Task: Create a stylish blue letterhead design.
Action: Mouse pressed left at (273, 173)
Screenshot: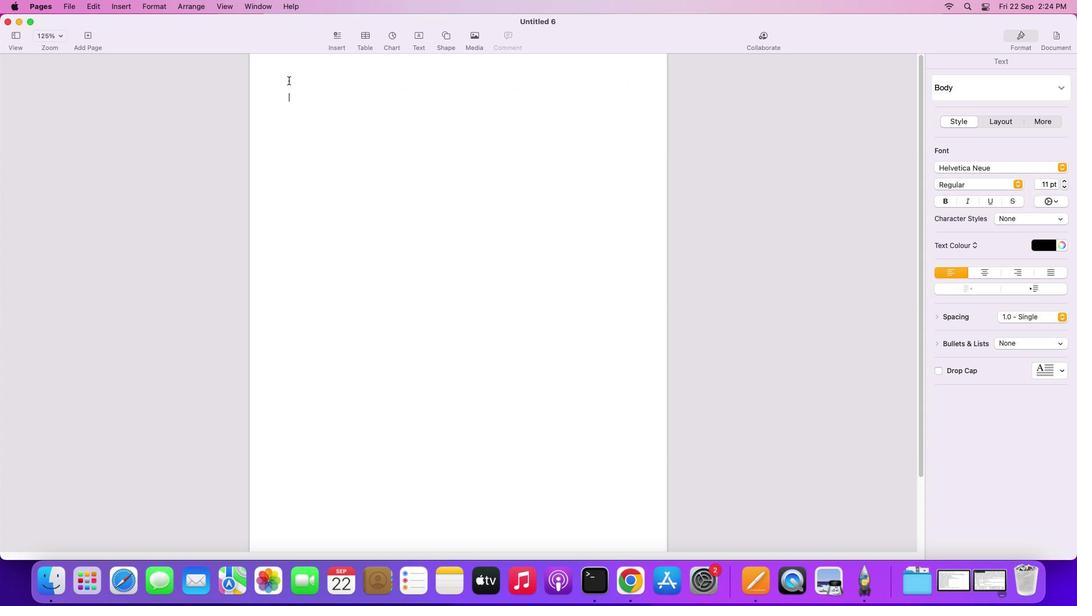
Action: Mouse moved to (433, 135)
Screenshot: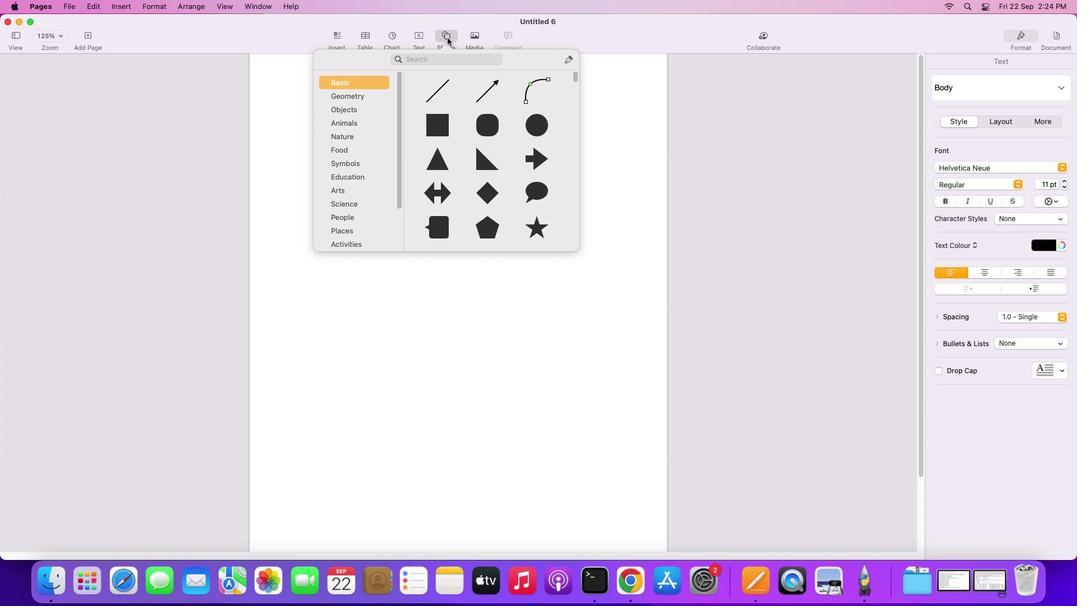 
Action: Mouse pressed left at (433, 135)
Screenshot: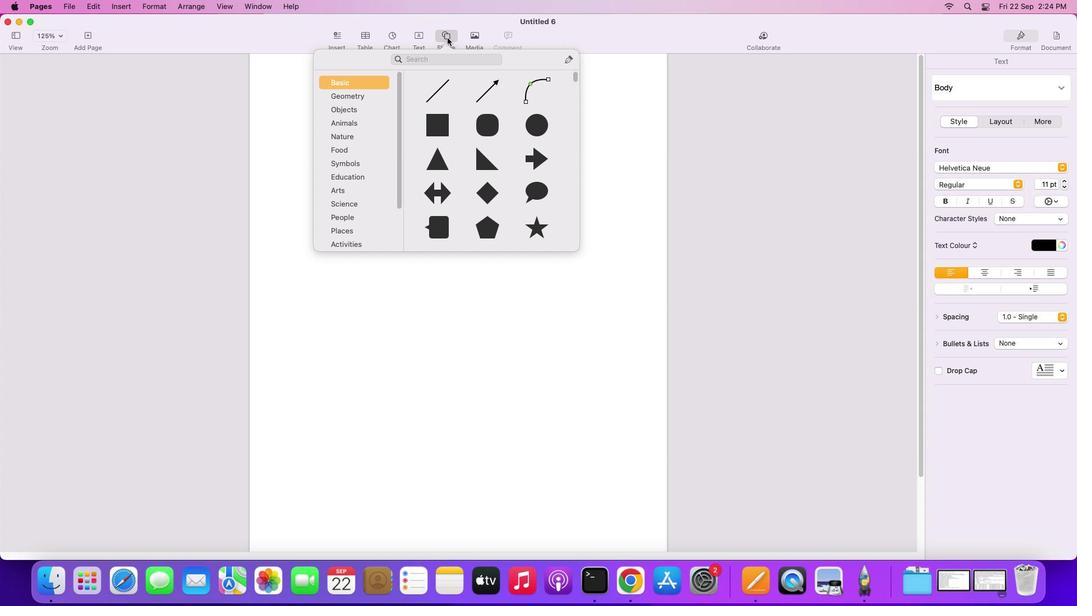 
Action: Mouse moved to (429, 206)
Screenshot: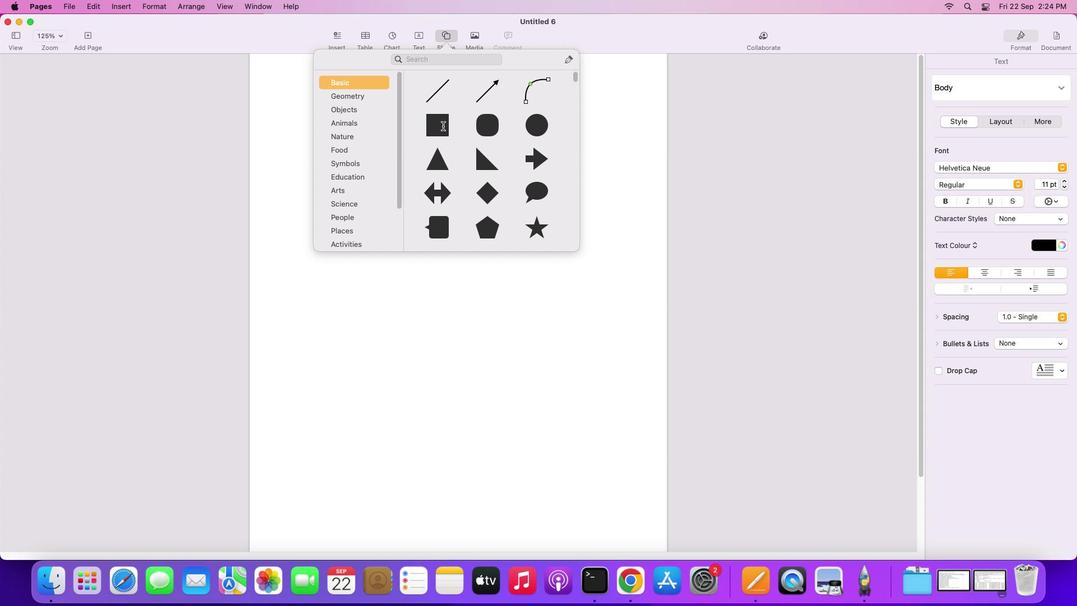 
Action: Mouse pressed left at (429, 206)
Screenshot: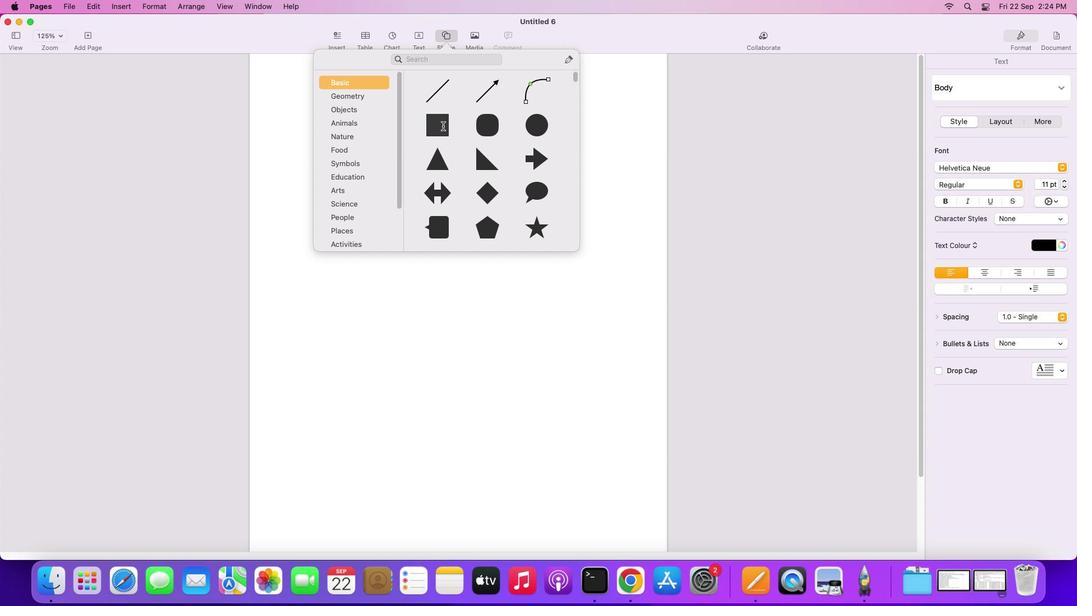 
Action: Mouse moved to (422, 277)
Screenshot: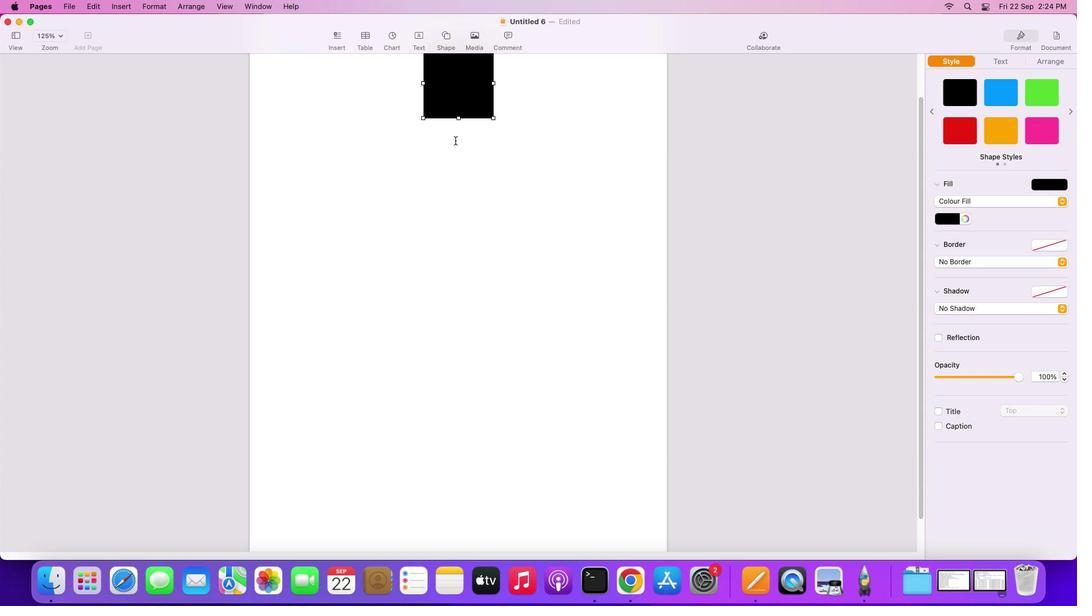 
Action: Mouse scrolled (422, 277) with delta (6, 104)
Screenshot: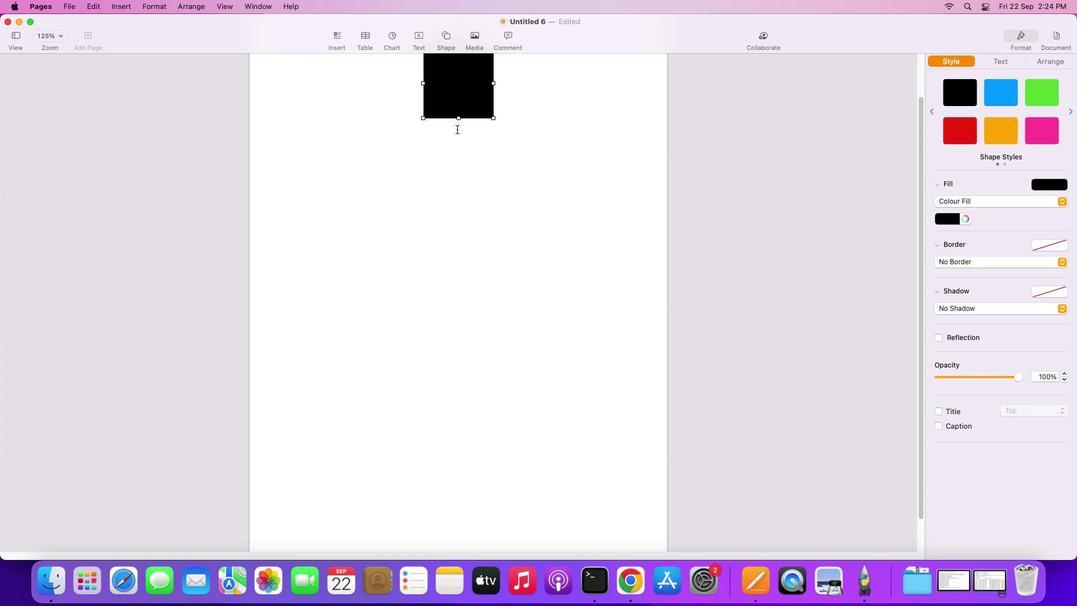 
Action: Mouse scrolled (422, 277) with delta (6, 104)
Screenshot: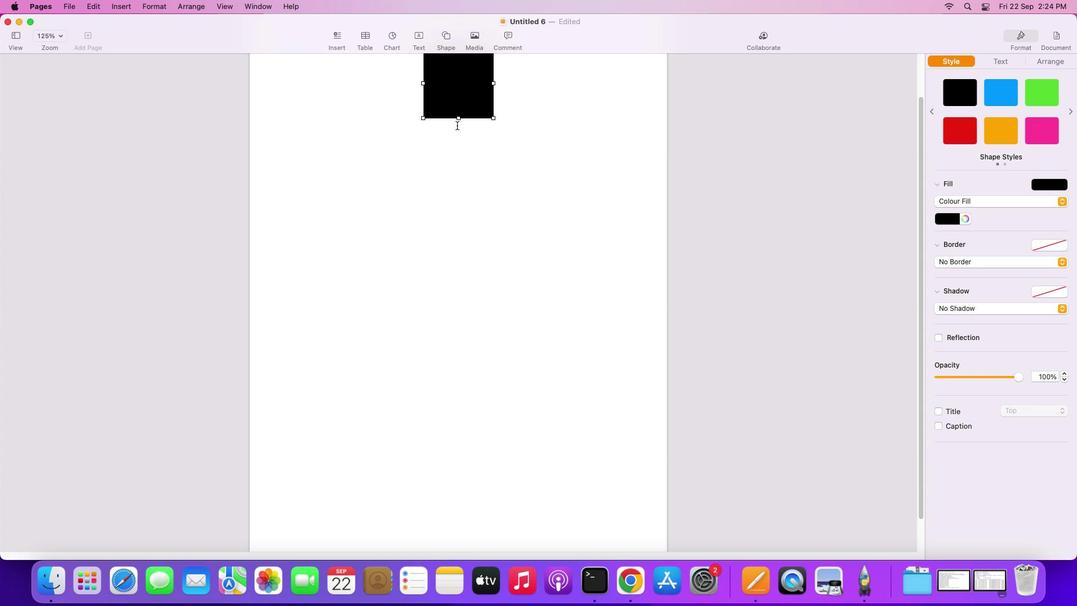 
Action: Mouse scrolled (422, 277) with delta (6, 103)
Screenshot: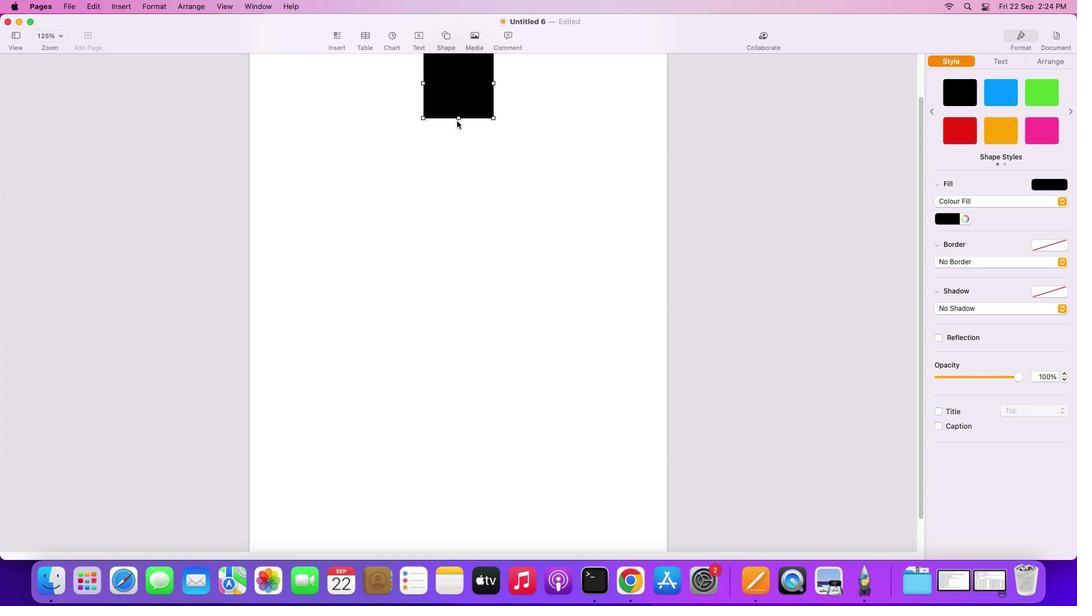 
Action: Mouse moved to (422, 274)
Screenshot: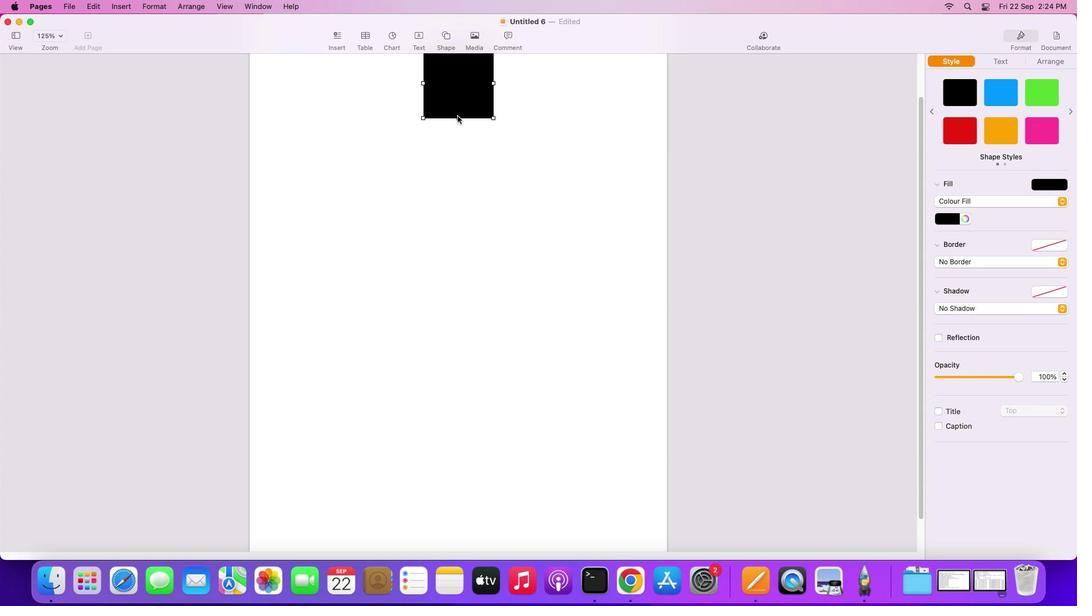 
Action: Mouse scrolled (422, 274) with delta (6, 103)
Screenshot: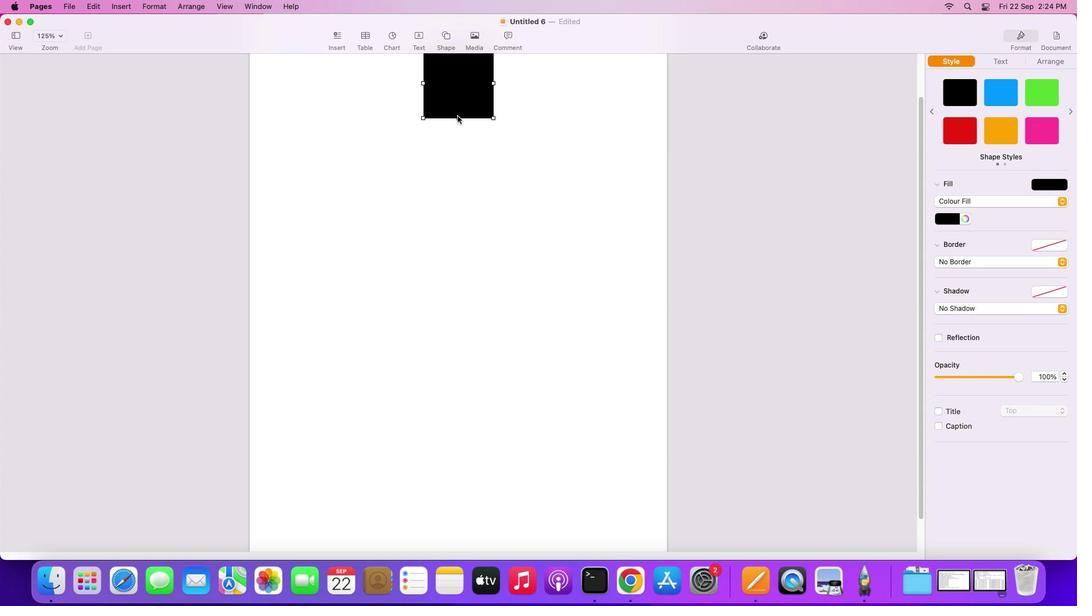 
Action: Mouse moved to (443, 193)
Screenshot: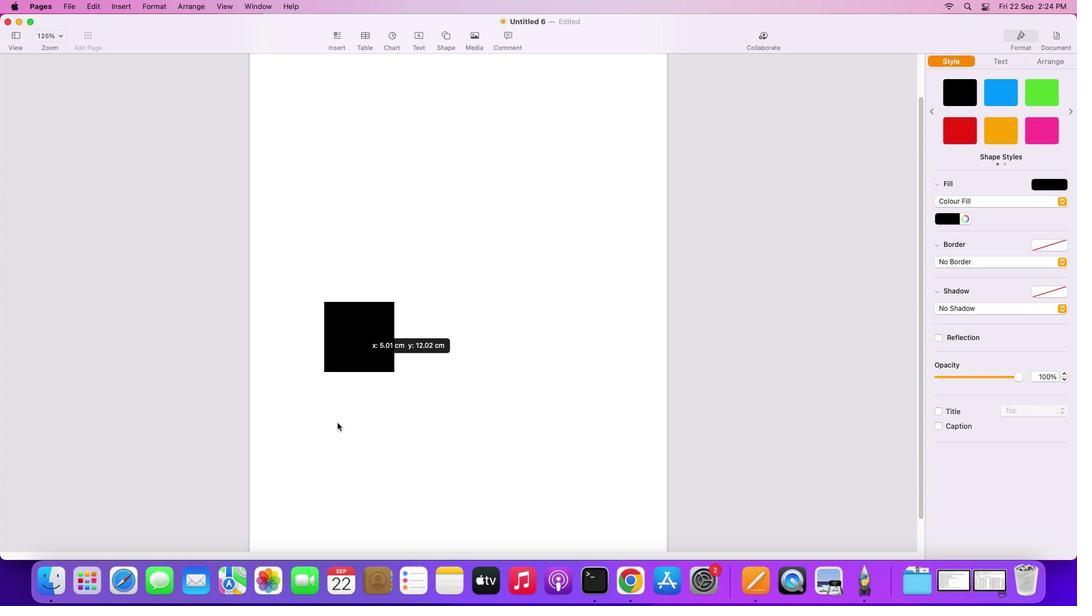 
Action: Mouse pressed left at (443, 193)
Screenshot: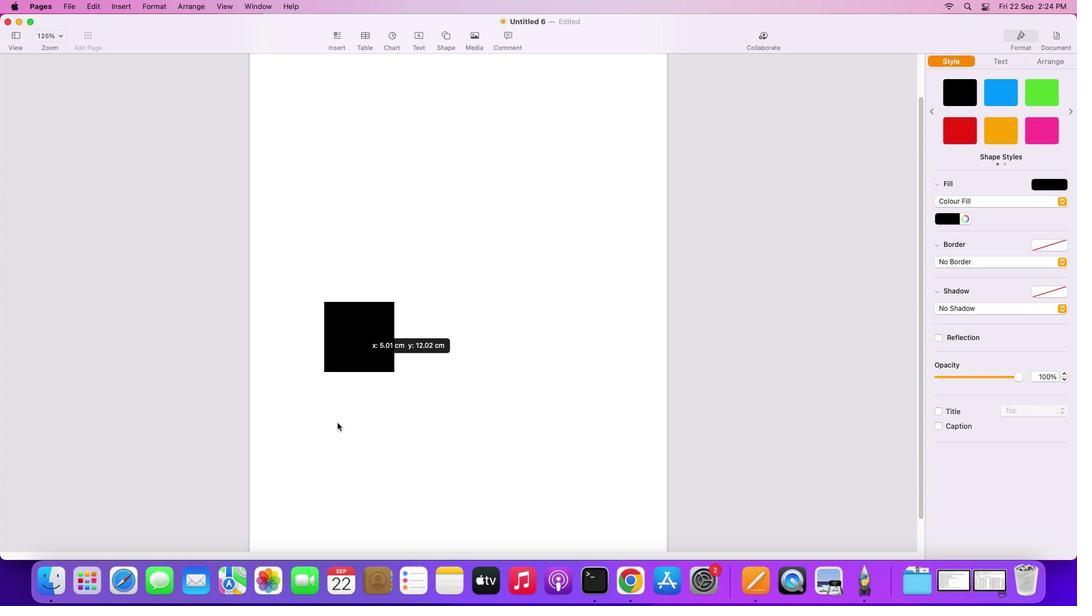 
Action: Mouse moved to (318, 471)
Screenshot: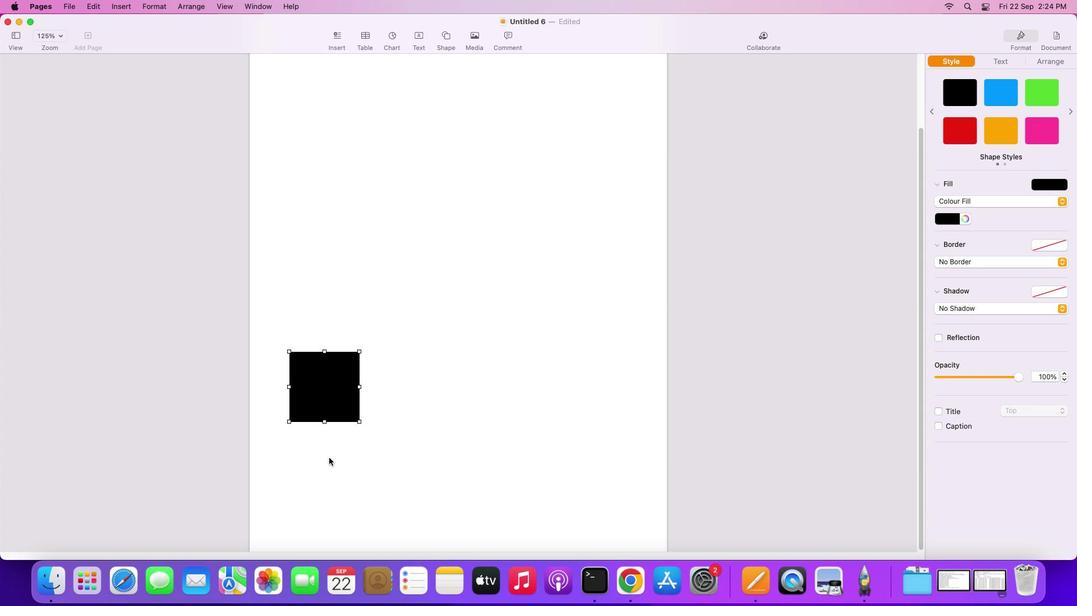
Action: Mouse scrolled (318, 471) with delta (6, 104)
Screenshot: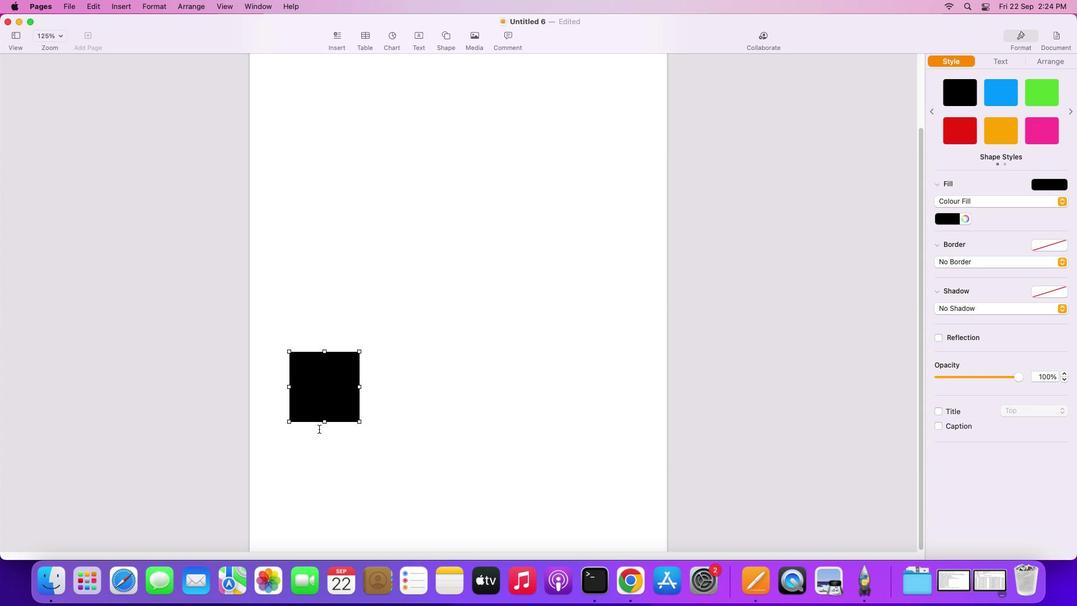 
Action: Mouse scrolled (318, 471) with delta (6, 104)
Screenshot: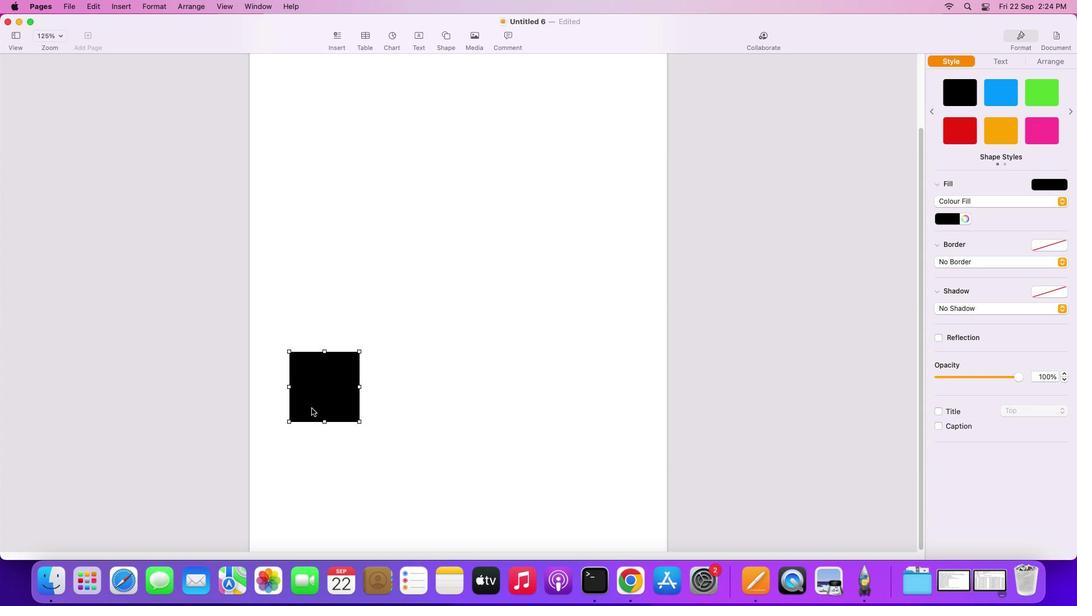 
Action: Mouse scrolled (318, 471) with delta (6, 103)
Screenshot: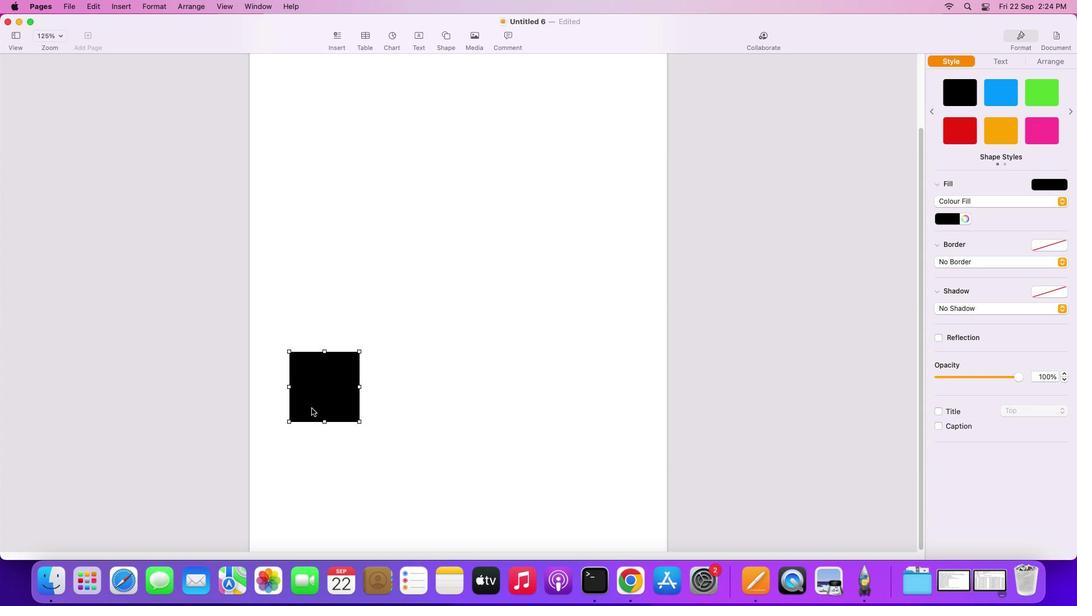
Action: Mouse scrolled (318, 471) with delta (6, 102)
Screenshot: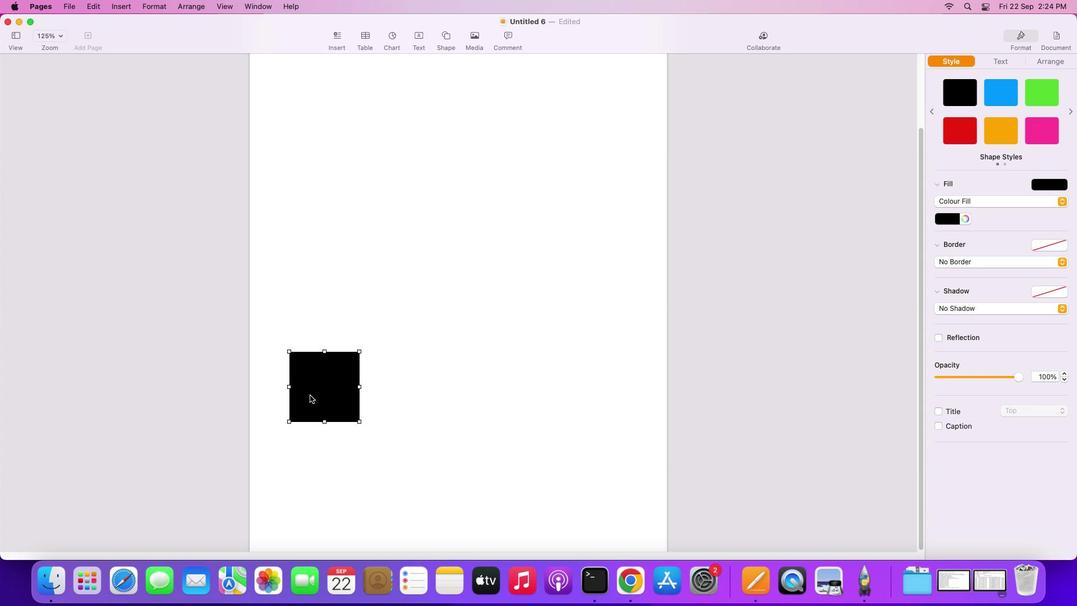 
Action: Mouse scrolled (318, 471) with delta (6, 102)
Screenshot: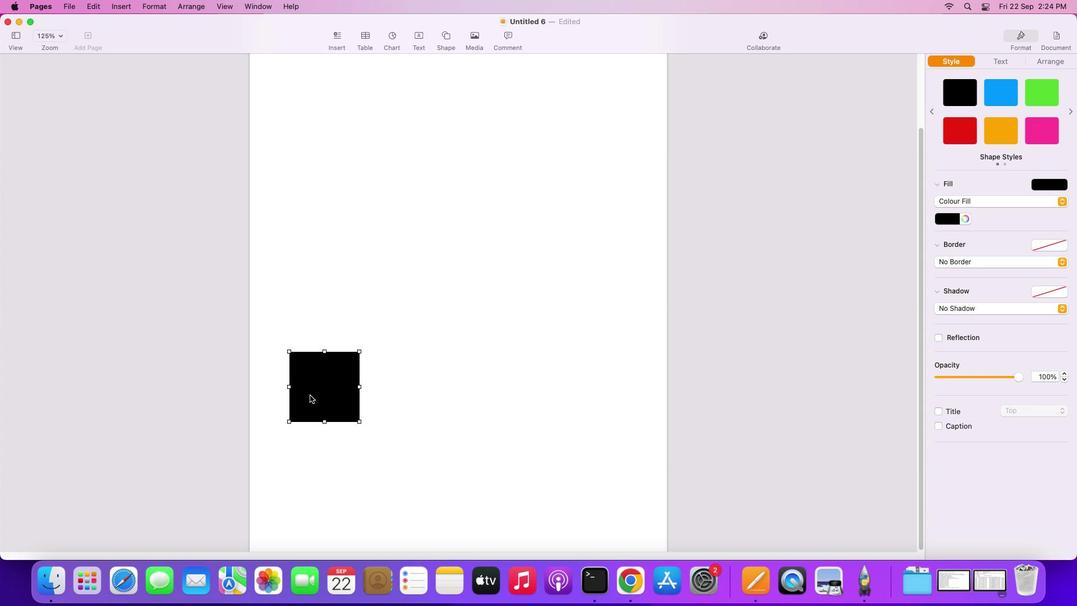 
Action: Mouse scrolled (318, 471) with delta (6, 101)
Screenshot: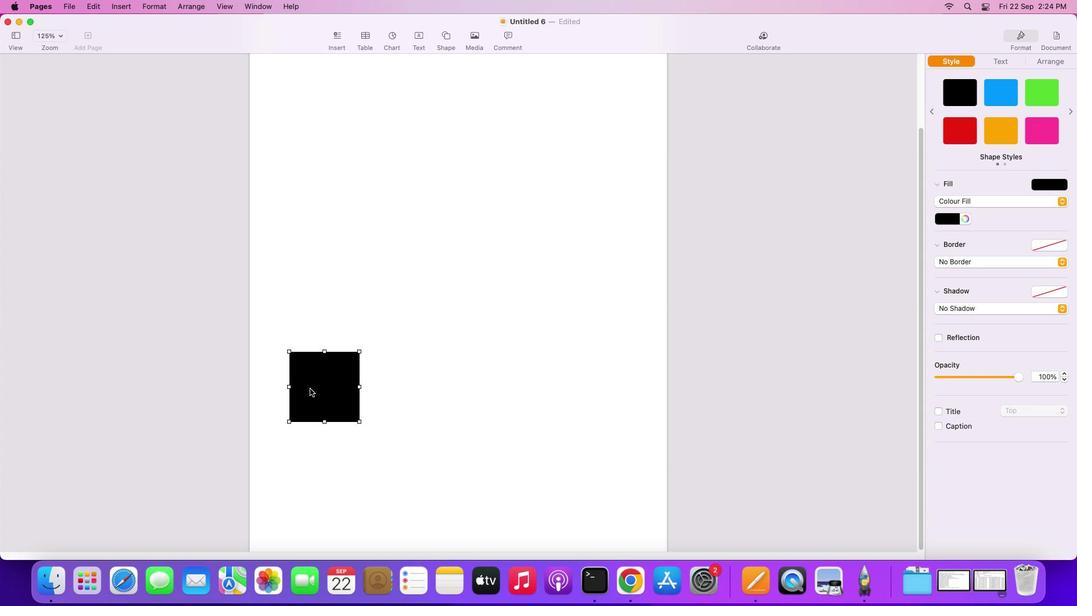 
Action: Mouse moved to (302, 419)
Screenshot: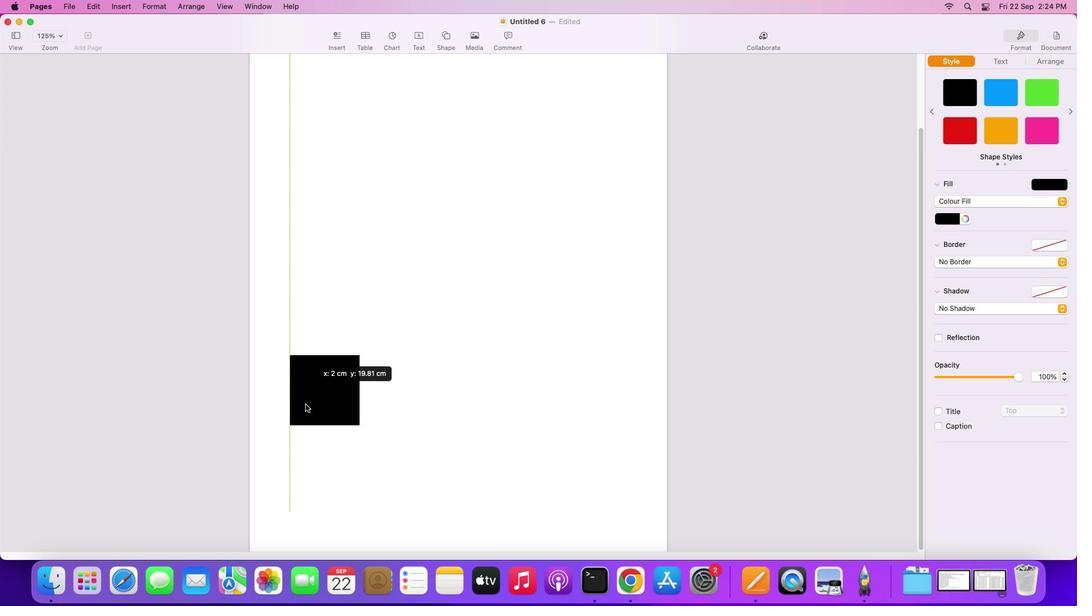 
Action: Mouse pressed left at (302, 419)
Screenshot: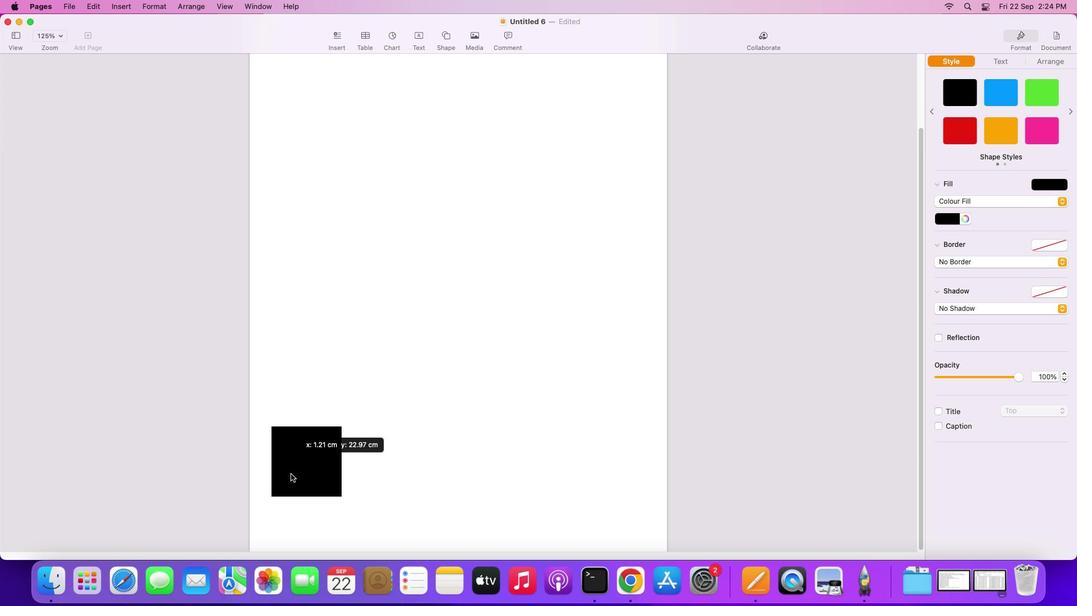 
Action: Mouse moved to (282, 515)
Screenshot: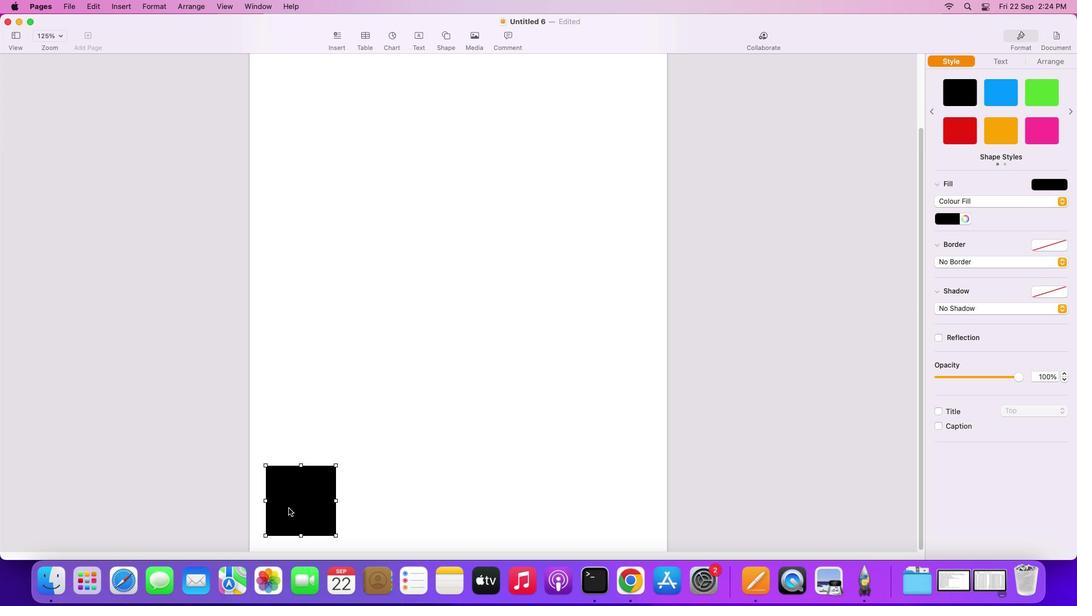 
Action: Mouse pressed left at (282, 515)
Screenshot: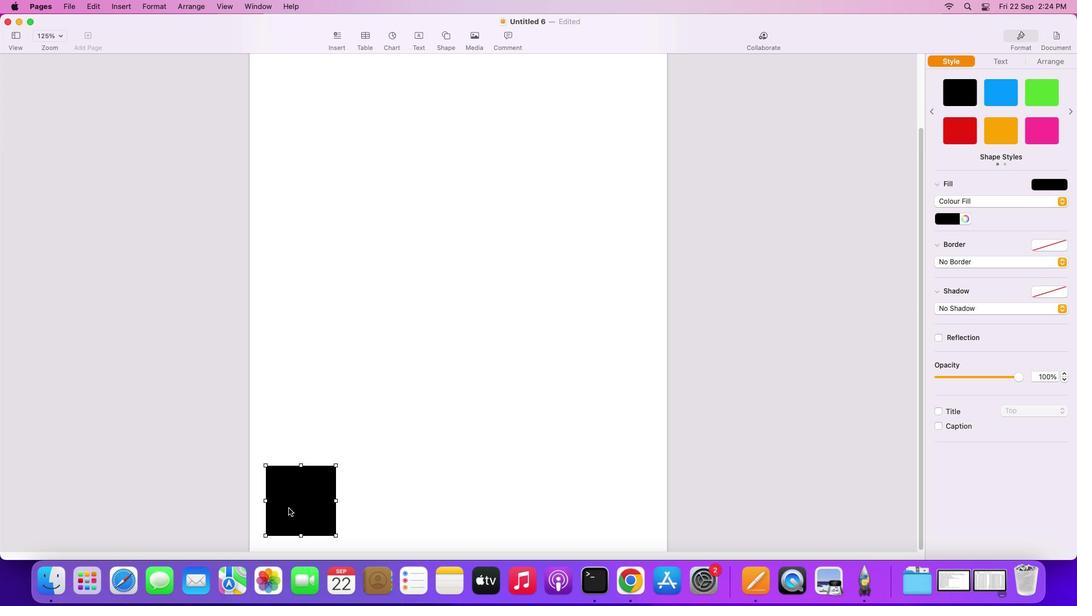 
Action: Mouse pressed left at (282, 515)
Screenshot: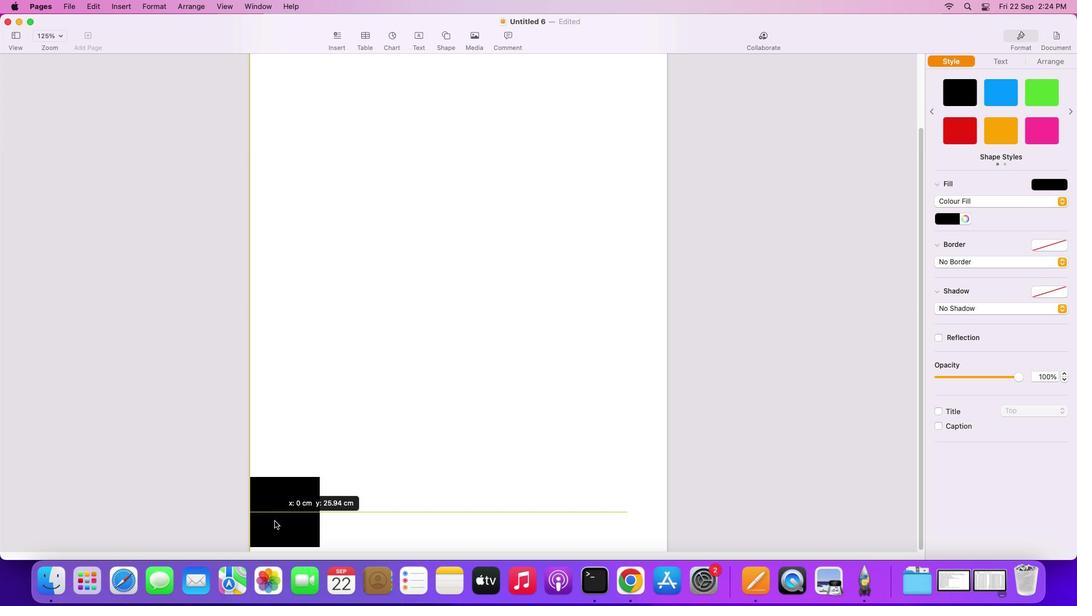 
Action: Mouse moved to (279, 494)
Screenshot: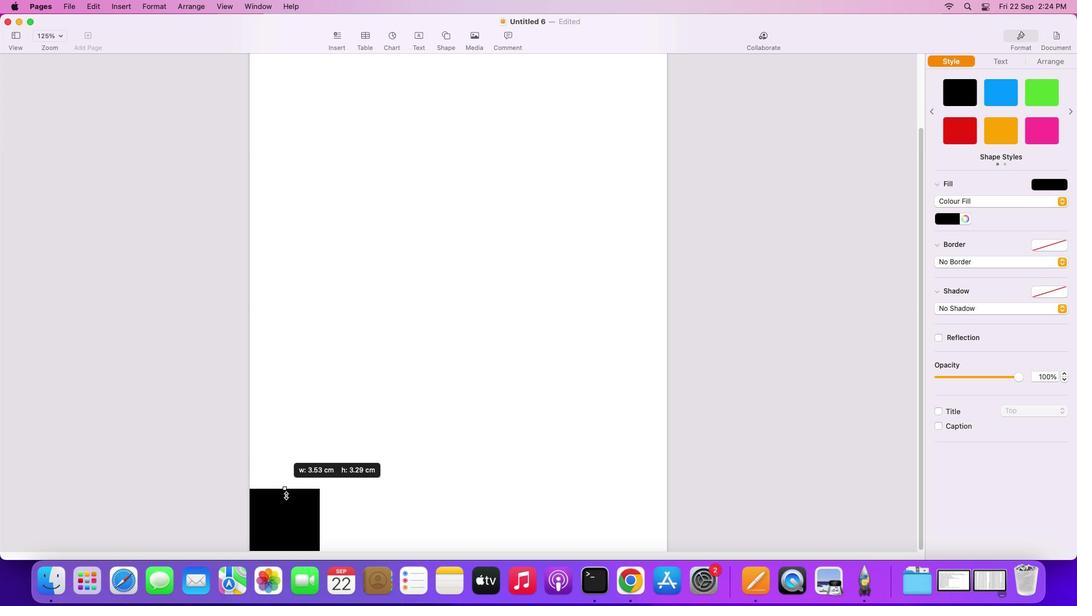 
Action: Mouse pressed left at (279, 494)
Screenshot: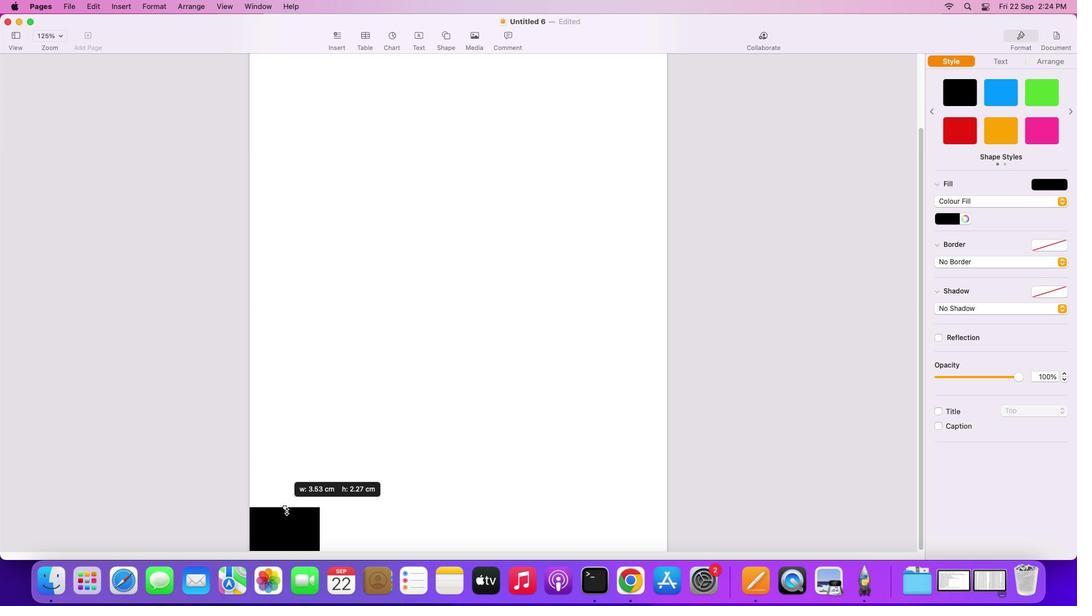 
Action: Mouse moved to (329, 456)
Screenshot: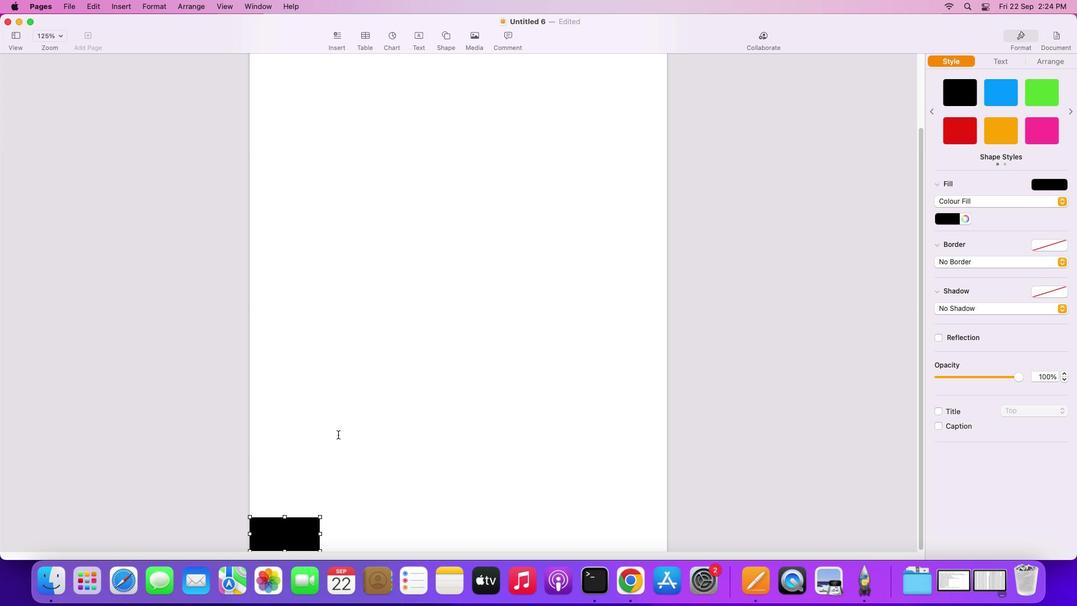 
Action: Mouse pressed left at (329, 456)
Screenshot: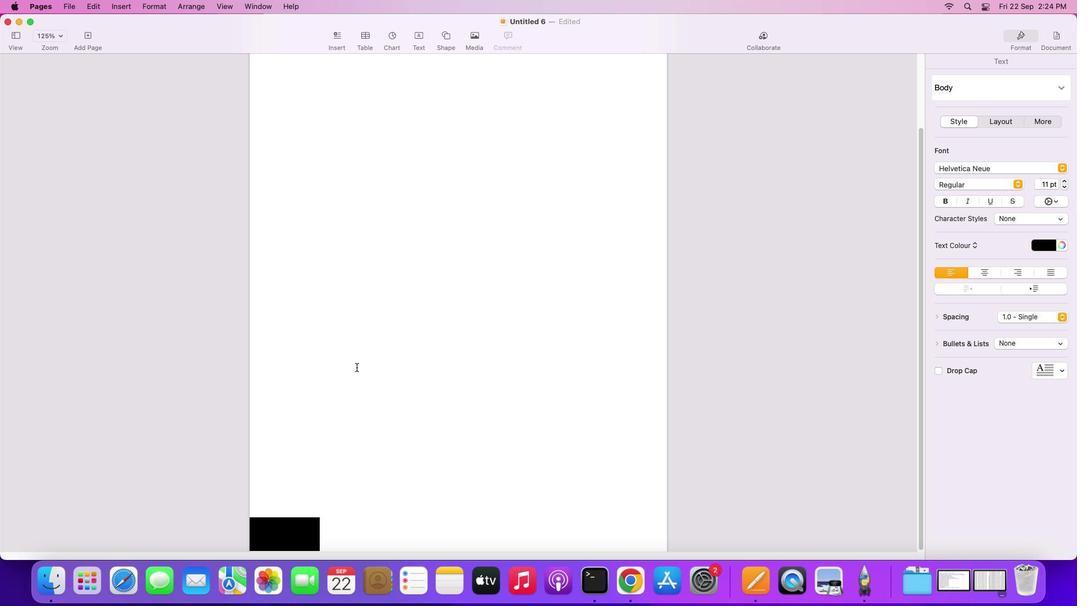 
Action: Mouse moved to (428, 135)
Screenshot: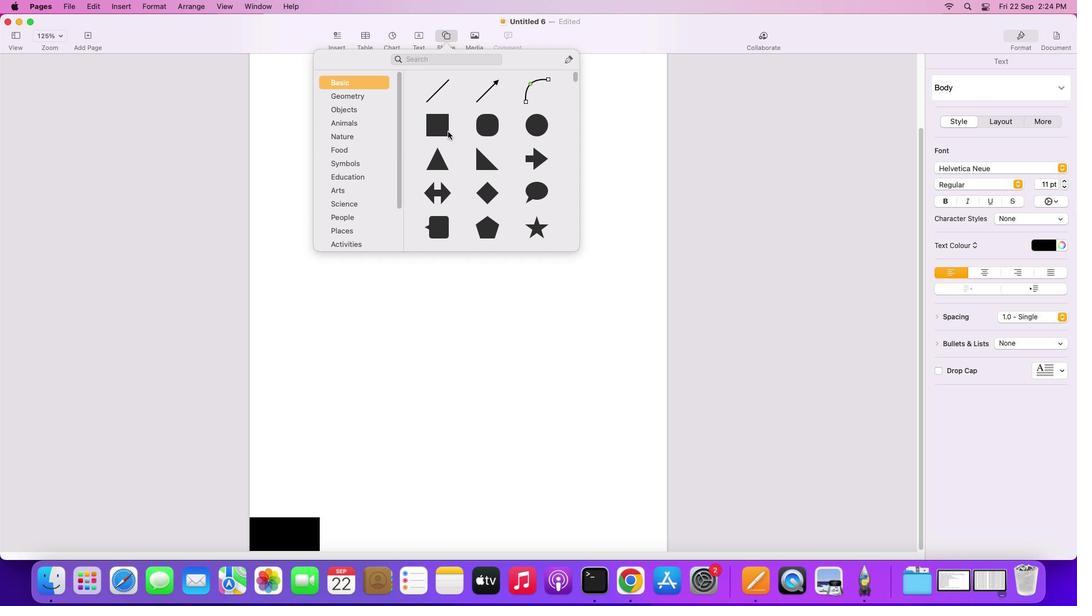 
Action: Mouse pressed left at (428, 135)
Screenshot: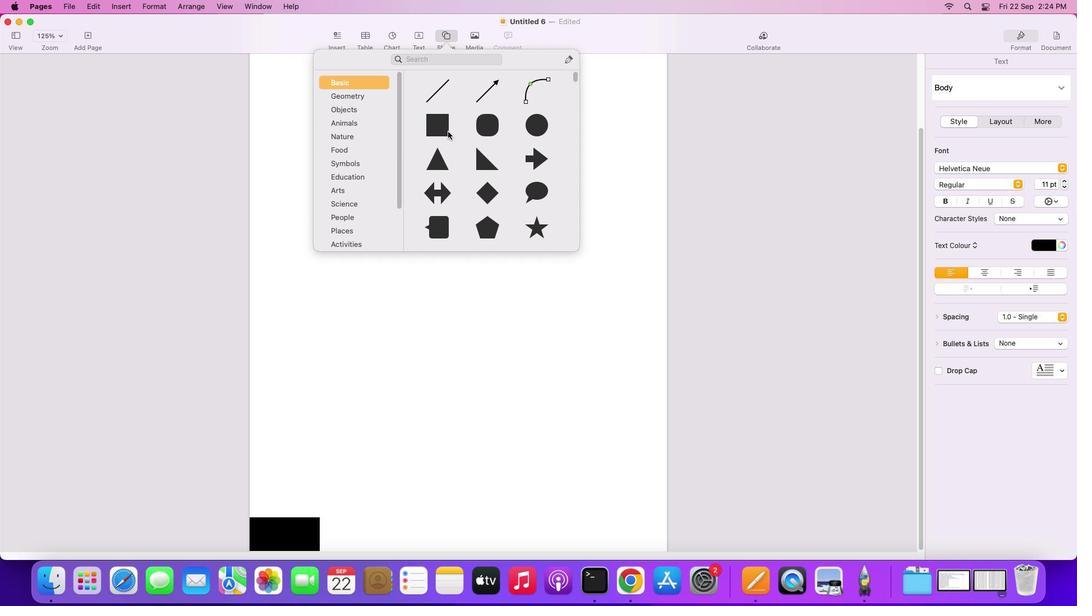 
Action: Mouse moved to (429, 207)
Screenshot: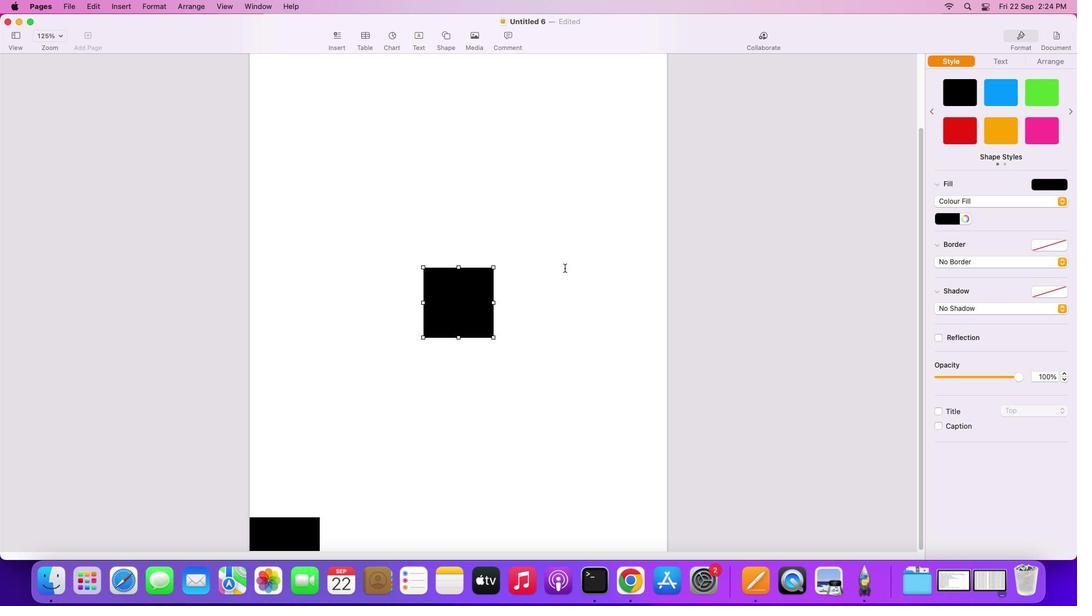 
Action: Mouse pressed left at (429, 207)
Screenshot: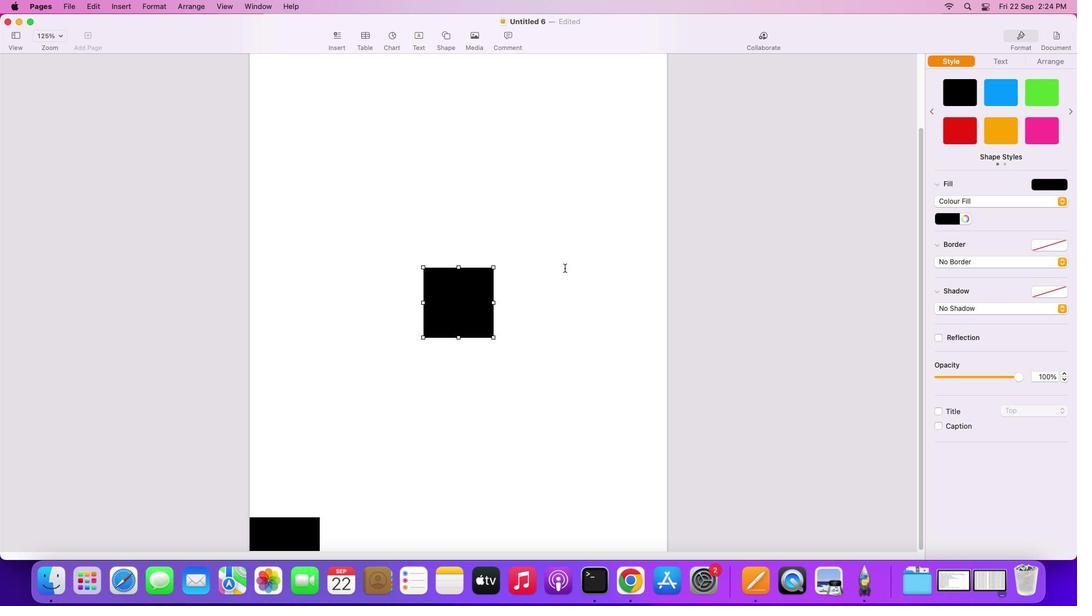 
Action: Mouse moved to (285, 529)
Screenshot: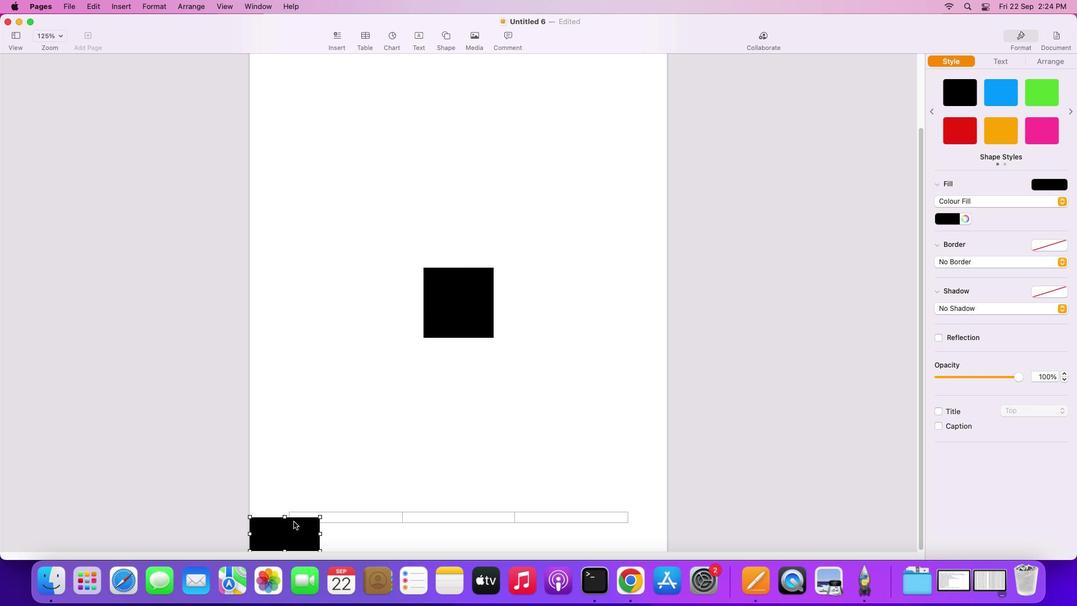 
Action: Mouse pressed left at (285, 529)
Screenshot: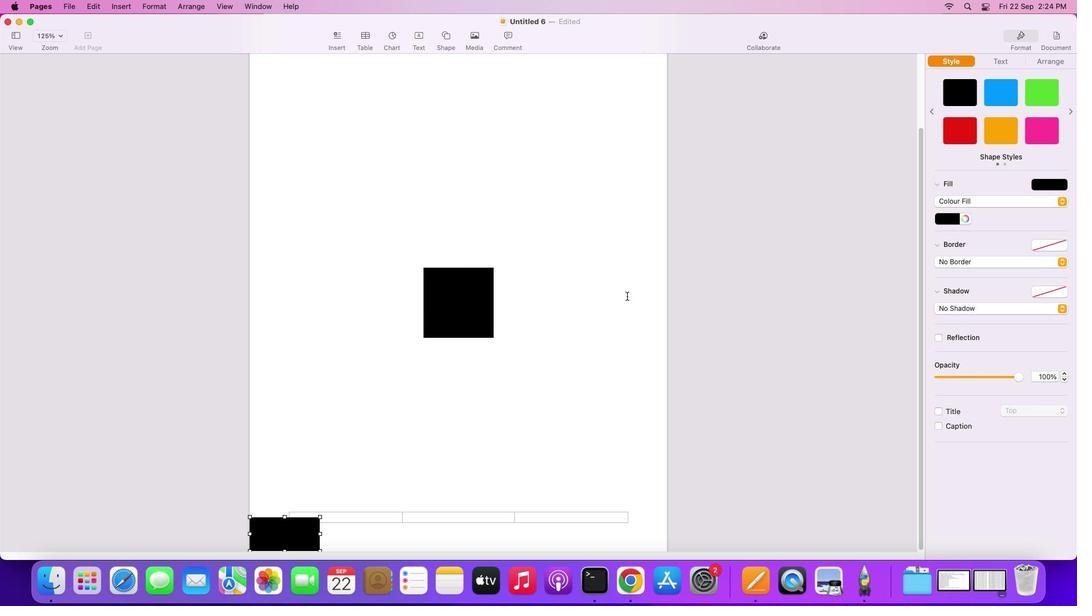 
Action: Mouse moved to (1006, 153)
Screenshot: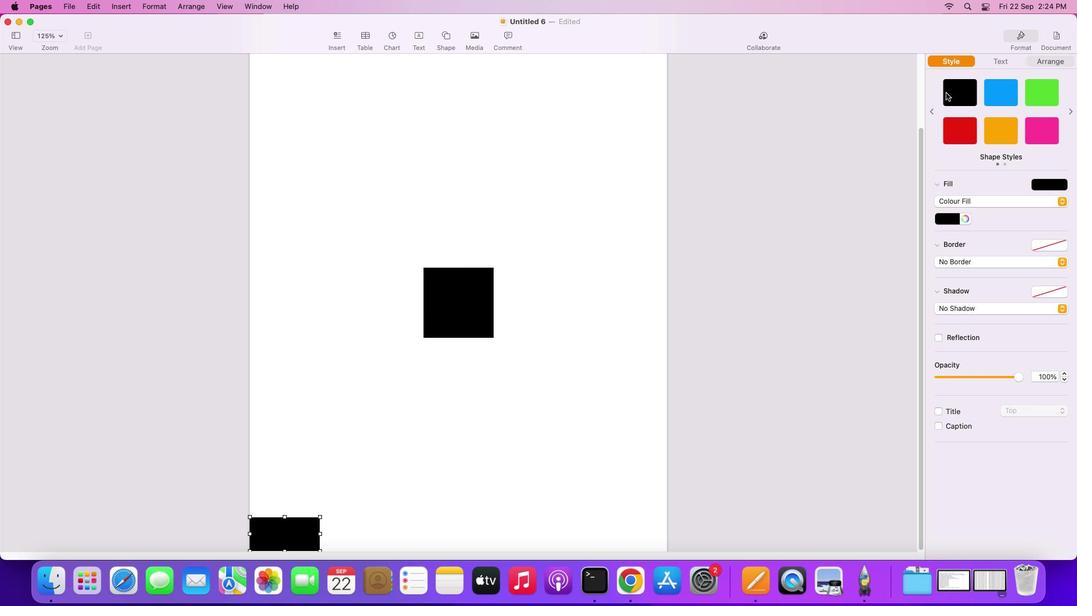 
Action: Mouse pressed left at (1006, 153)
Screenshot: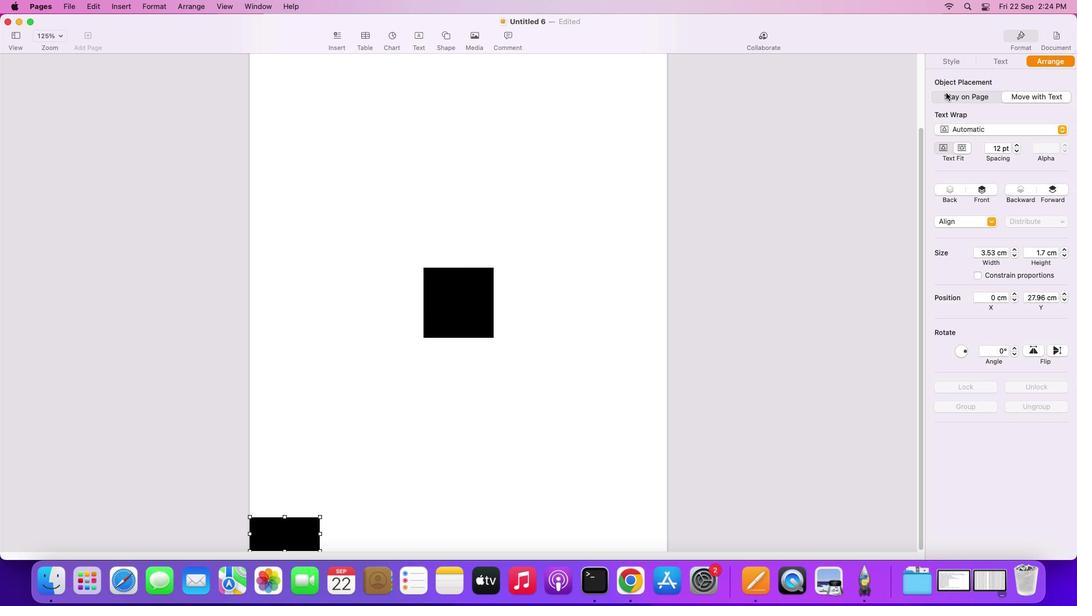 
Action: Mouse moved to (910, 183)
Screenshot: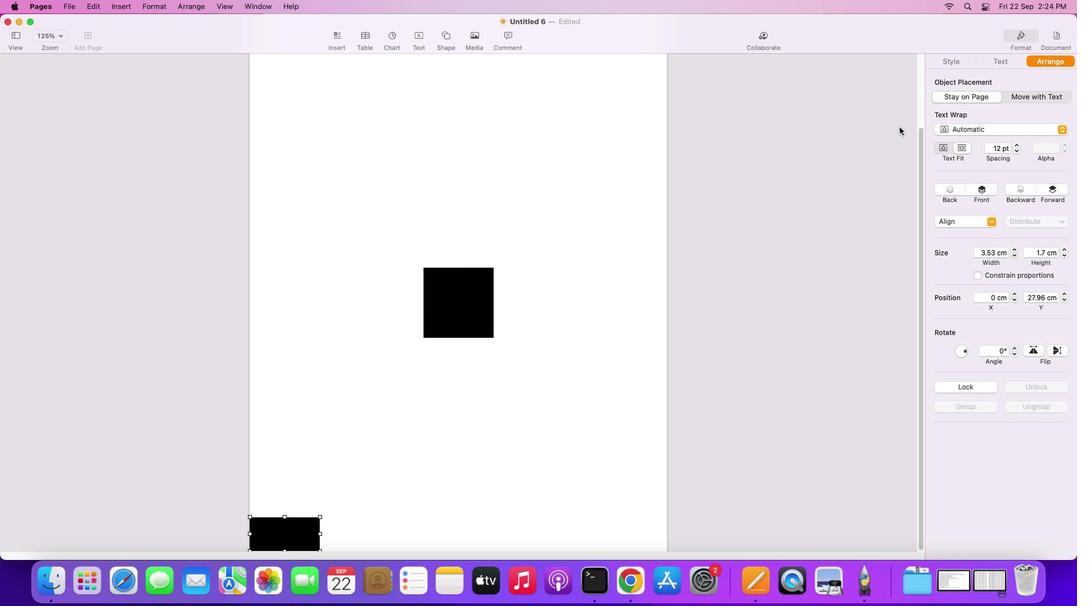 
Action: Mouse pressed left at (910, 183)
Screenshot: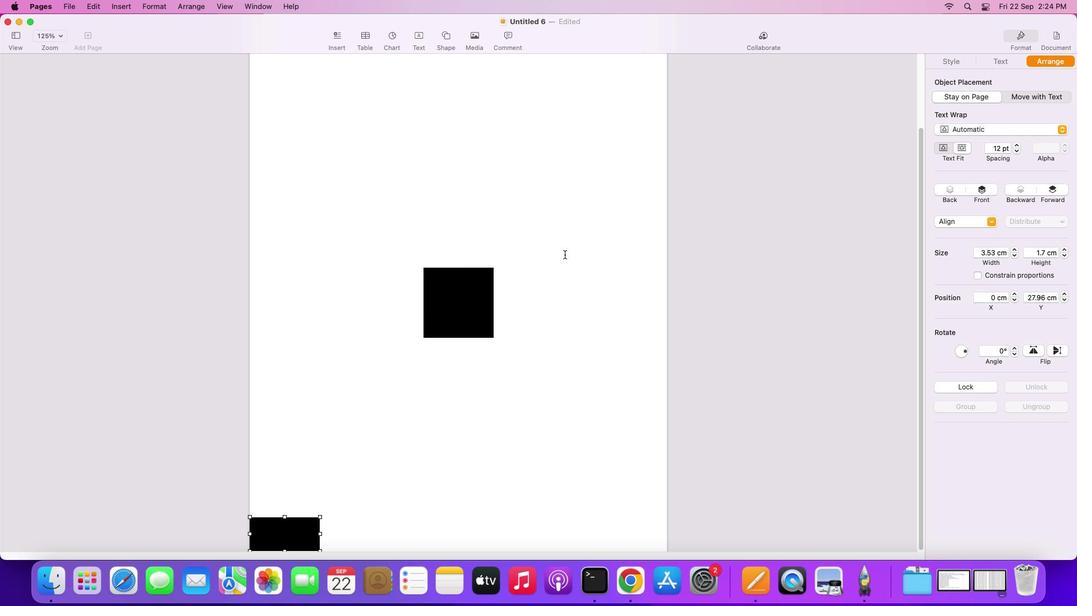 
Action: Mouse moved to (438, 353)
Screenshot: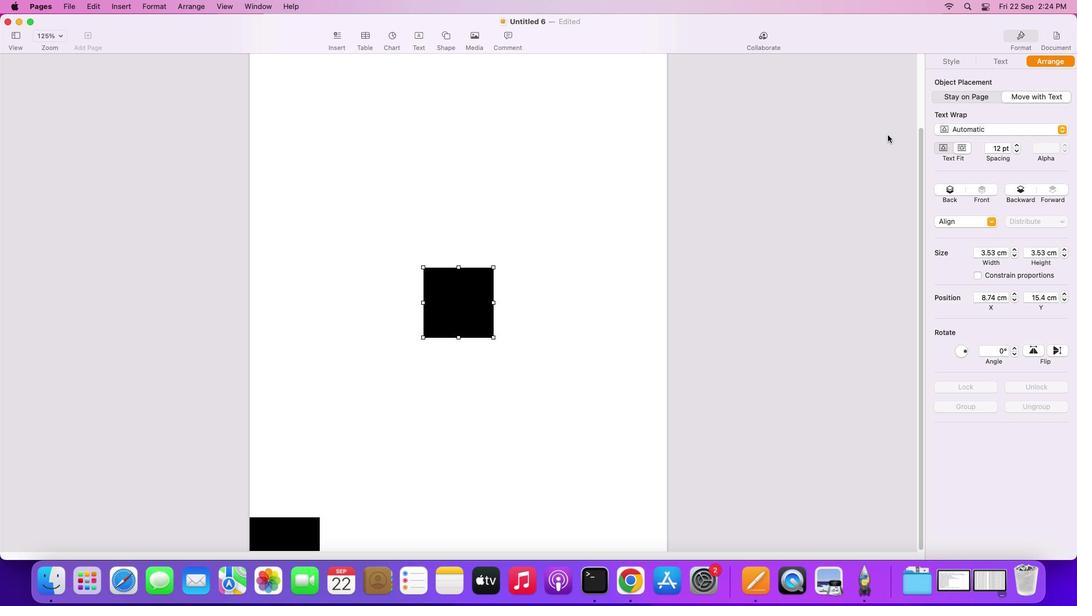 
Action: Mouse pressed left at (438, 353)
Screenshot: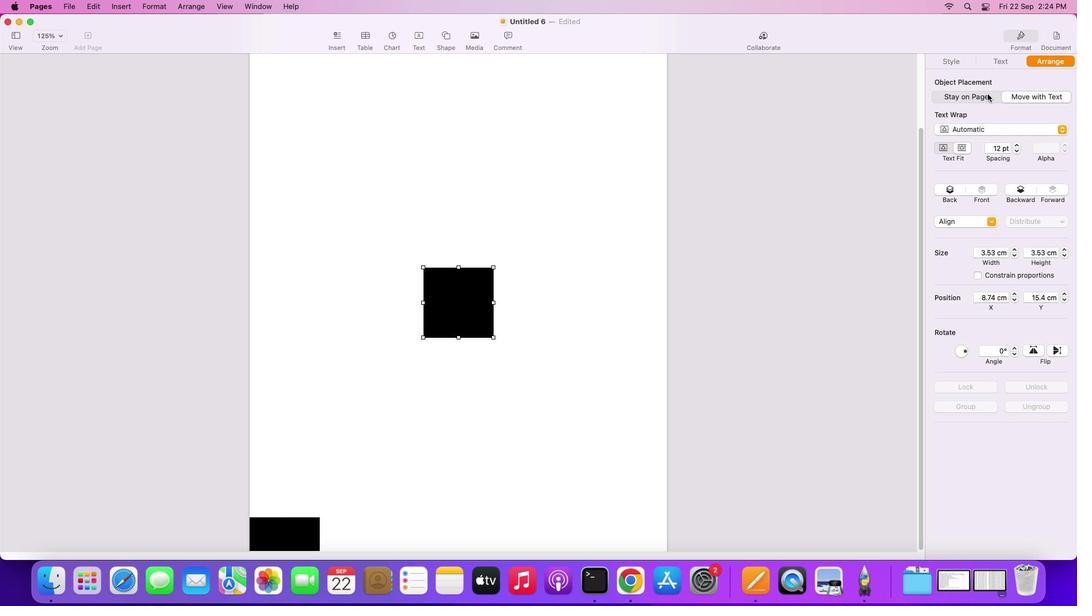 
Action: Mouse moved to (935, 181)
Screenshot: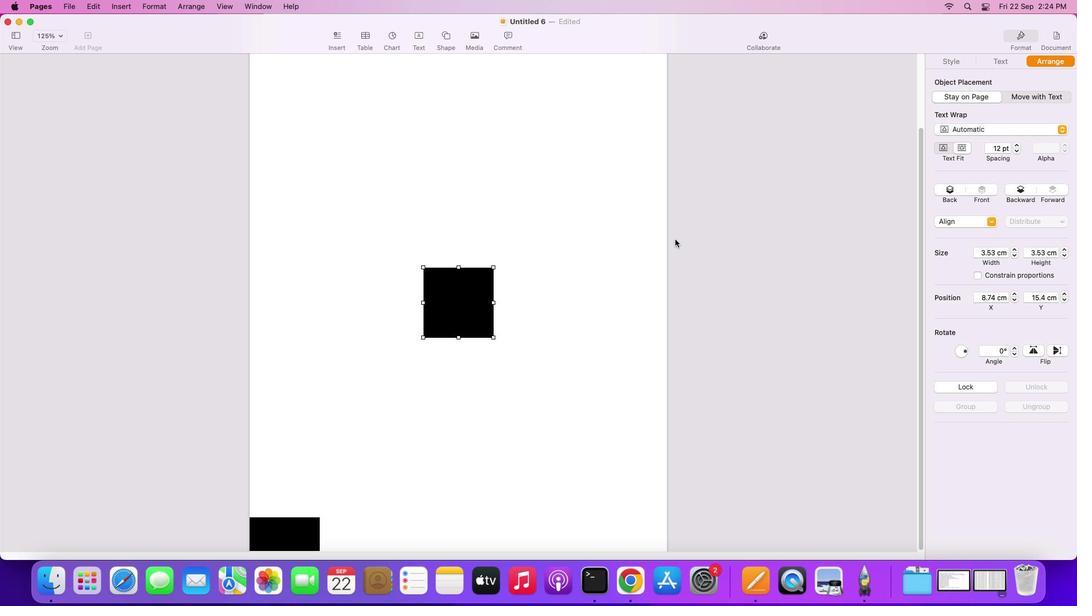 
Action: Mouse pressed left at (935, 181)
Screenshot: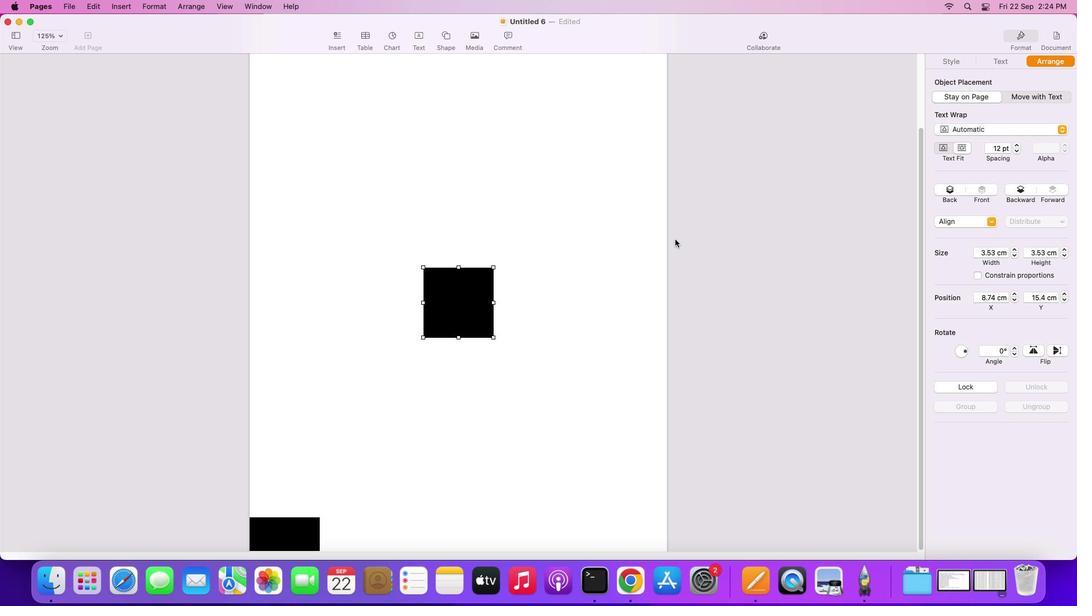 
Action: Mouse moved to (627, 305)
Screenshot: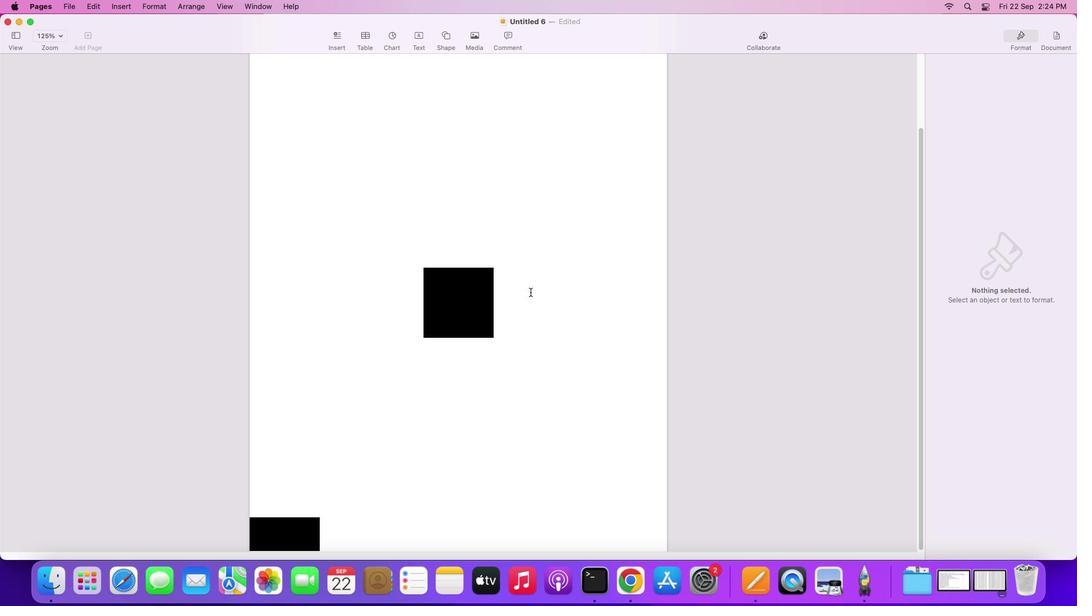
Action: Mouse pressed left at (627, 305)
Screenshot: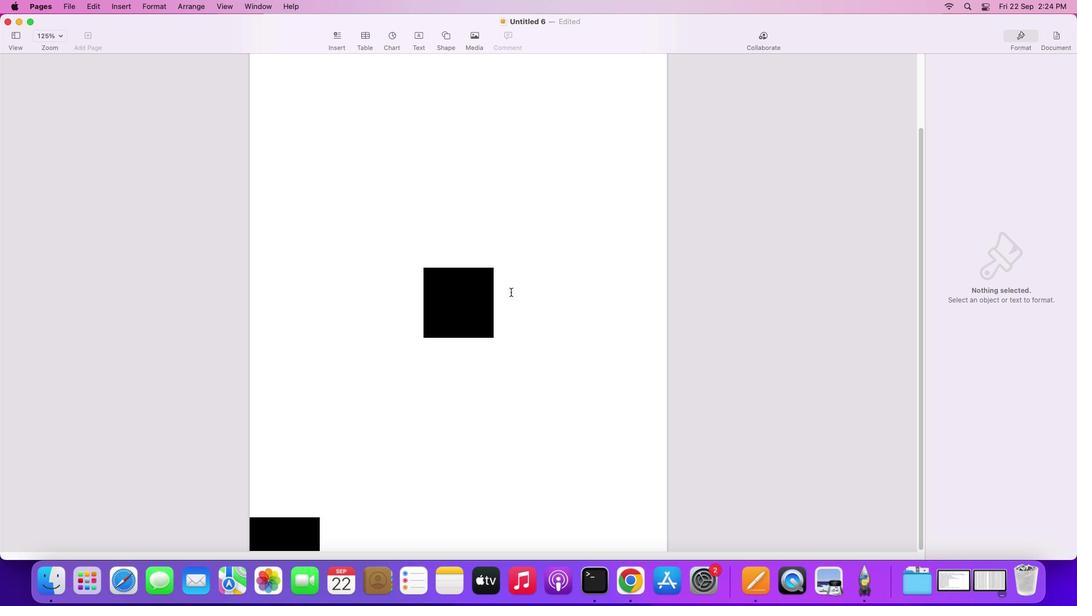 
Action: Mouse moved to (456, 345)
Screenshot: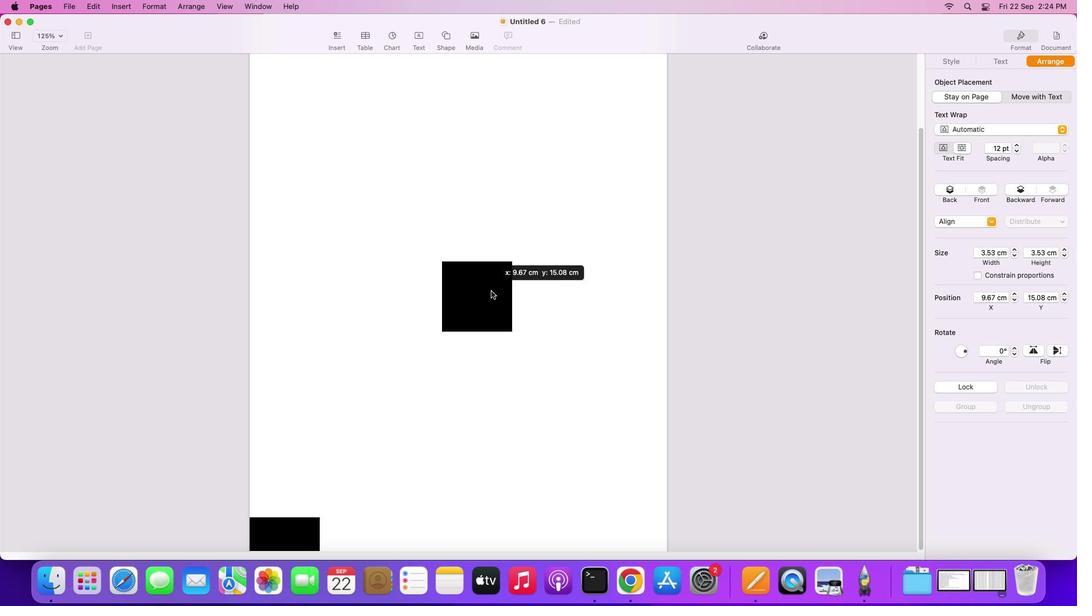
Action: Mouse pressed left at (456, 345)
Screenshot: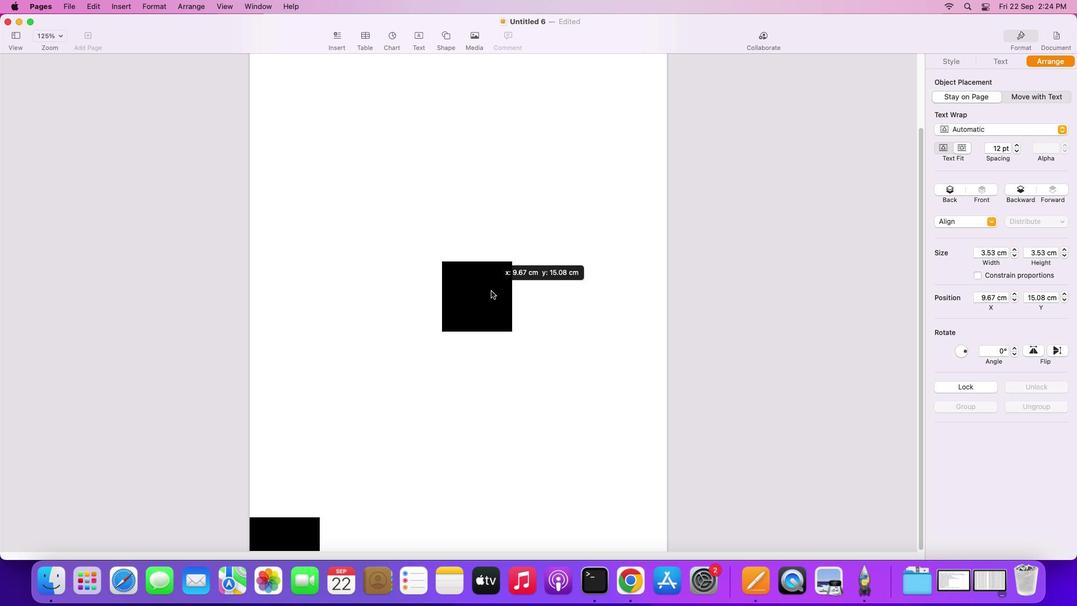 
Action: Mouse moved to (474, 340)
Screenshot: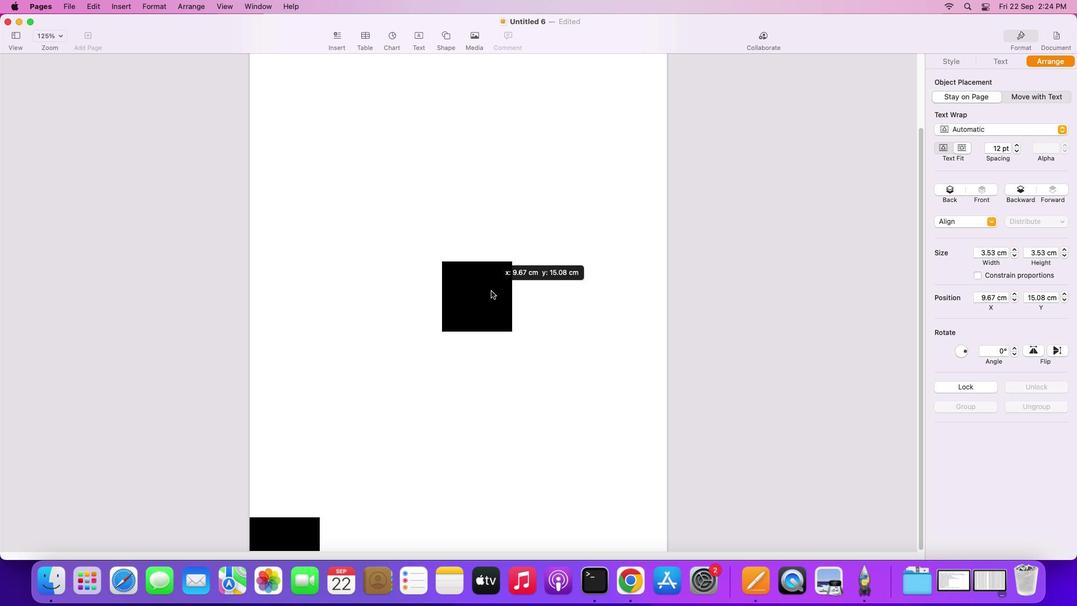 
Action: Key pressed Key.alt
Screenshot: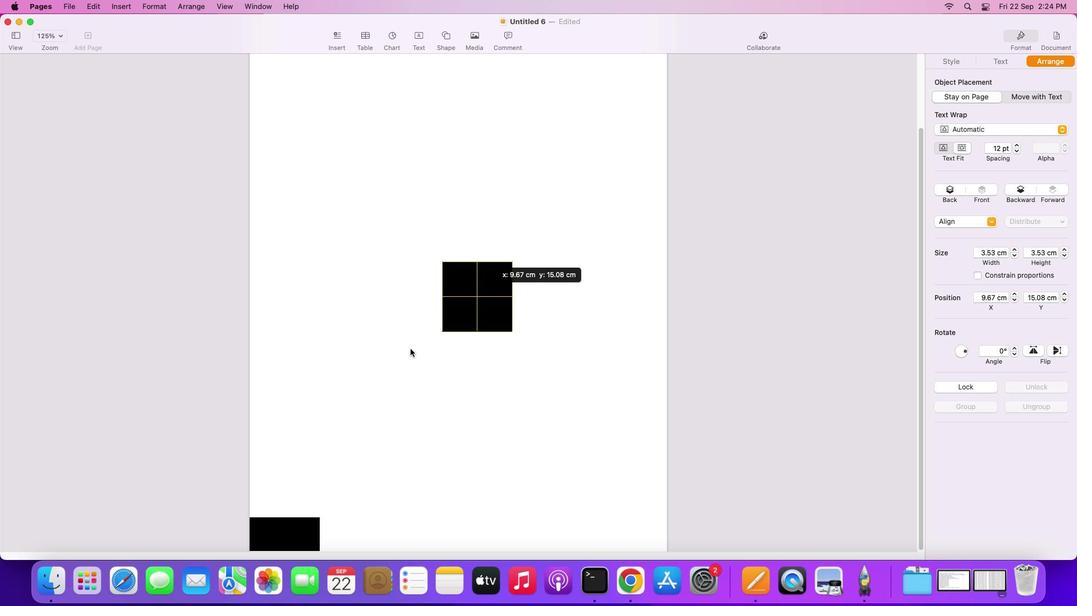 
Action: Mouse pressed left at (474, 340)
Screenshot: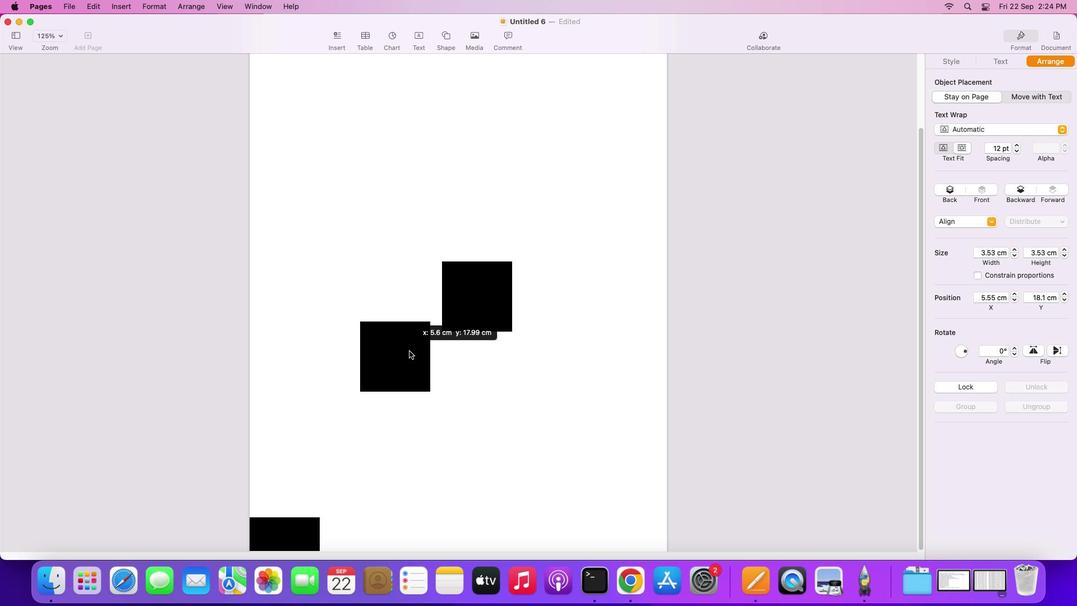 
Action: Mouse moved to (456, 354)
Screenshot: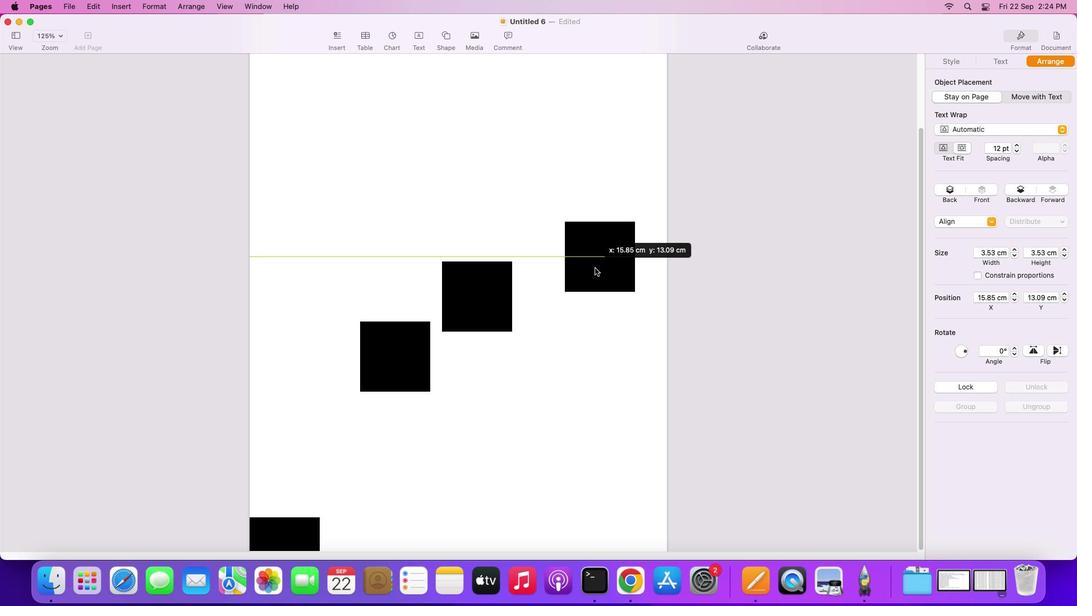 
Action: Mouse pressed left at (456, 354)
Screenshot: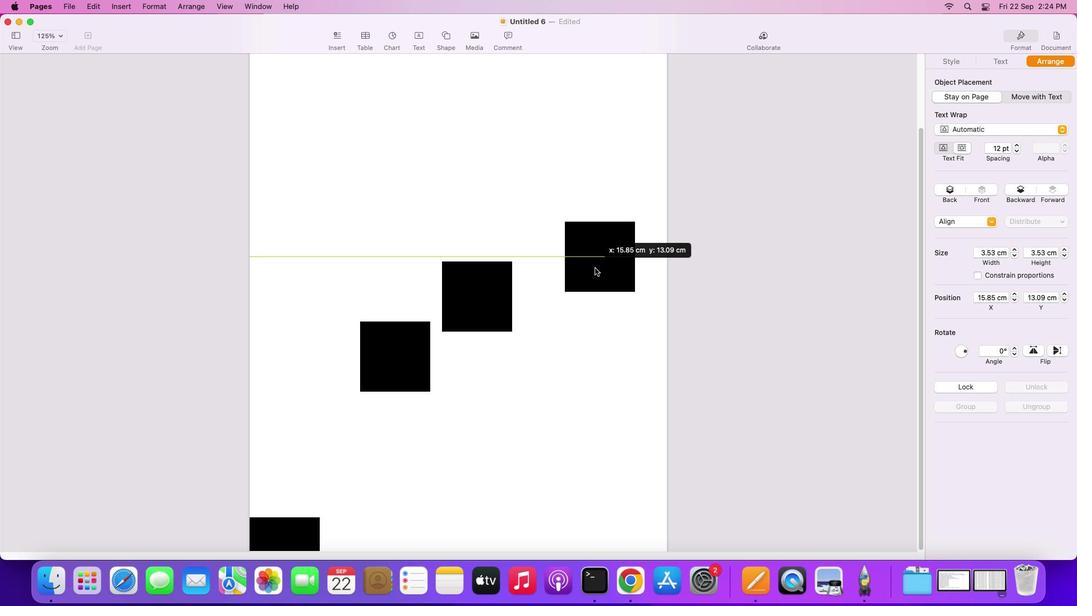 
Action: Mouse moved to (457, 354)
Screenshot: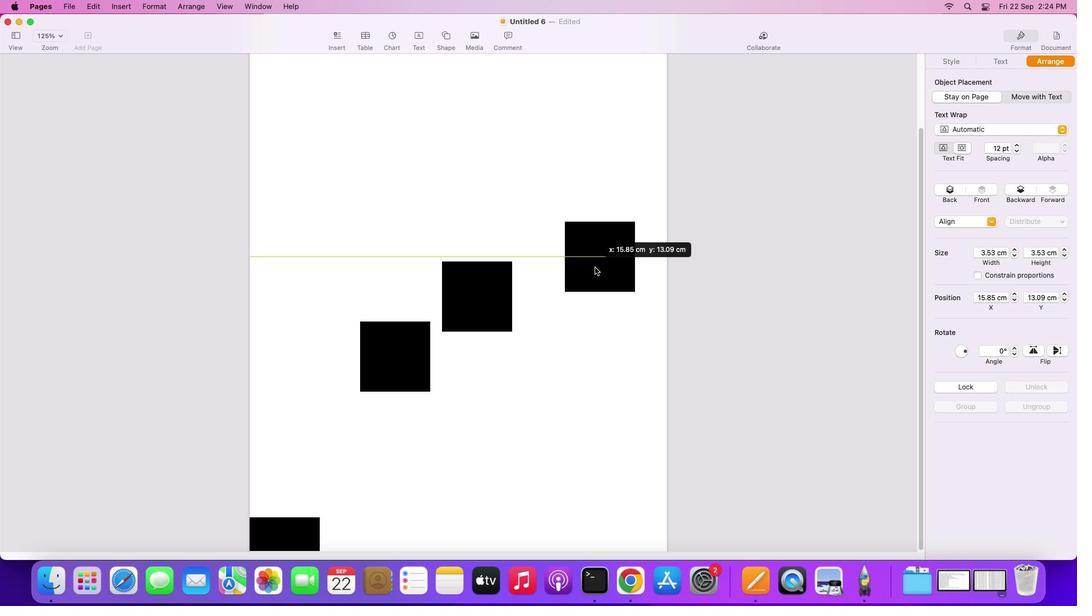 
Action: Key pressed Key.alt
Screenshot: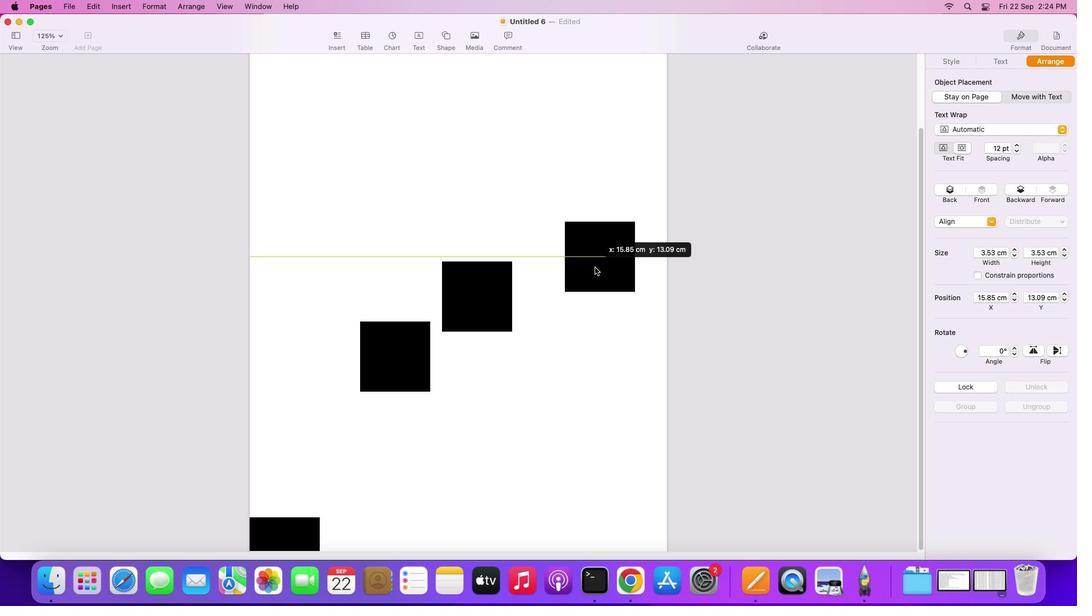 
Action: Mouse moved to (473, 346)
Screenshot: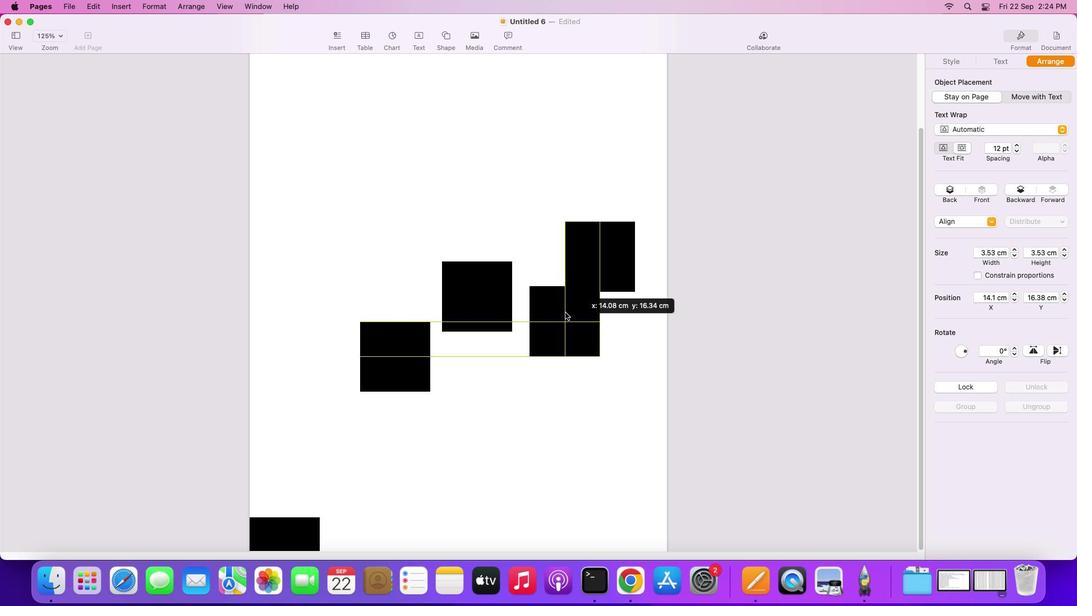 
Action: Key pressed Key.alt
Screenshot: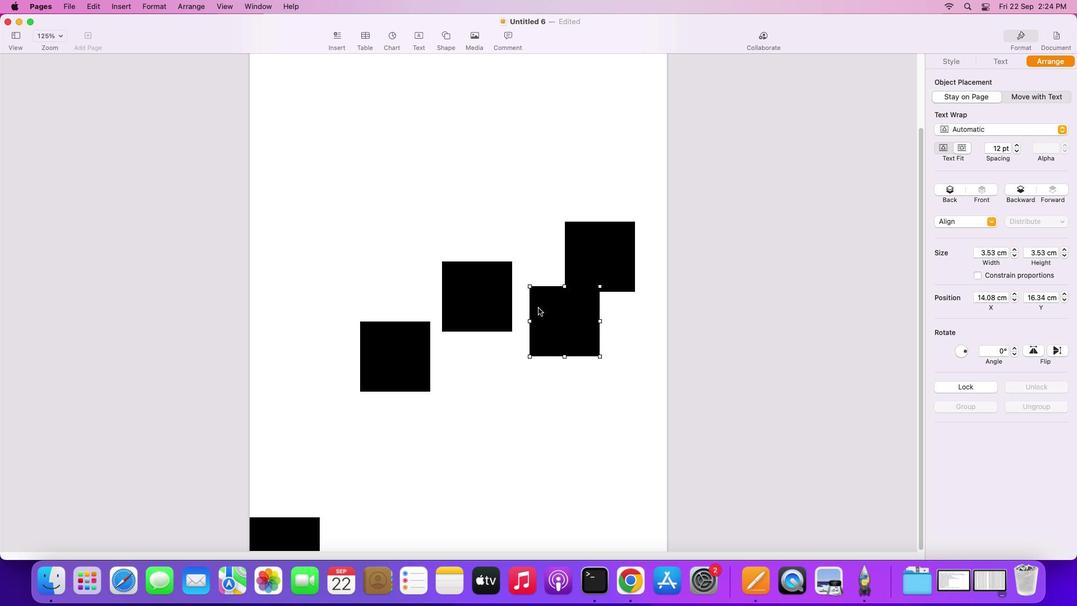 
Action: Mouse pressed left at (473, 346)
Screenshot: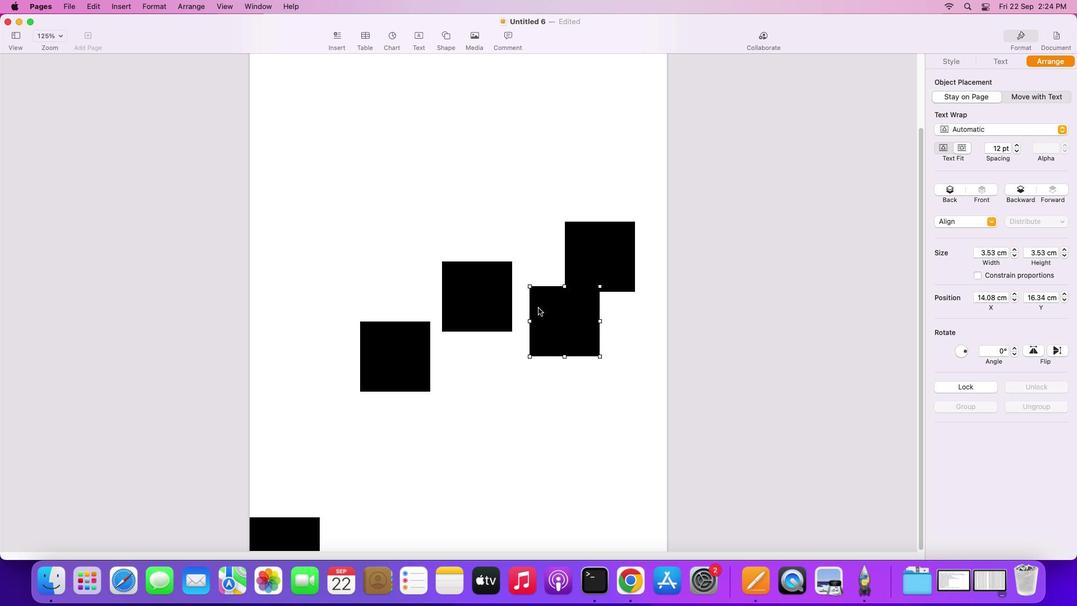 
Action: Mouse moved to (473, 348)
Screenshot: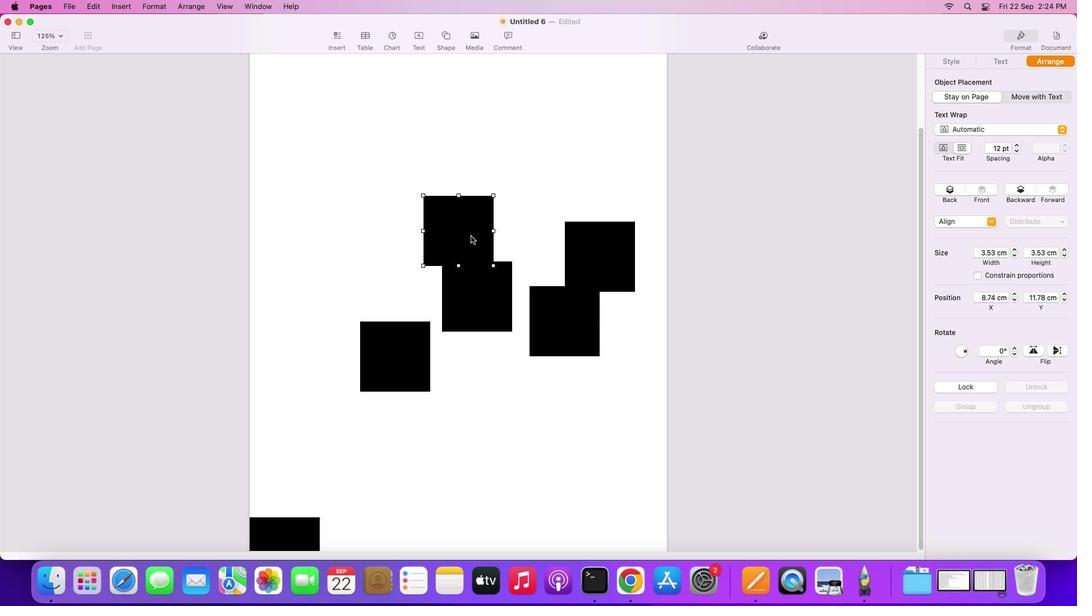 
Action: Mouse pressed left at (473, 348)
Screenshot: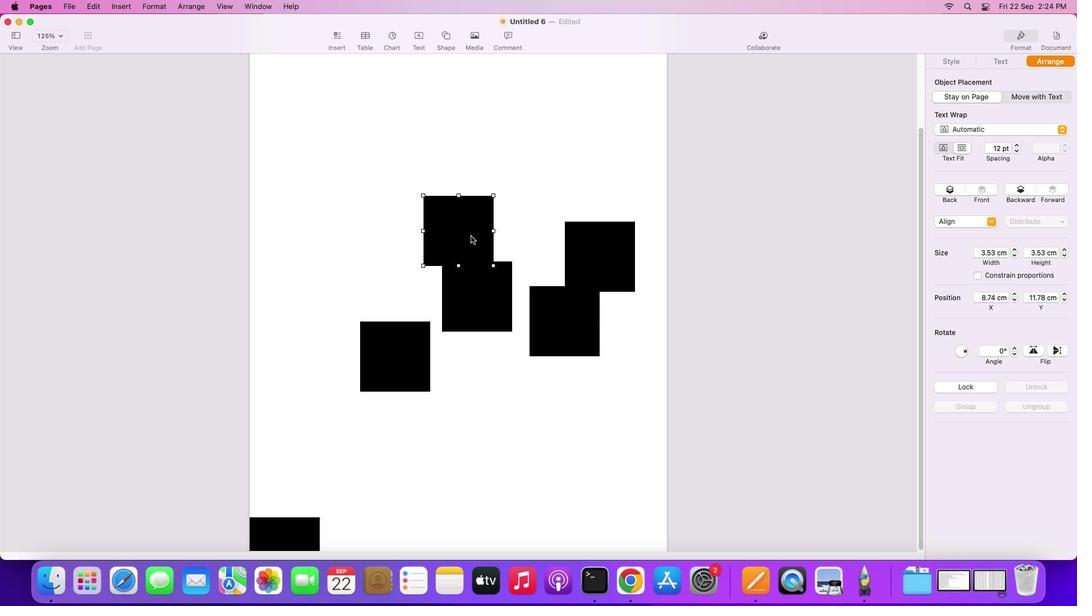 
Action: Mouse moved to (472, 346)
Screenshot: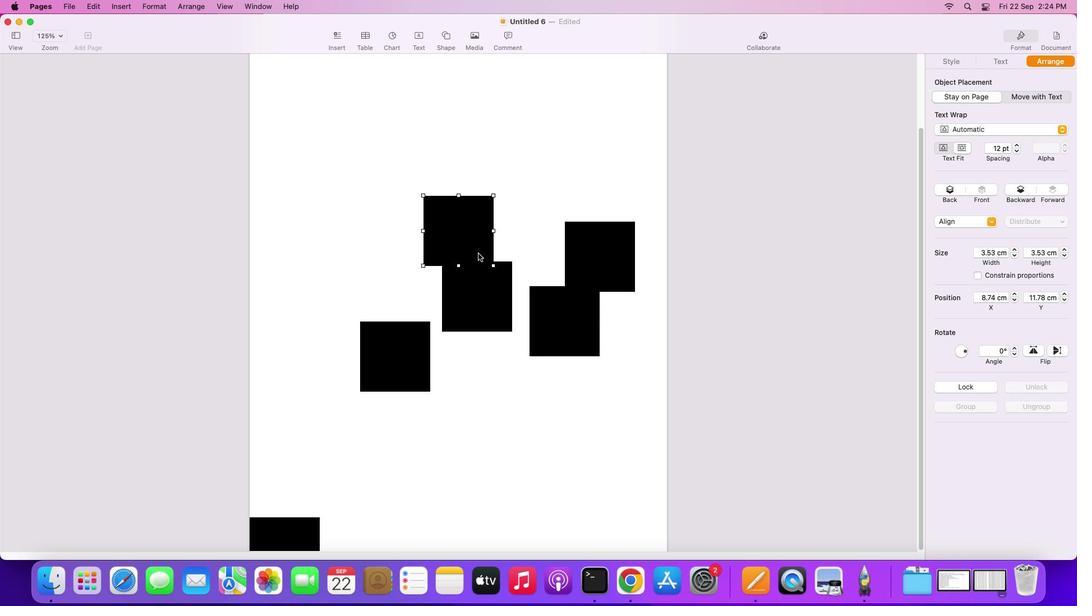 
Action: Key pressed Key.alt
Screenshot: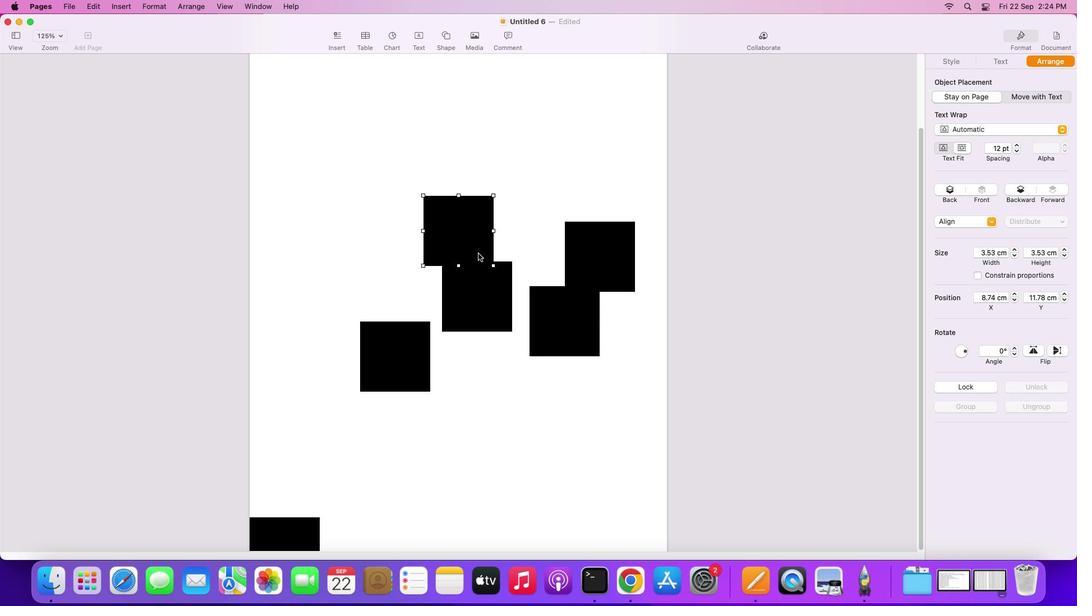 
Action: Mouse moved to (468, 333)
Screenshot: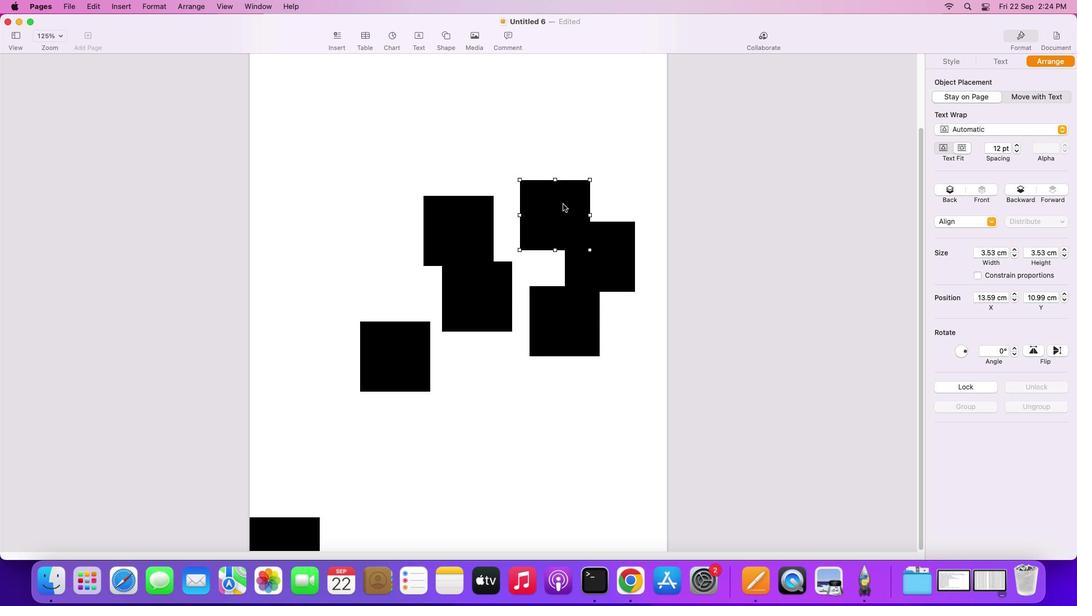 
Action: Mouse pressed left at (468, 333)
Screenshot: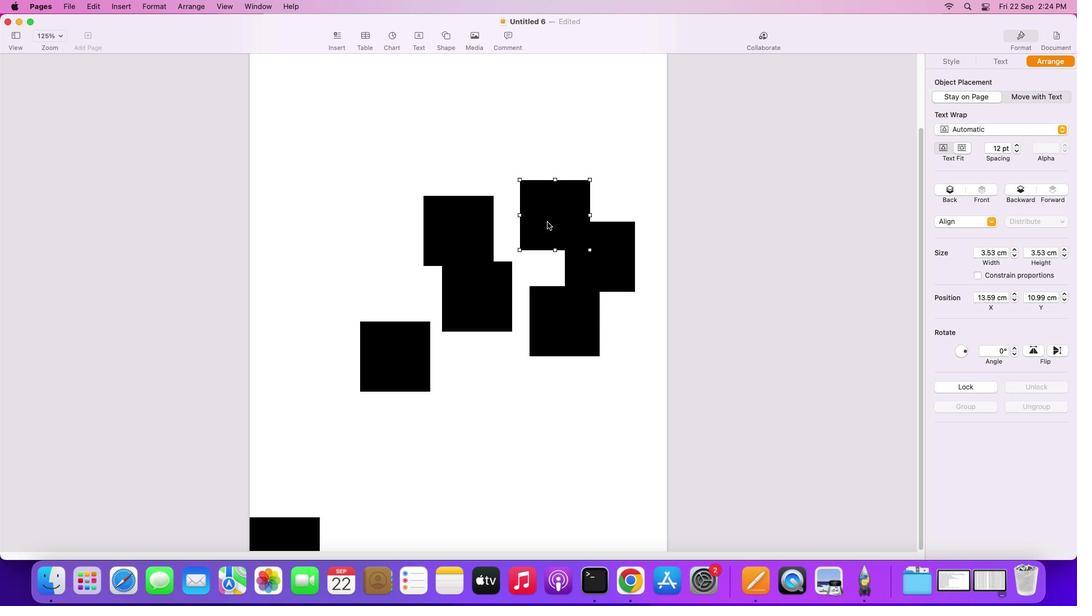 
Action: Mouse moved to (469, 333)
Screenshot: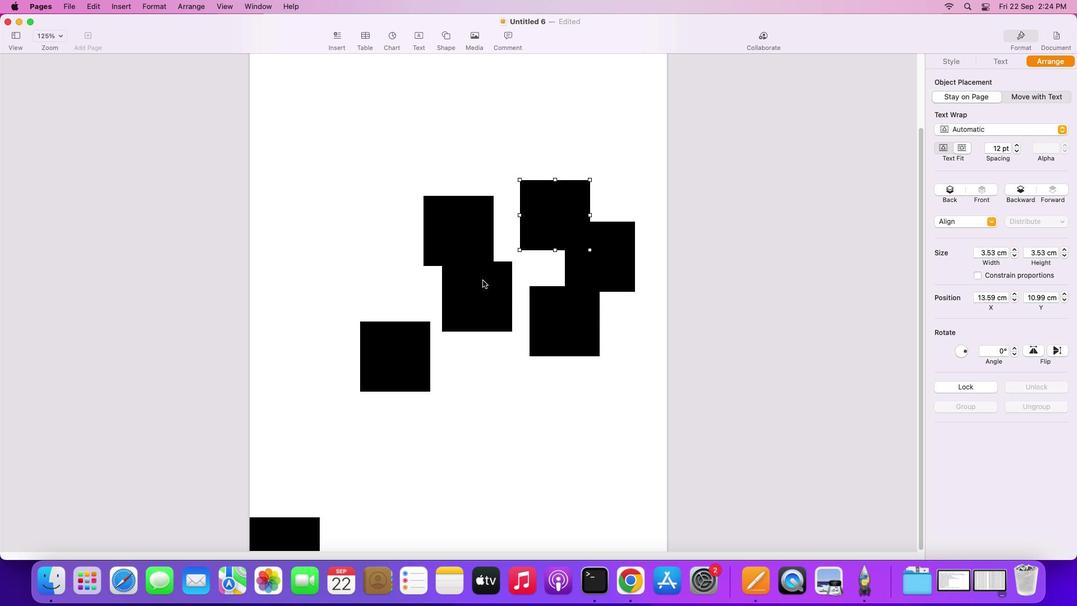 
Action: Key pressed Key.alt
Screenshot: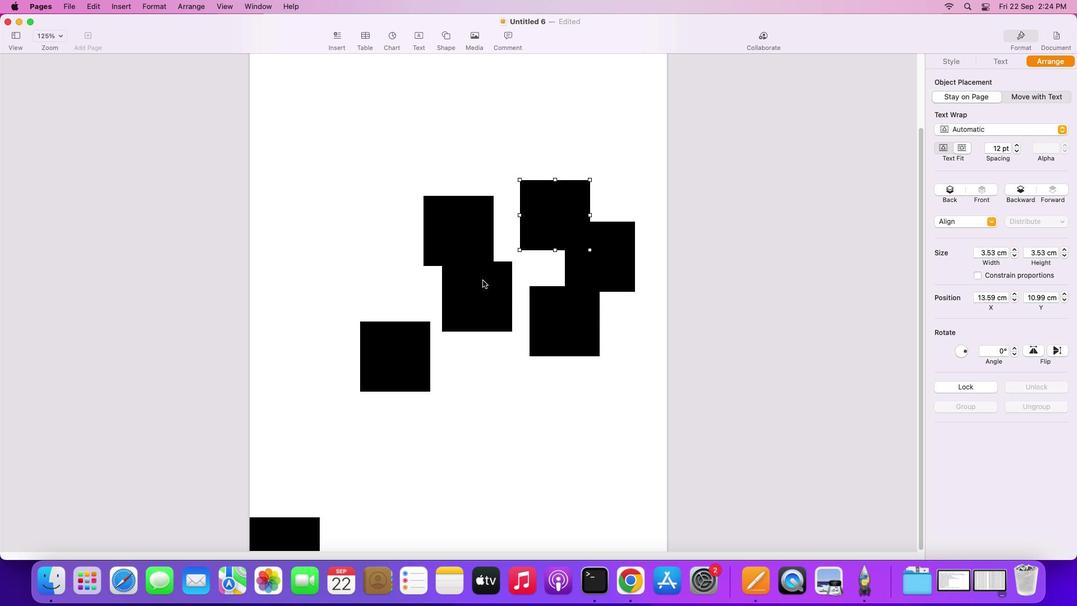 
Action: Mouse moved to (400, 379)
Screenshot: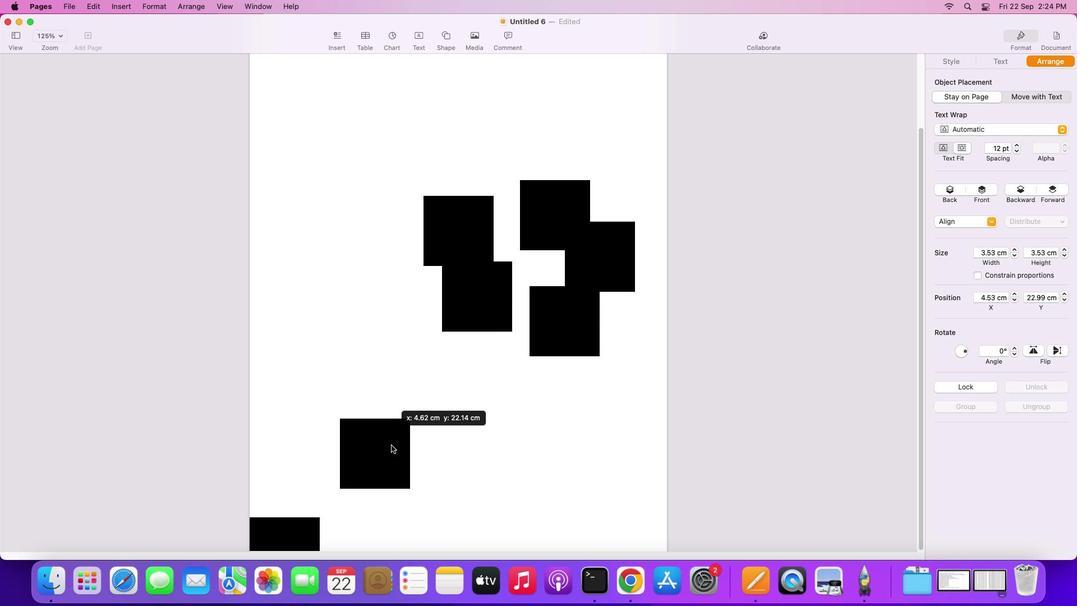 
Action: Mouse pressed left at (400, 379)
Screenshot: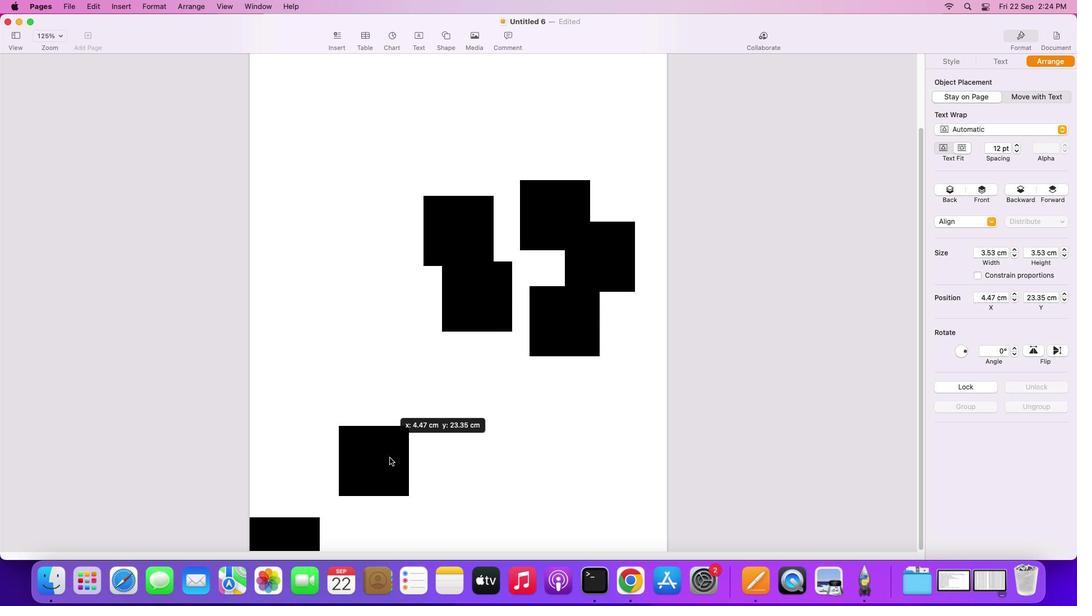 
Action: Mouse moved to (368, 516)
Screenshot: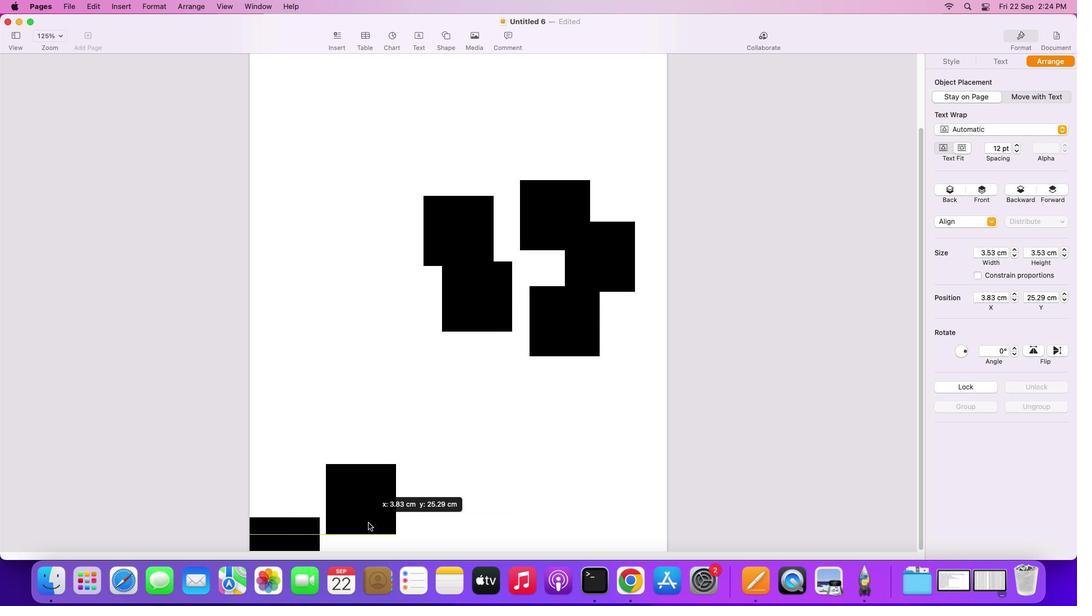 
Action: Mouse pressed left at (368, 516)
Screenshot: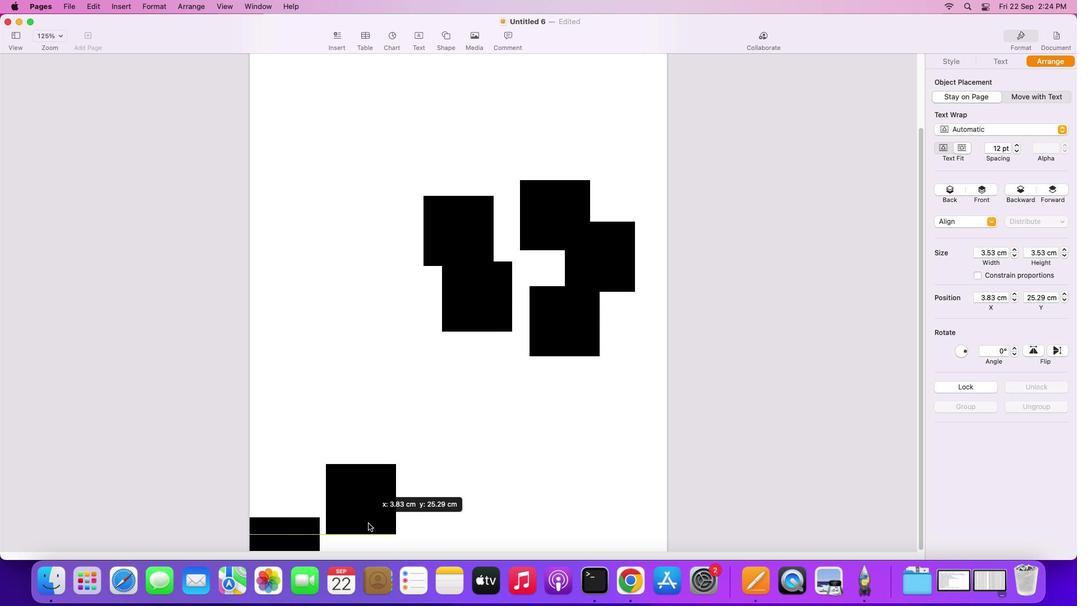 
Action: Mouse moved to (345, 495)
Screenshot: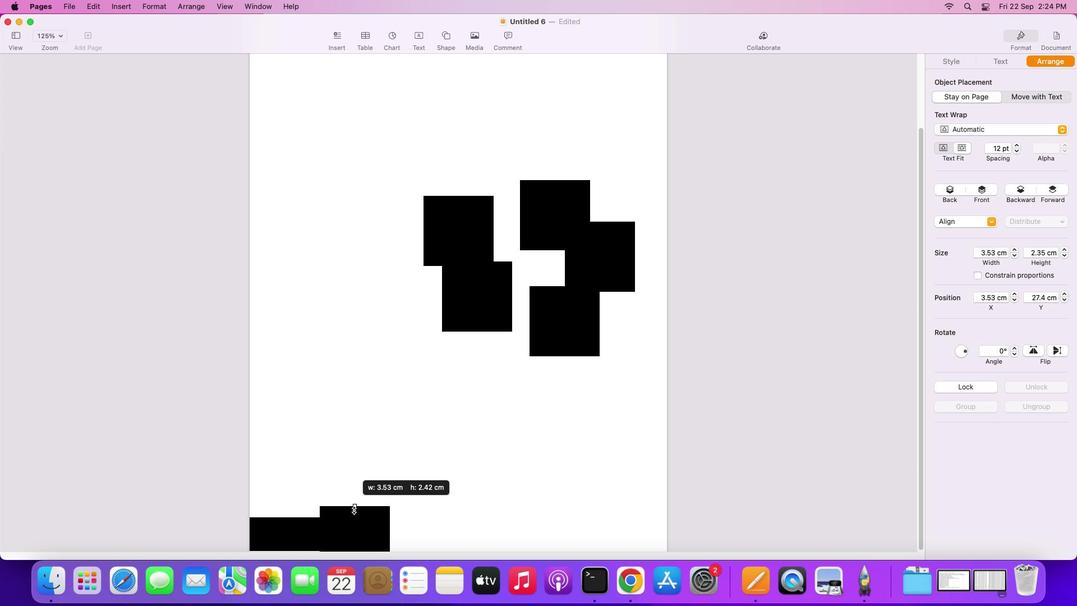 
Action: Mouse pressed left at (345, 495)
Screenshot: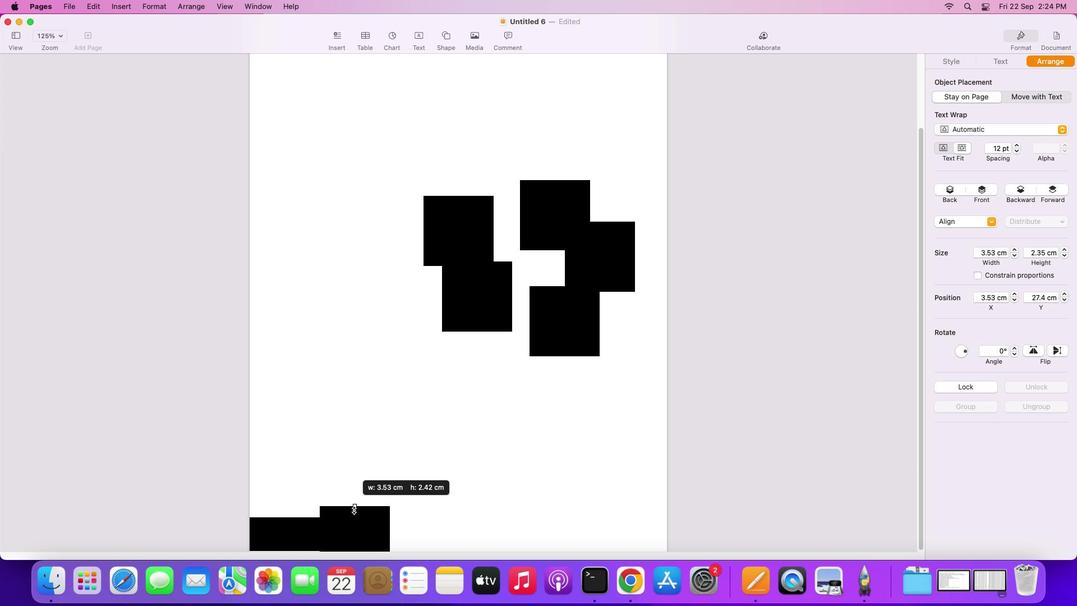 
Action: Mouse moved to (344, 522)
Screenshot: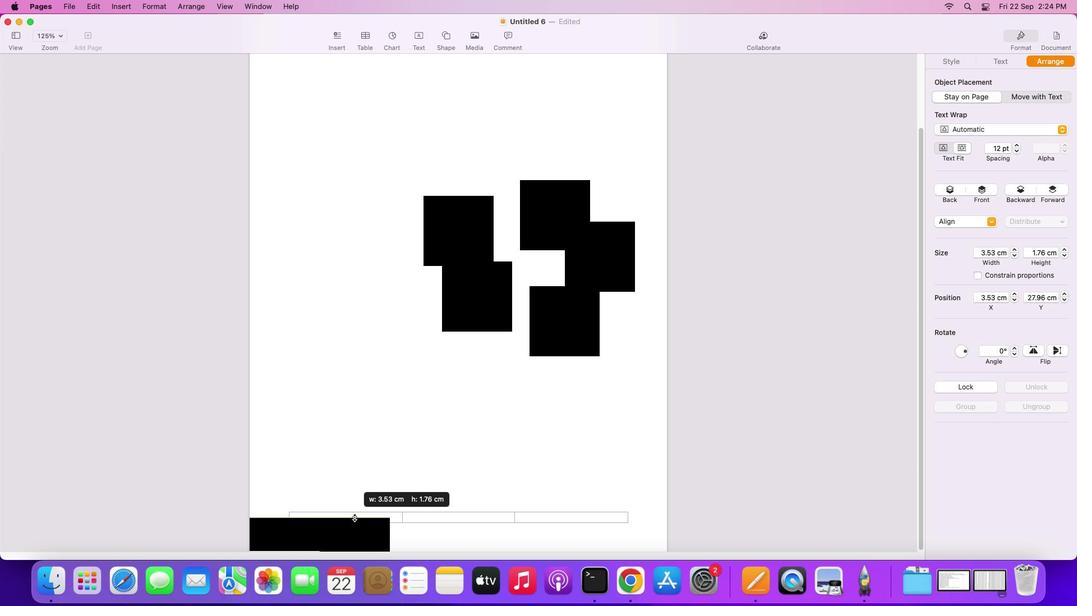 
Action: Mouse pressed left at (344, 522)
Screenshot: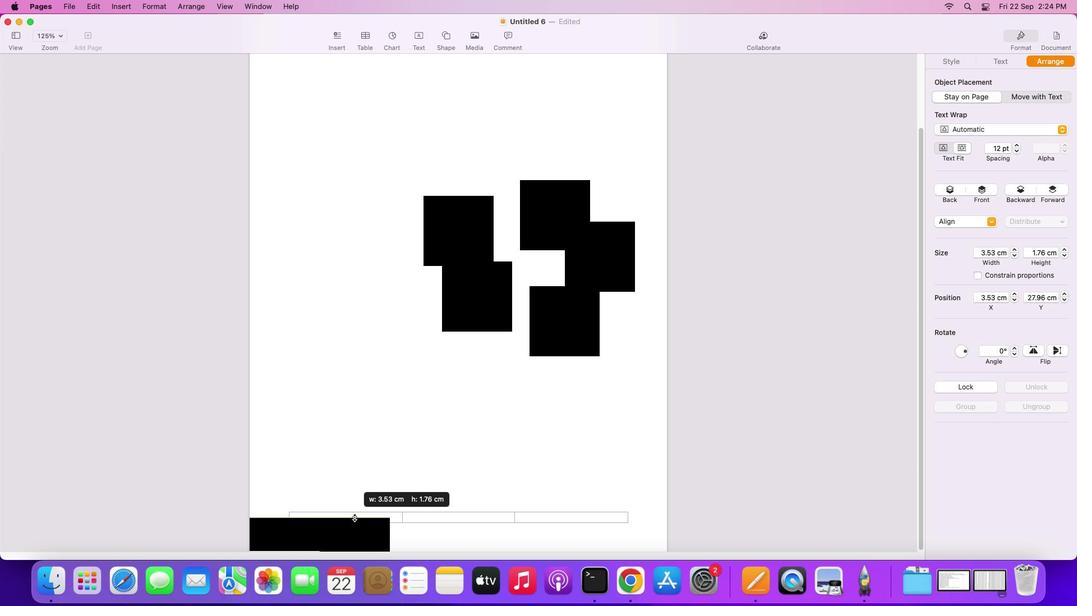 
Action: Mouse moved to (379, 538)
Screenshot: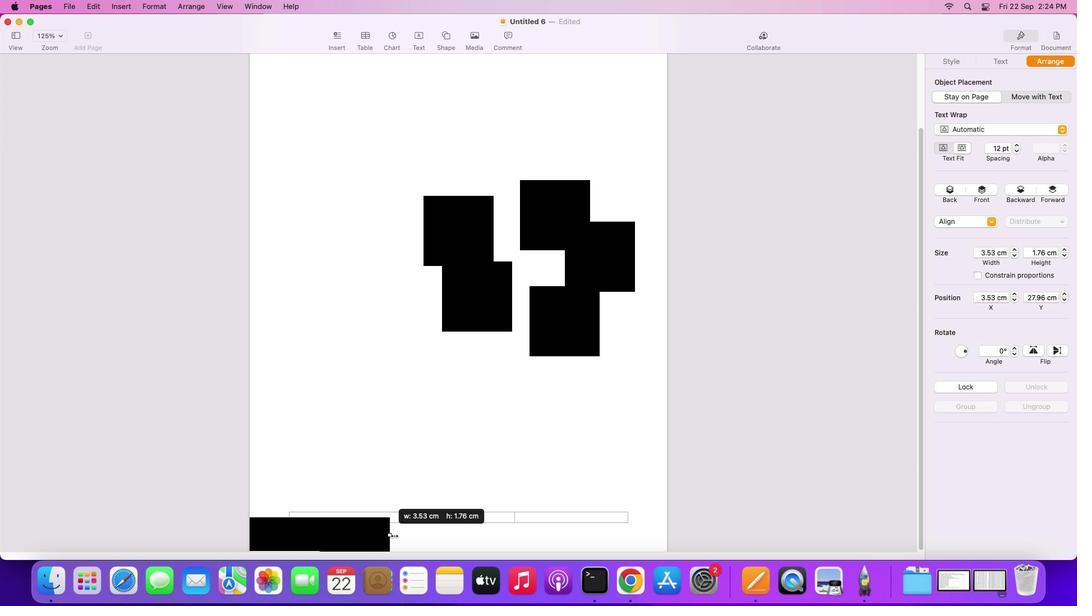 
Action: Mouse pressed left at (379, 538)
Screenshot: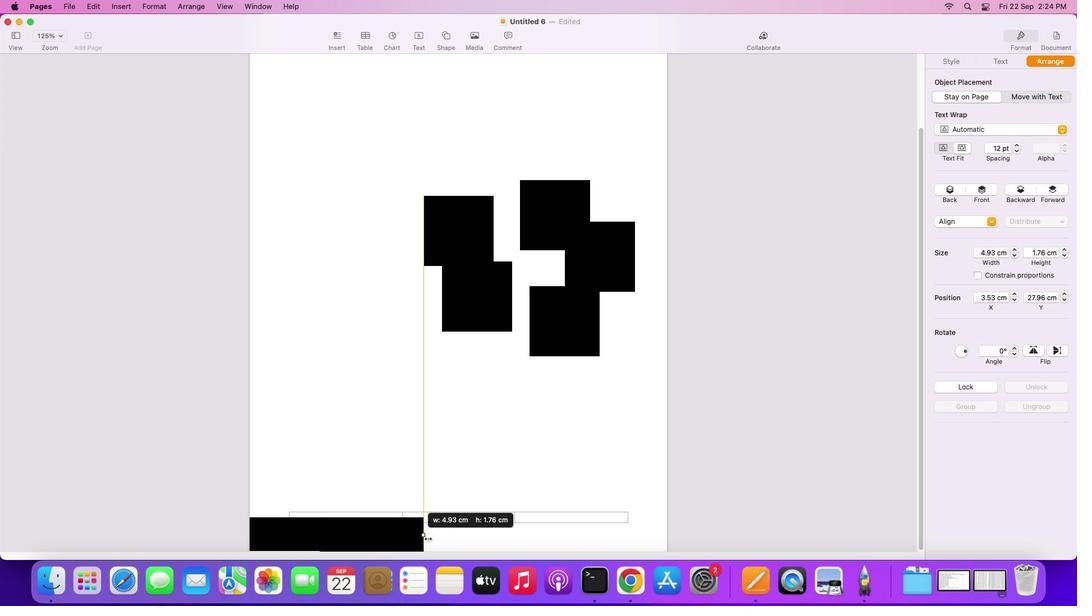 
Action: Mouse moved to (373, 537)
Screenshot: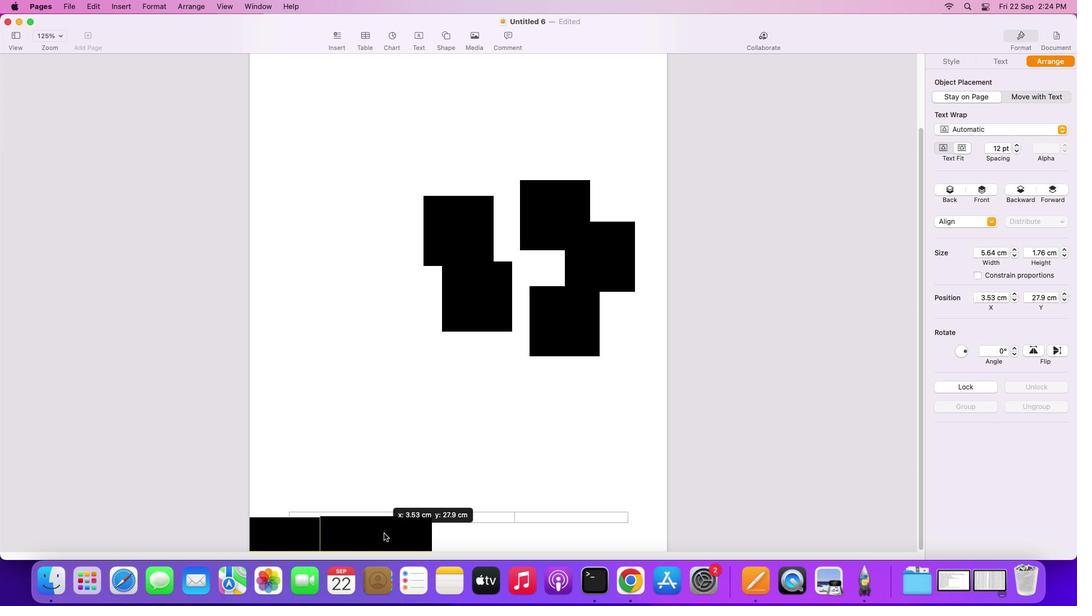 
Action: Mouse pressed left at (373, 537)
Screenshot: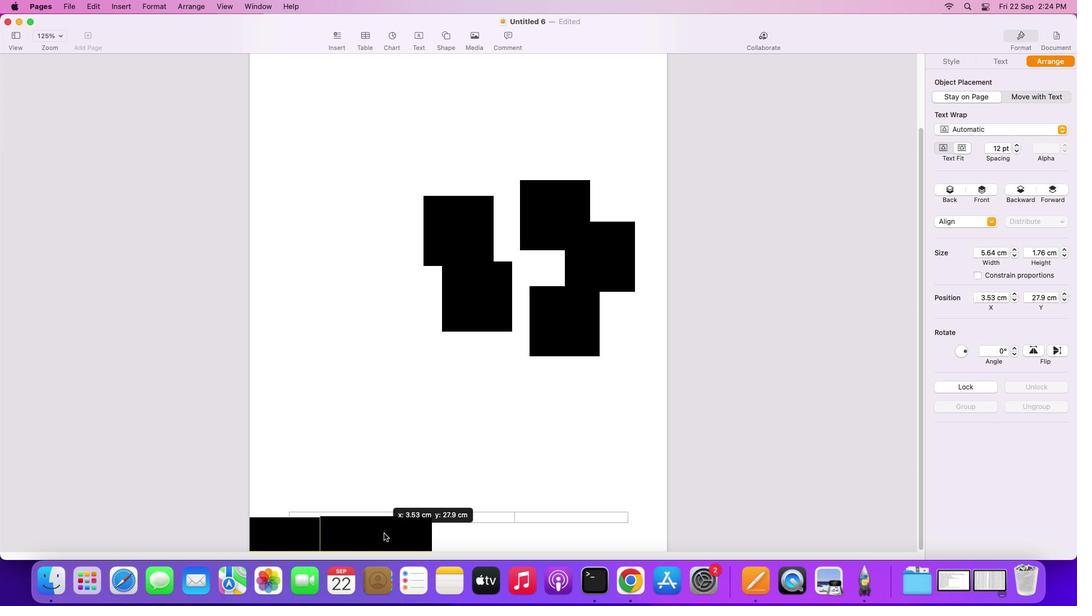 
Action: Mouse moved to (365, 521)
Screenshot: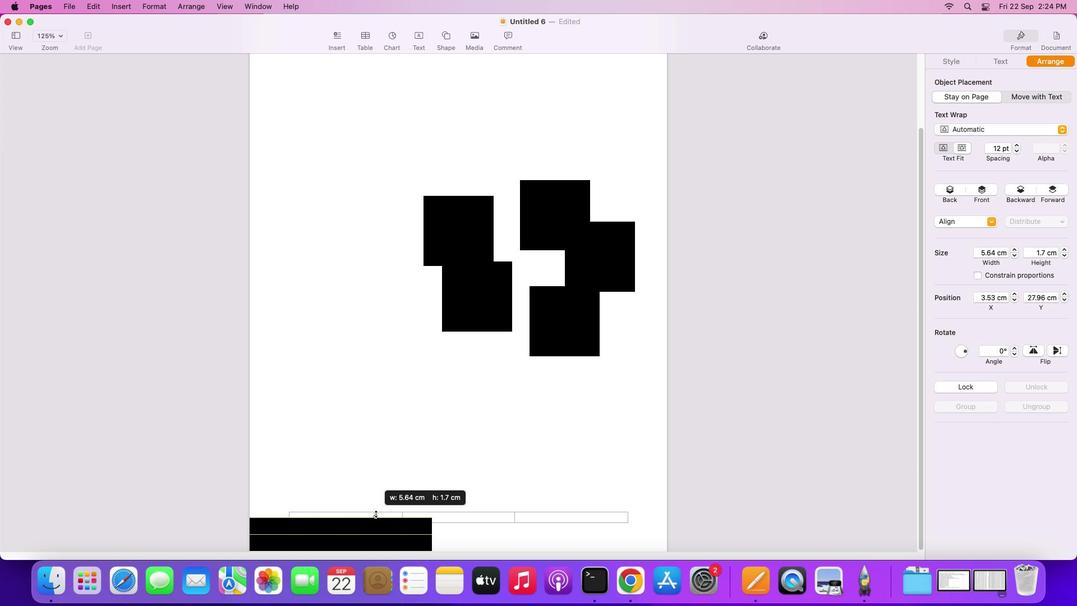 
Action: Mouse pressed left at (365, 521)
Screenshot: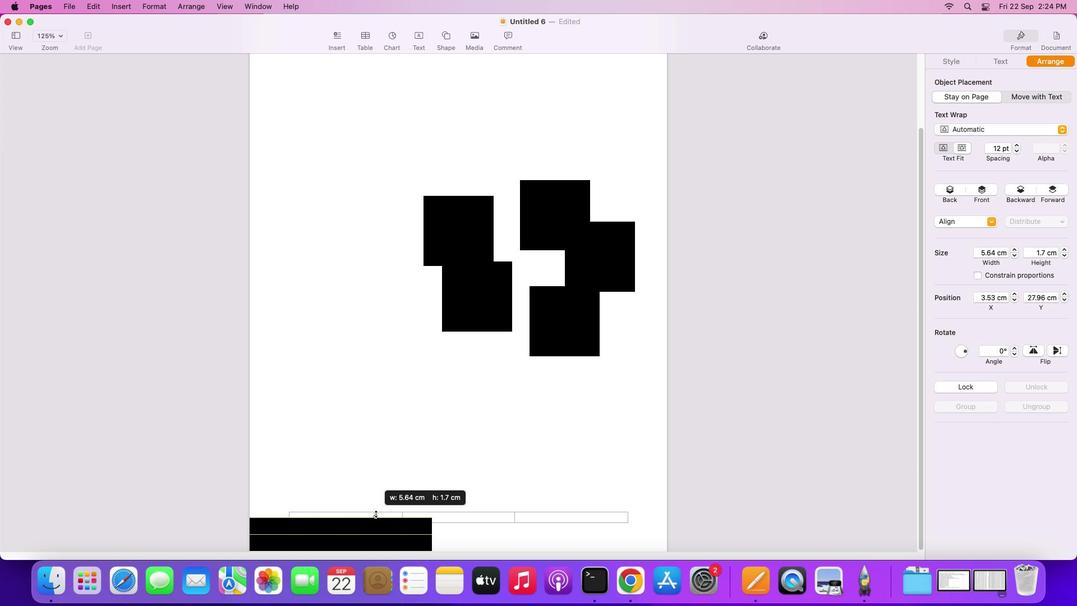 
Action: Mouse moved to (446, 516)
Screenshot: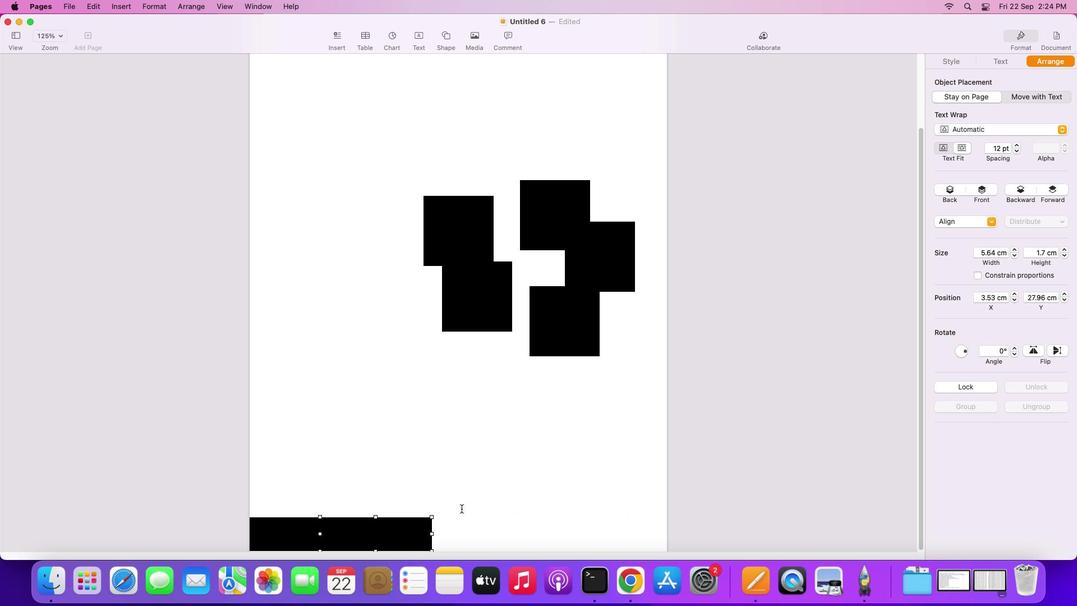 
Action: Mouse scrolled (446, 516) with delta (6, 104)
Screenshot: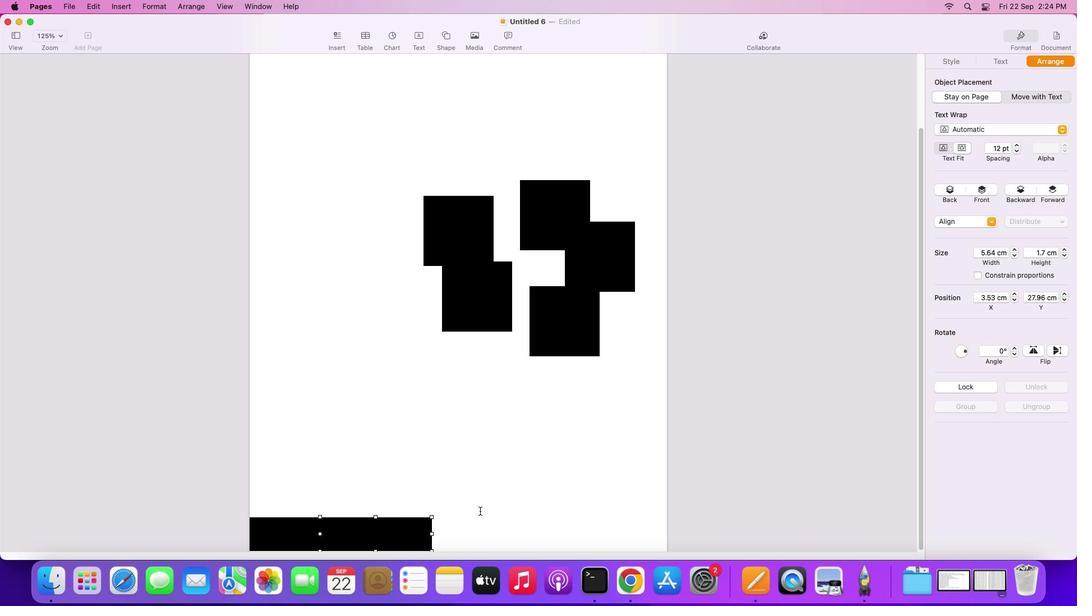 
Action: Mouse scrolled (446, 516) with delta (6, 104)
Screenshot: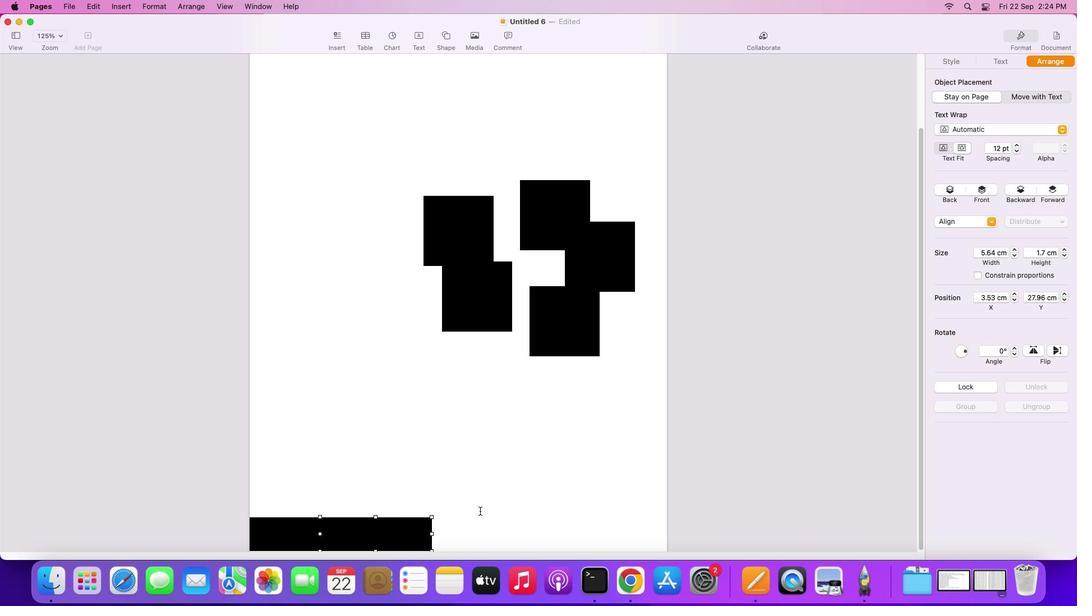 
Action: Mouse scrolled (446, 516) with delta (6, 103)
Screenshot: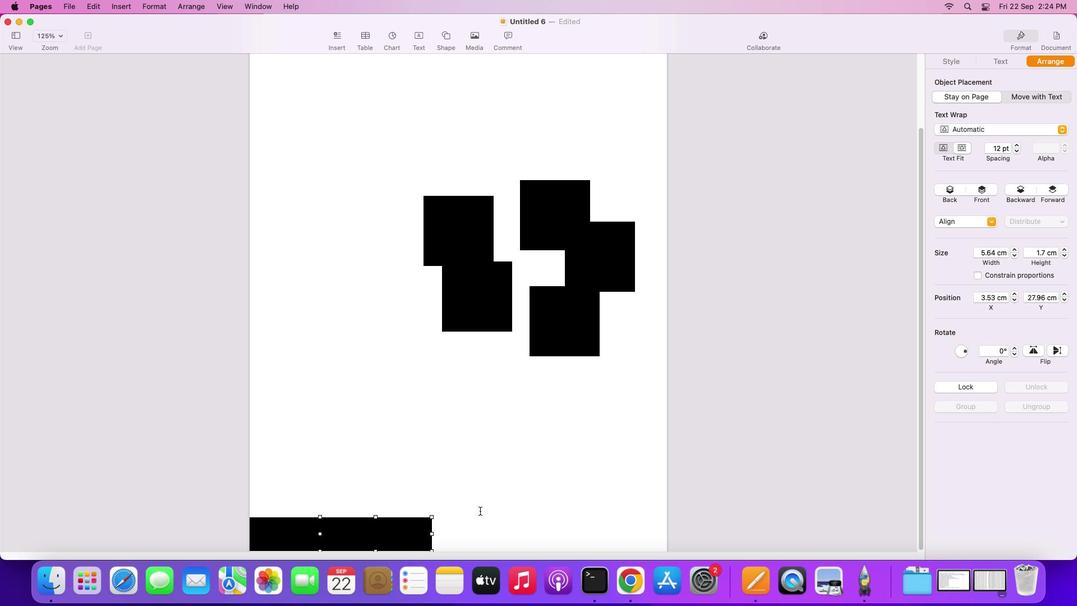 
Action: Mouse scrolled (446, 516) with delta (6, 103)
Screenshot: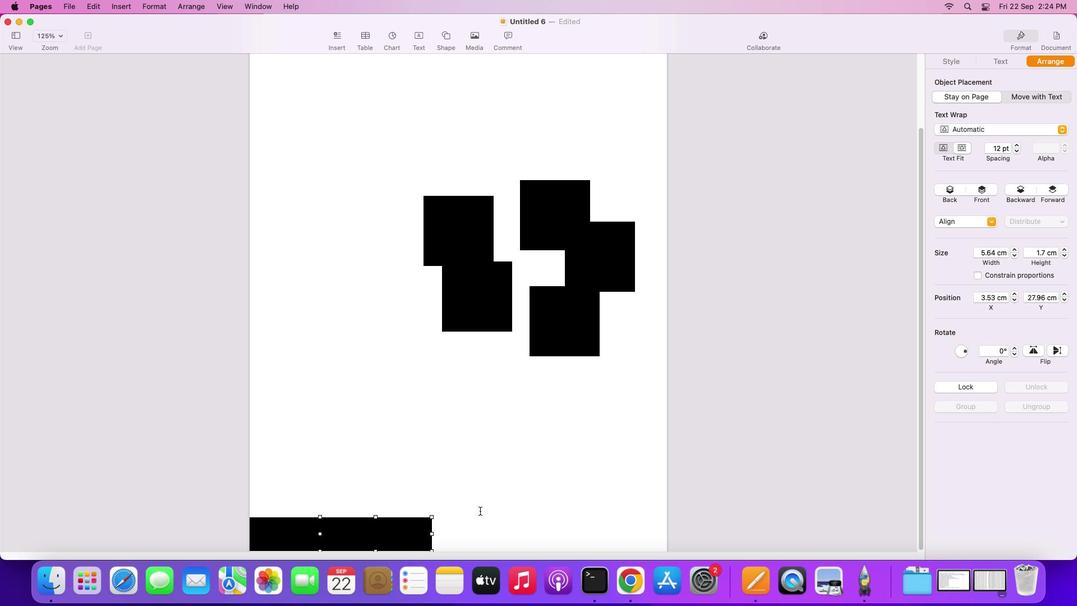 
Action: Mouse moved to (464, 518)
Screenshot: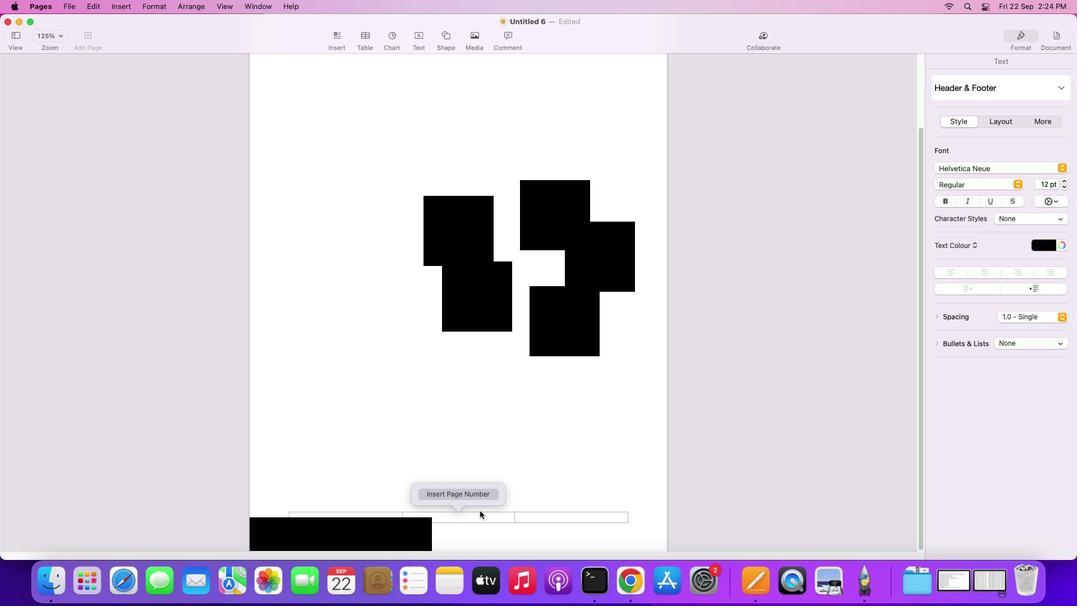 
Action: Mouse pressed left at (464, 518)
Screenshot: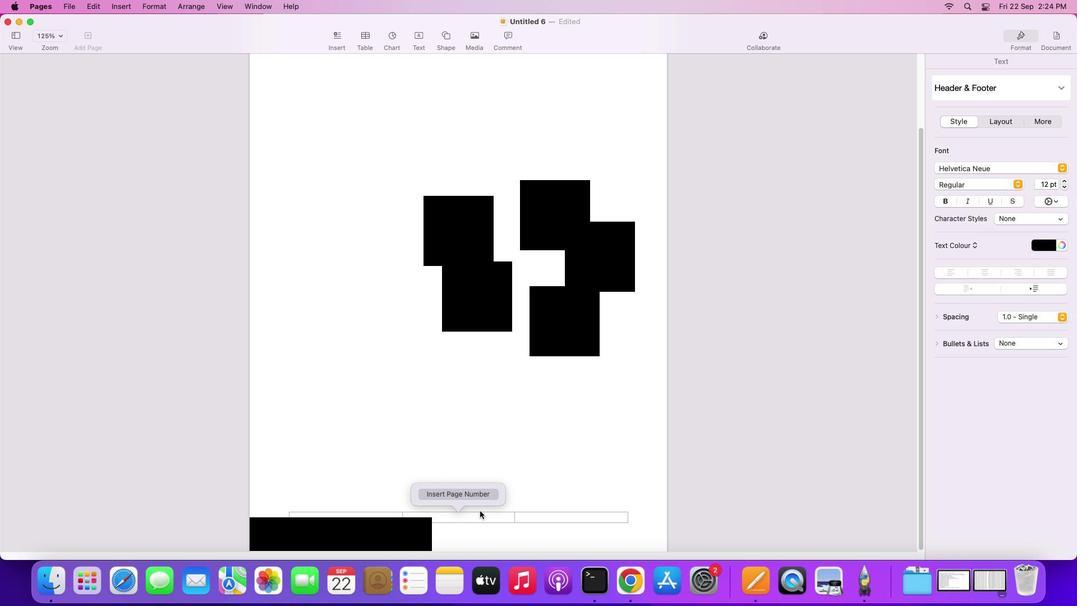 
Action: Mouse moved to (269, 530)
Screenshot: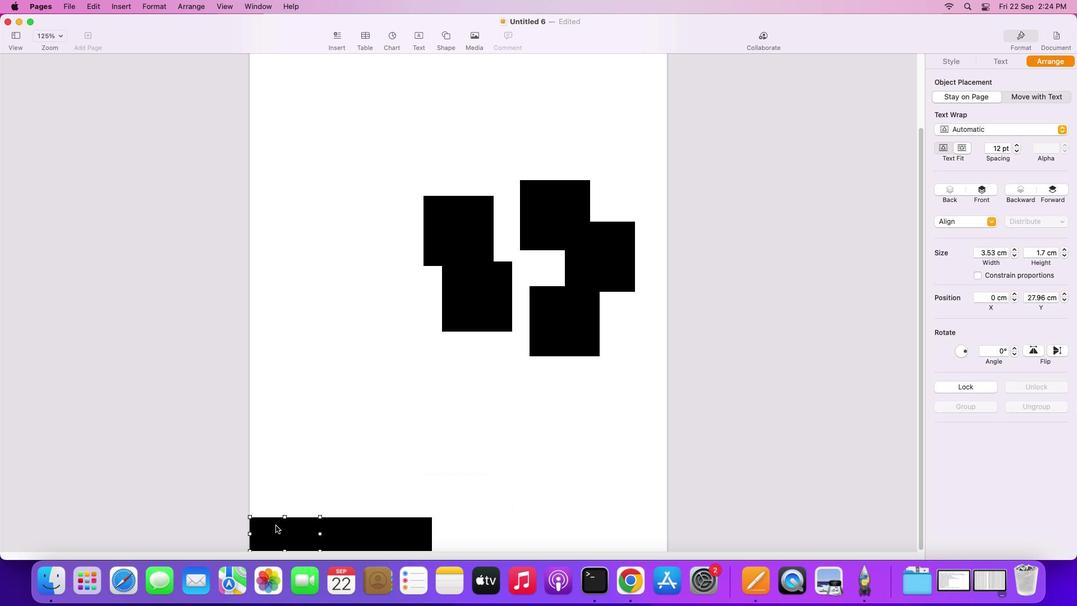 
Action: Mouse pressed left at (269, 530)
Screenshot: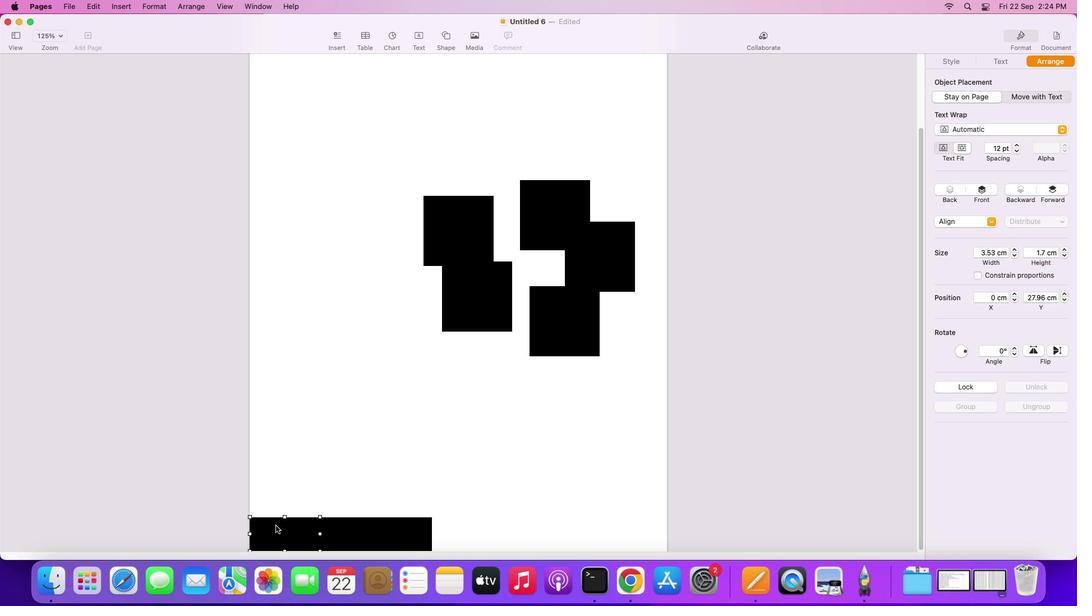 
Action: Mouse moved to (911, 153)
Screenshot: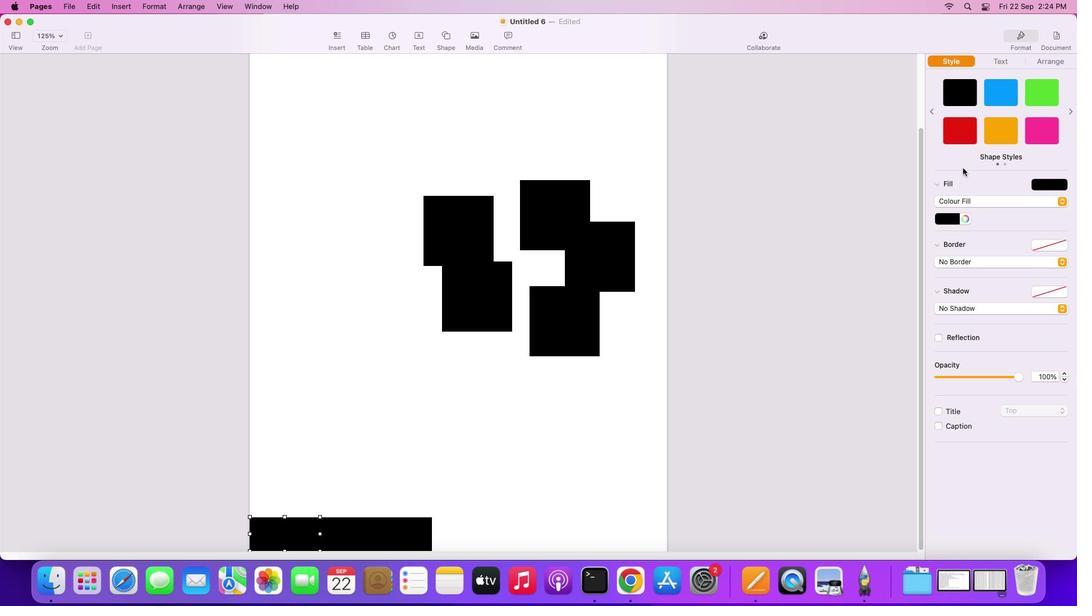
Action: Mouse pressed left at (911, 153)
Screenshot: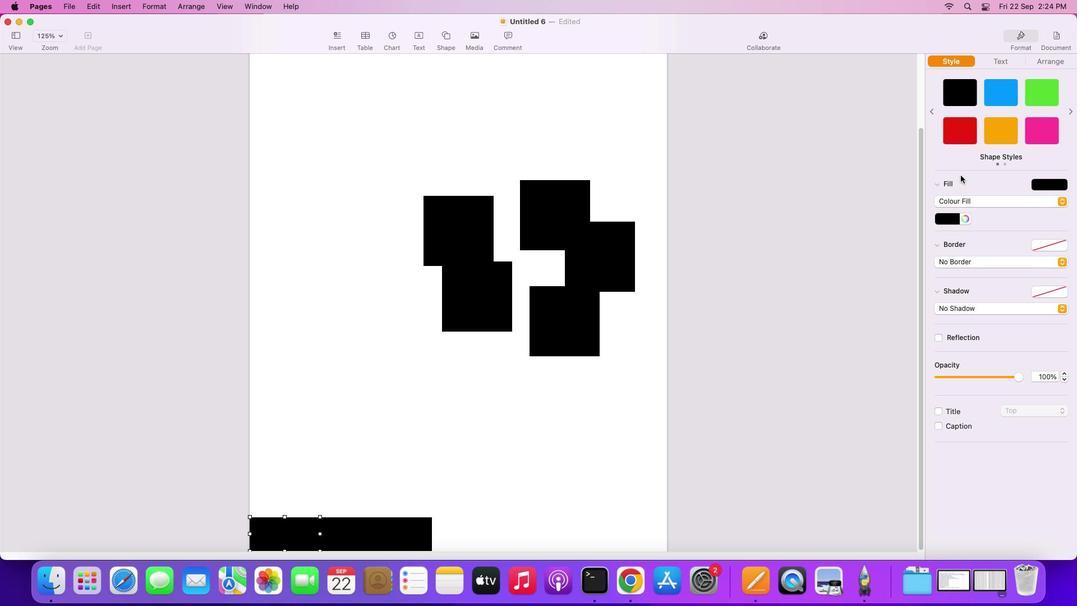 
Action: Mouse moved to (915, 284)
Screenshot: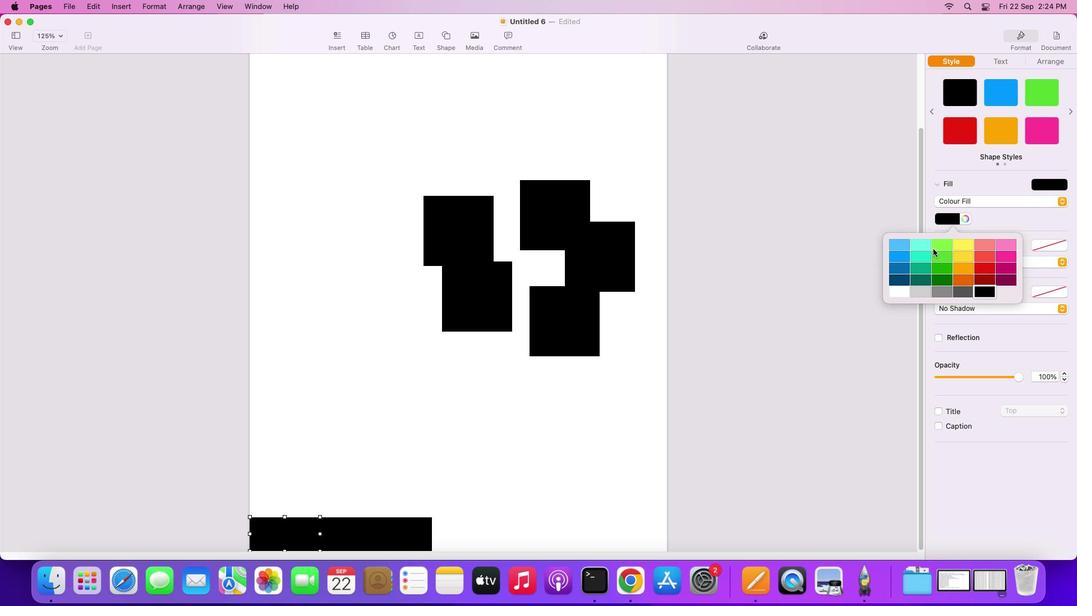 
Action: Mouse pressed left at (915, 284)
Screenshot: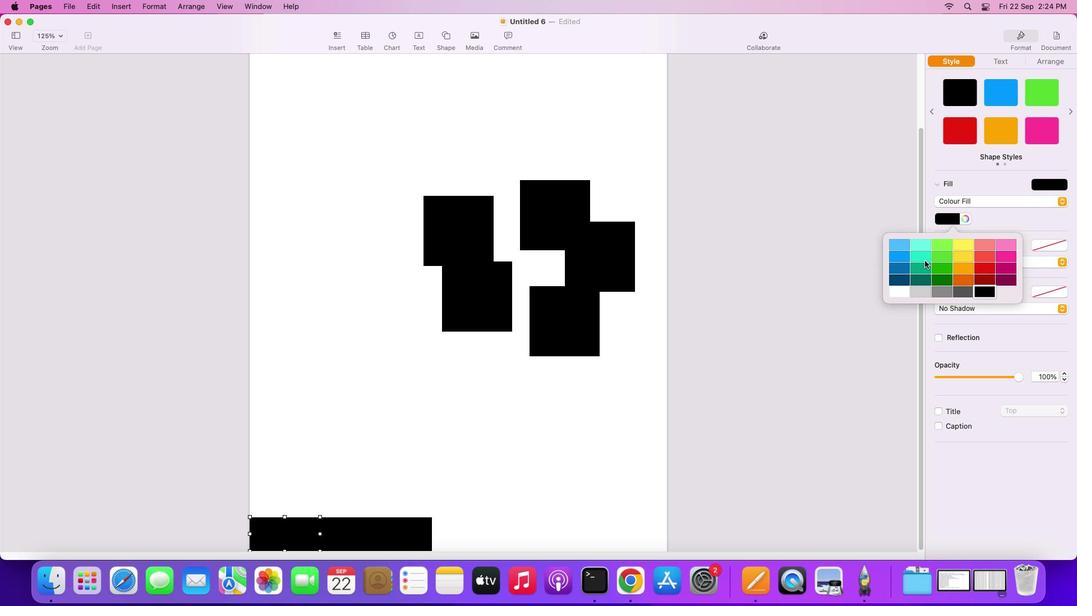 
Action: Mouse moved to (865, 322)
Screenshot: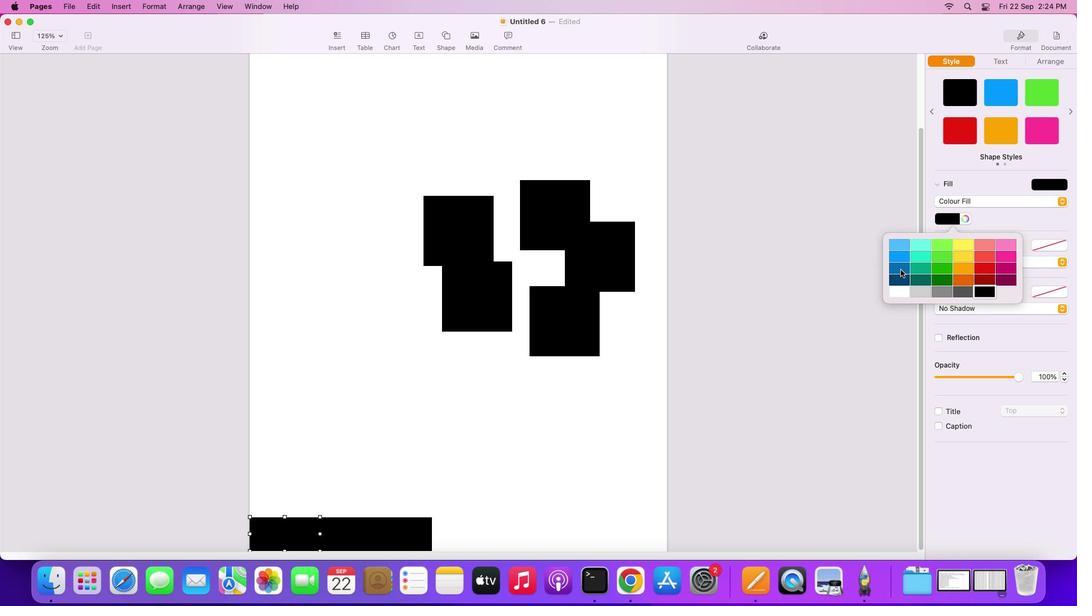 
Action: Mouse pressed left at (865, 322)
Screenshot: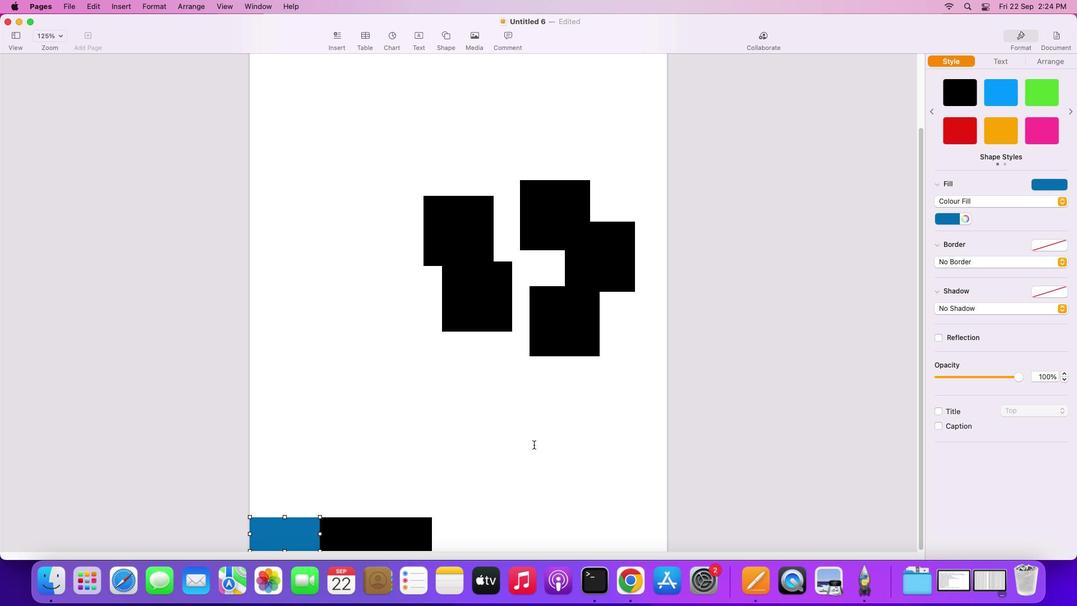 
Action: Mouse moved to (355, 533)
Screenshot: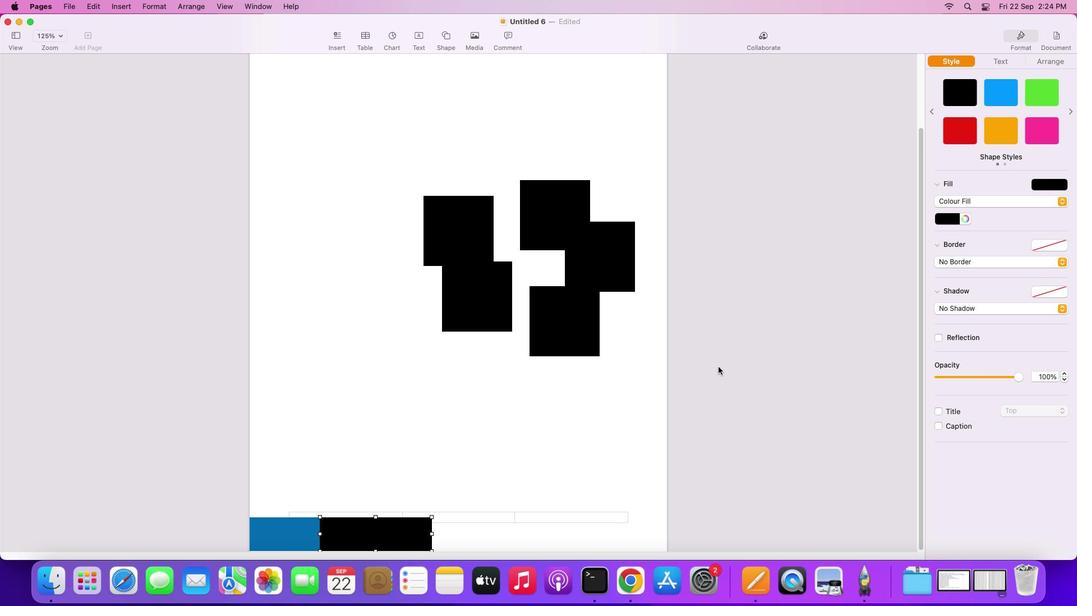 
Action: Mouse pressed left at (355, 533)
Screenshot: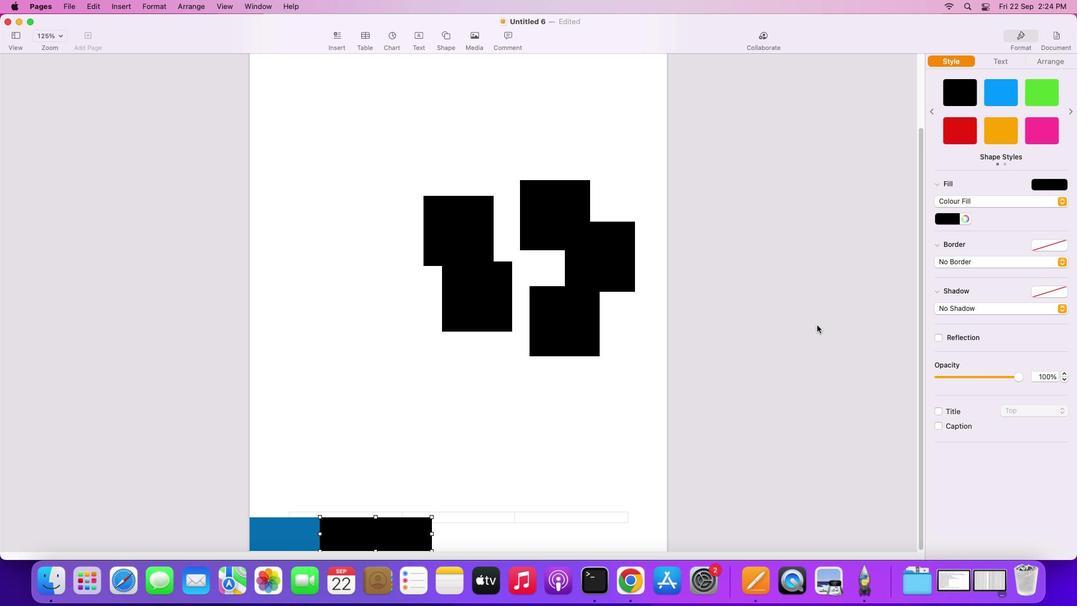 
Action: Mouse moved to (913, 281)
Screenshot: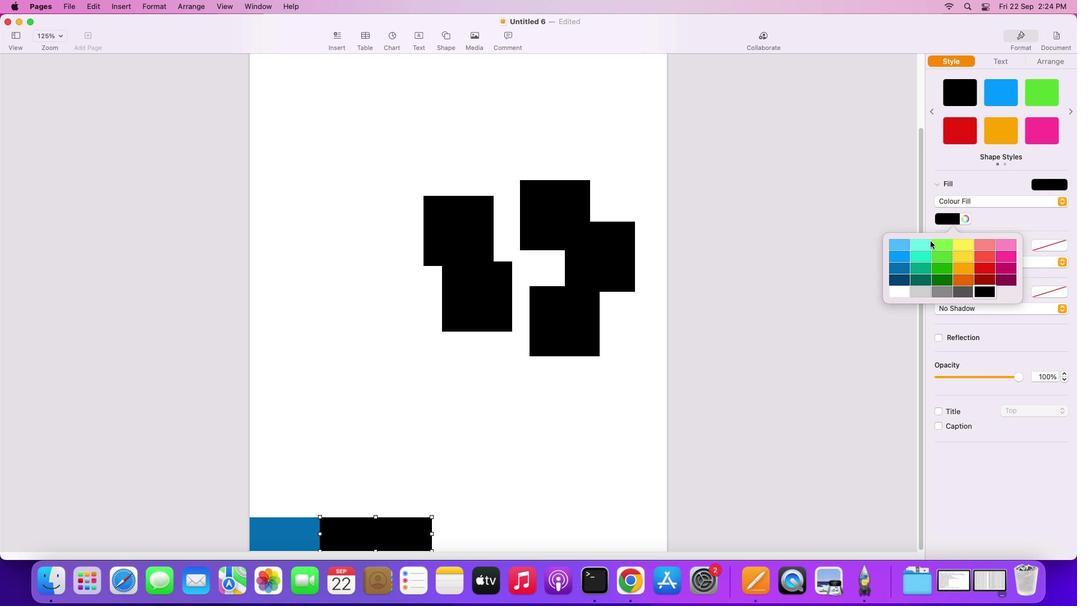 
Action: Mouse pressed left at (913, 281)
Screenshot: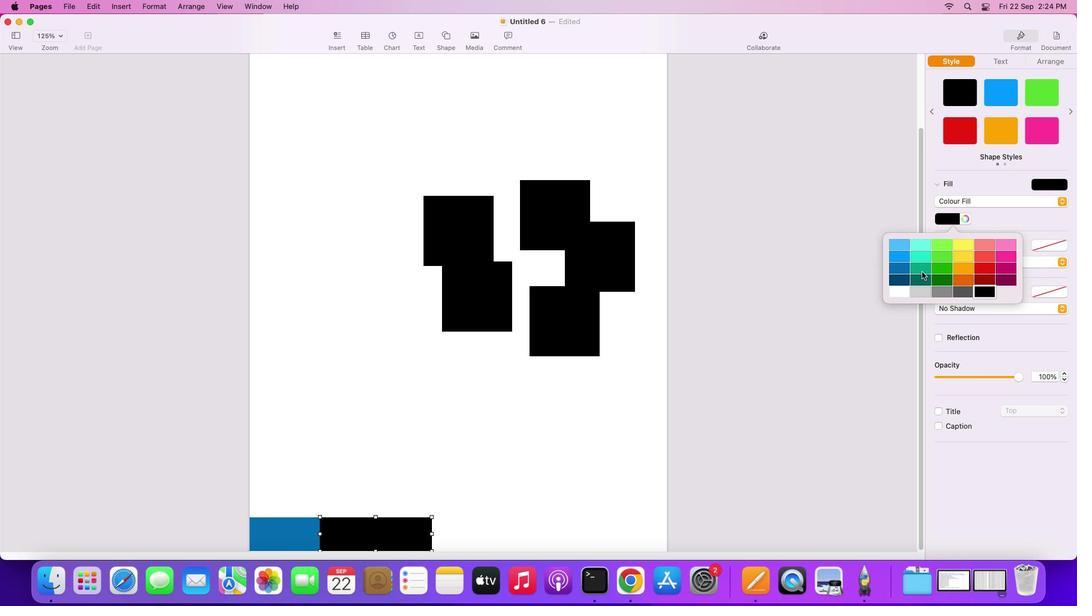 
Action: Mouse moved to (870, 332)
Screenshot: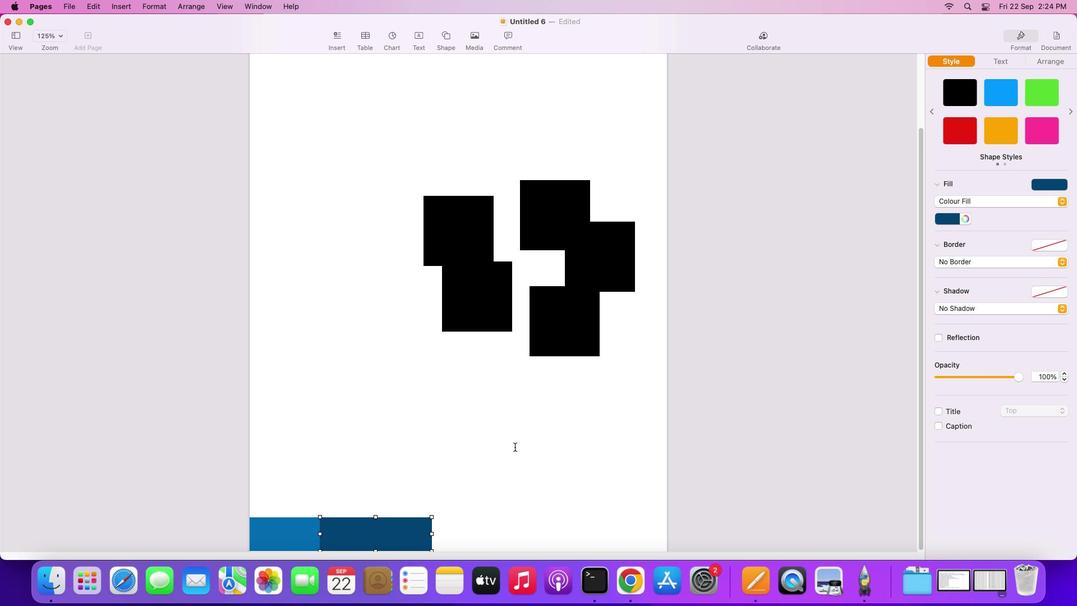 
Action: Mouse pressed left at (870, 332)
Screenshot: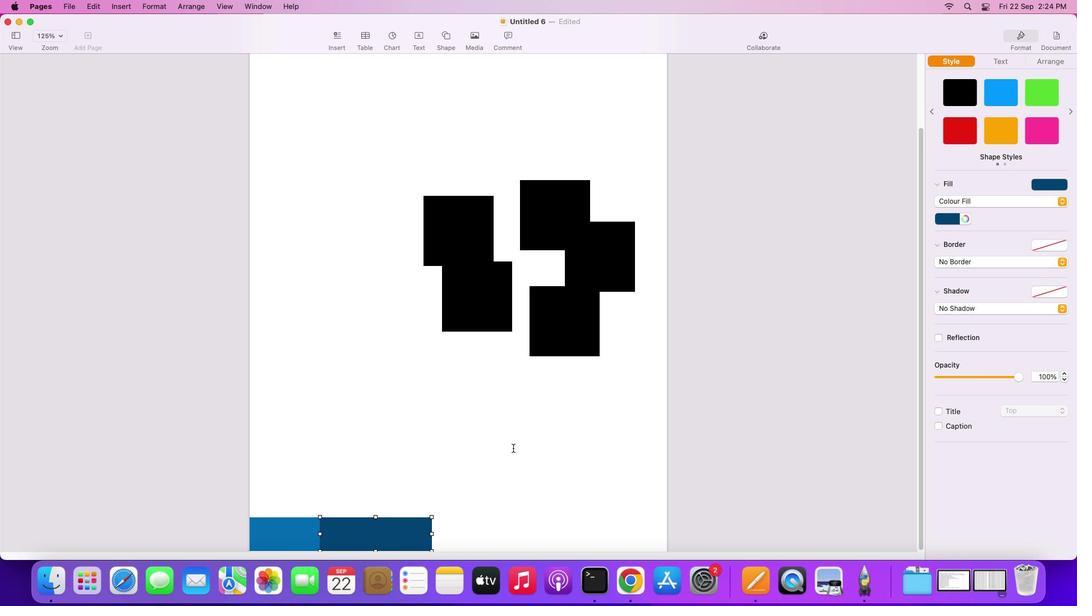 
Action: Mouse moved to (444, 479)
Screenshot: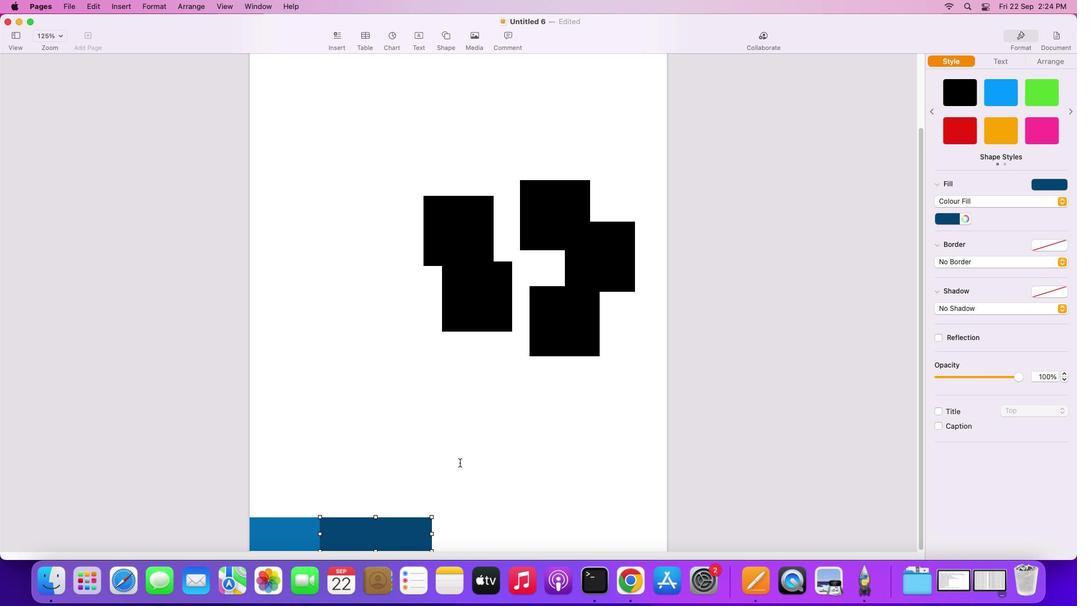 
Action: Mouse pressed left at (444, 479)
Screenshot: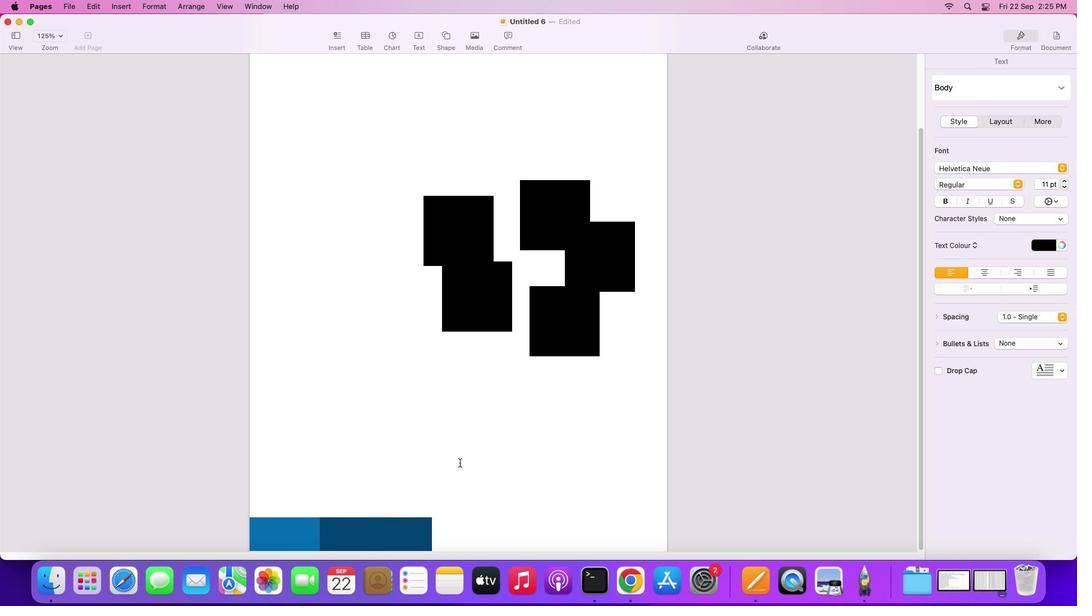 
Action: Mouse moved to (531, 368)
Screenshot: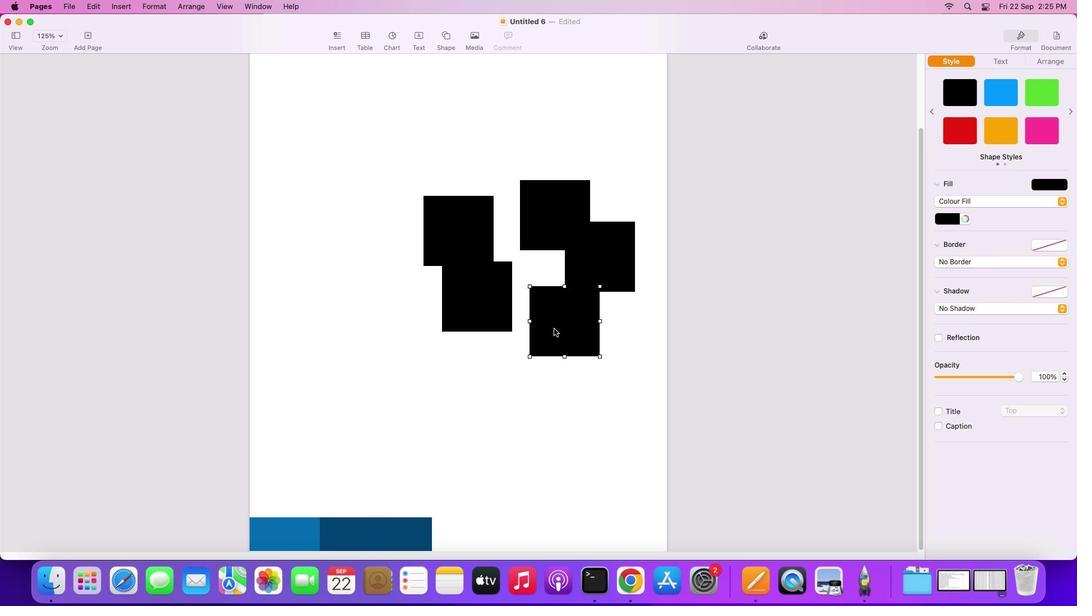 
Action: Mouse pressed left at (531, 368)
Screenshot: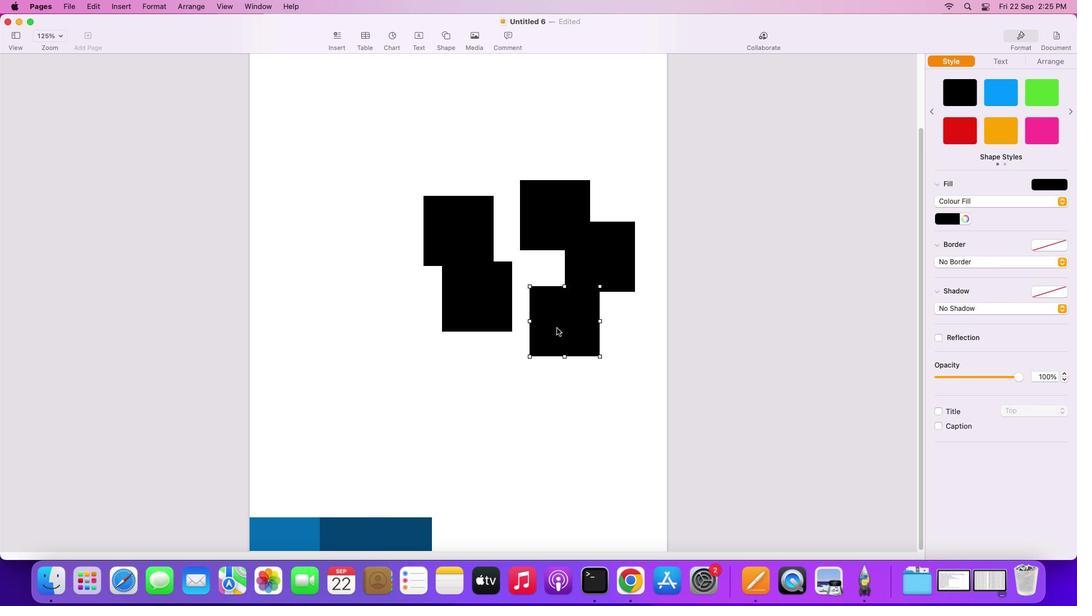 
Action: Mouse moved to (537, 369)
Screenshot: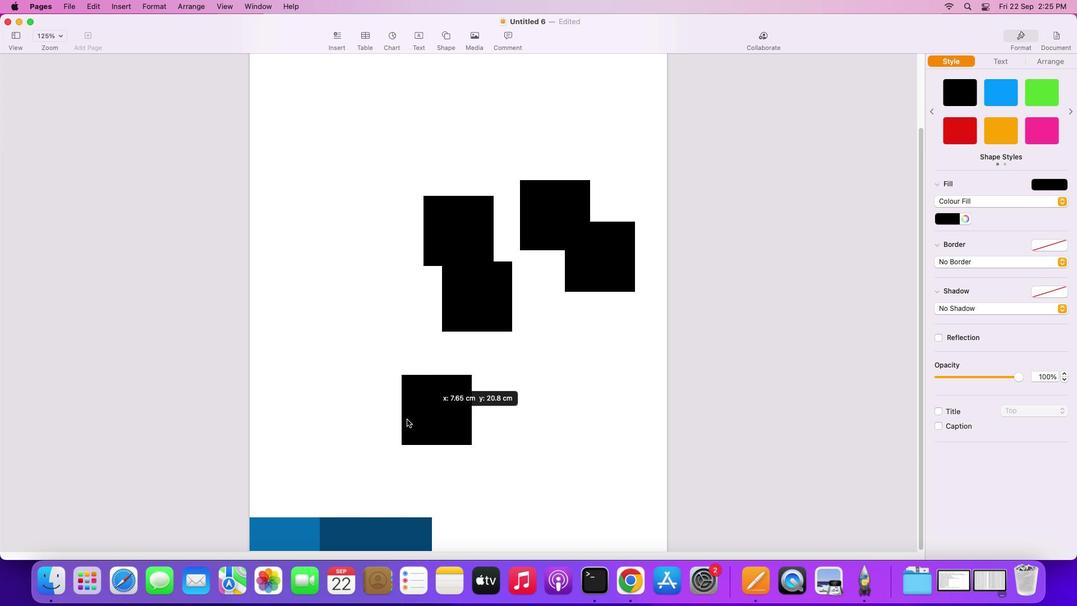 
Action: Mouse pressed left at (537, 369)
Screenshot: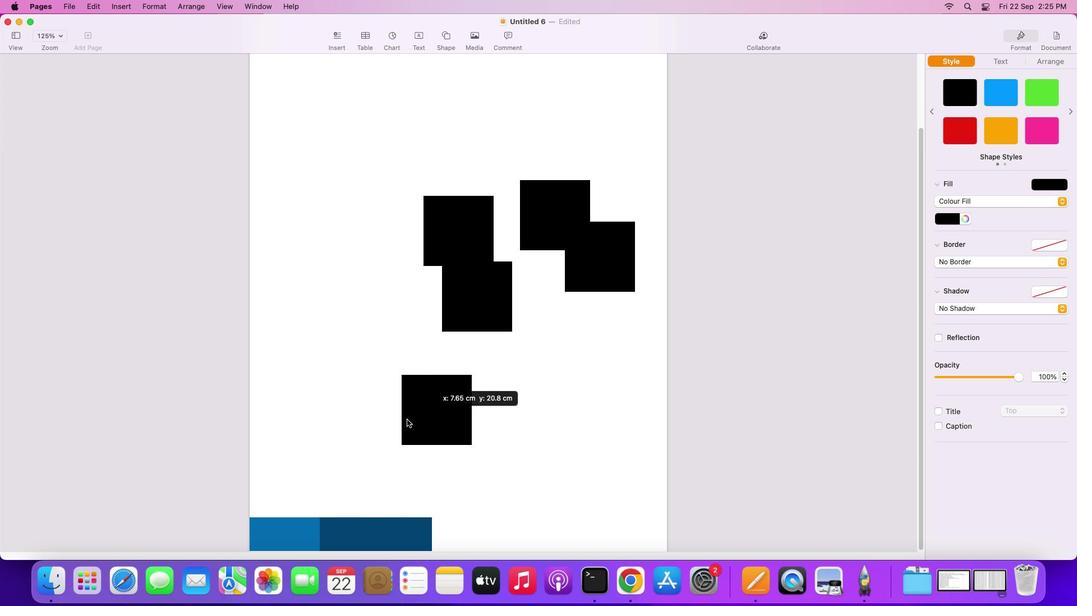 
Action: Mouse moved to (399, 467)
Screenshot: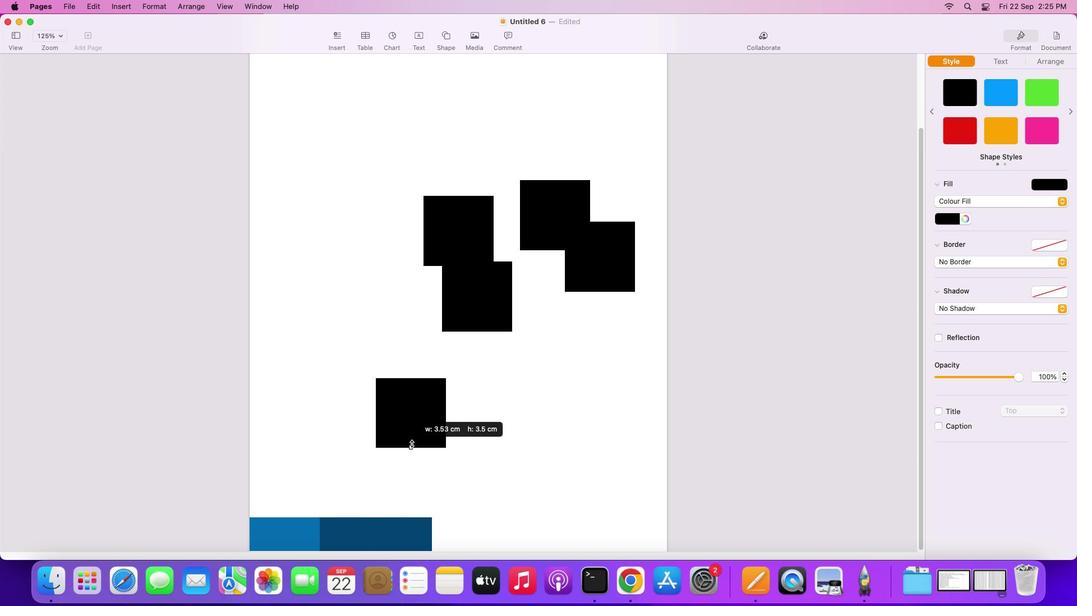 
Action: Mouse pressed left at (399, 467)
Screenshot: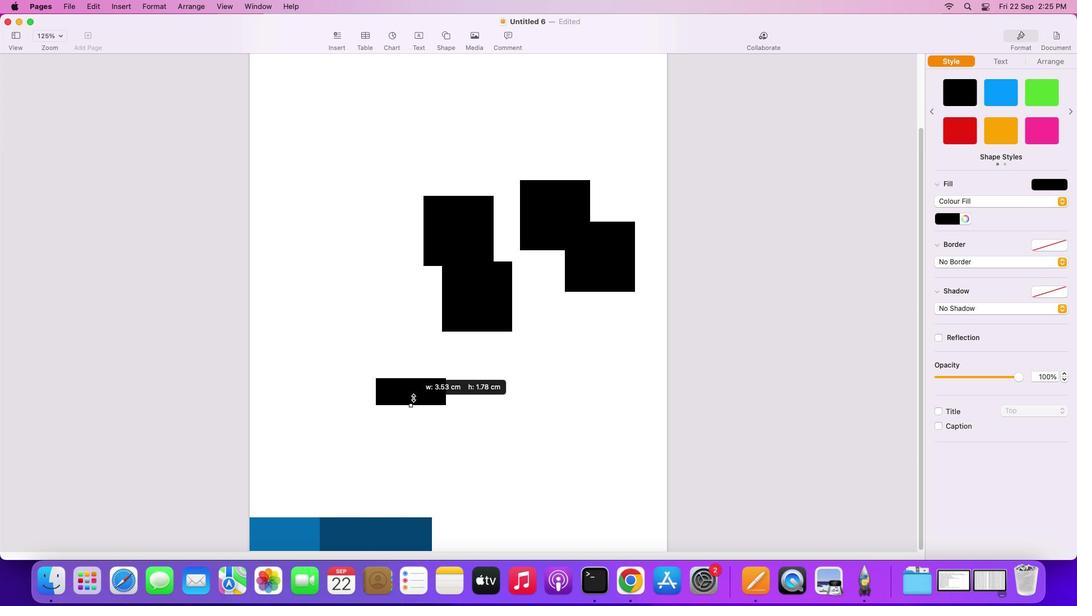 
Action: Mouse moved to (432, 416)
Screenshot: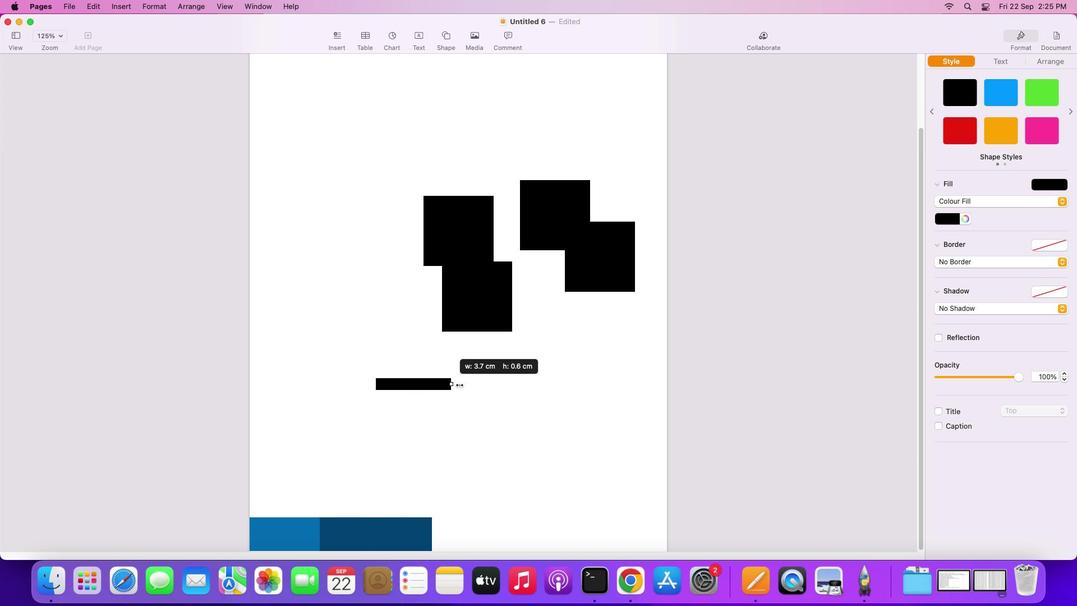 
Action: Mouse pressed left at (432, 416)
Screenshot: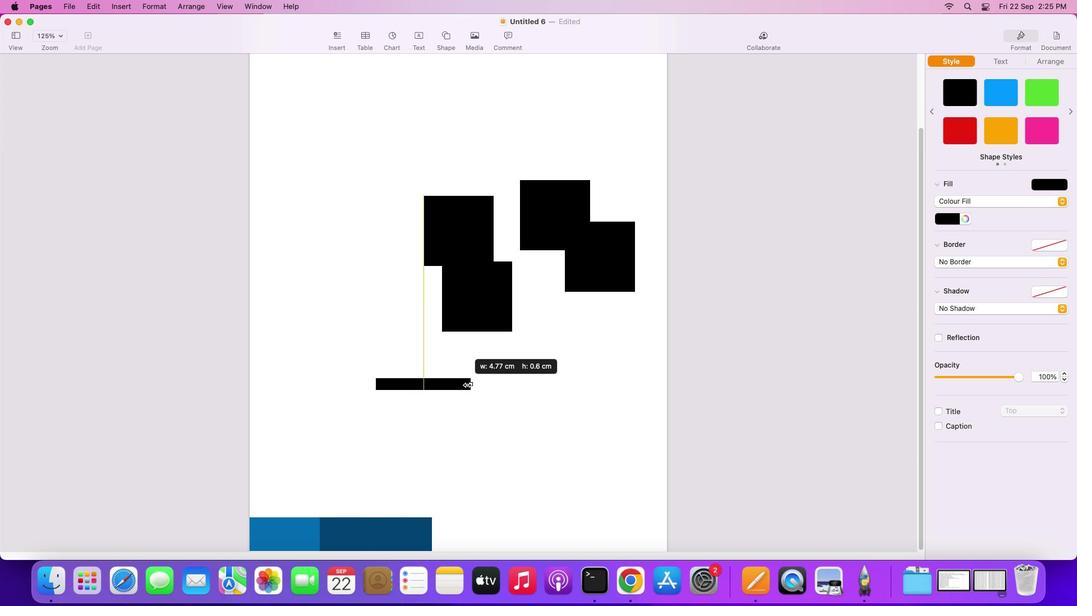 
Action: Mouse moved to (471, 414)
Screenshot: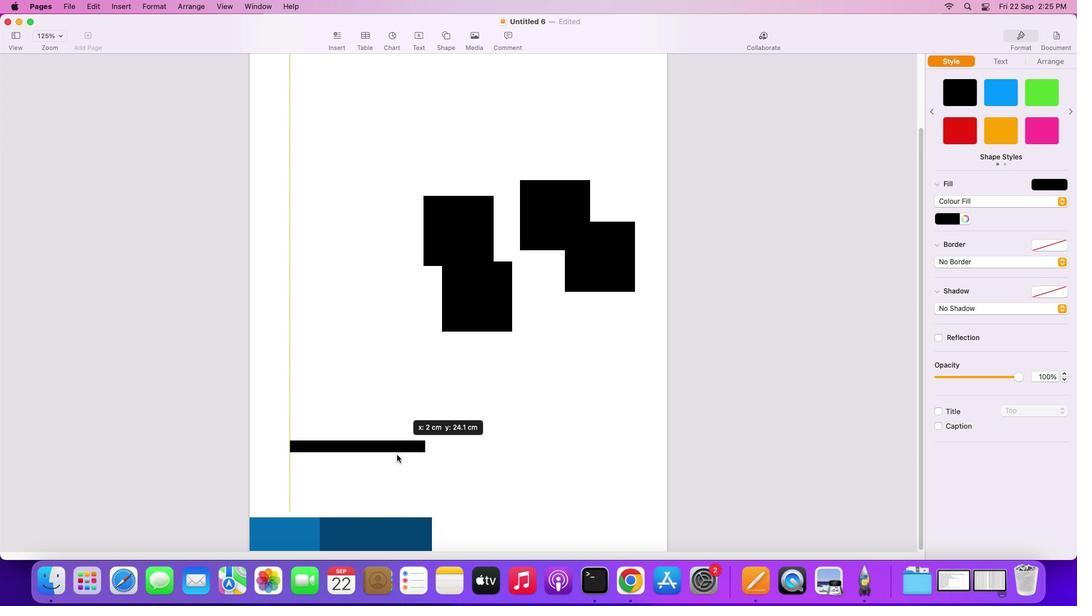 
Action: Mouse pressed left at (471, 414)
Screenshot: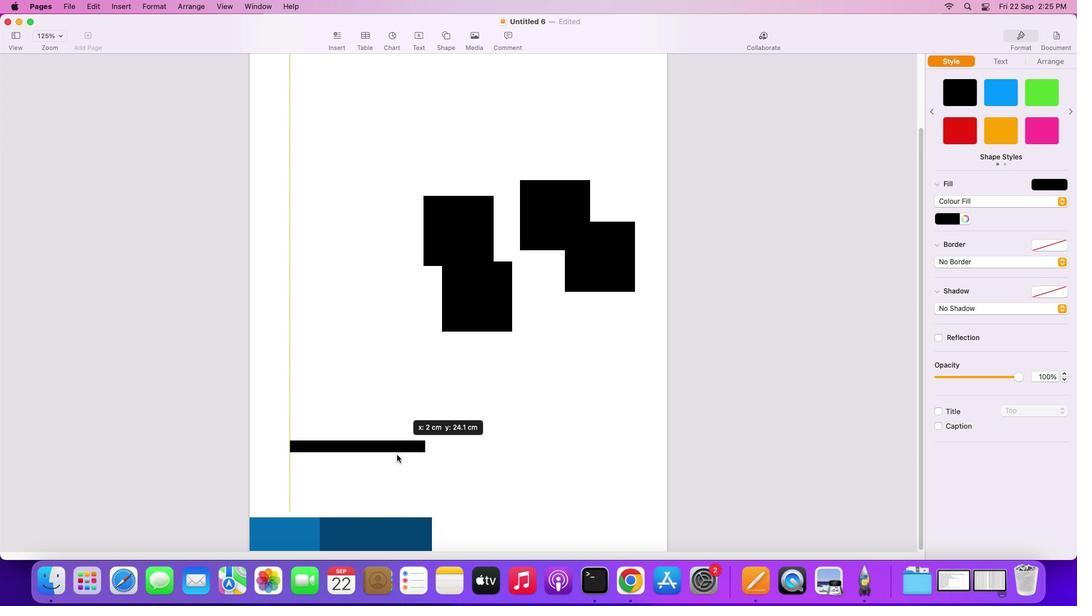 
Action: Mouse moved to (374, 517)
Screenshot: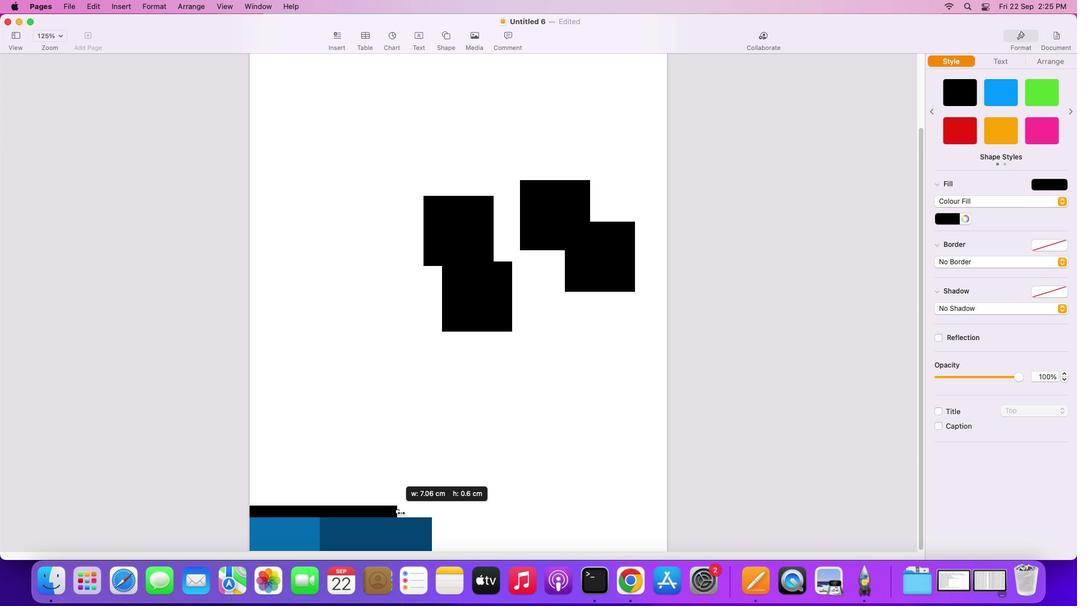 
Action: Mouse pressed left at (374, 517)
Screenshot: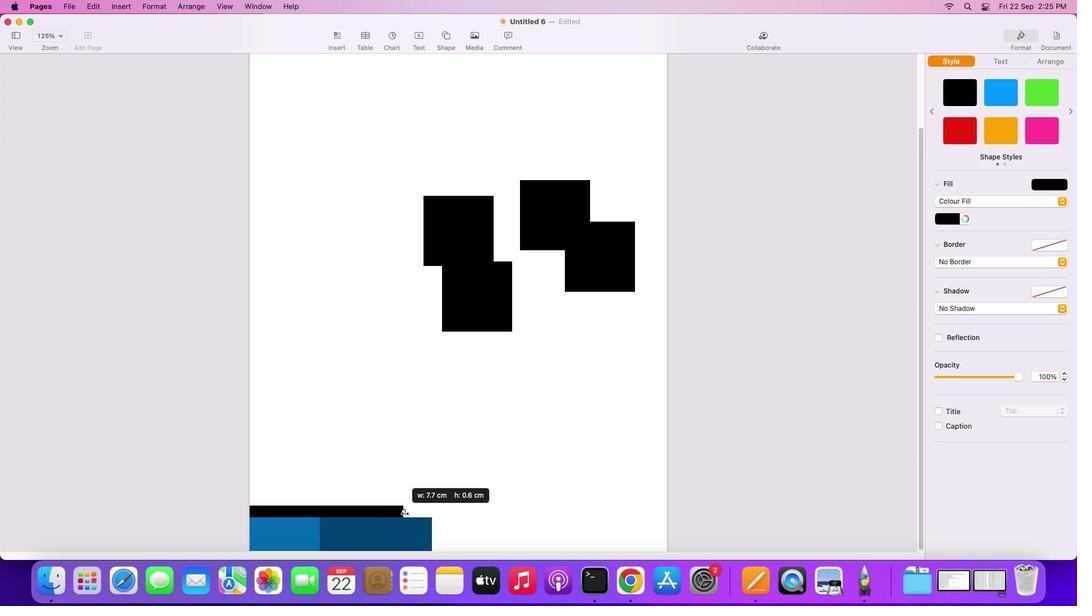 
Action: Mouse moved to (453, 491)
Screenshot: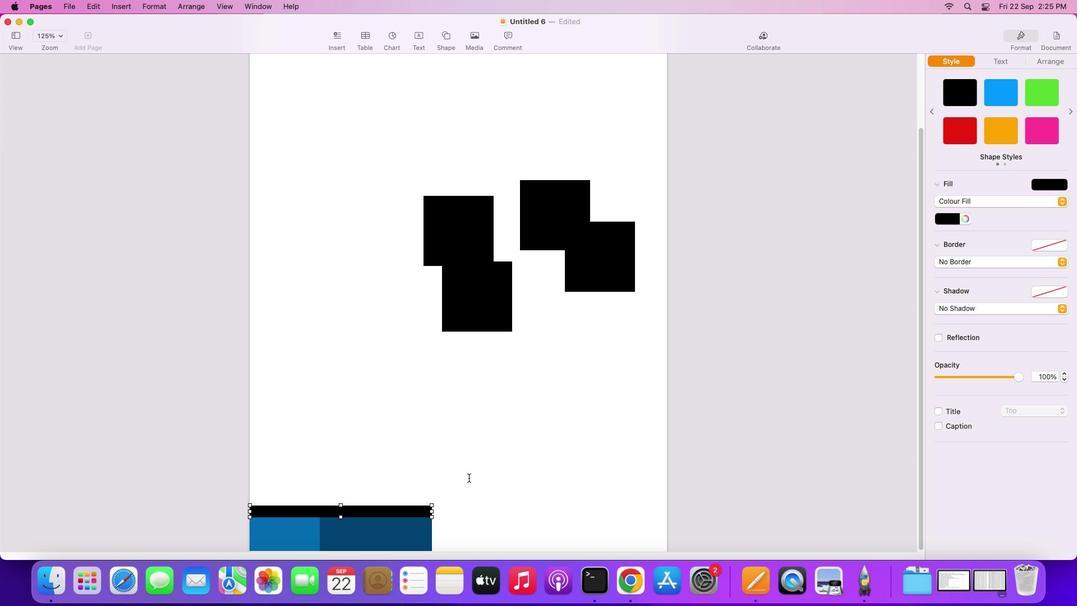 
Action: Mouse pressed left at (453, 491)
Screenshot: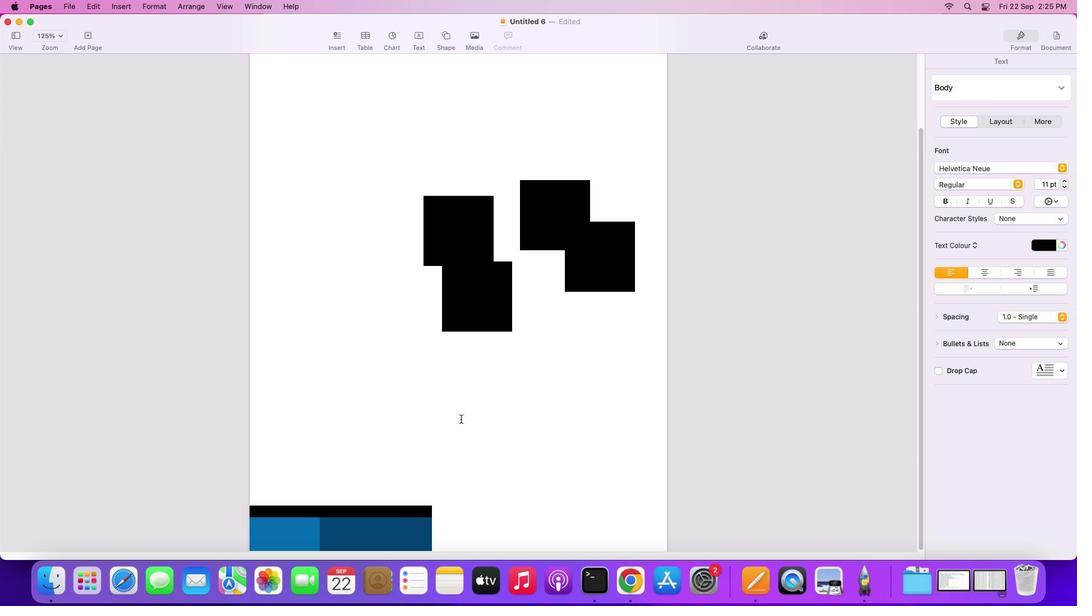 
Action: Mouse moved to (461, 351)
Screenshot: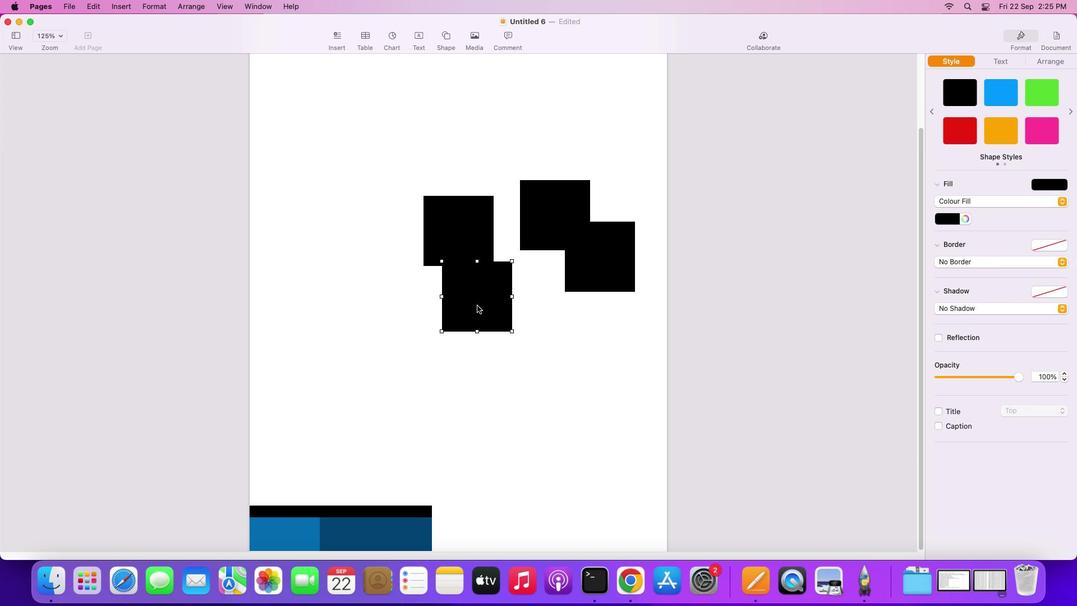 
Action: Mouse pressed left at (461, 351)
Screenshot: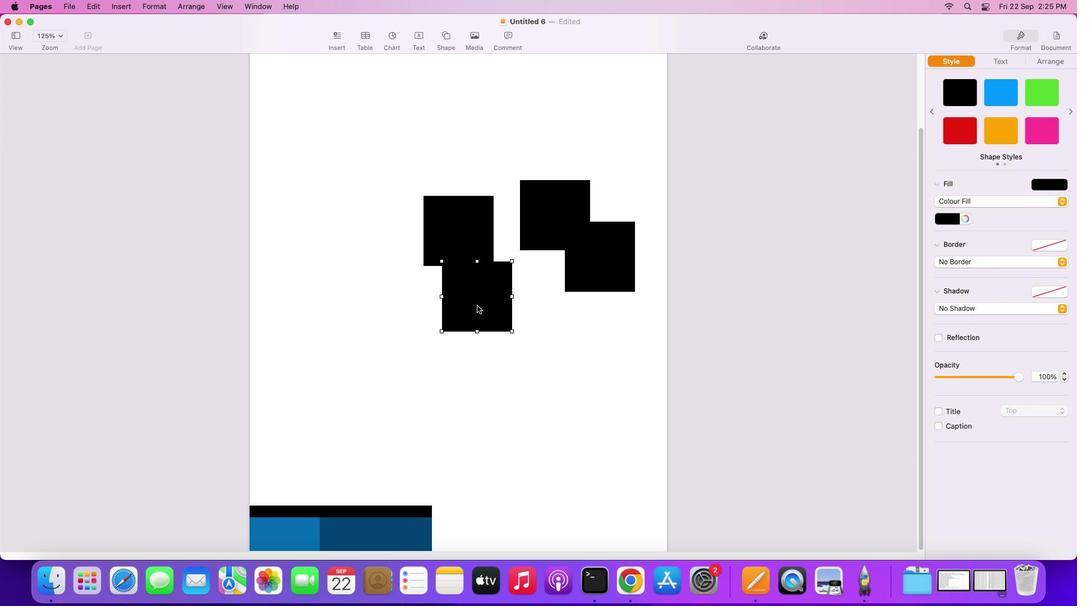 
Action: Mouse pressed left at (461, 351)
Screenshot: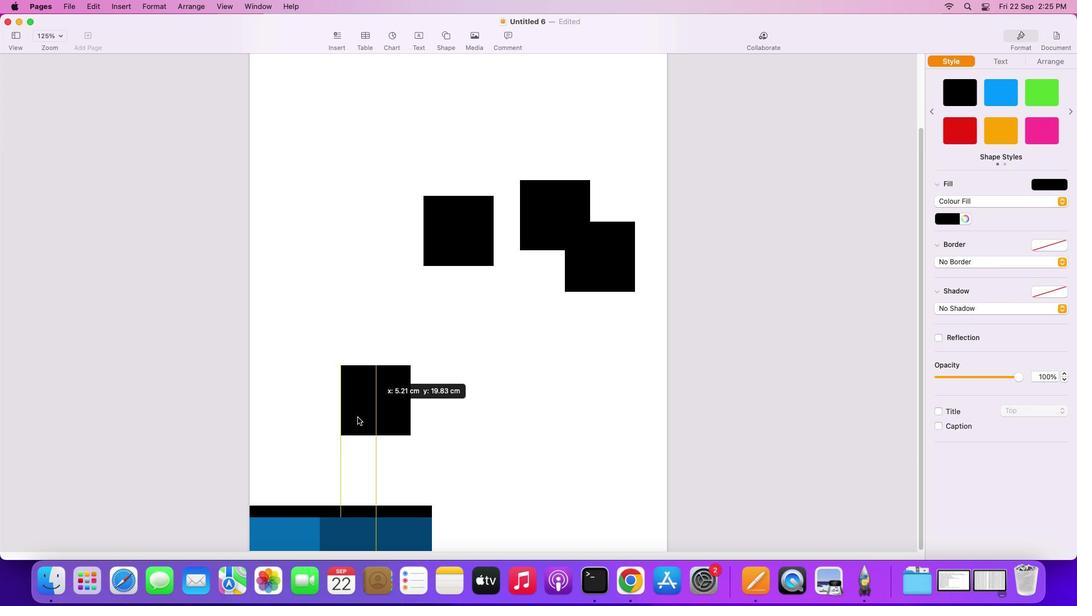 
Action: Mouse moved to (276, 457)
Screenshot: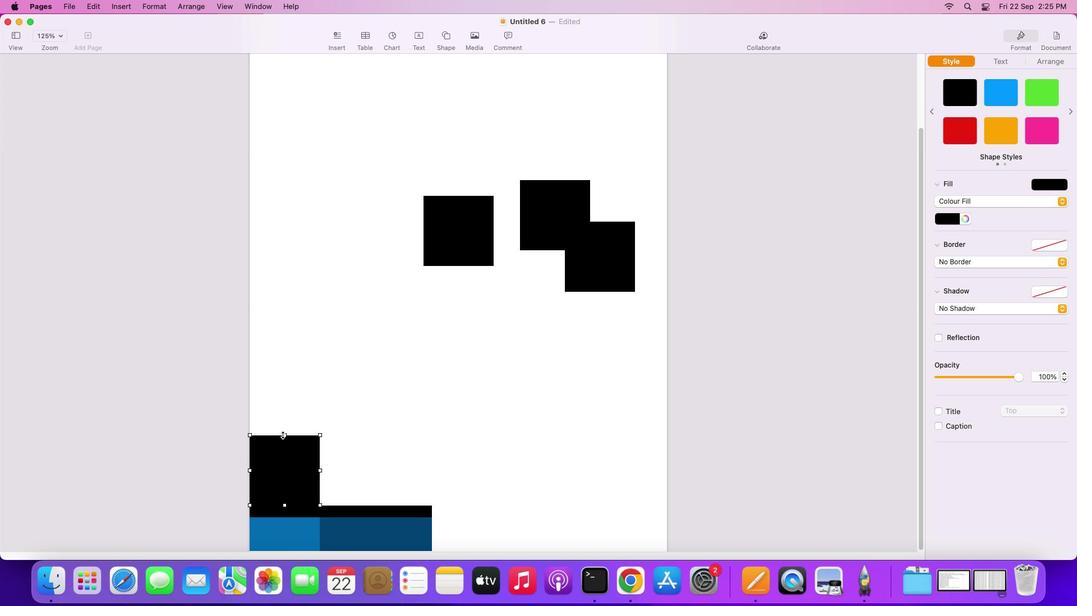 
Action: Mouse pressed left at (276, 457)
Screenshot: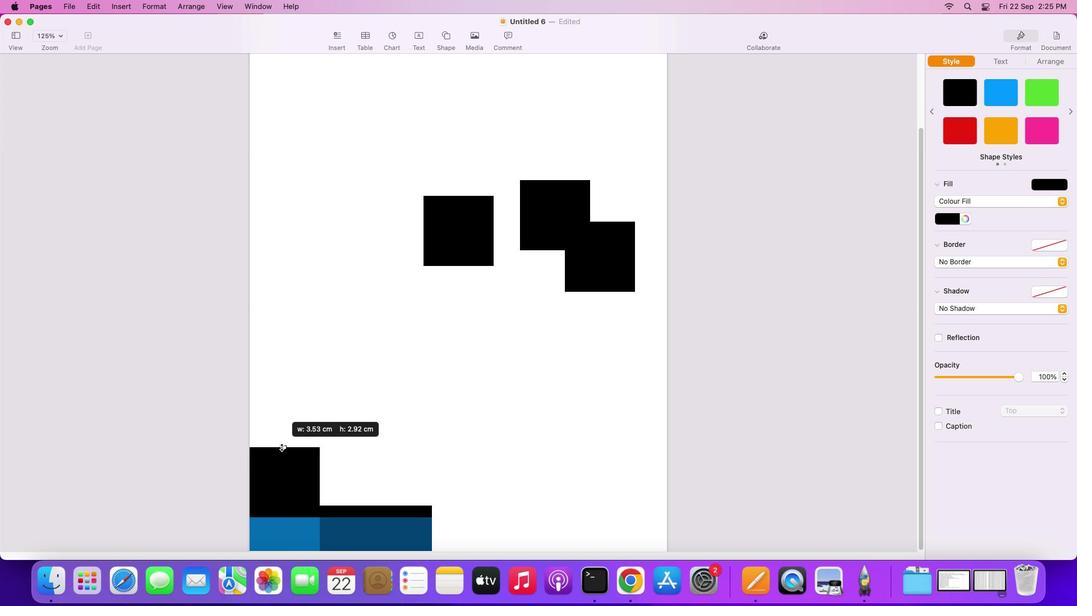 
Action: Mouse moved to (432, 398)
Screenshot: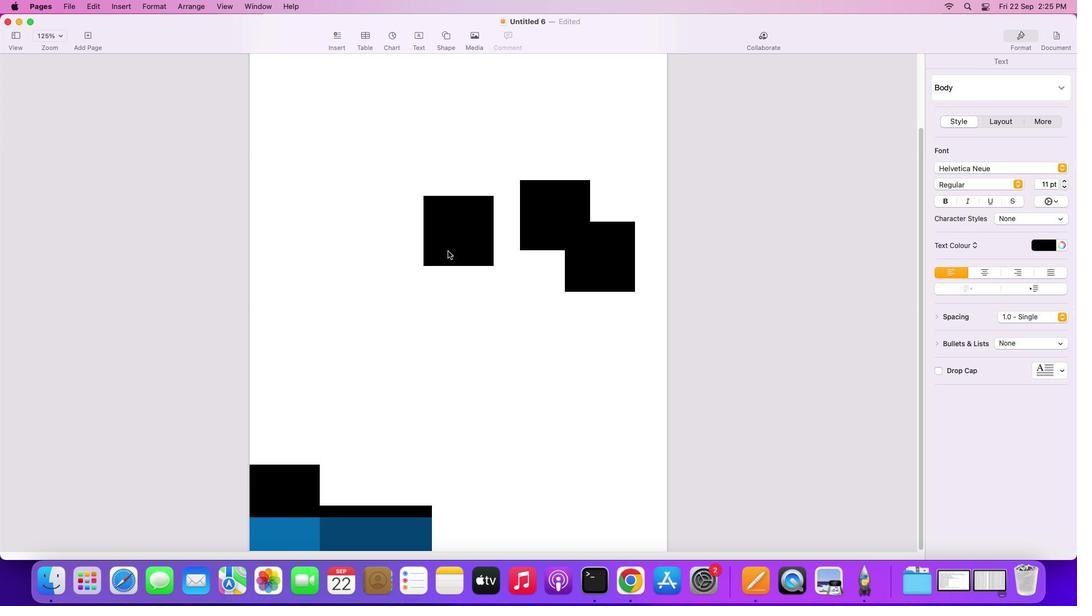 
Action: Mouse pressed left at (432, 398)
Screenshot: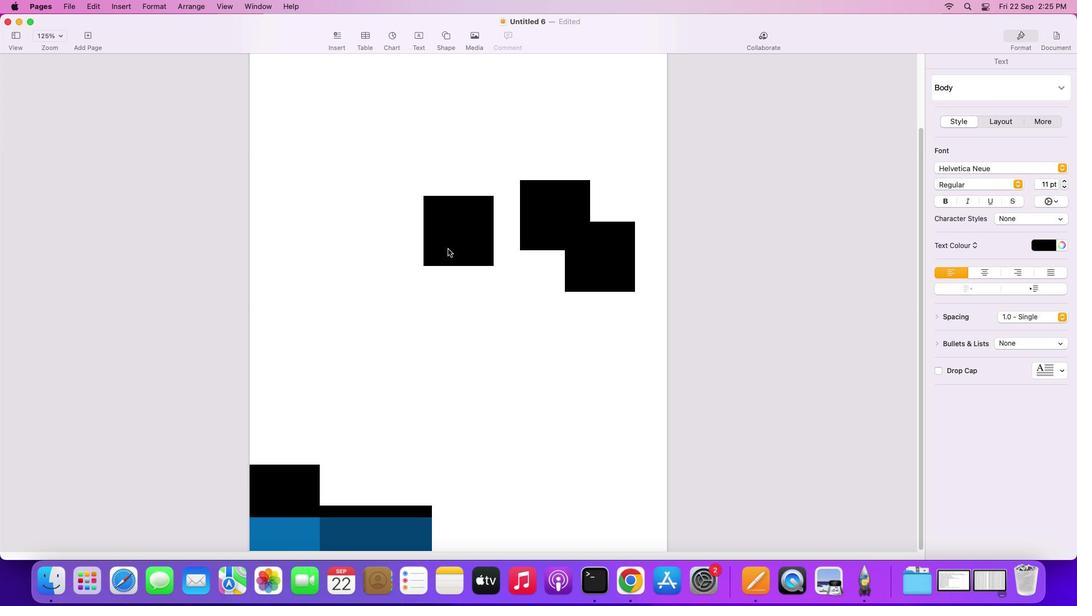
Action: Mouse moved to (433, 305)
Screenshot: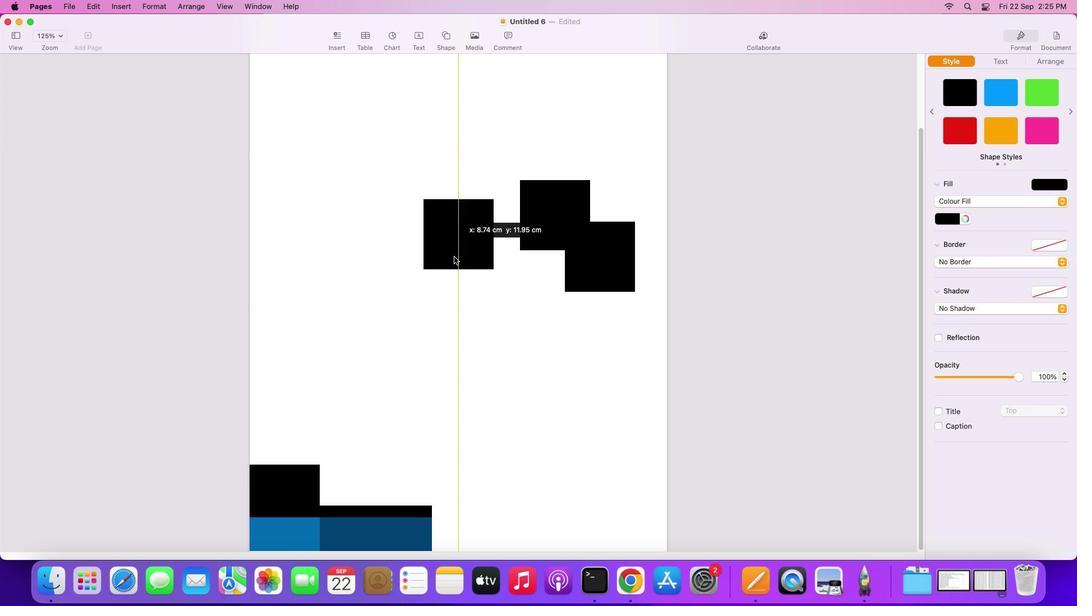 
Action: Mouse pressed left at (433, 305)
Screenshot: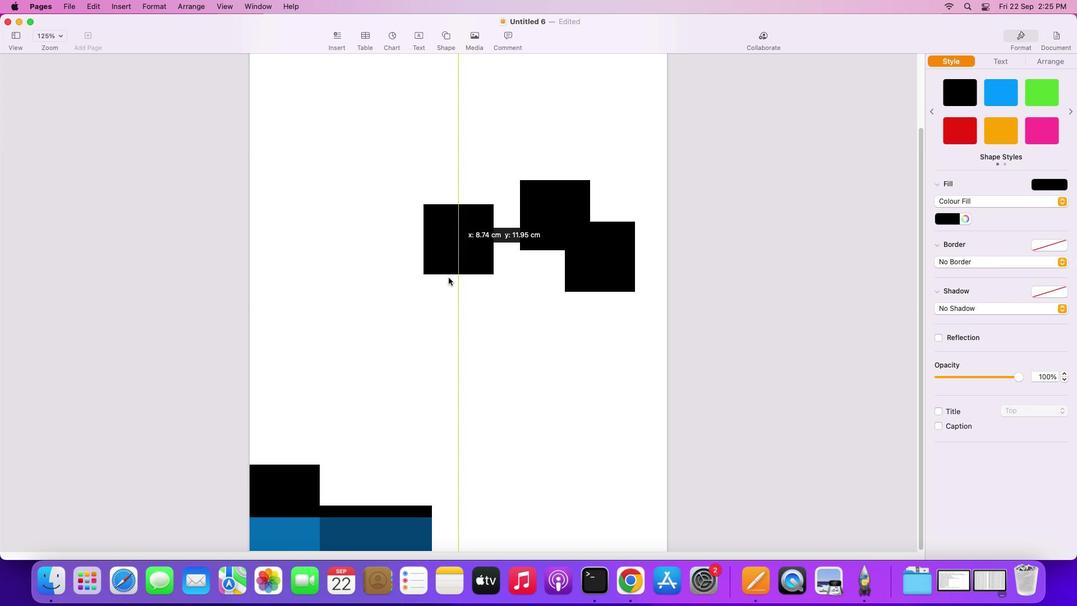 
Action: Mouse moved to (441, 303)
Screenshot: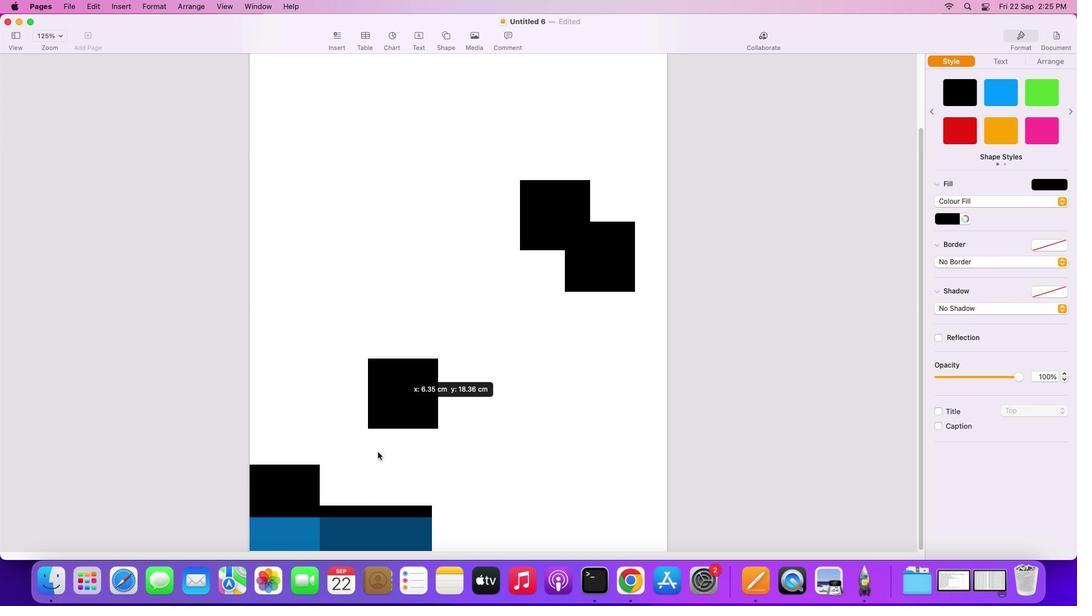 
Action: Mouse pressed left at (441, 303)
Screenshot: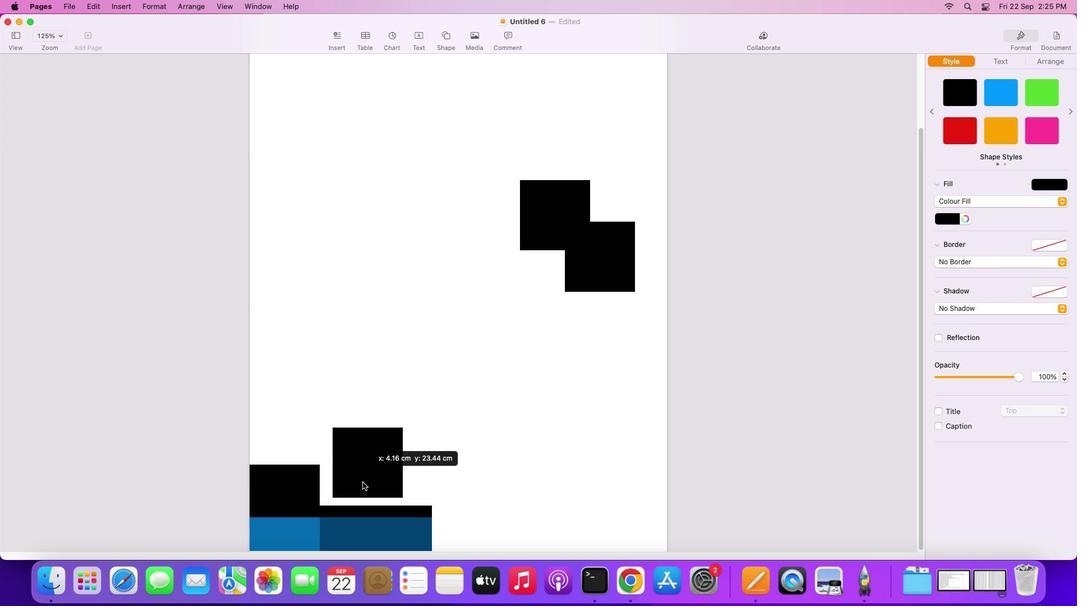 
Action: Mouse moved to (344, 462)
Screenshot: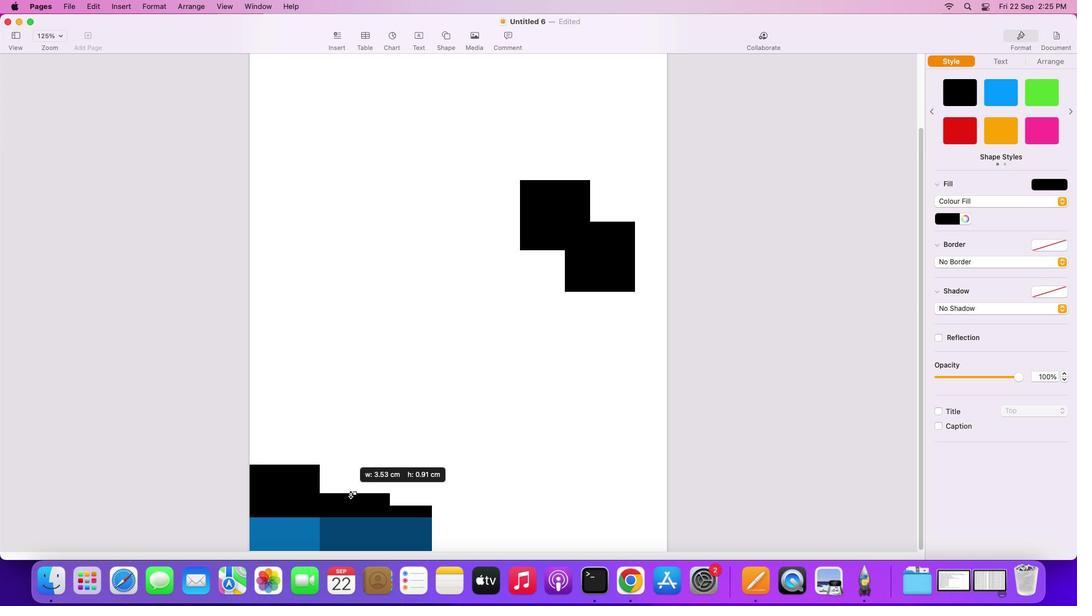 
Action: Mouse pressed left at (344, 462)
Screenshot: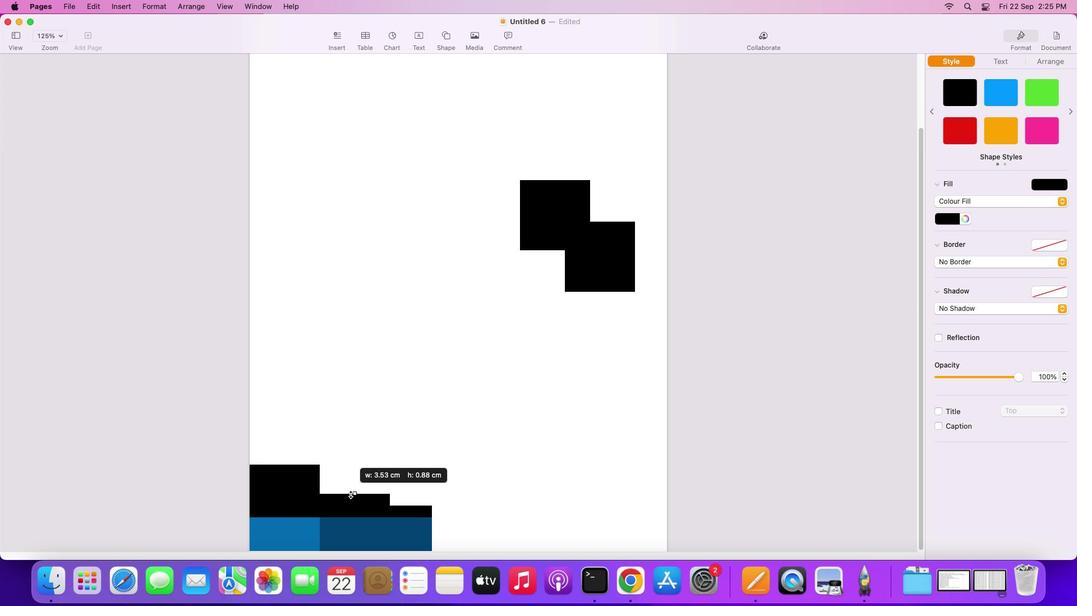 
Action: Mouse moved to (377, 504)
Screenshot: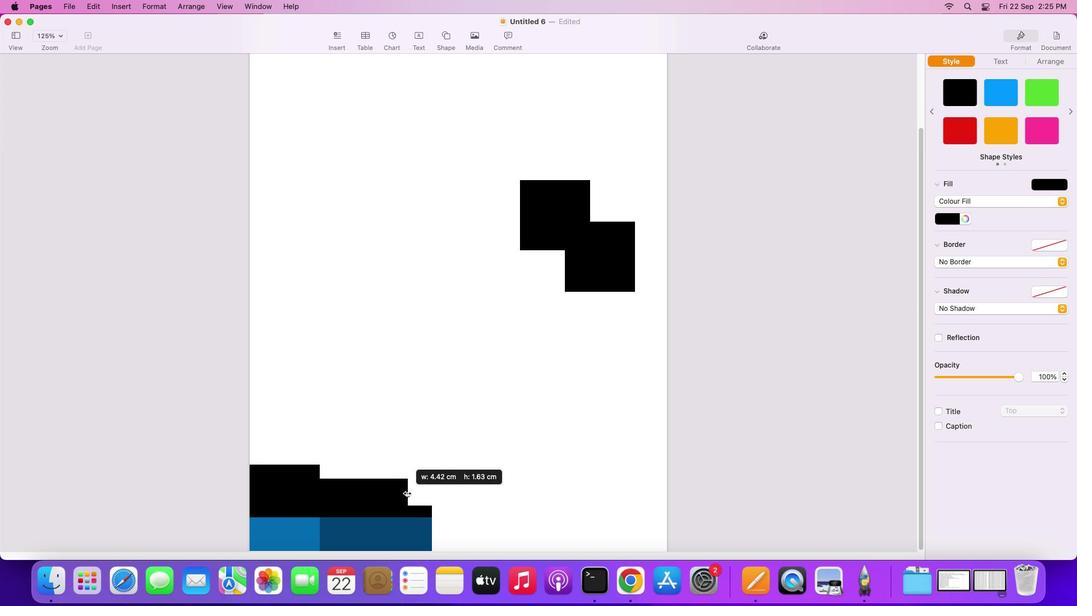 
Action: Mouse pressed left at (377, 504)
Screenshot: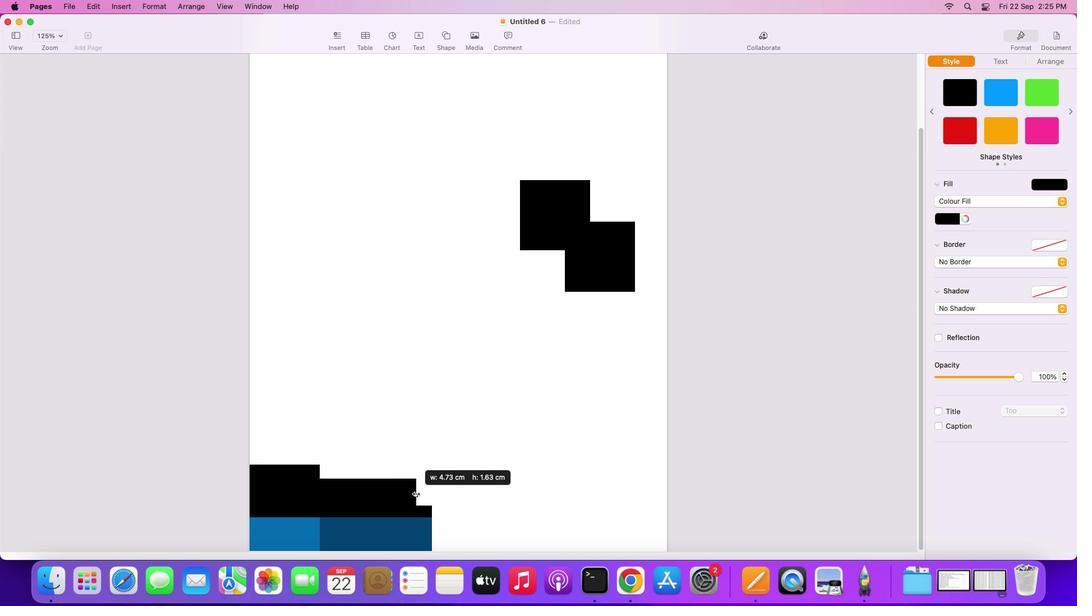 
Action: Mouse moved to (252, 492)
Screenshot: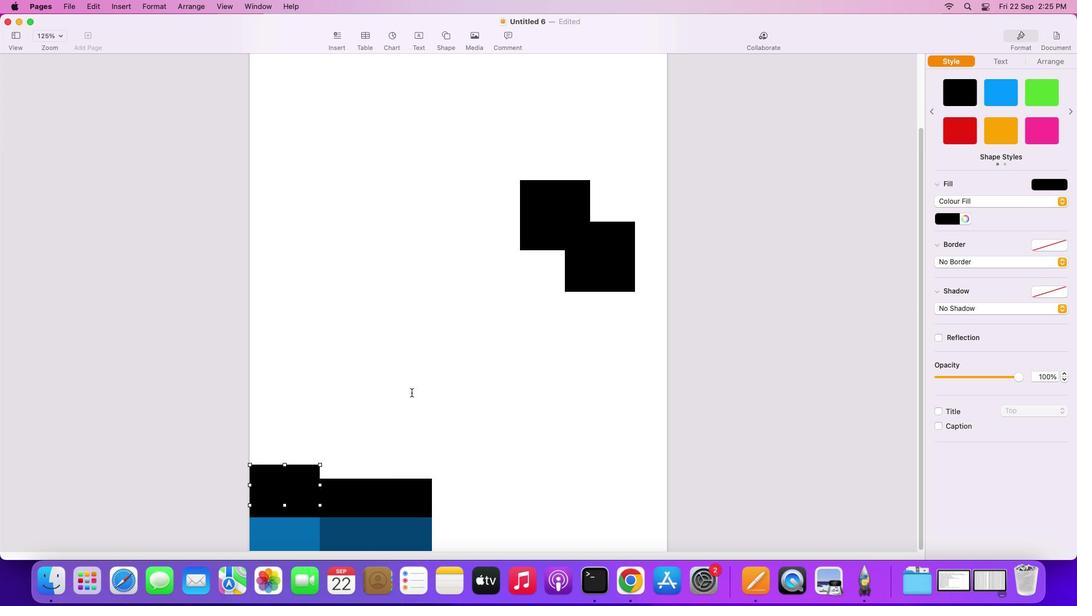 
Action: Mouse pressed left at (252, 492)
Screenshot: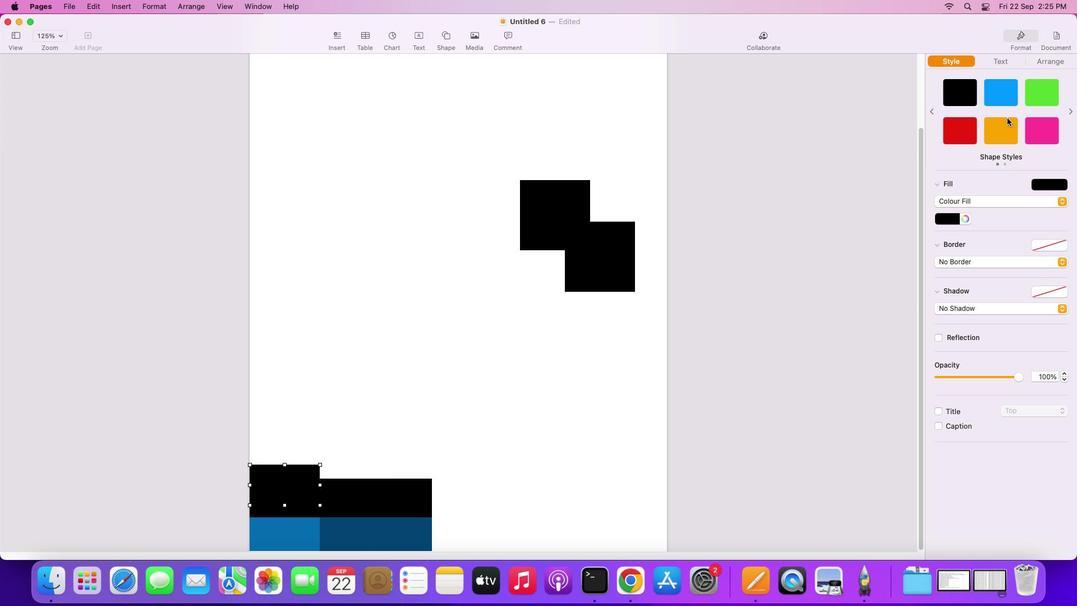 
Action: Mouse moved to (915, 282)
Screenshot: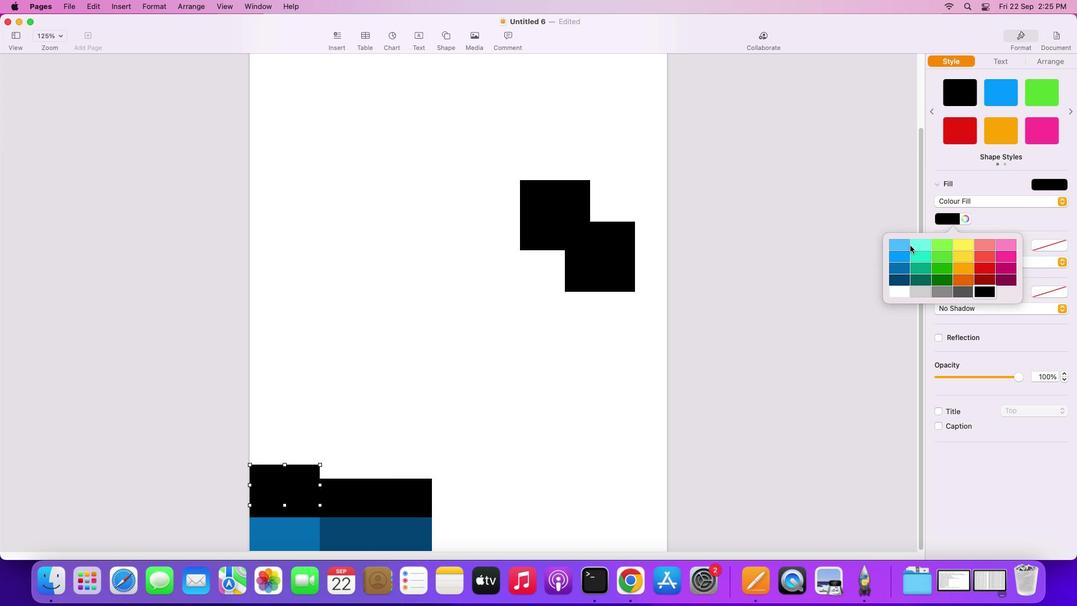 
Action: Mouse pressed left at (915, 282)
Screenshot: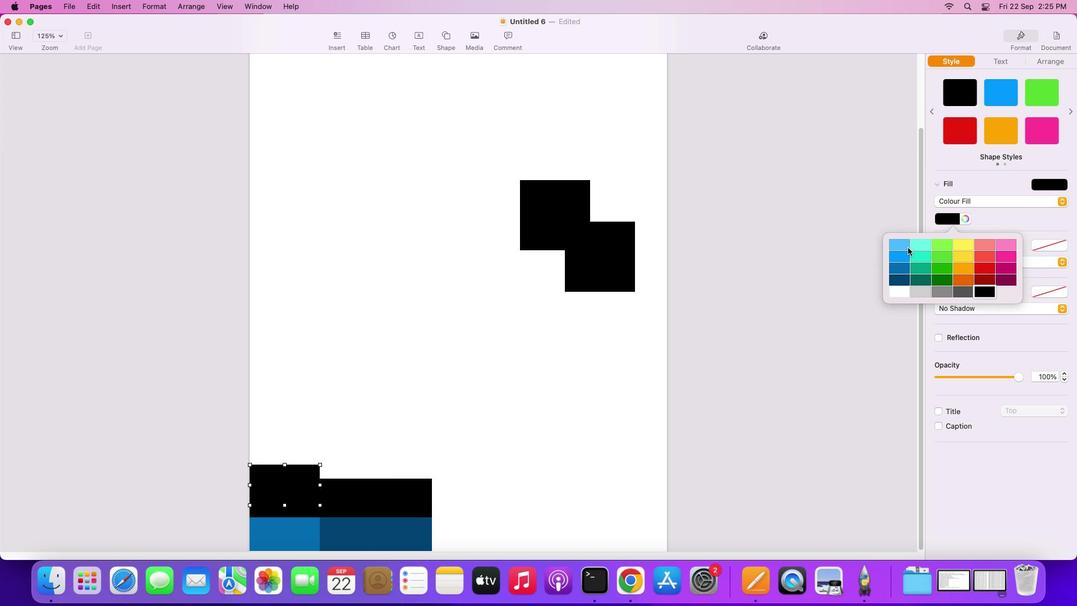 
Action: Mouse moved to (865, 313)
Screenshot: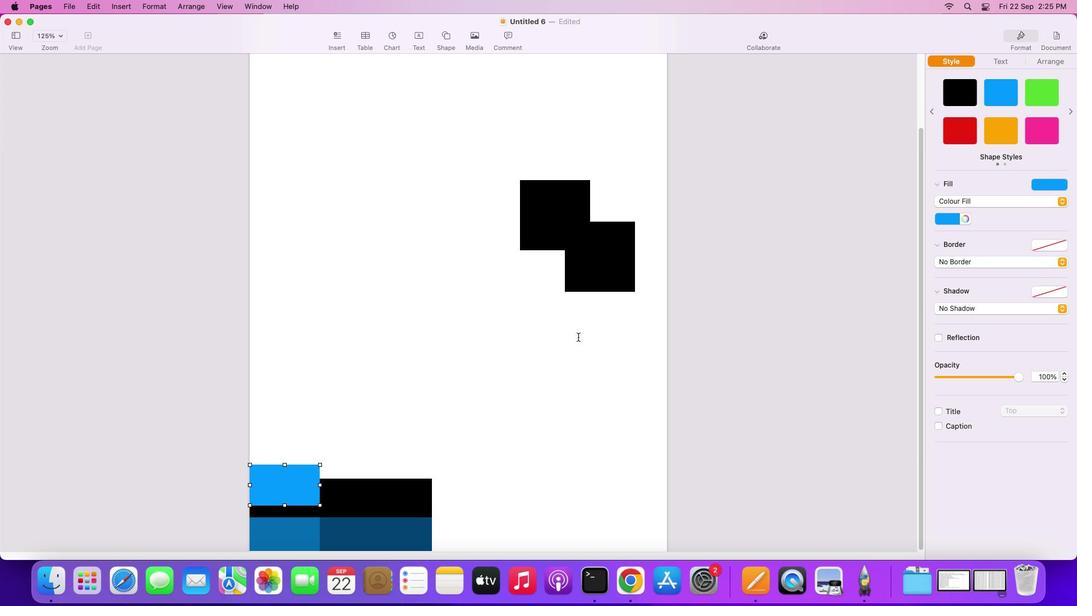 
Action: Mouse pressed left at (865, 313)
Screenshot: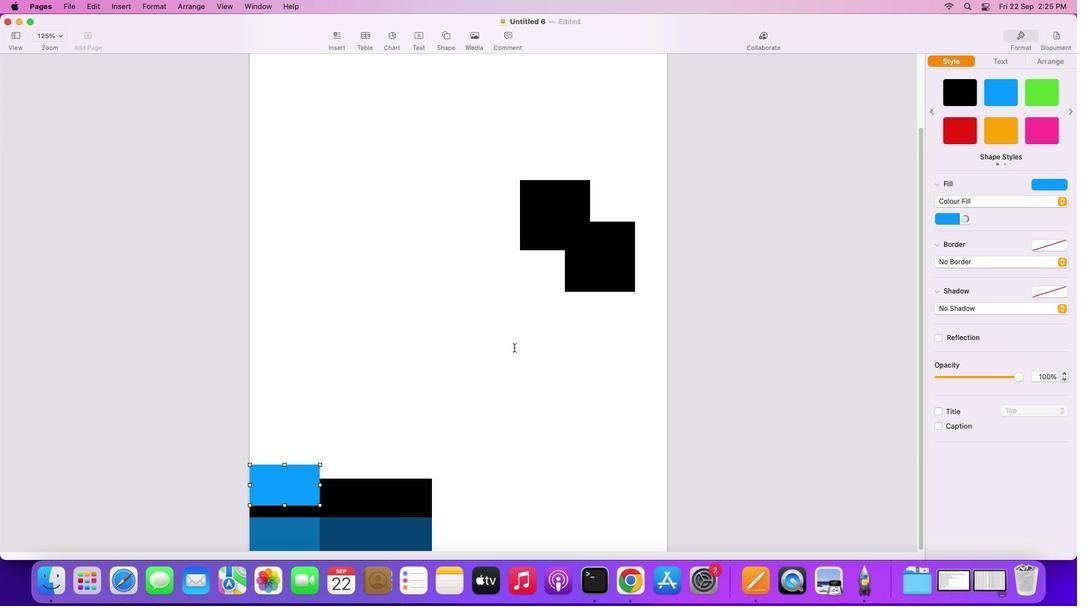
Action: Mouse moved to (362, 507)
Screenshot: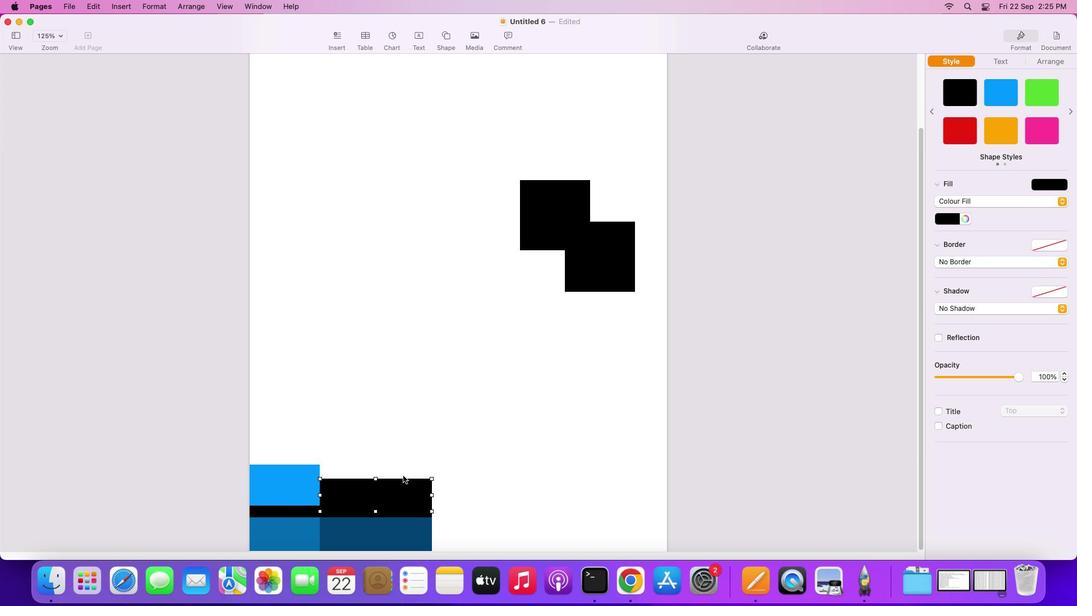 
Action: Mouse pressed left at (362, 507)
Screenshot: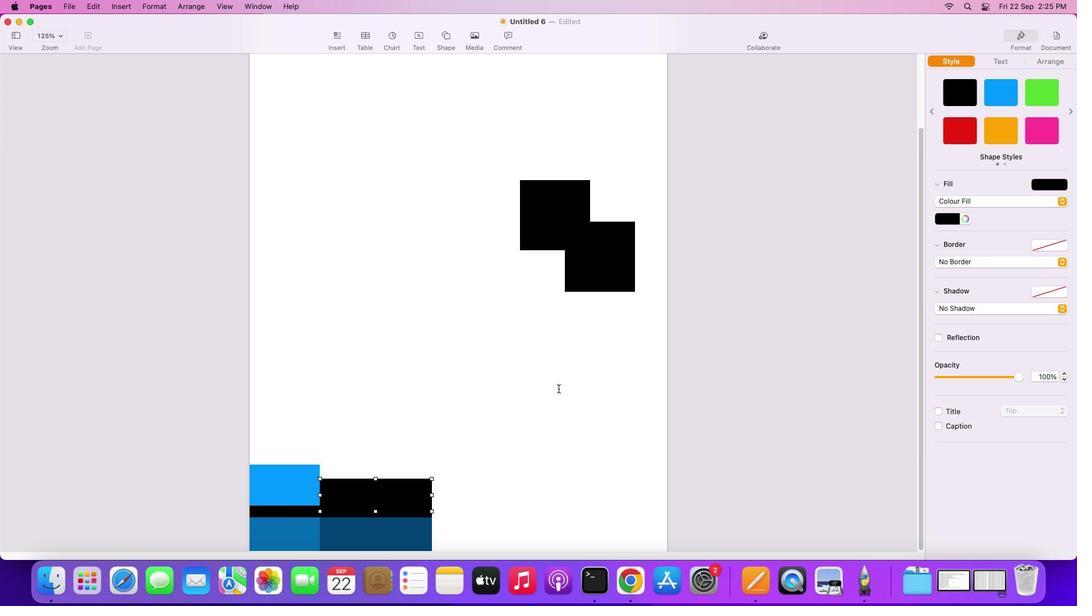 
Action: Mouse moved to (916, 279)
Screenshot: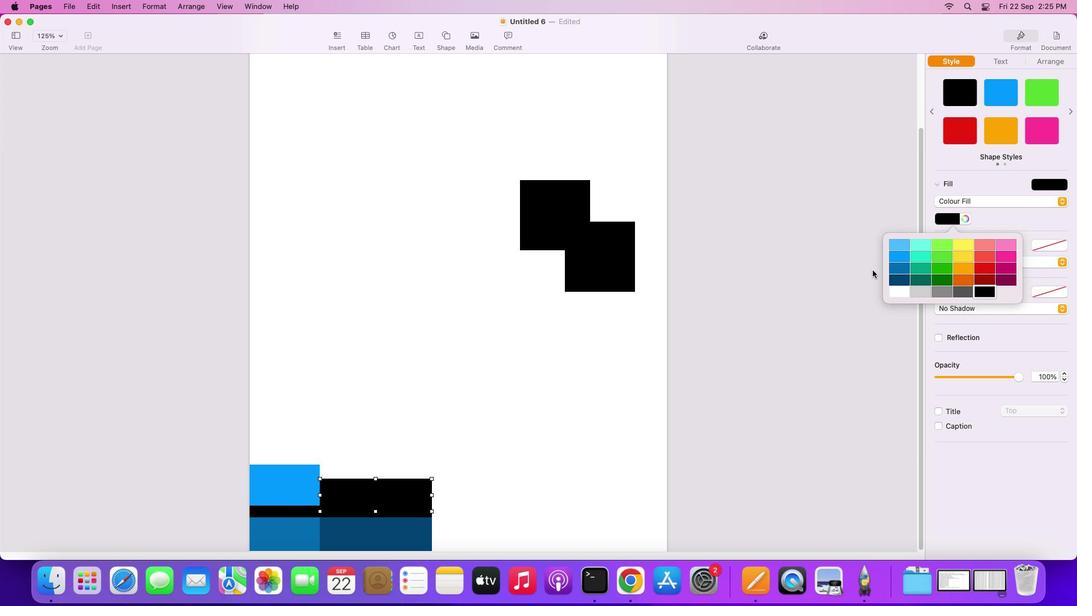 
Action: Mouse pressed left at (916, 279)
Screenshot: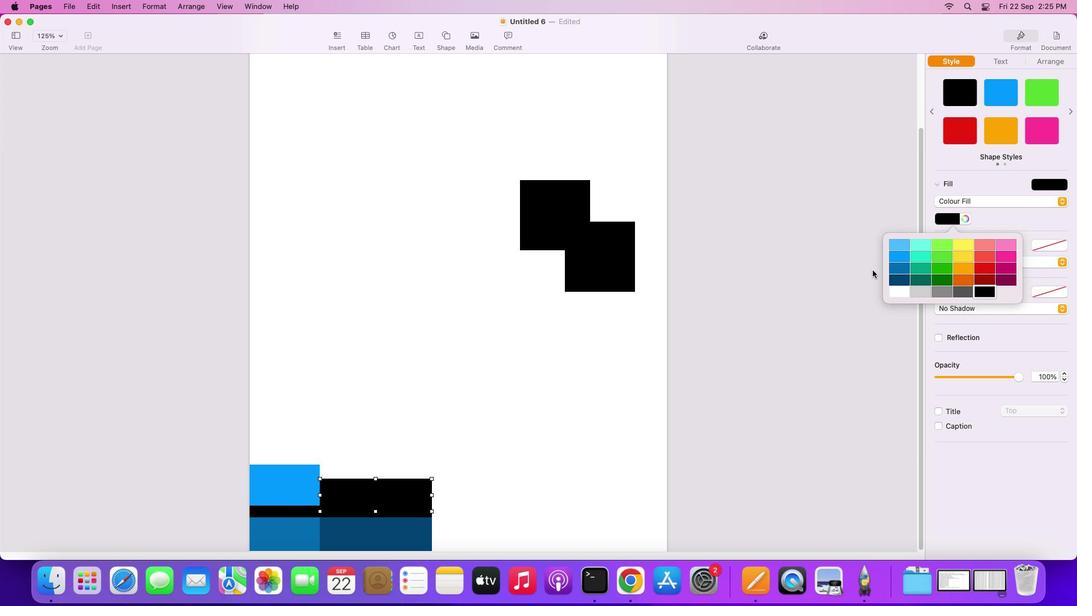 
Action: Mouse moved to (861, 321)
Screenshot: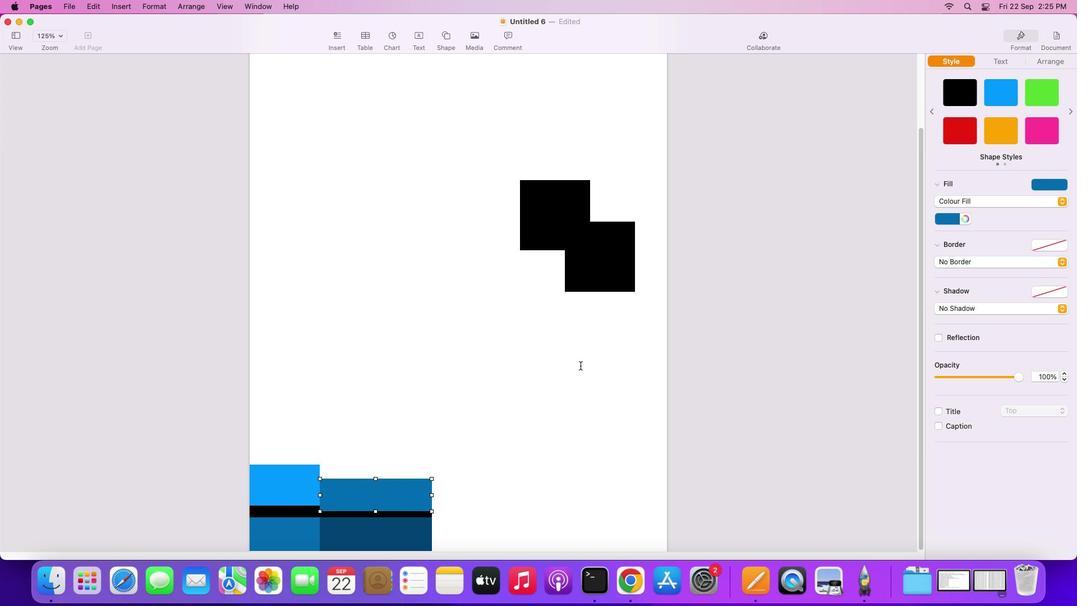 
Action: Mouse pressed left at (861, 321)
Screenshot: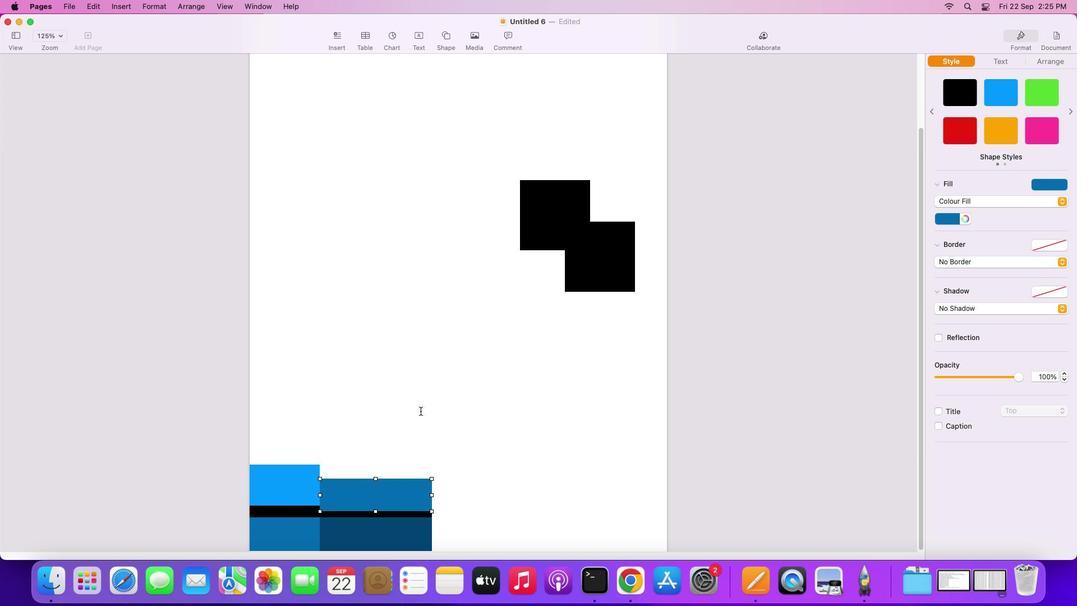 
Action: Mouse moved to (406, 438)
Screenshot: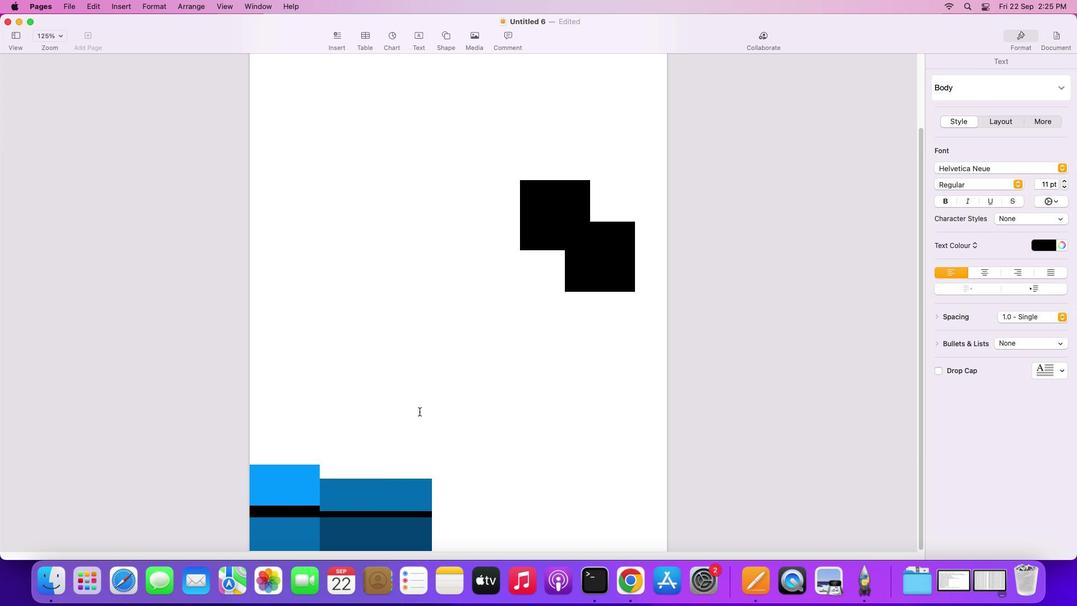 
Action: Mouse pressed left at (406, 438)
Screenshot: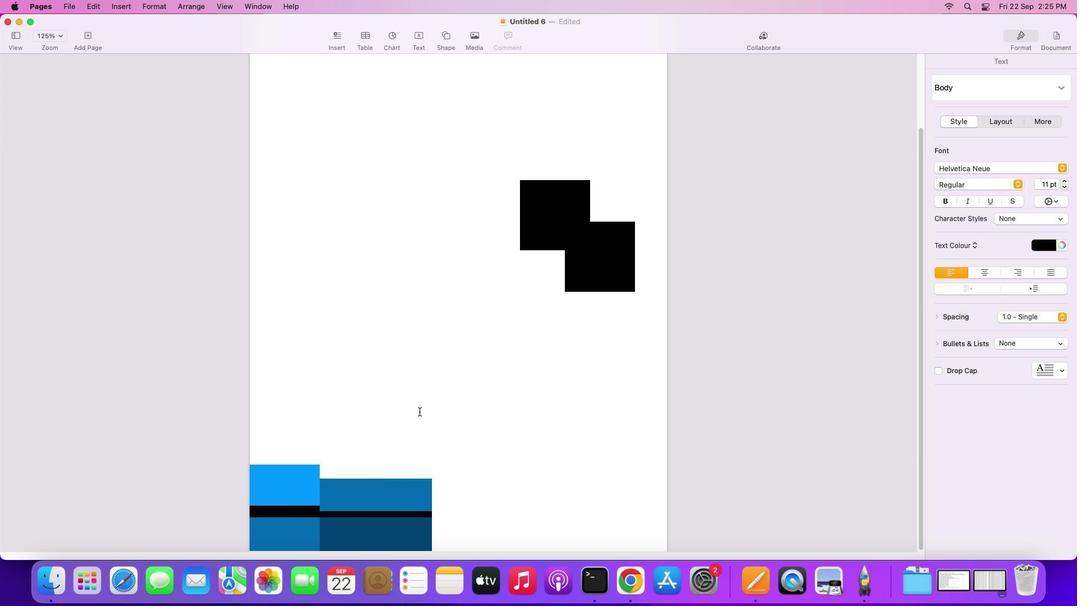 
Action: Mouse moved to (351, 511)
Screenshot: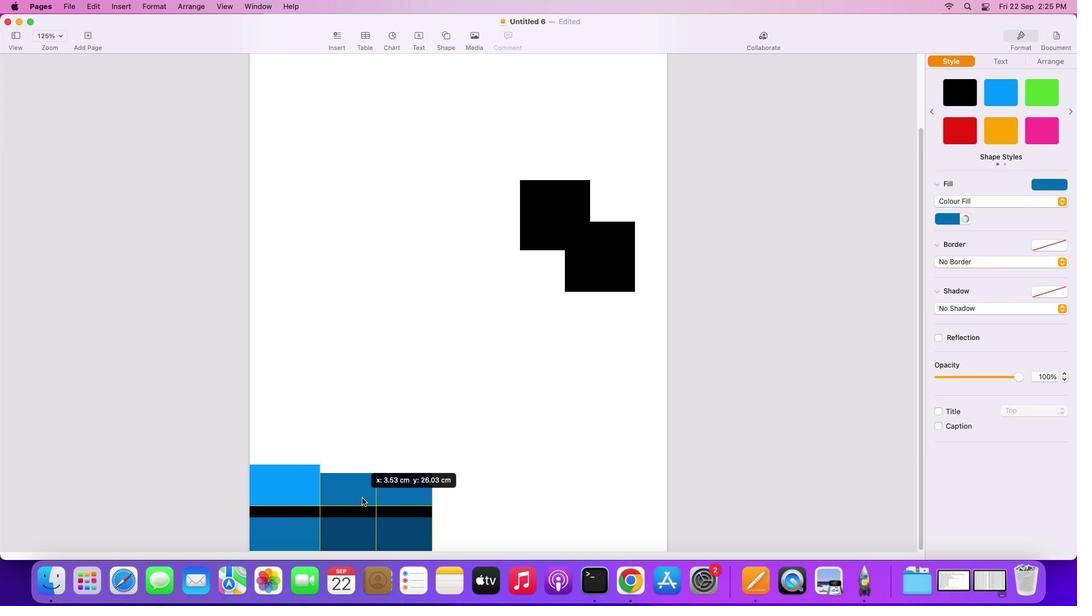 
Action: Mouse pressed left at (351, 511)
Screenshot: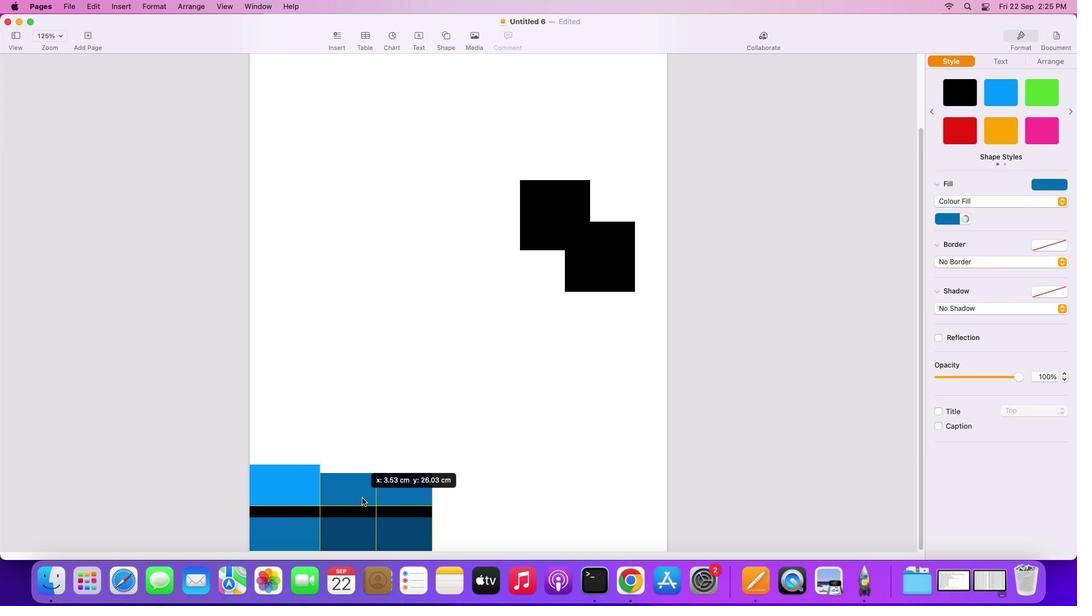
Action: Mouse moved to (364, 487)
Screenshot: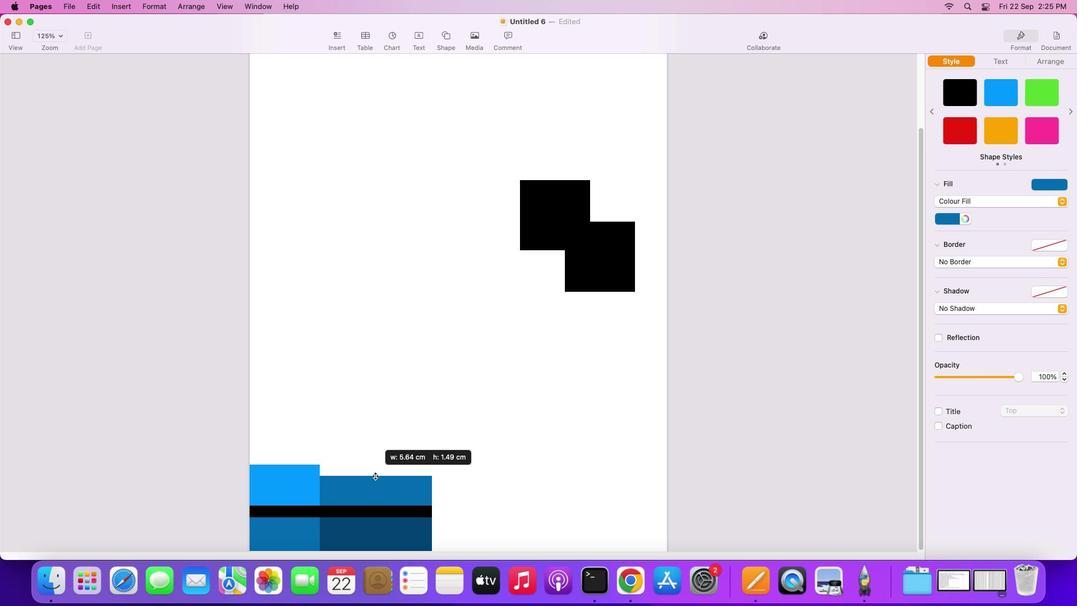 
Action: Mouse pressed left at (364, 487)
Screenshot: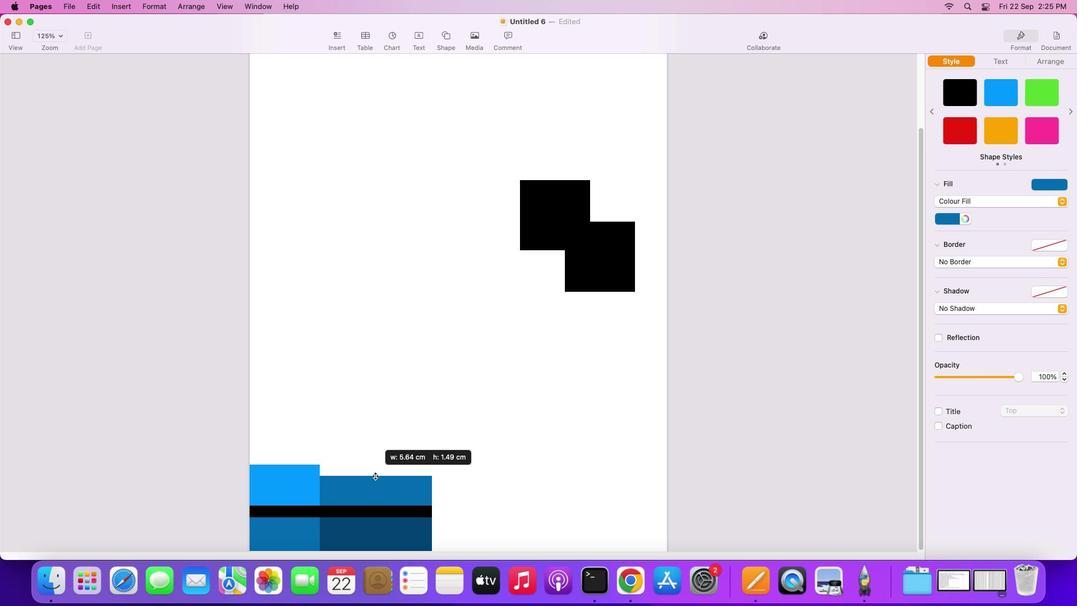 
Action: Mouse moved to (429, 448)
Screenshot: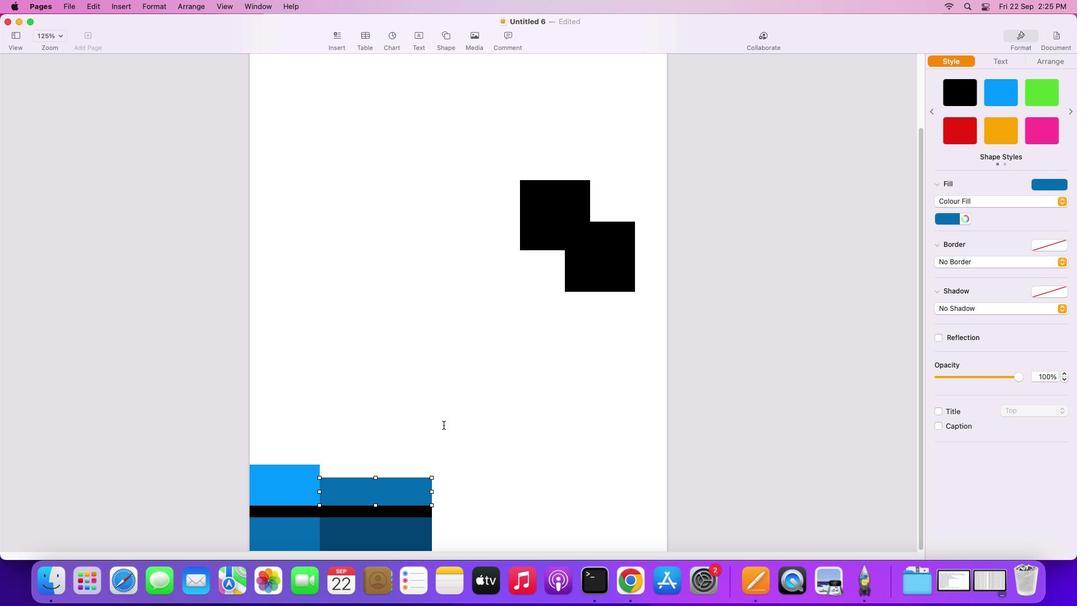 
Action: Mouse pressed left at (429, 448)
Screenshot: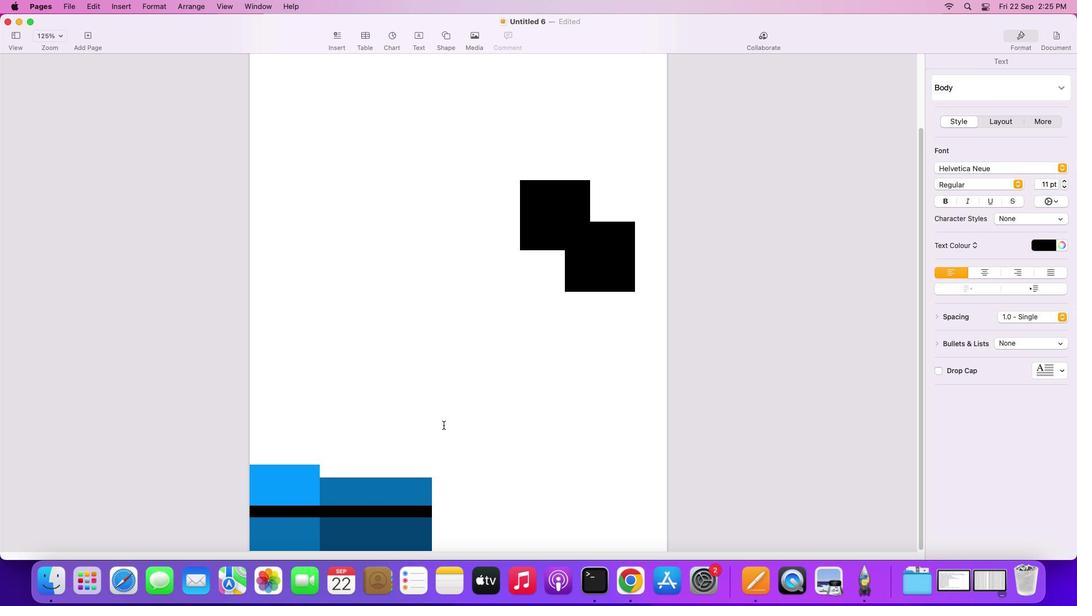 
Action: Mouse moved to (428, 132)
Screenshot: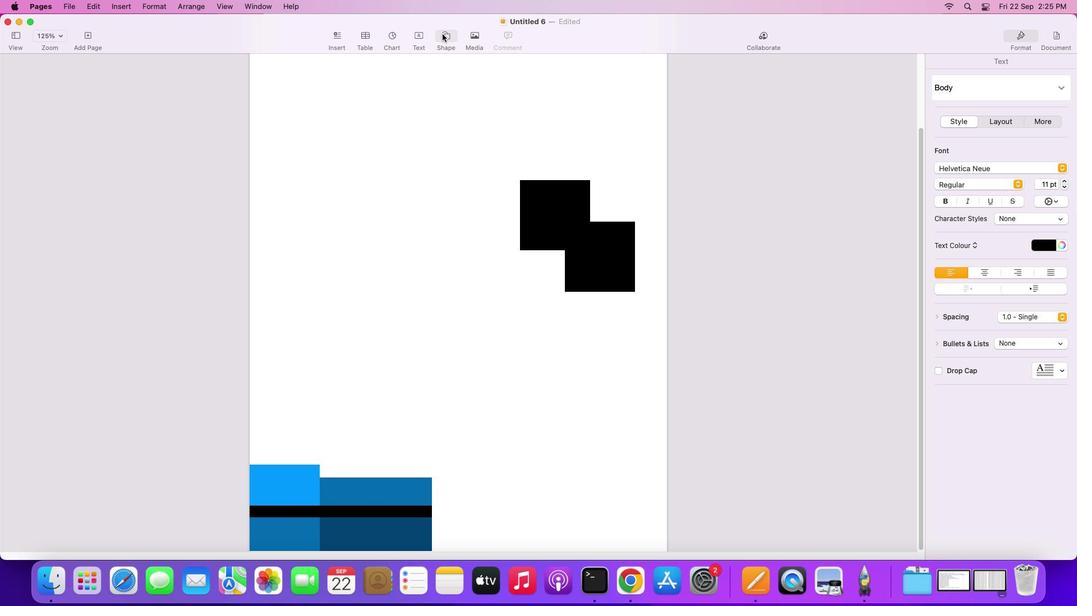
Action: Mouse pressed left at (428, 132)
Screenshot: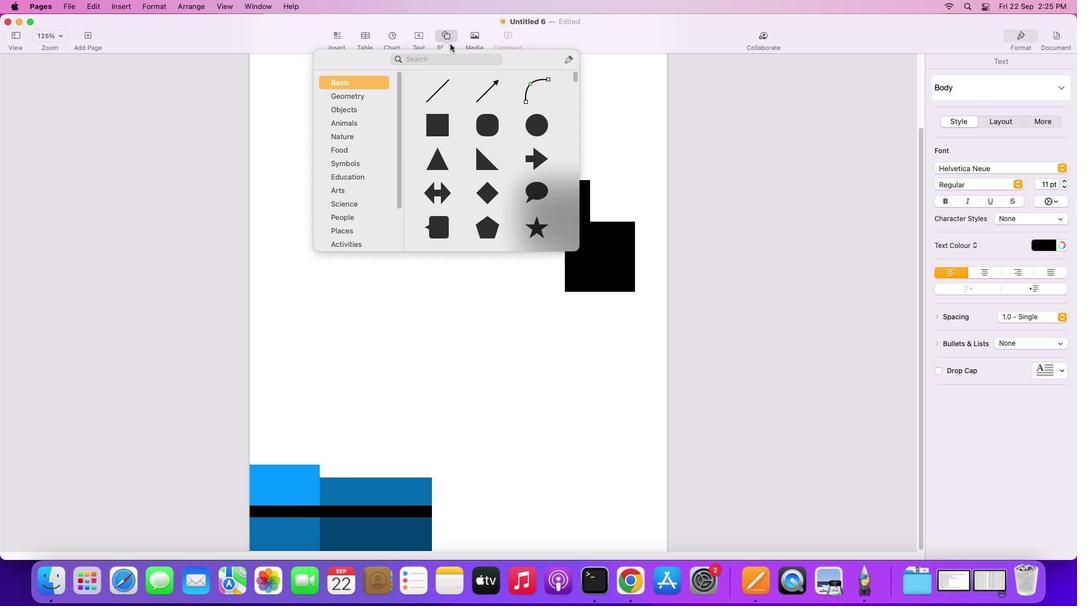 
Action: Mouse moved to (469, 292)
Screenshot: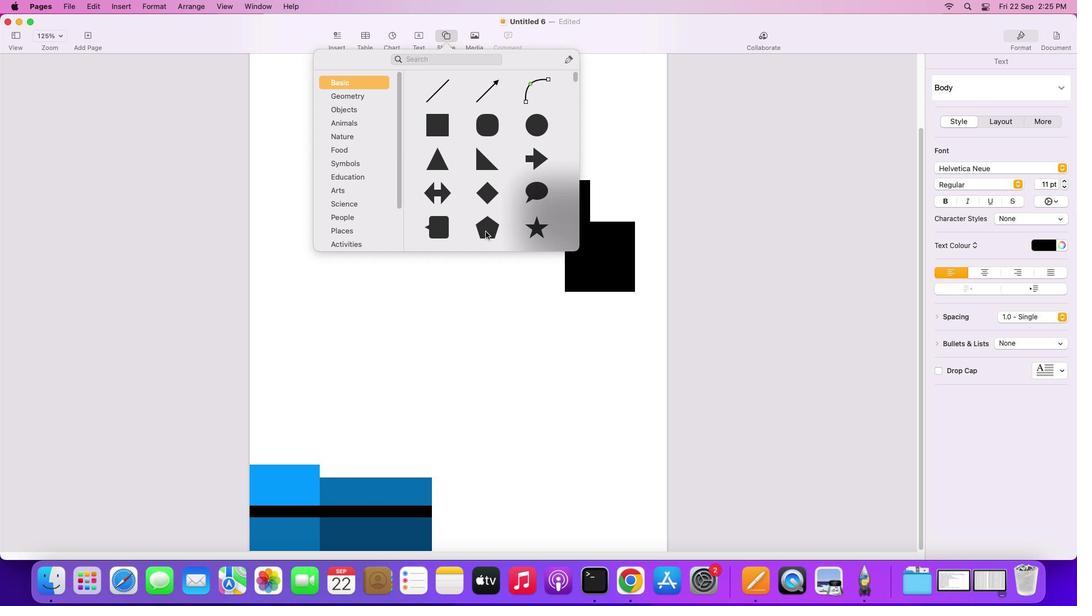 
Action: Mouse pressed left at (469, 292)
Screenshot: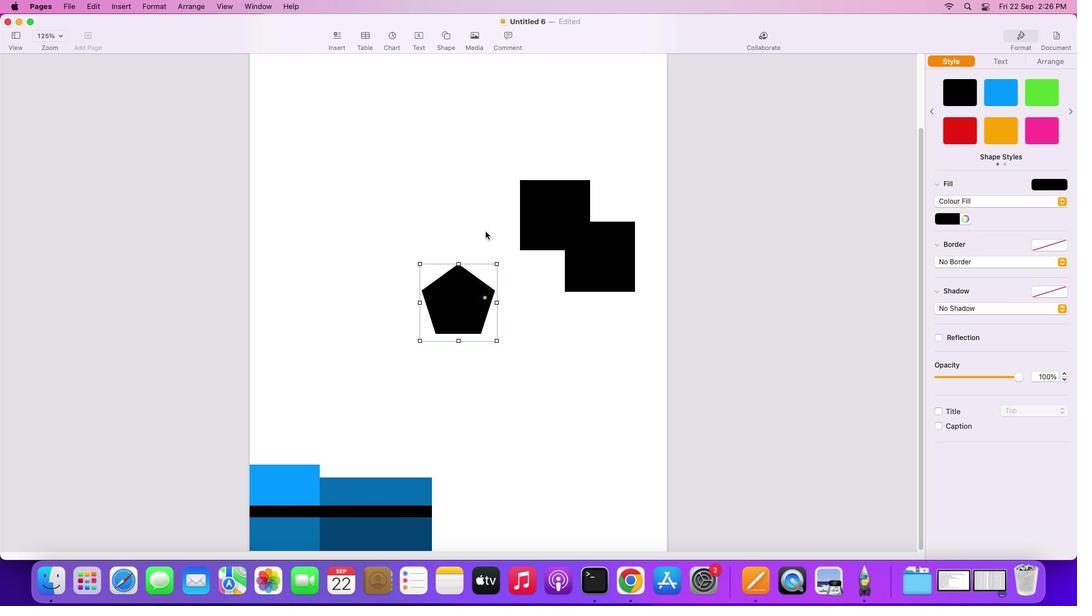 
Action: Mouse moved to (447, 345)
Screenshot: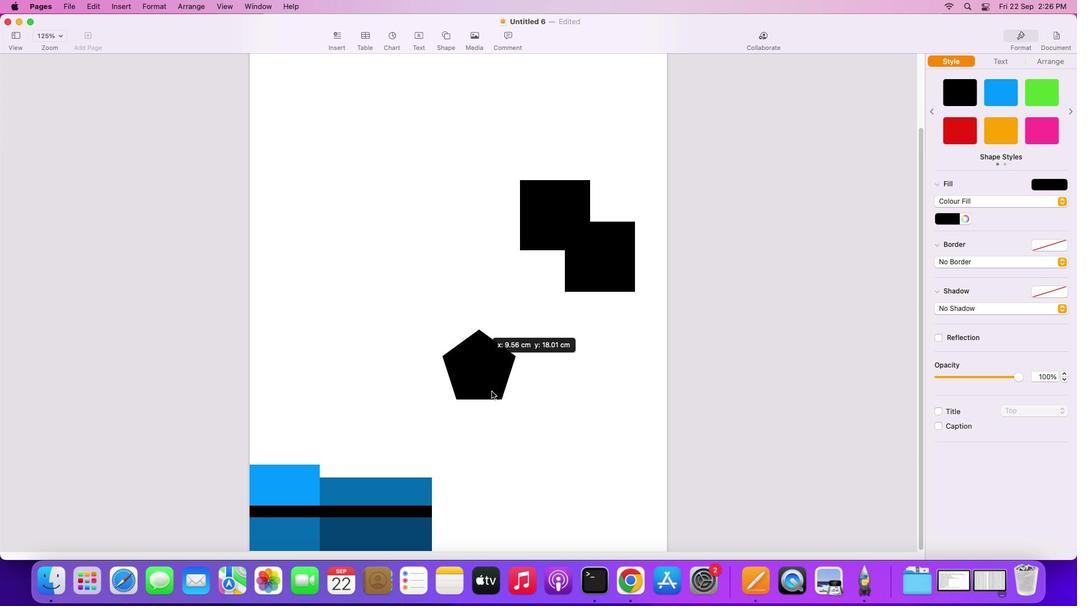 
Action: Mouse pressed left at (447, 345)
Screenshot: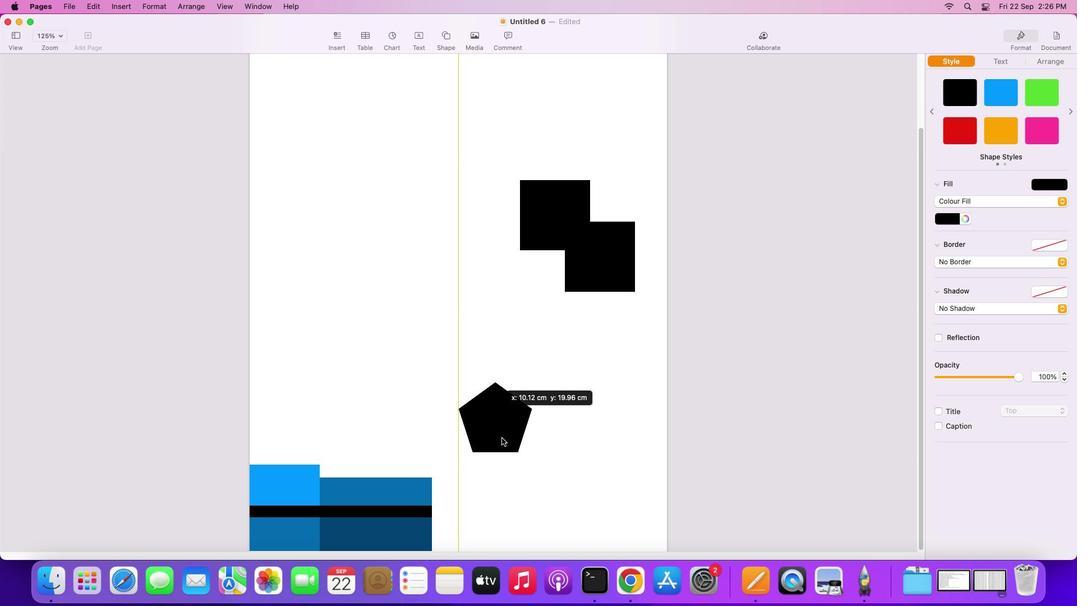 
Action: Mouse moved to (487, 498)
Screenshot: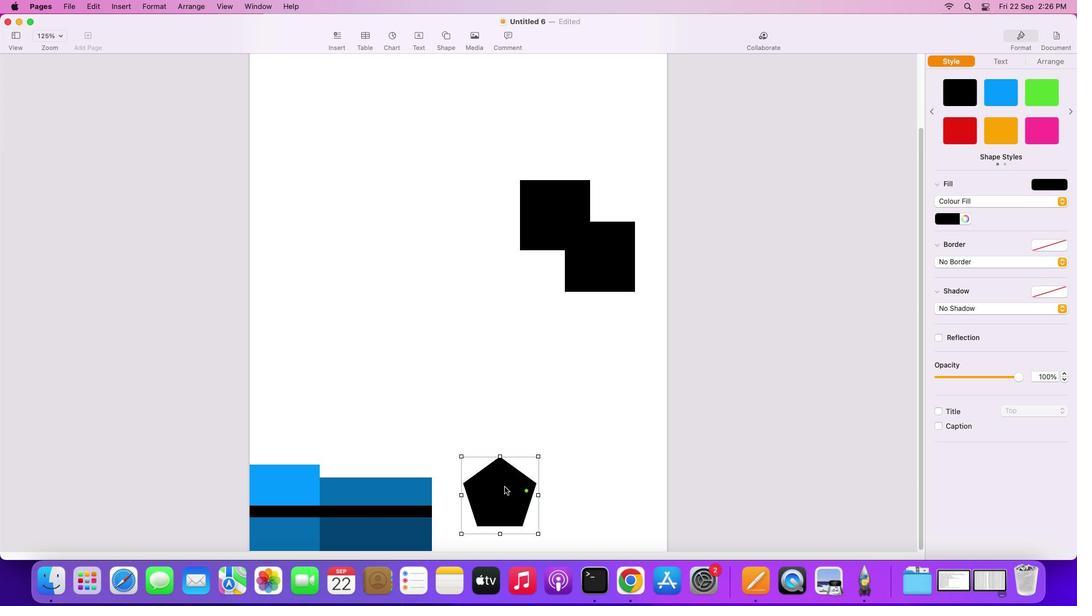 
Action: Mouse scrolled (487, 498) with delta (6, 104)
Screenshot: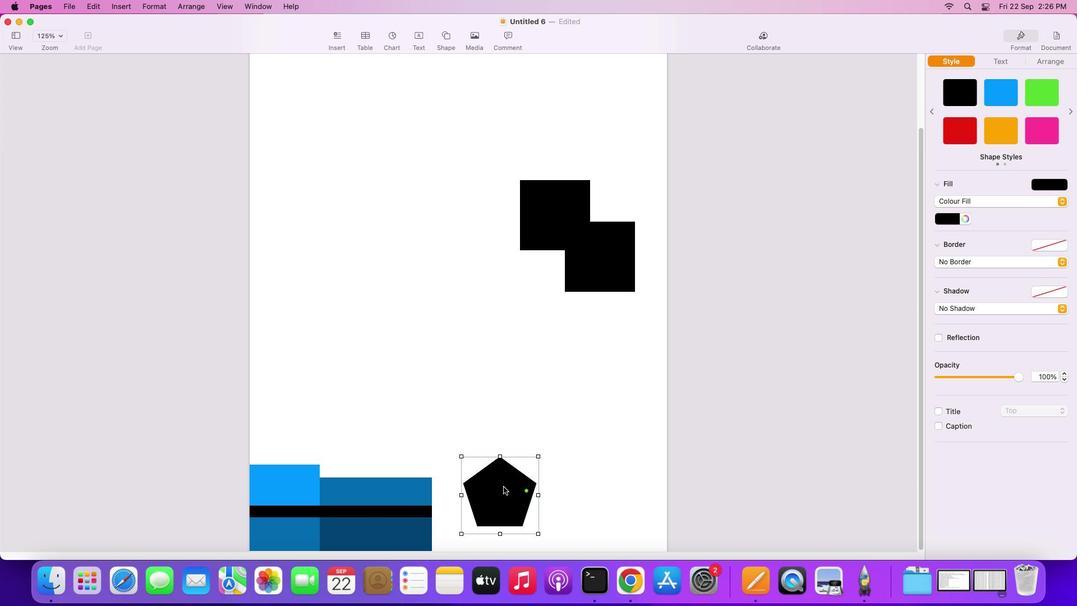
Action: Mouse scrolled (487, 498) with delta (6, 104)
Screenshot: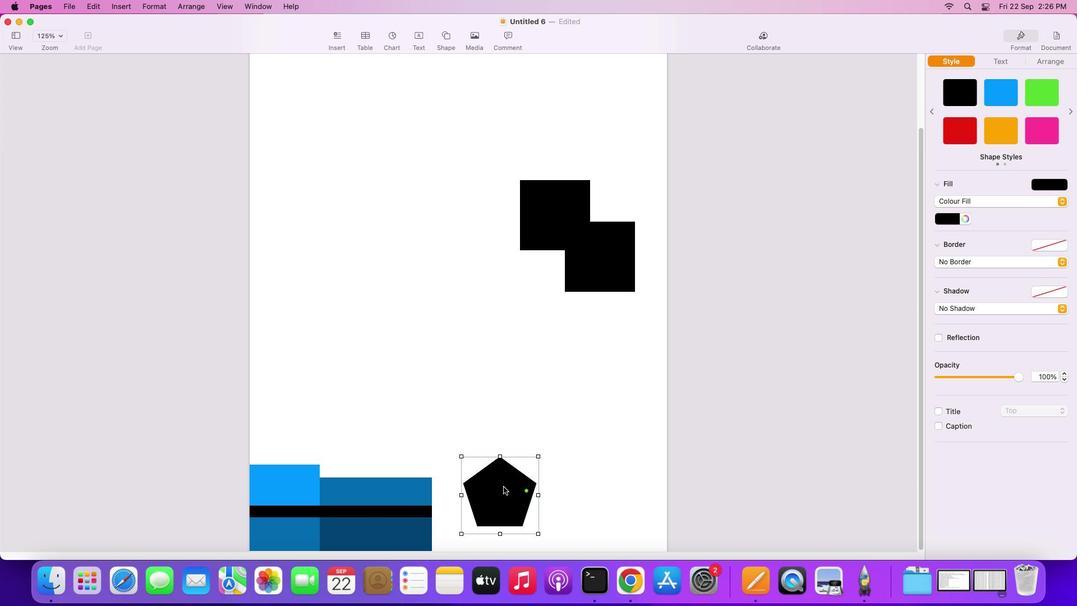 
Action: Mouse scrolled (487, 498) with delta (6, 103)
Screenshot: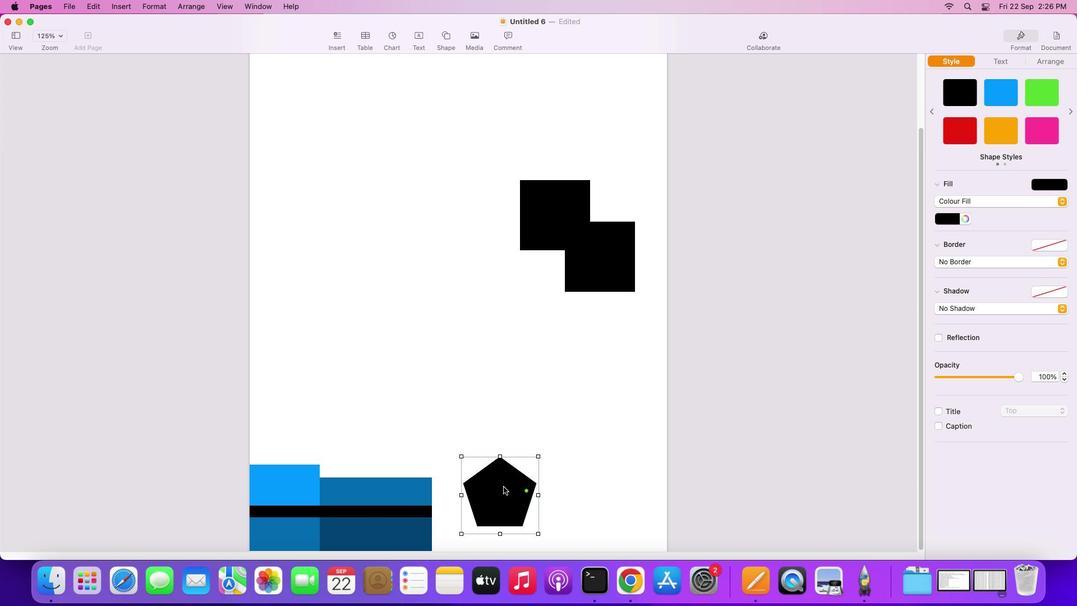 
Action: Mouse scrolled (487, 498) with delta (6, 103)
Screenshot: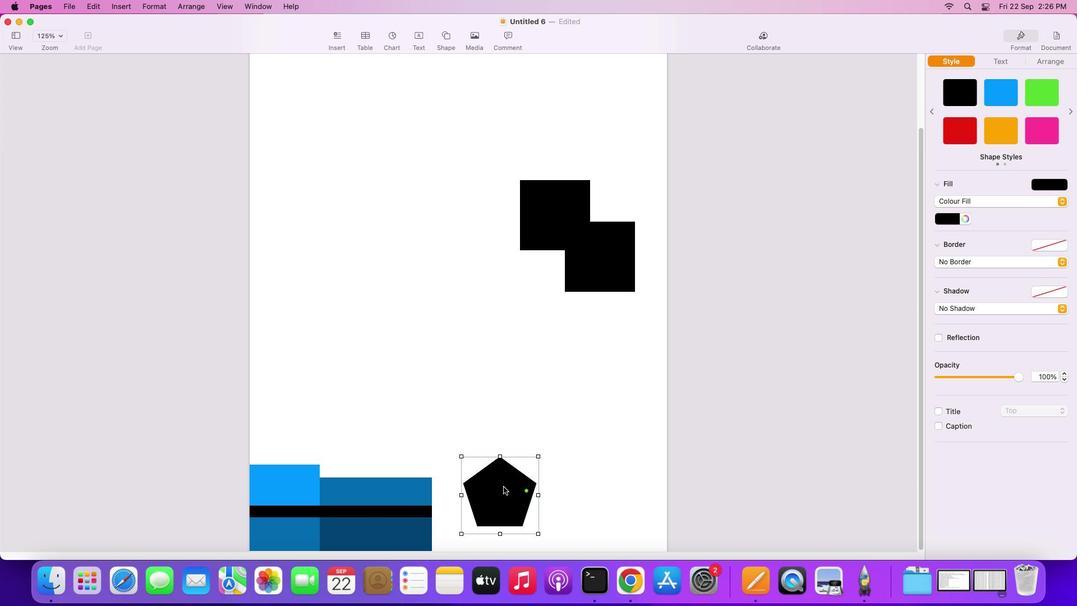 
Action: Mouse moved to (486, 498)
Screenshot: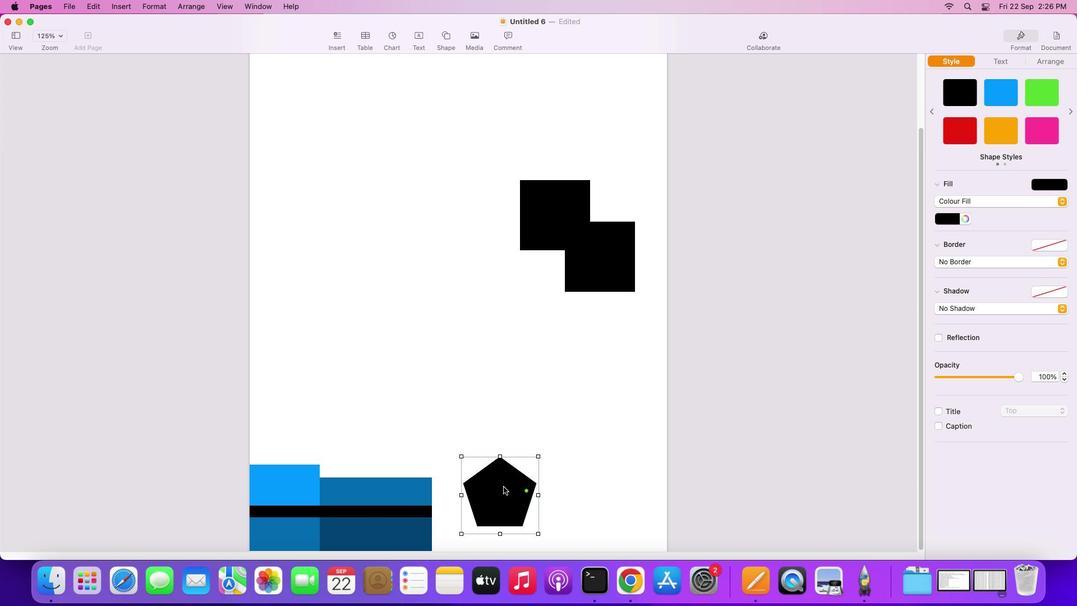 
Action: Mouse pressed left at (486, 498)
Screenshot: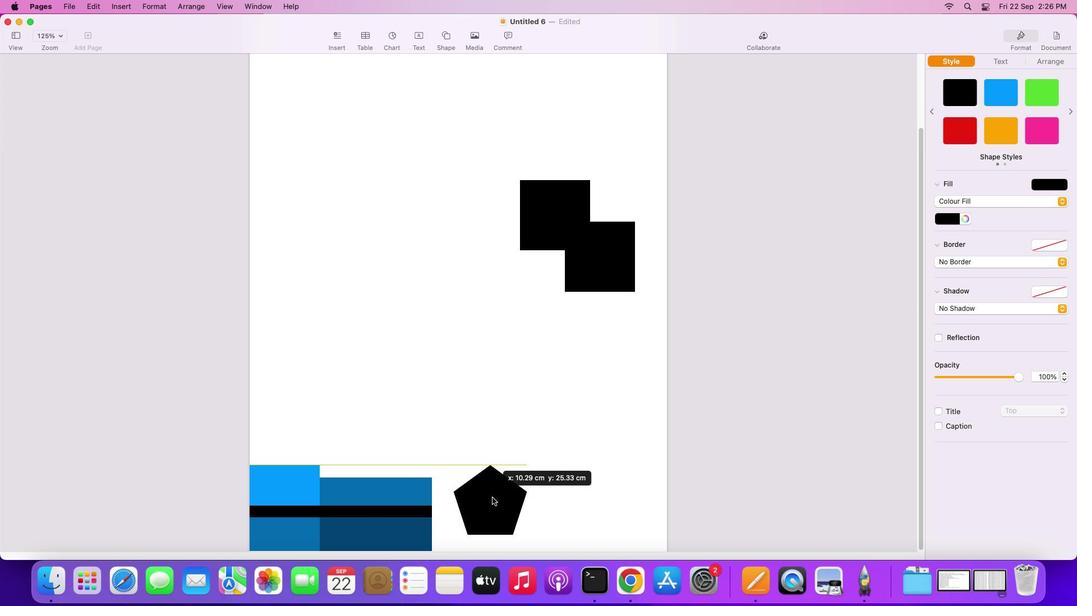 
Action: Mouse moved to (588, 312)
Screenshot: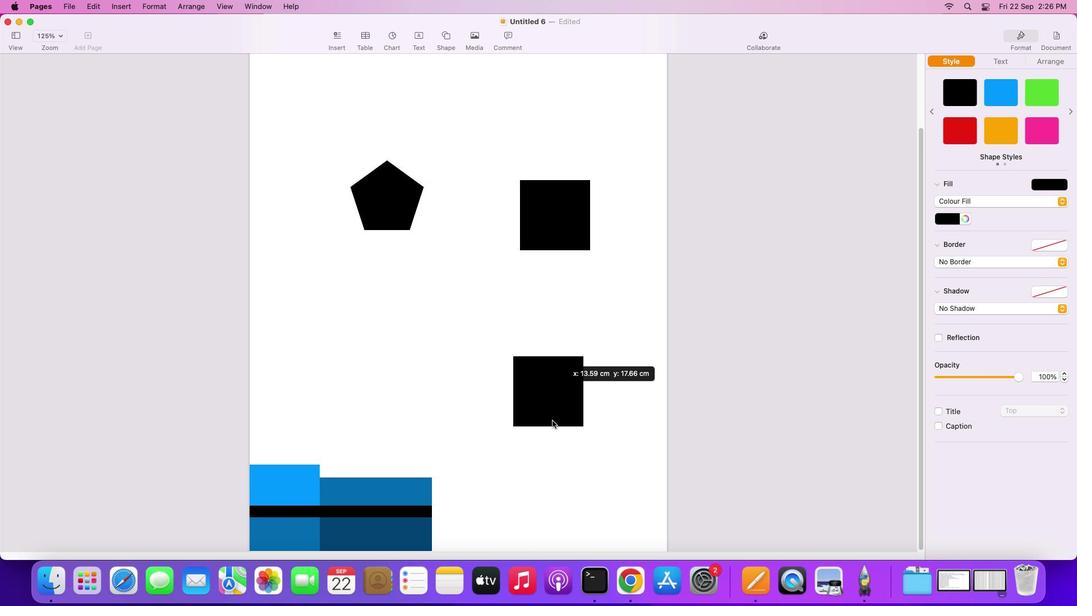 
Action: Mouse pressed left at (588, 312)
Screenshot: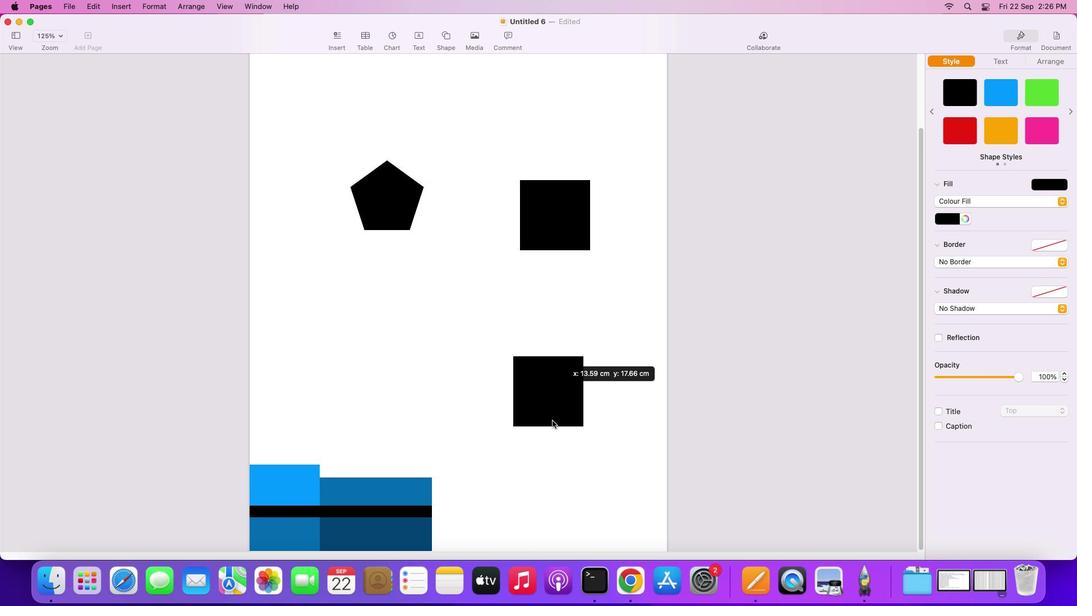
Action: Mouse moved to (477, 526)
Screenshot: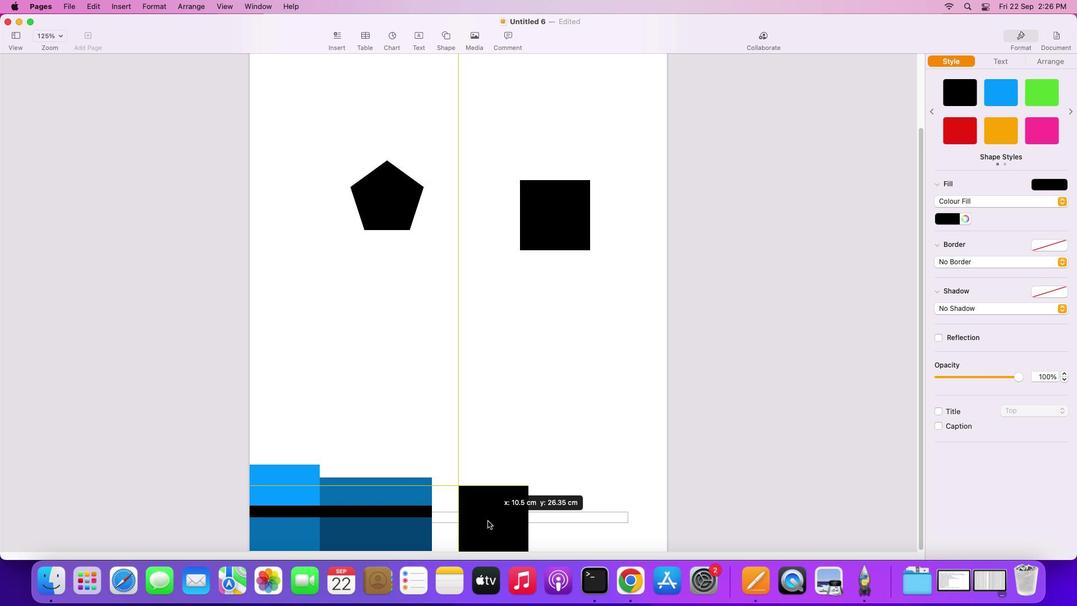 
Action: Mouse pressed left at (477, 526)
Screenshot: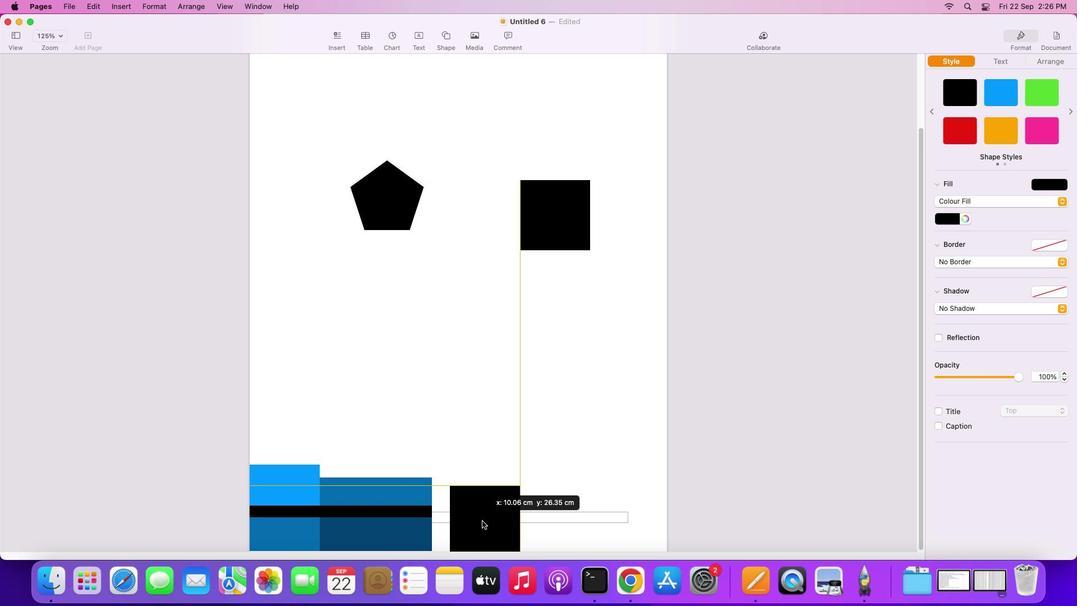 
Action: Mouse moved to (471, 526)
Screenshot: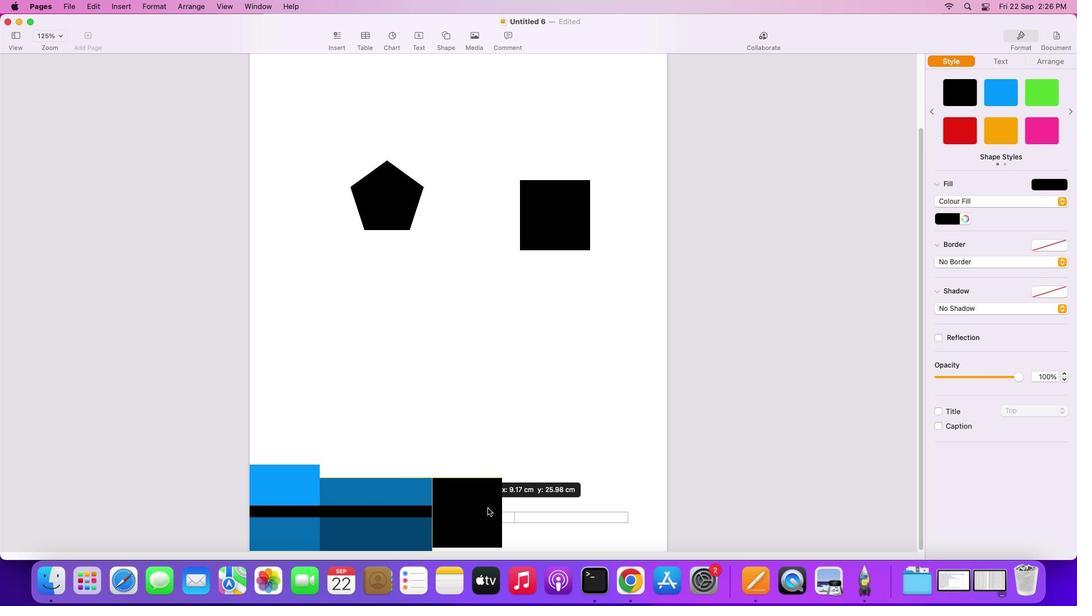 
Action: Mouse pressed left at (471, 526)
Screenshot: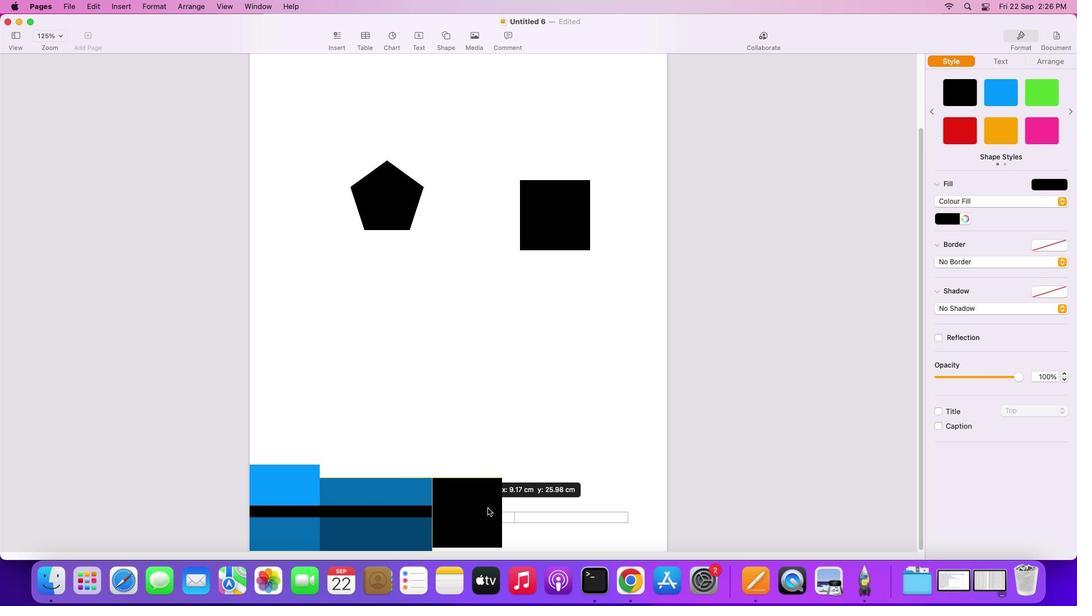 
Action: Mouse moved to (485, 522)
Screenshot: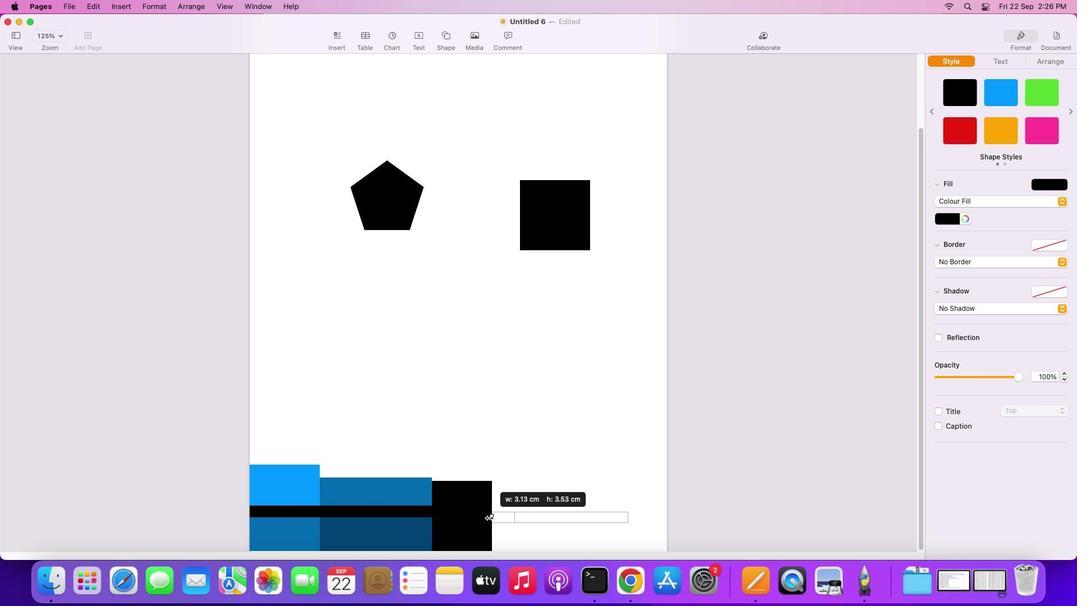 
Action: Mouse pressed left at (485, 522)
Screenshot: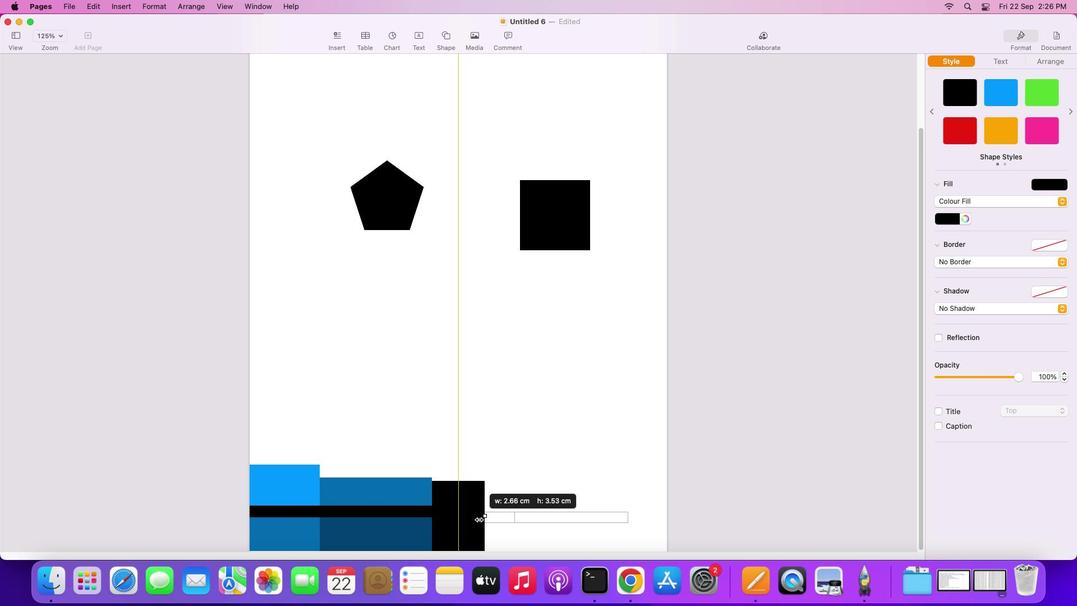 
Action: Mouse moved to (434, 494)
Screenshot: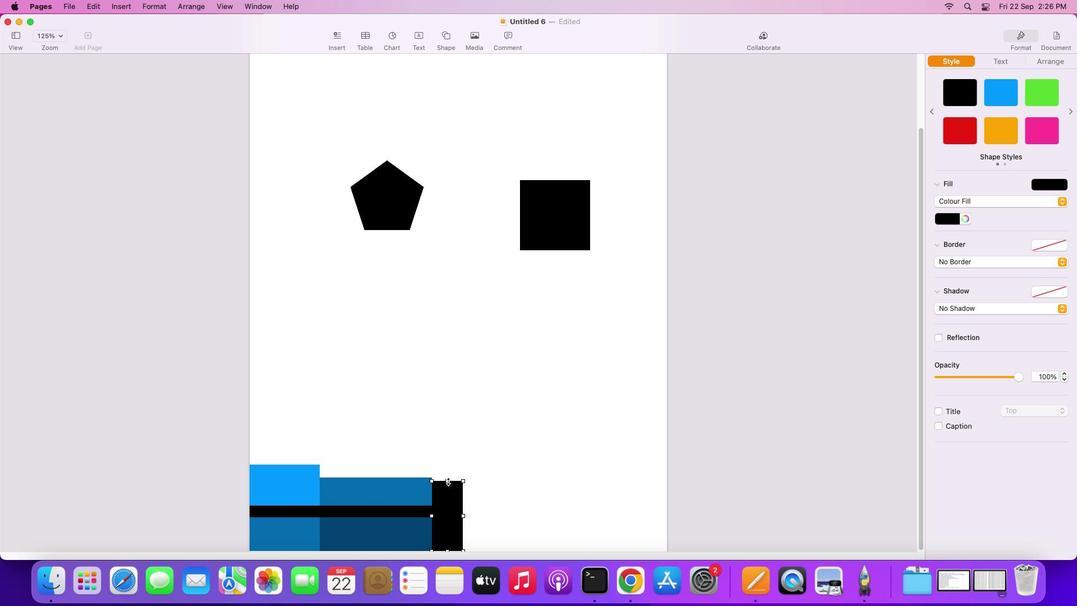 
Action: Mouse pressed left at (434, 494)
Screenshot: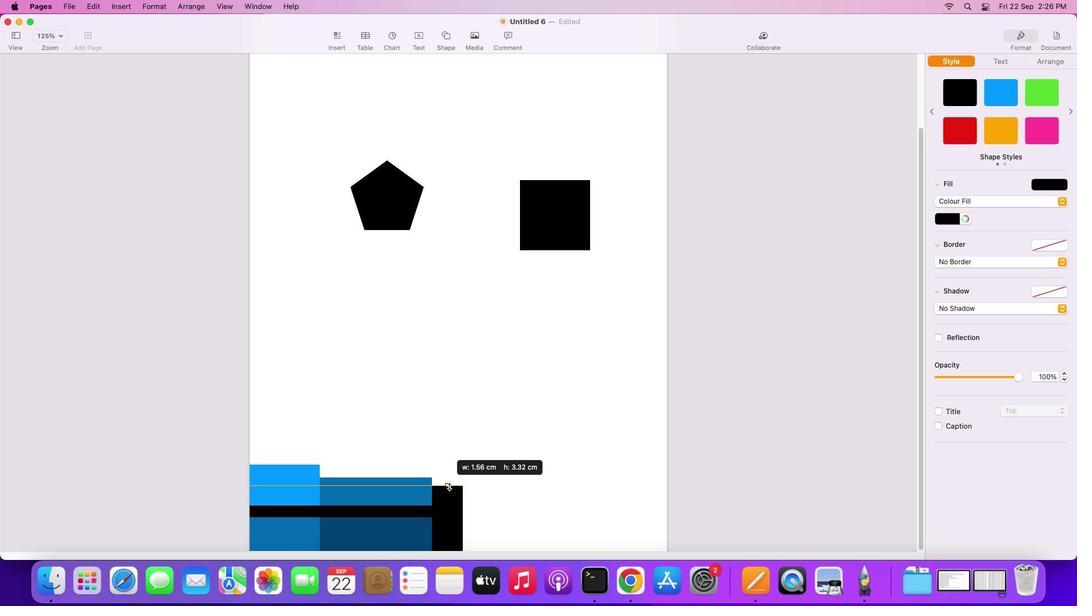 
Action: Mouse moved to (460, 492)
Screenshot: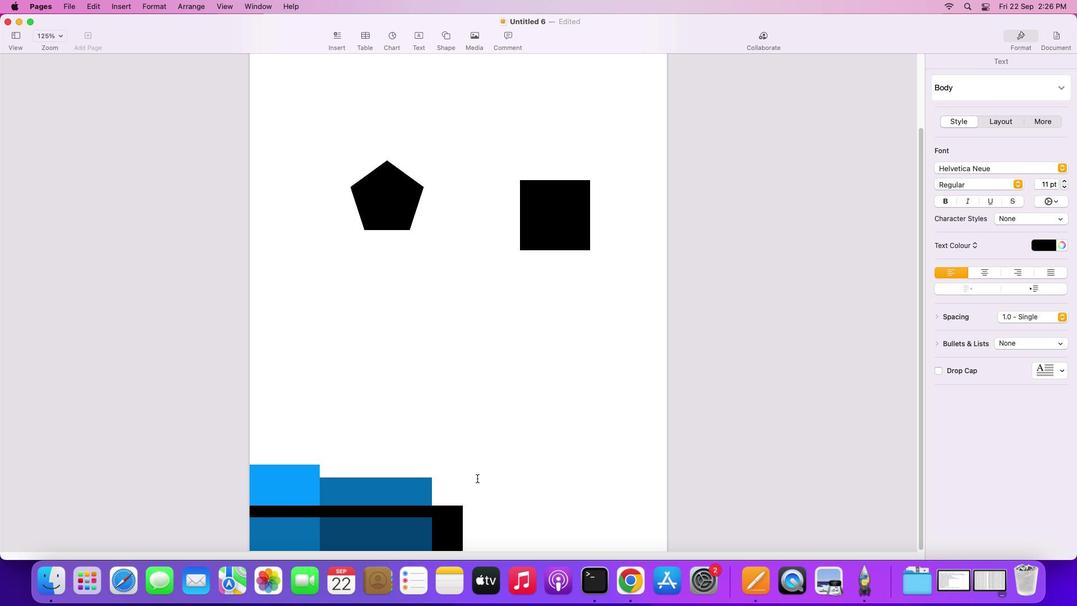 
Action: Mouse pressed left at (460, 492)
Screenshot: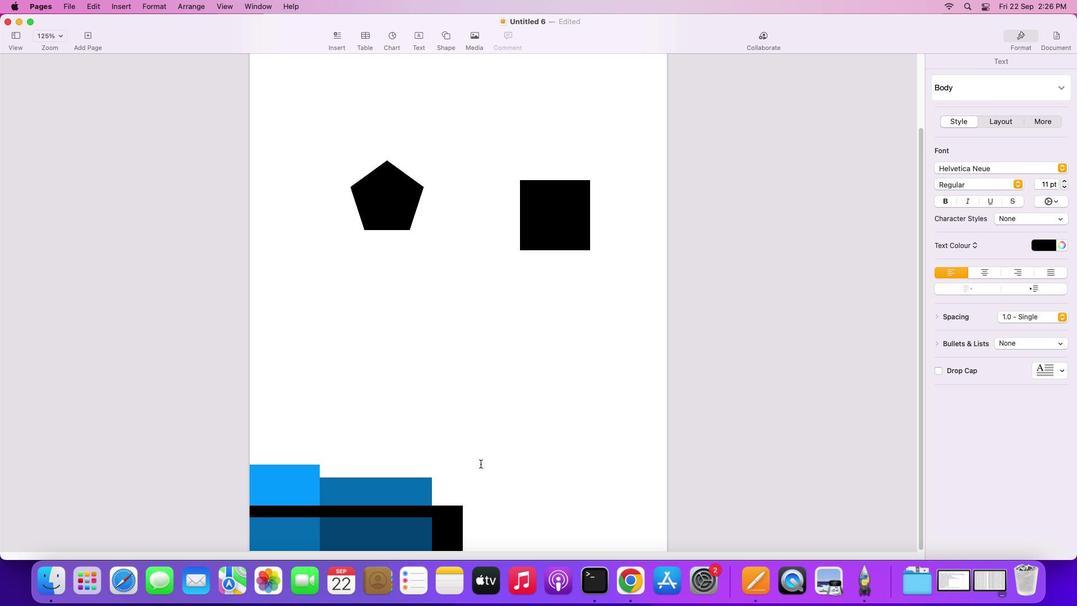 
Action: Mouse moved to (433, 136)
Screenshot: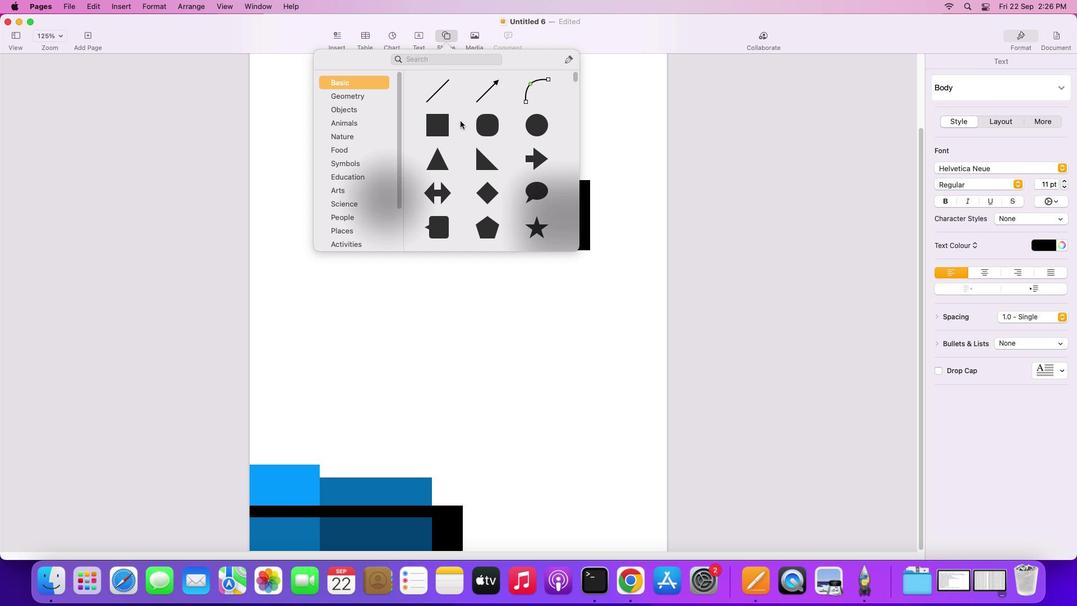 
Action: Mouse pressed left at (433, 136)
Screenshot: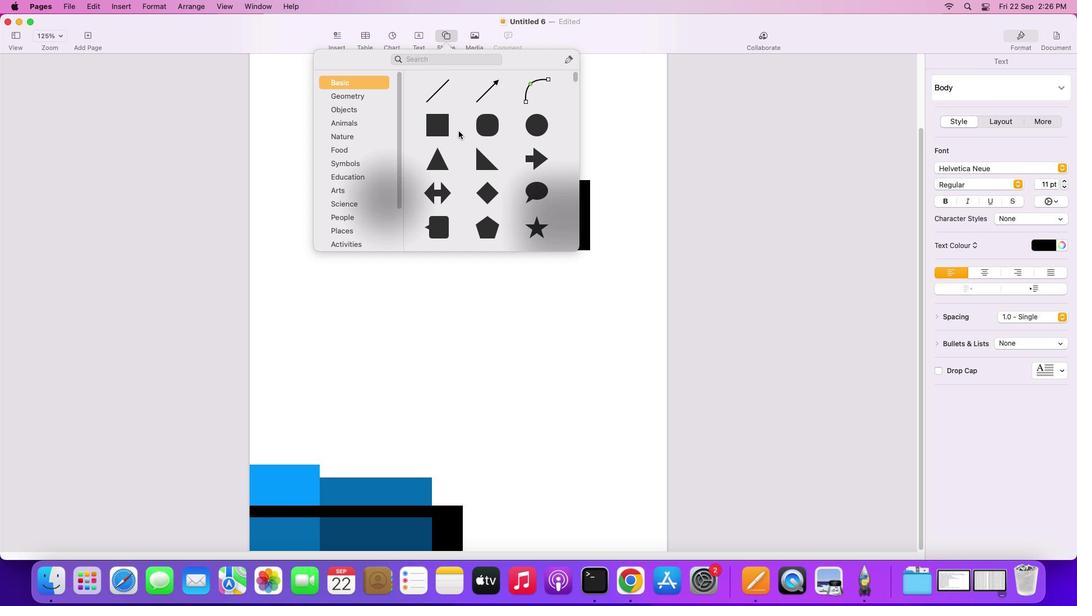 
Action: Mouse moved to (463, 231)
Screenshot: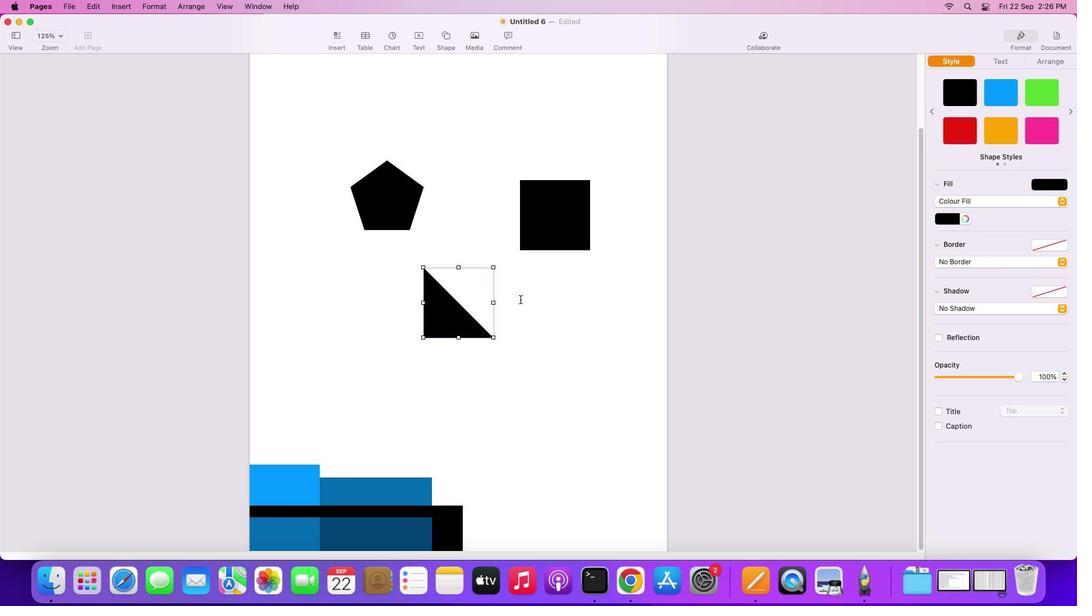 
Action: Mouse pressed left at (463, 231)
Screenshot: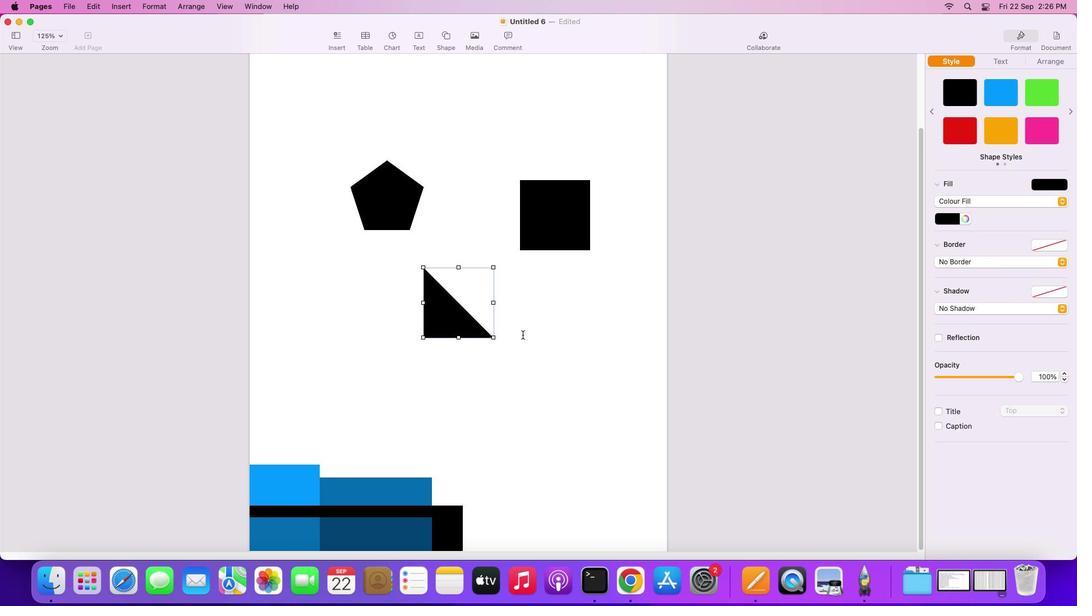 
Action: Mouse moved to (477, 378)
Screenshot: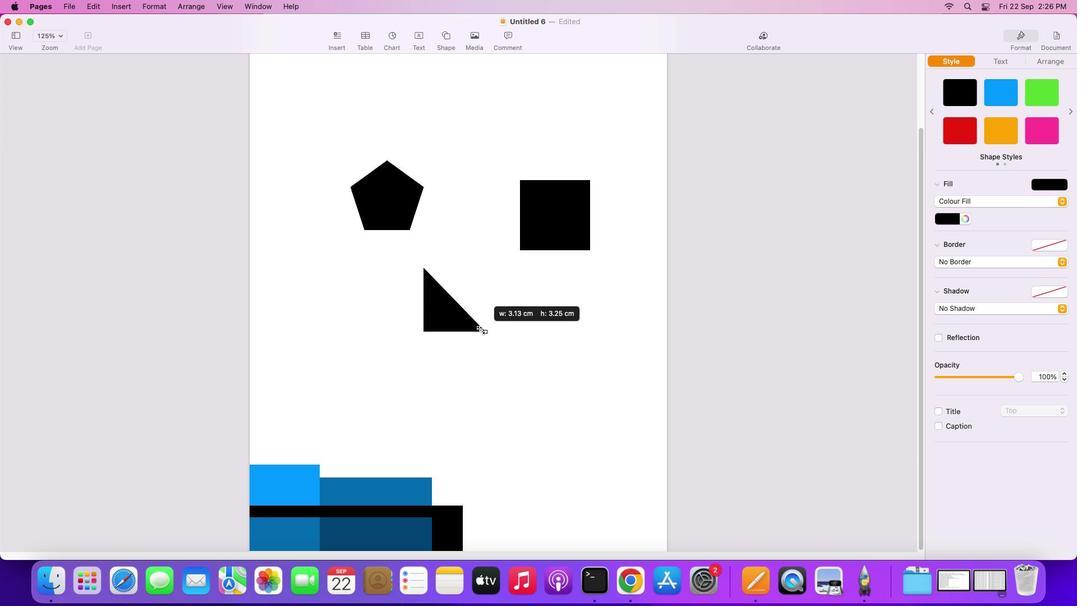 
Action: Mouse pressed left at (477, 378)
Screenshot: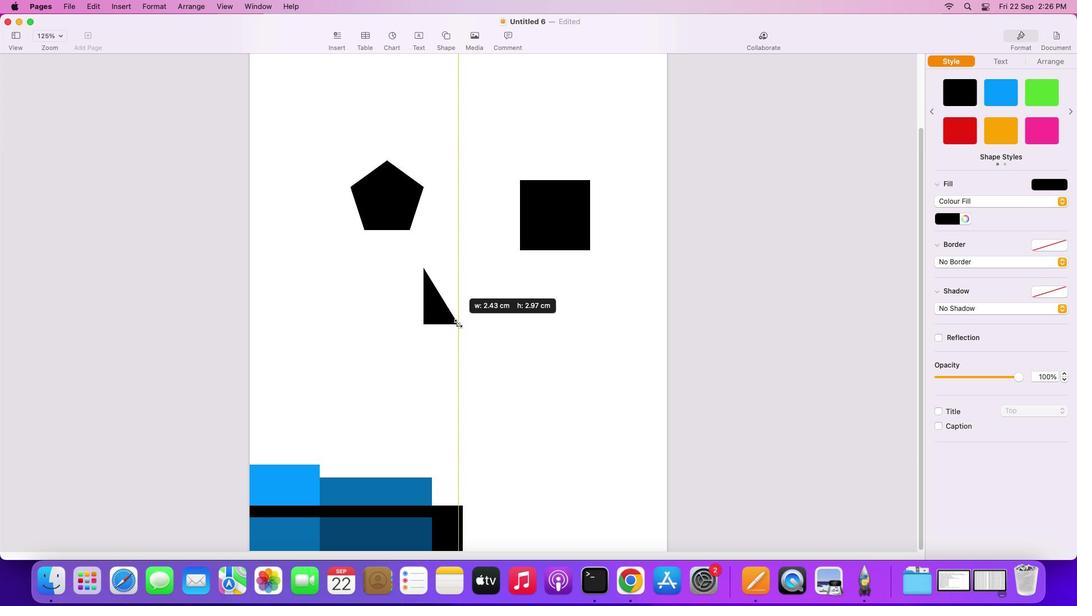 
Action: Mouse moved to (420, 356)
Screenshot: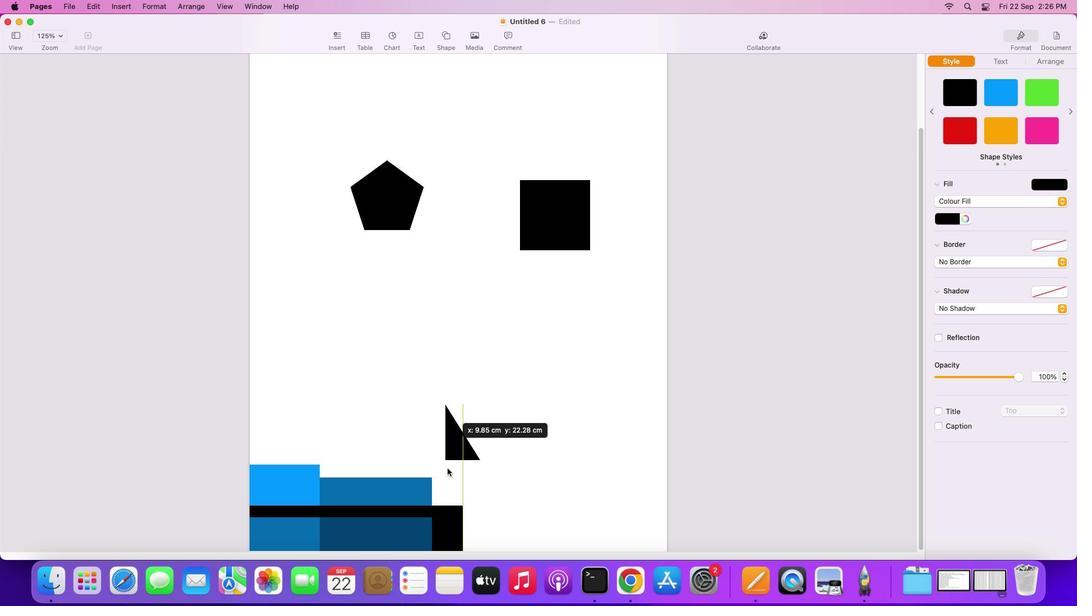 
Action: Mouse pressed left at (420, 356)
Screenshot: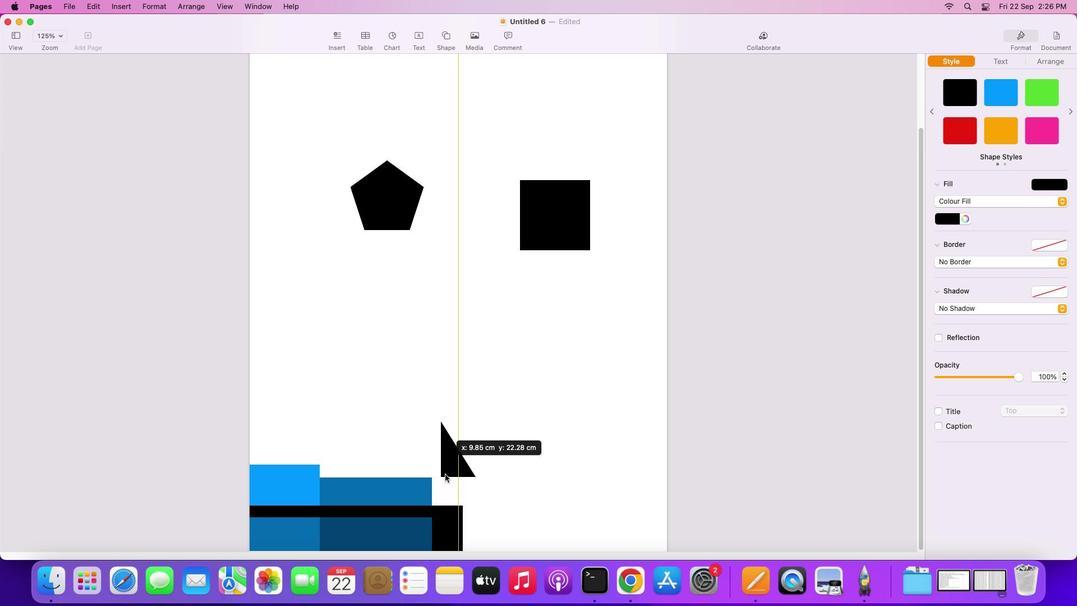 
Action: Mouse moved to (449, 512)
Screenshot: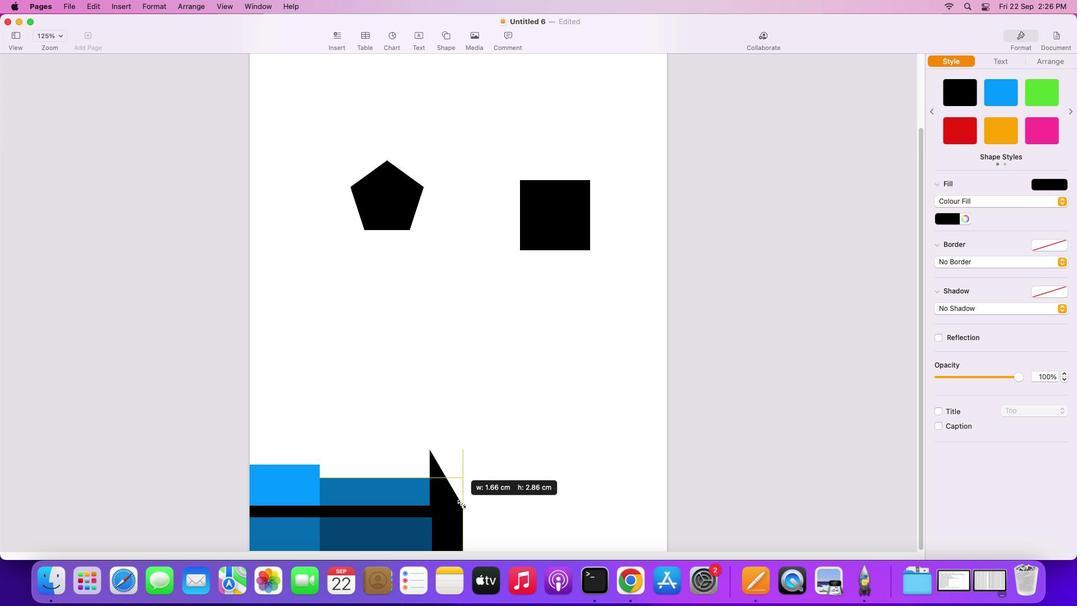 
Action: Mouse pressed left at (449, 512)
Screenshot: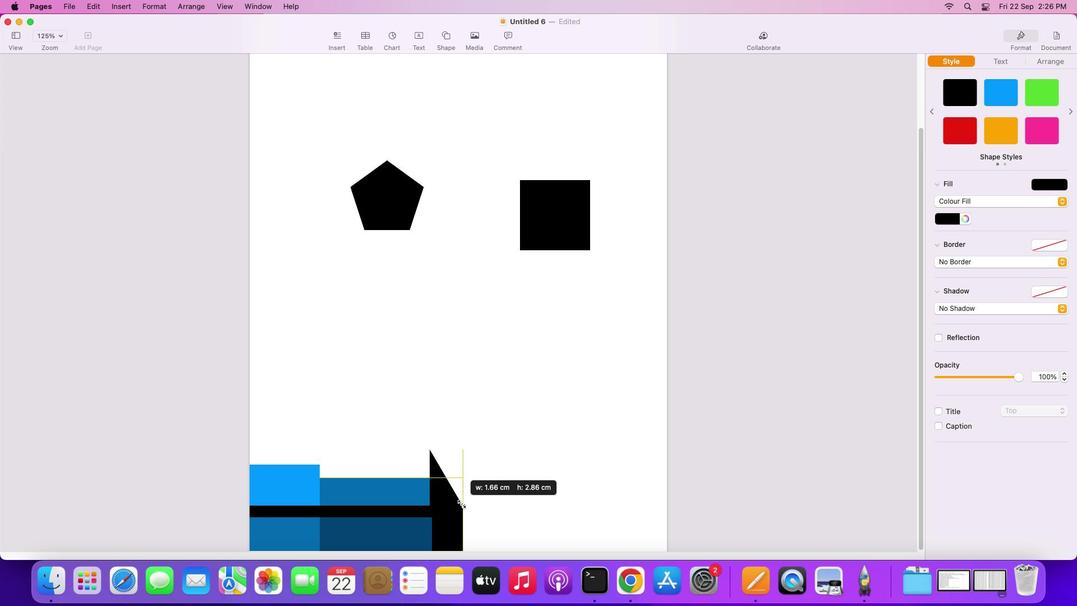 
Action: Mouse moved to (416, 467)
Screenshot: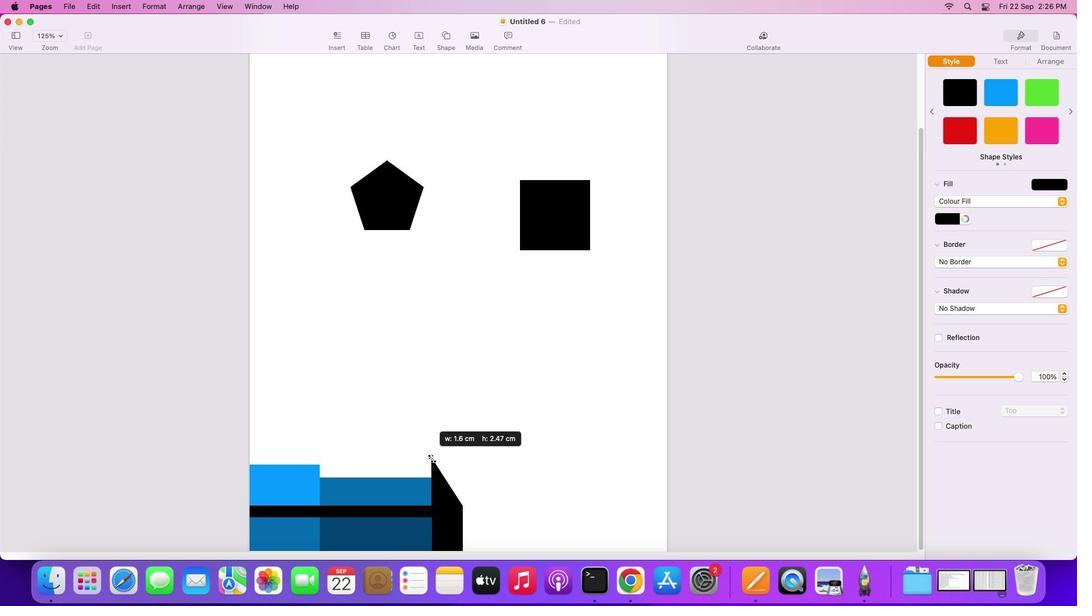 
Action: Mouse pressed left at (416, 467)
Screenshot: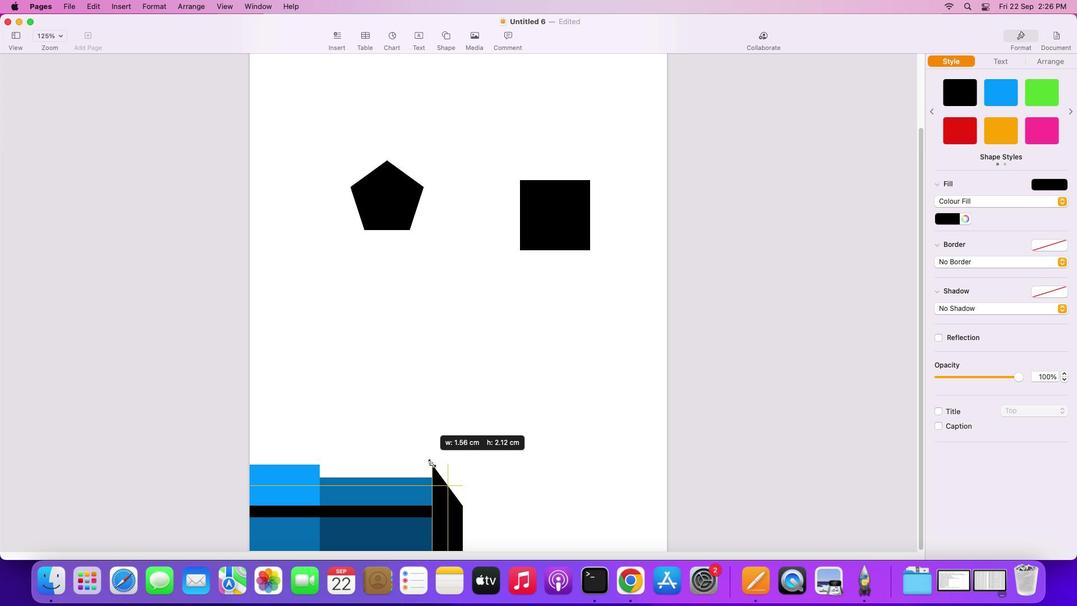 
Action: Mouse moved to (498, 480)
Screenshot: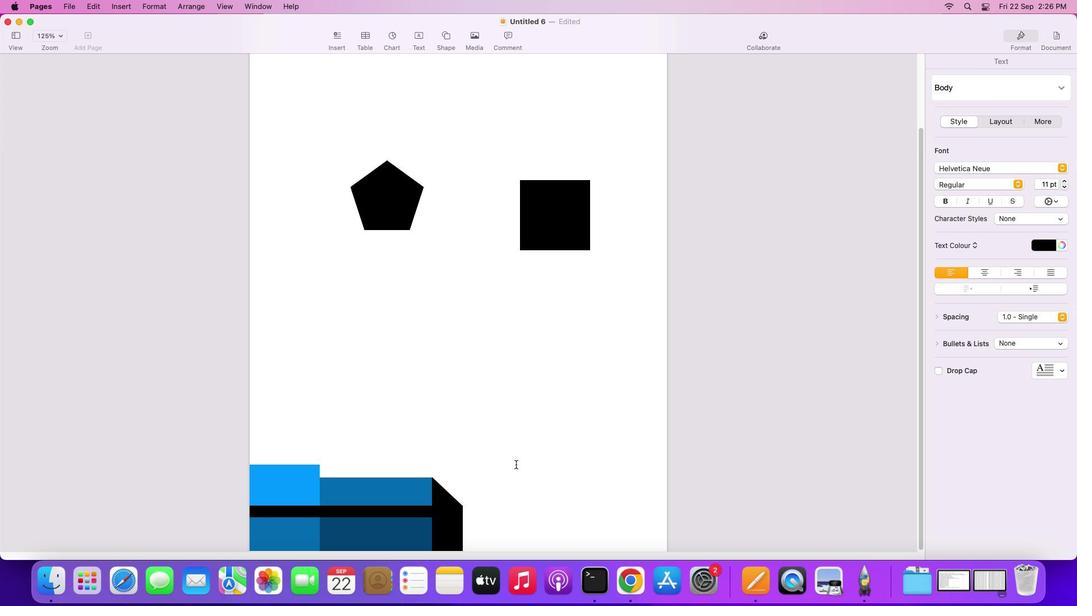 
Action: Mouse pressed left at (498, 480)
Screenshot: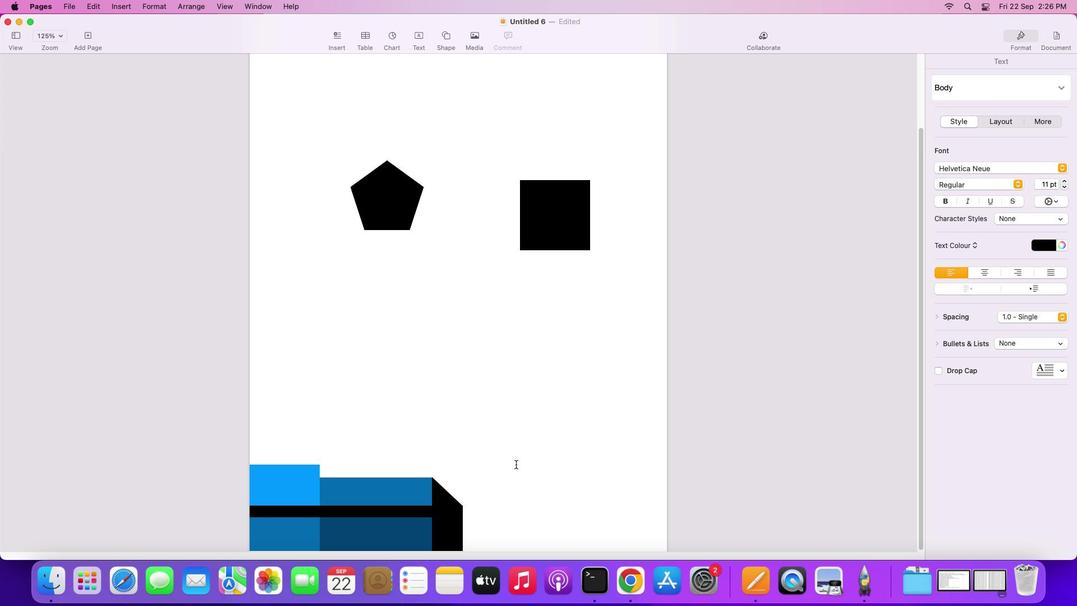 
Action: Mouse moved to (424, 505)
Screenshot: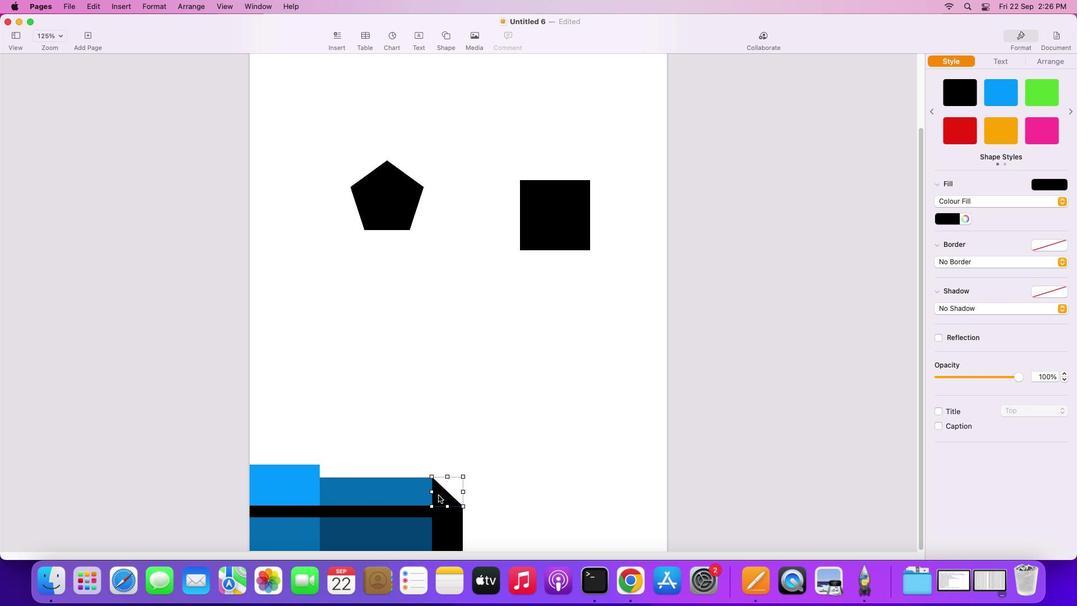 
Action: Mouse pressed left at (424, 505)
Screenshot: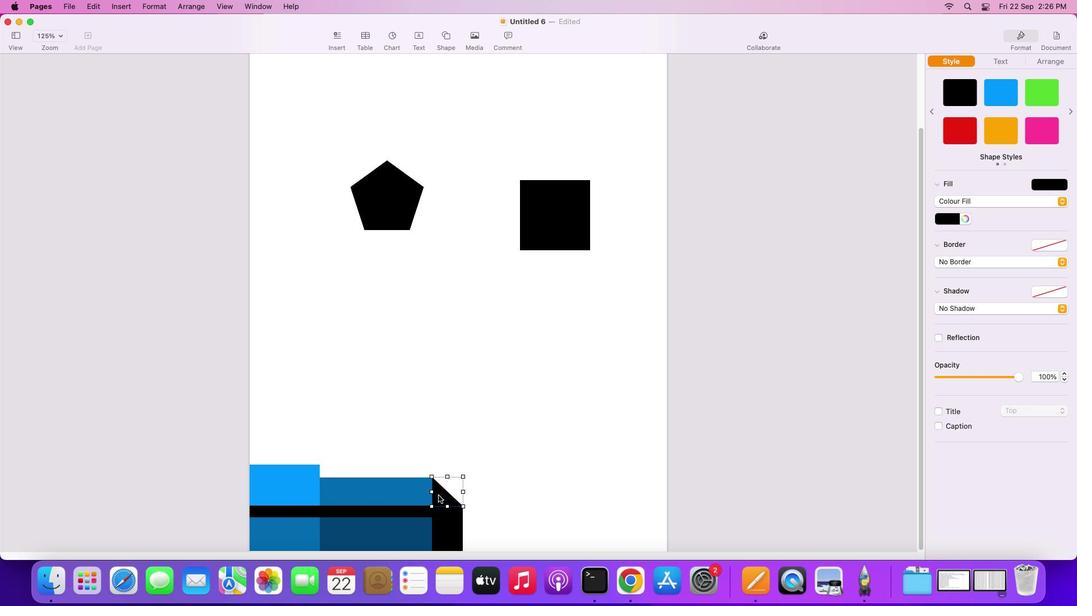 
Action: Key pressed Key.alt
Screenshot: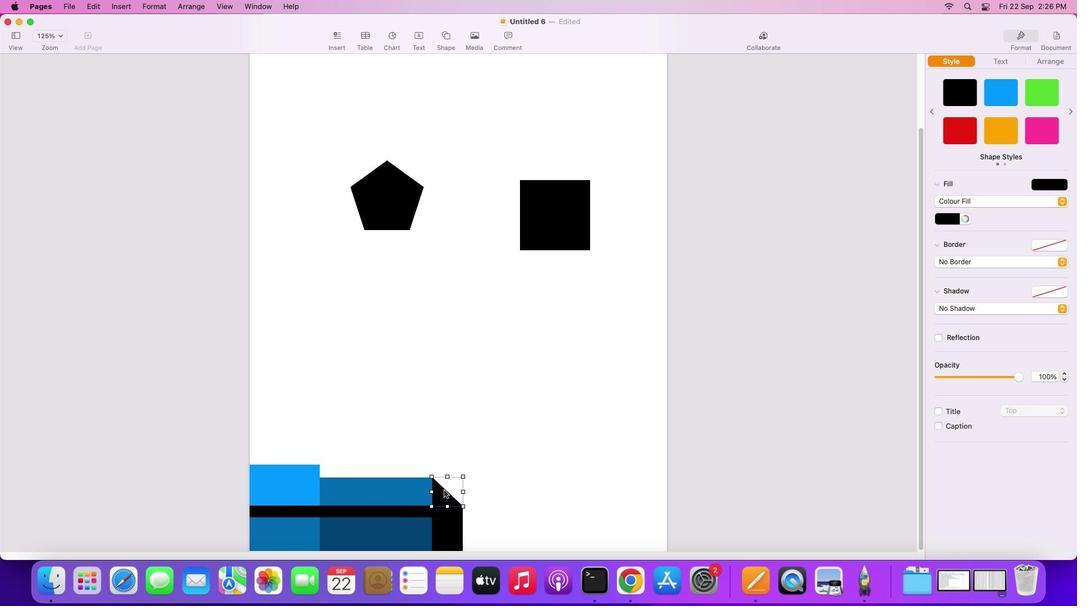 
Action: Mouse pressed left at (424, 505)
Screenshot: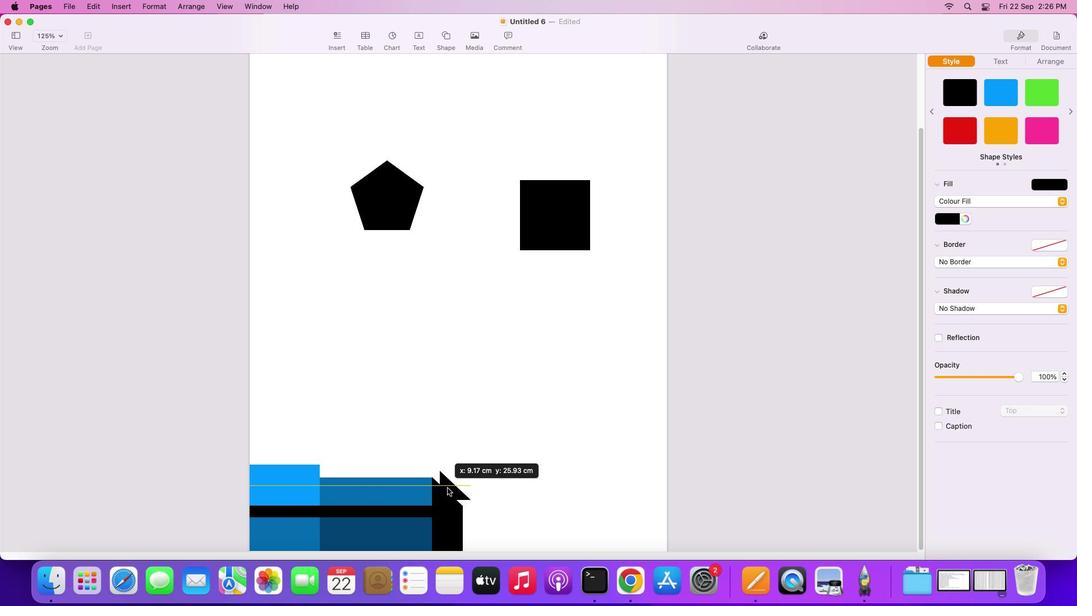
Action: Mouse moved to (1010, 153)
Screenshot: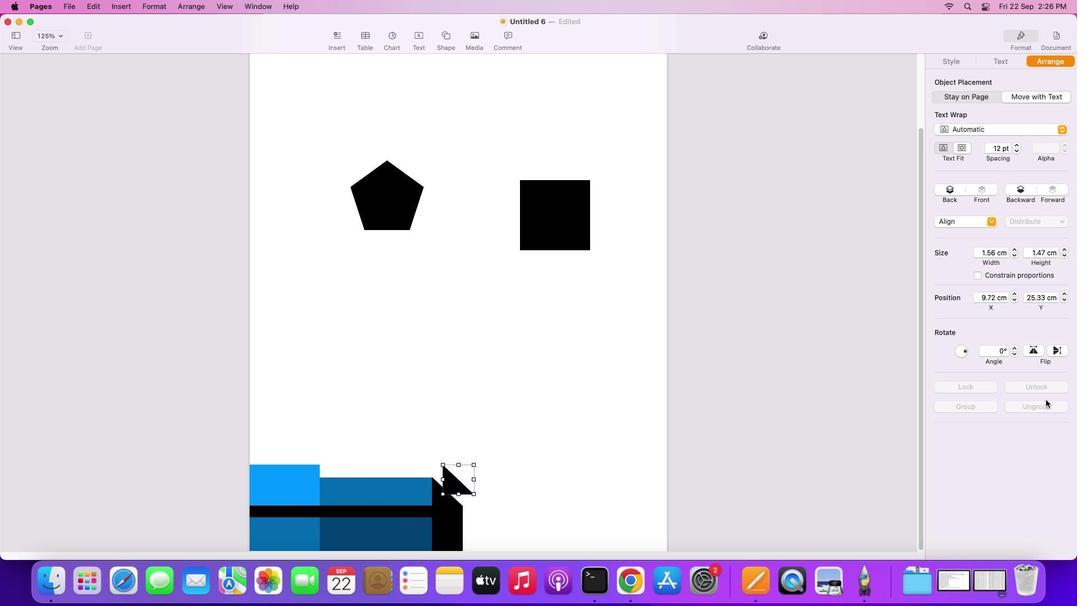 
Action: Mouse pressed left at (1010, 153)
Screenshot: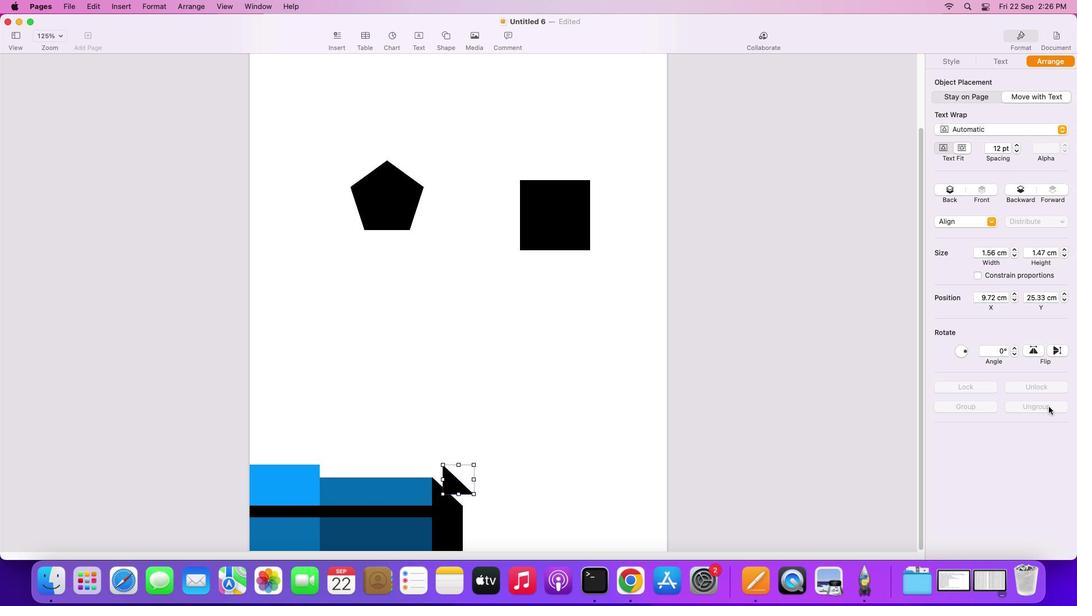 
Action: Mouse moved to (1014, 387)
Screenshot: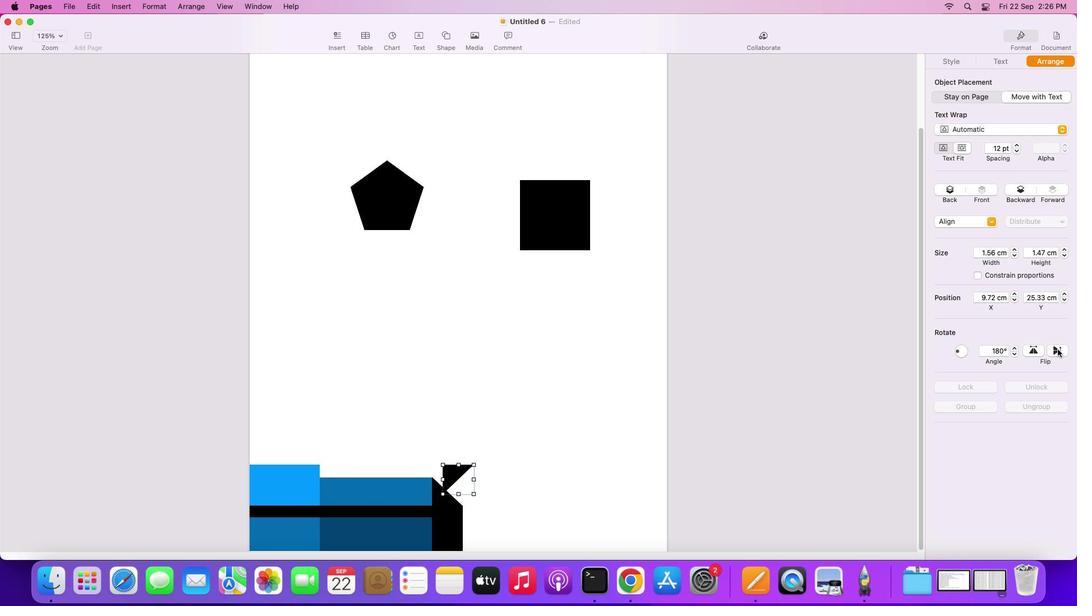 
Action: Mouse pressed left at (1014, 387)
Screenshot: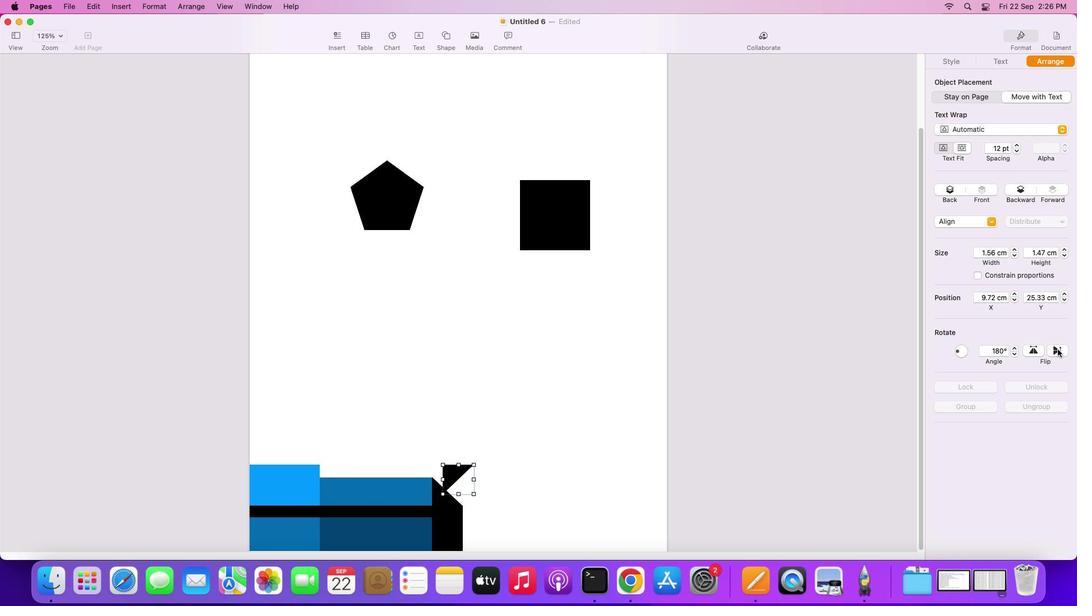 
Action: Mouse moved to (995, 384)
Screenshot: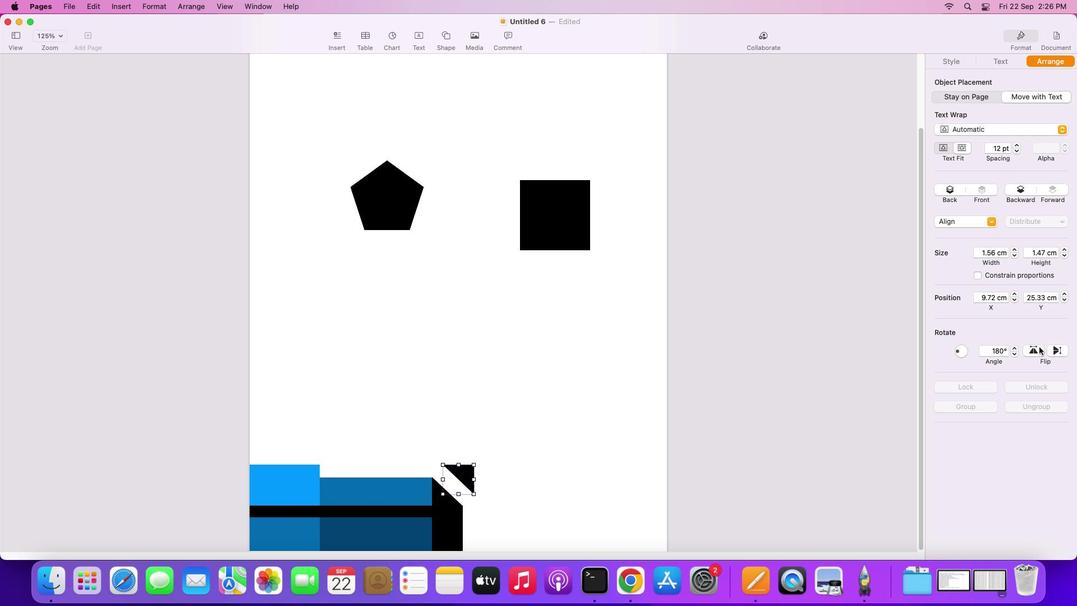 
Action: Mouse pressed left at (995, 384)
Screenshot: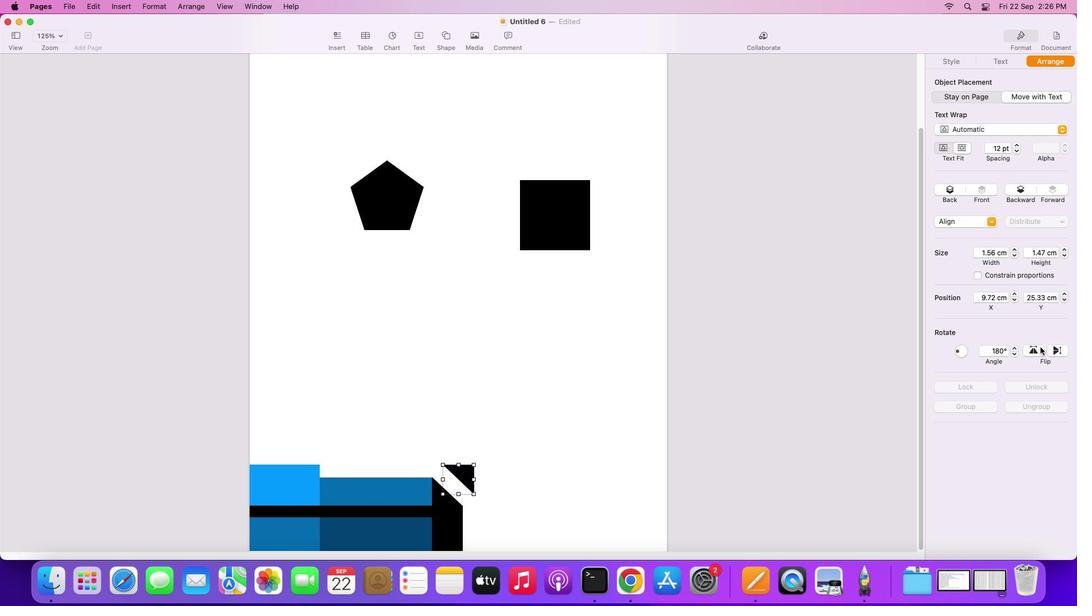 
Action: Mouse moved to (473, 484)
Screenshot: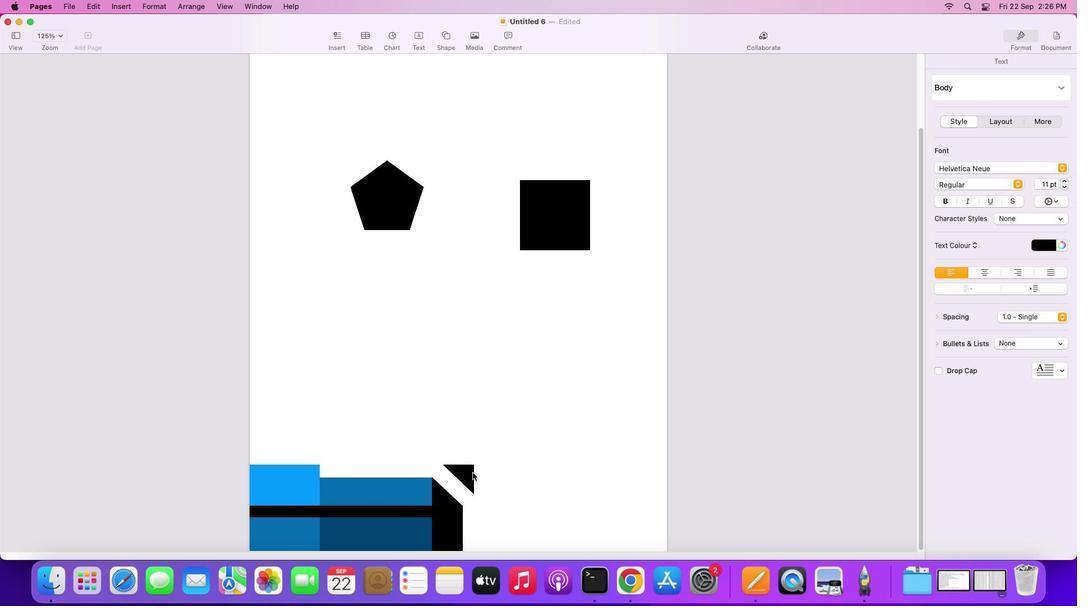 
Action: Mouse pressed left at (473, 484)
Screenshot: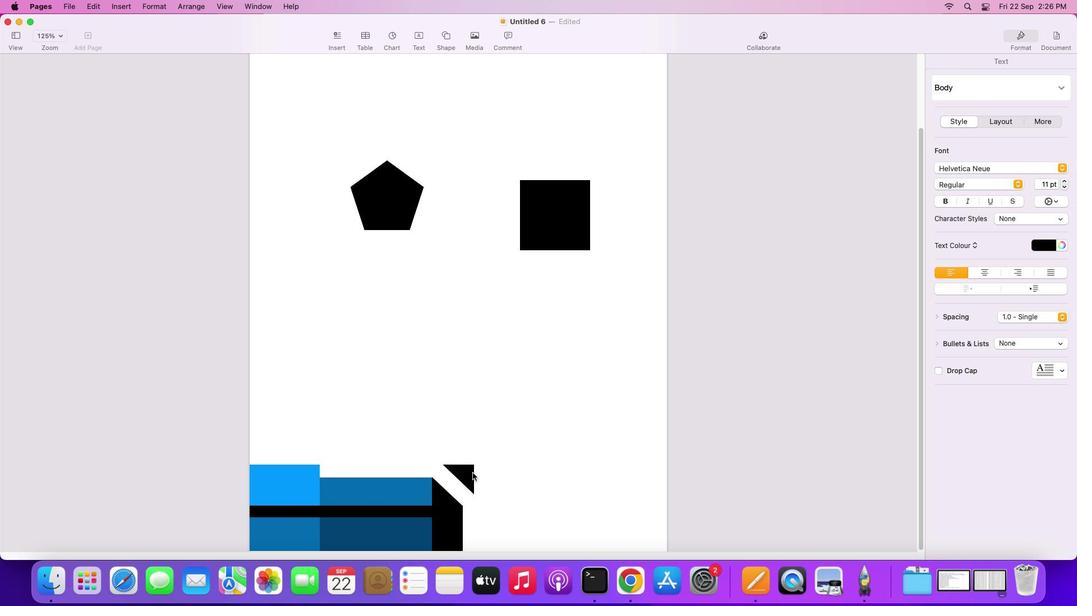 
Action: Mouse moved to (453, 487)
Screenshot: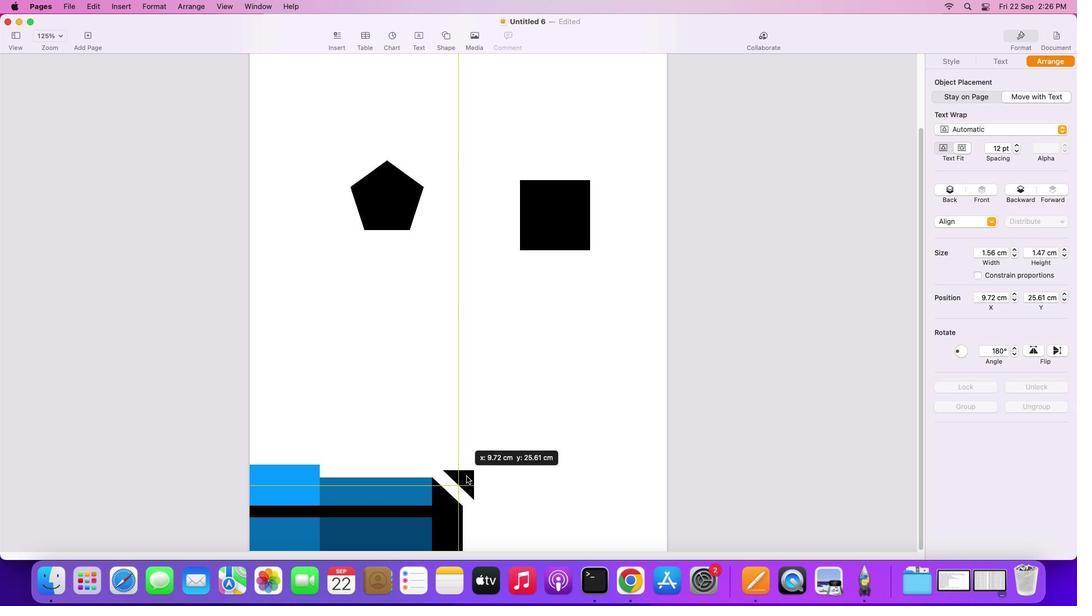 
Action: Mouse pressed left at (453, 487)
Screenshot: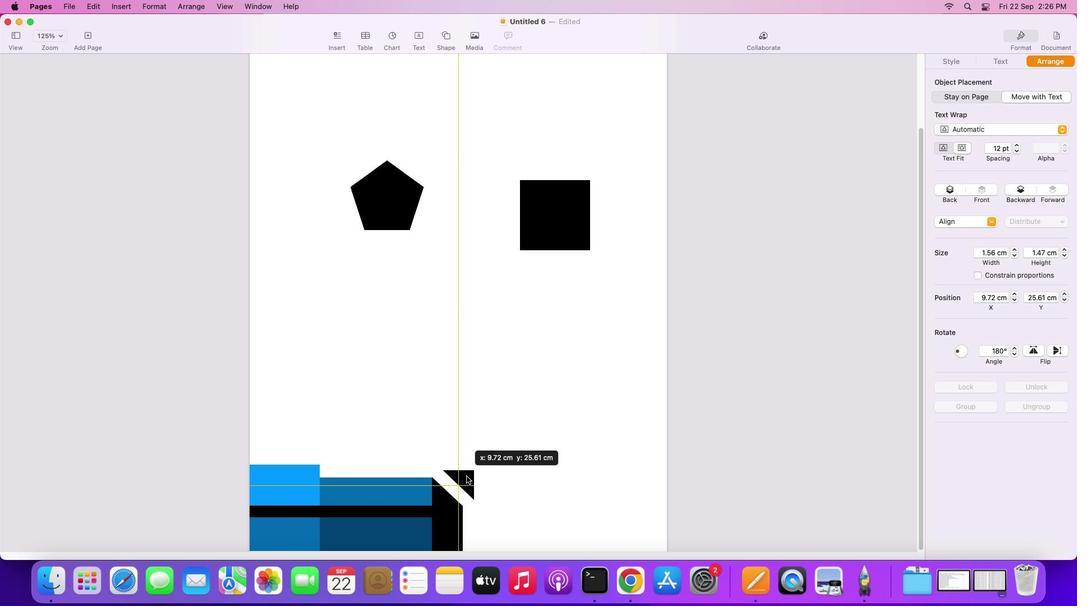 
Action: Mouse moved to (445, 495)
Screenshot: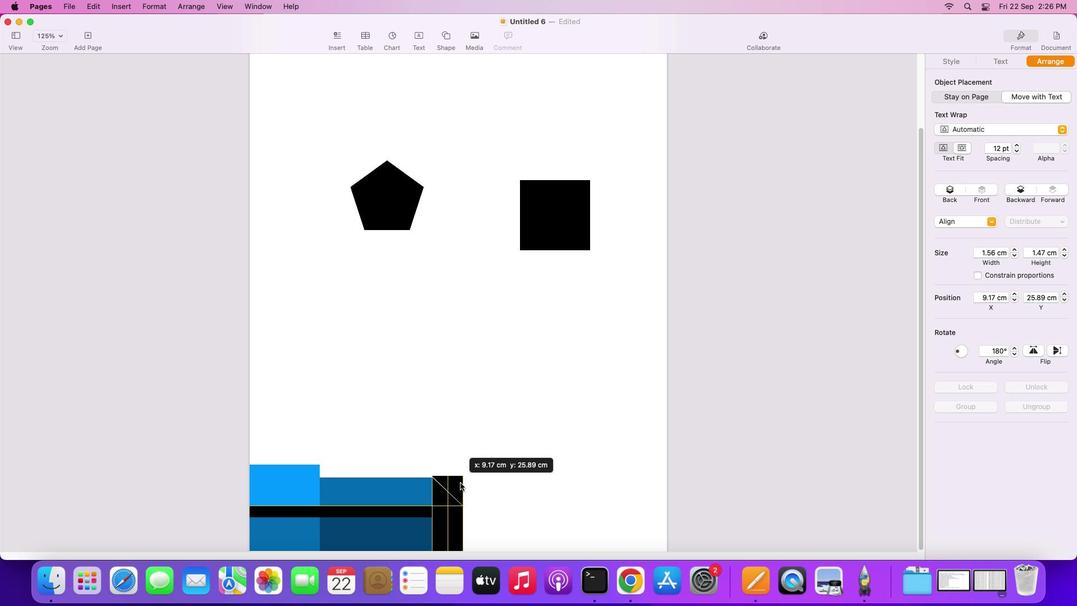 
Action: Mouse pressed left at (445, 495)
Screenshot: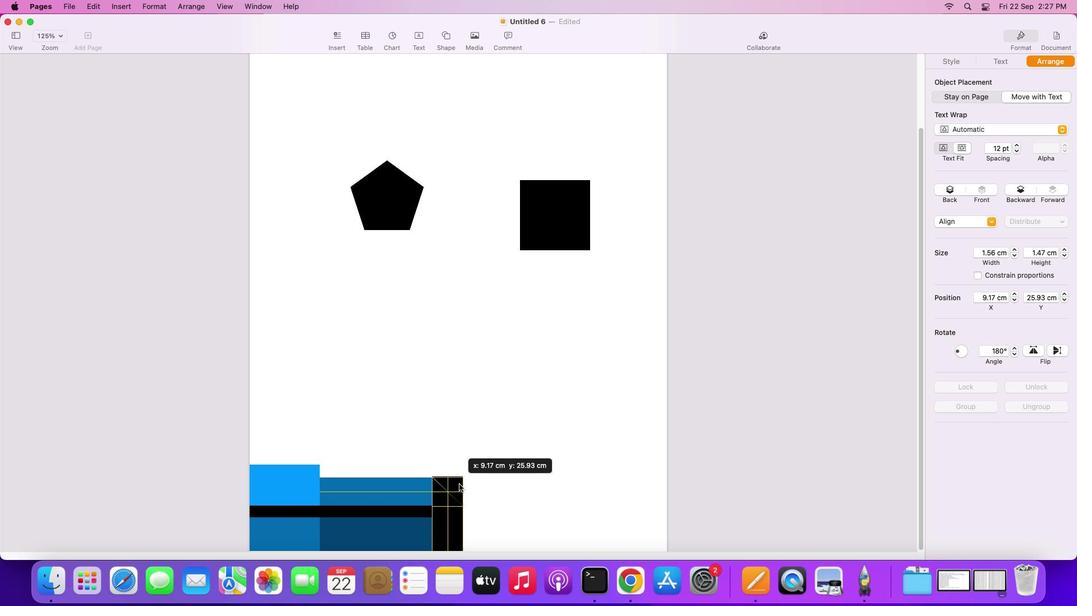 
Action: Mouse moved to (439, 494)
Screenshot: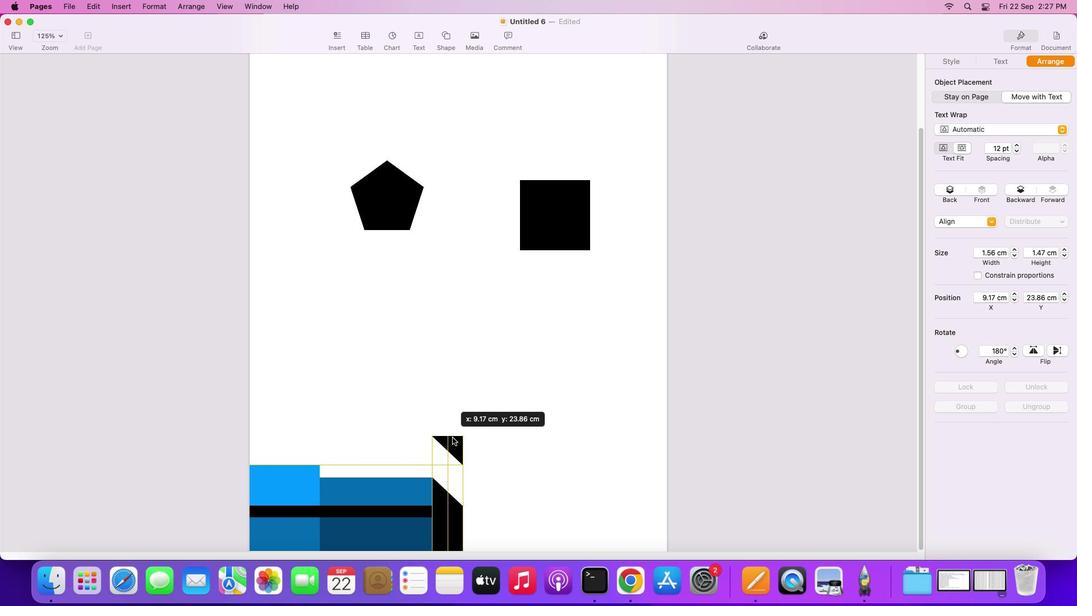 
Action: Mouse pressed left at (439, 494)
Screenshot: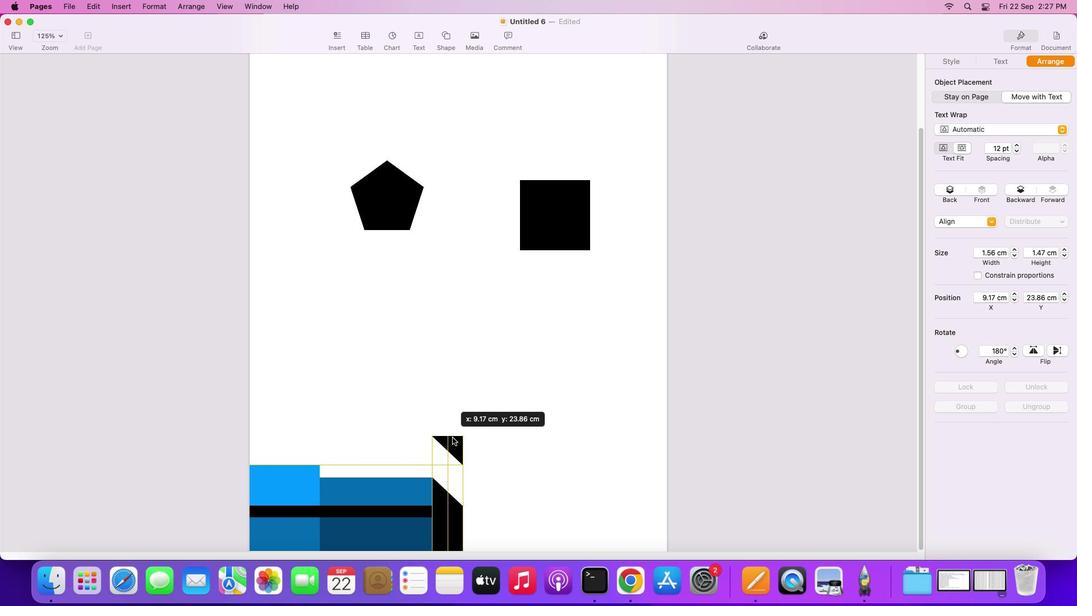 
Action: Mouse moved to (541, 280)
Screenshot: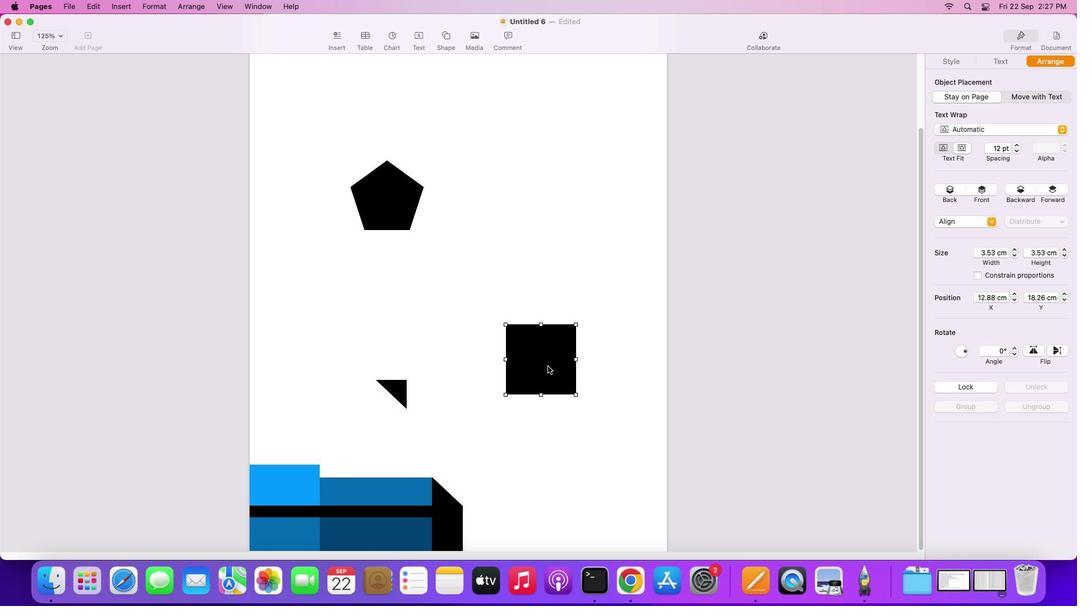 
Action: Mouse pressed left at (541, 280)
Screenshot: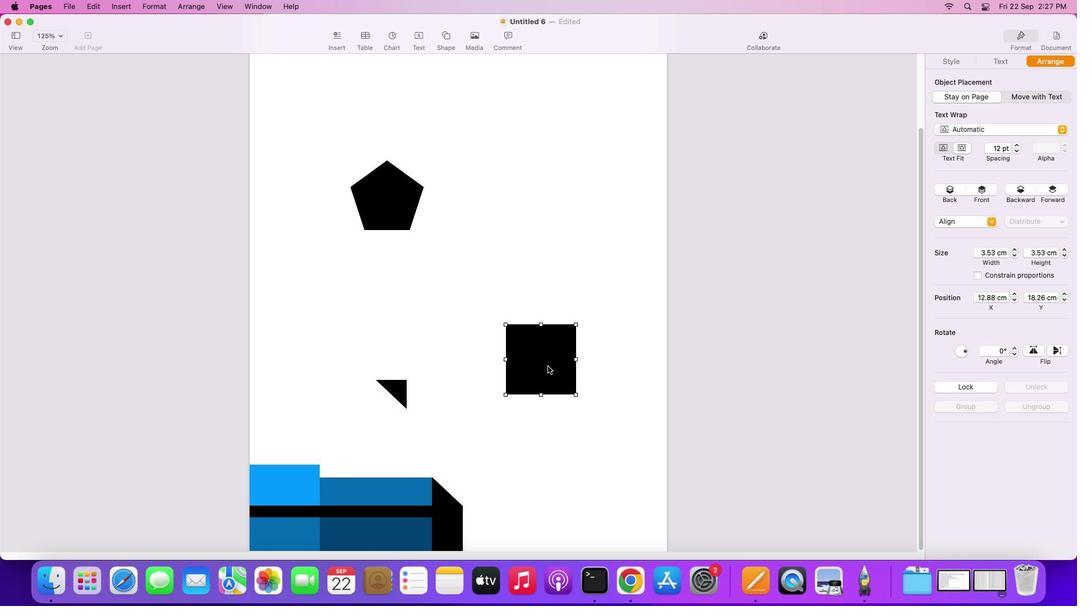 
Action: Mouse moved to (523, 423)
Screenshot: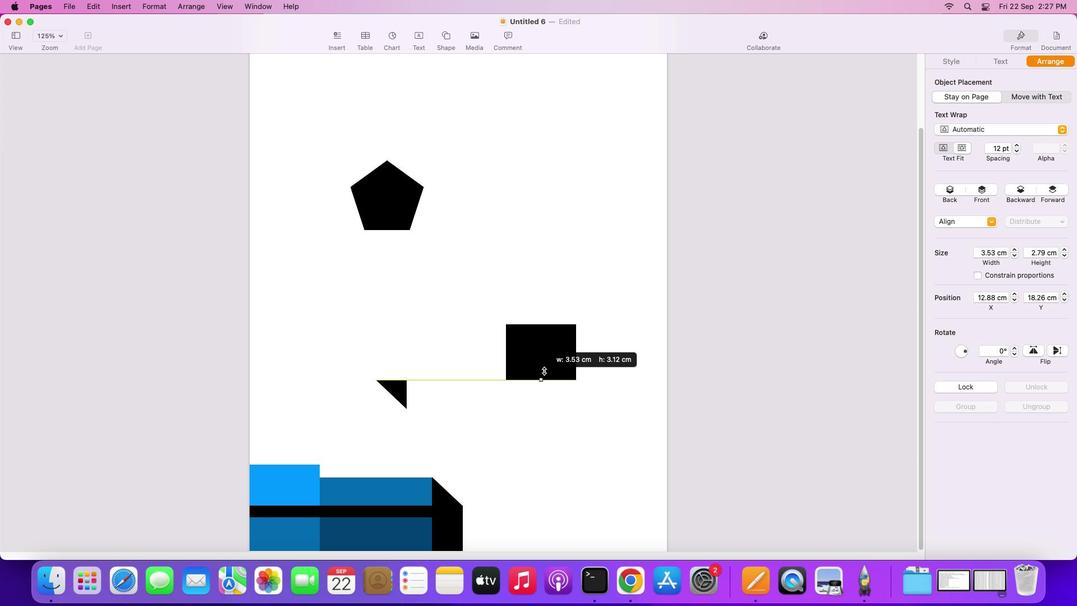 
Action: Mouse pressed left at (523, 423)
Screenshot: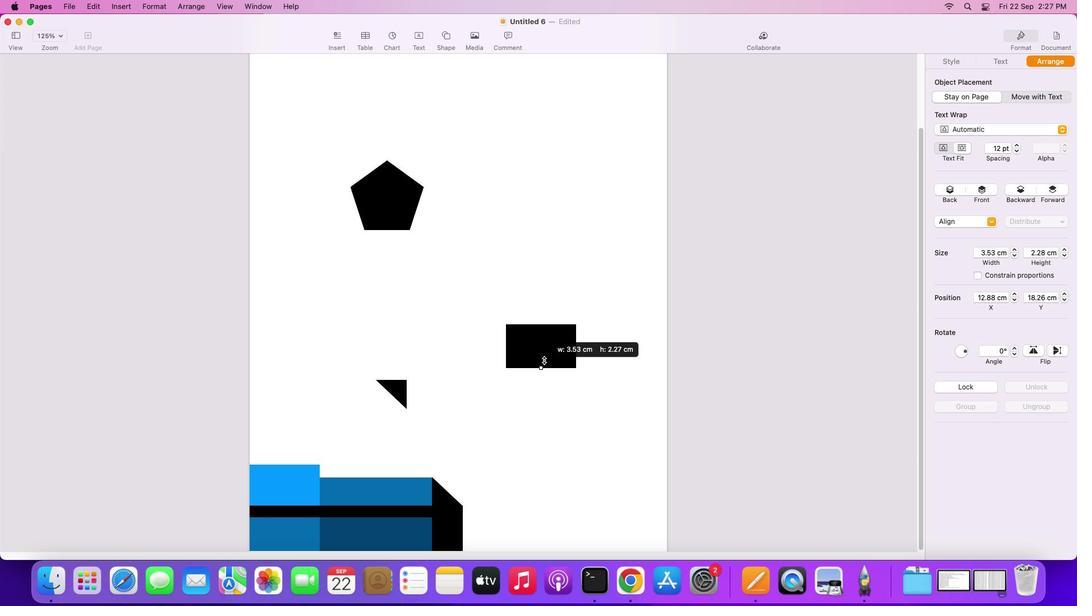 
Action: Mouse moved to (384, 421)
Screenshot: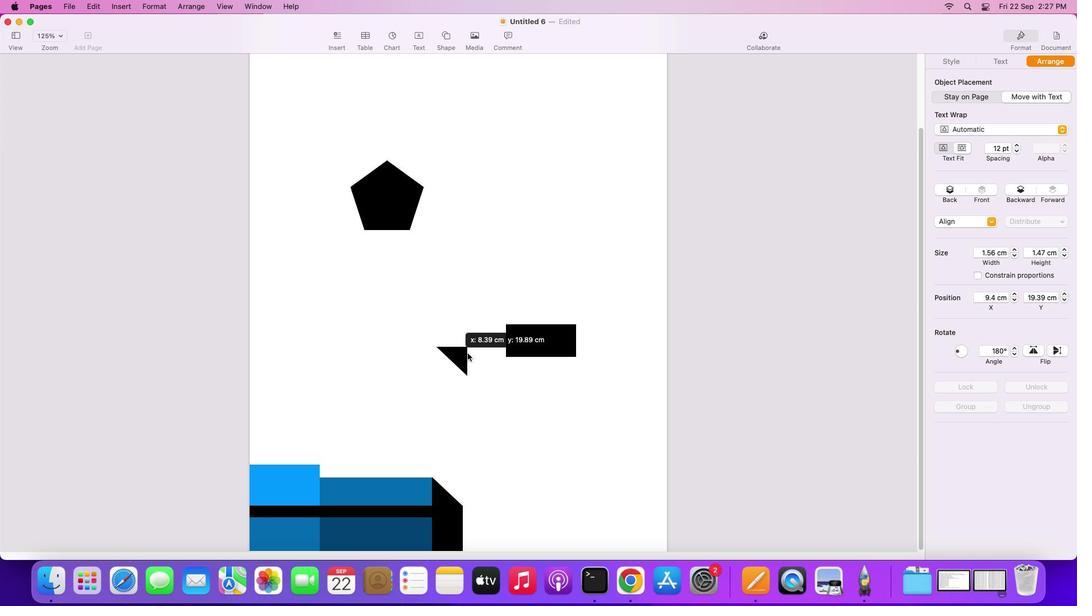 
Action: Mouse pressed left at (384, 421)
Screenshot: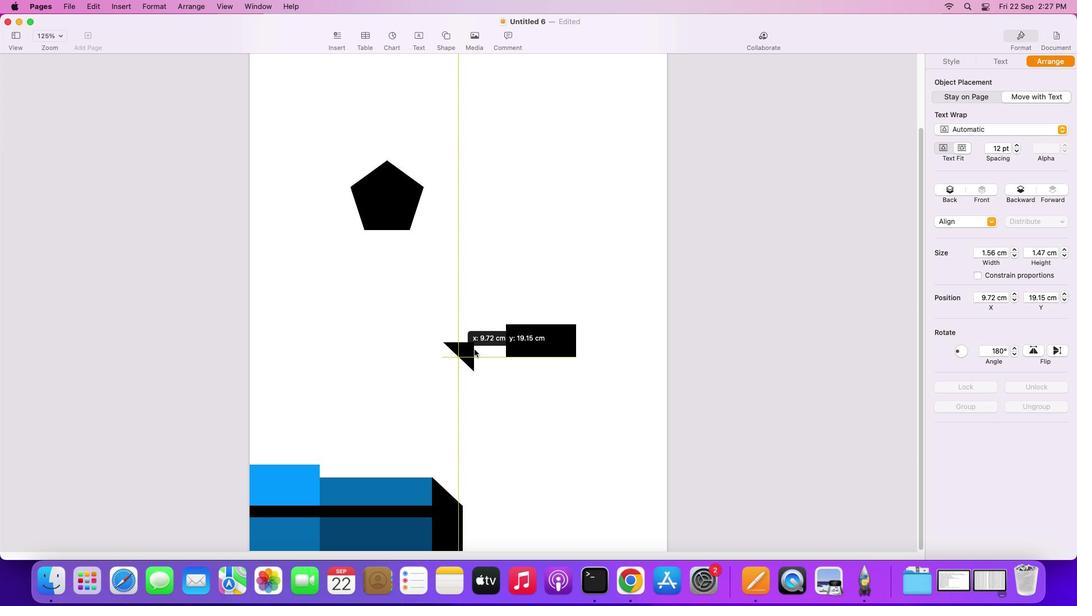 
Action: Mouse moved to (474, 383)
Screenshot: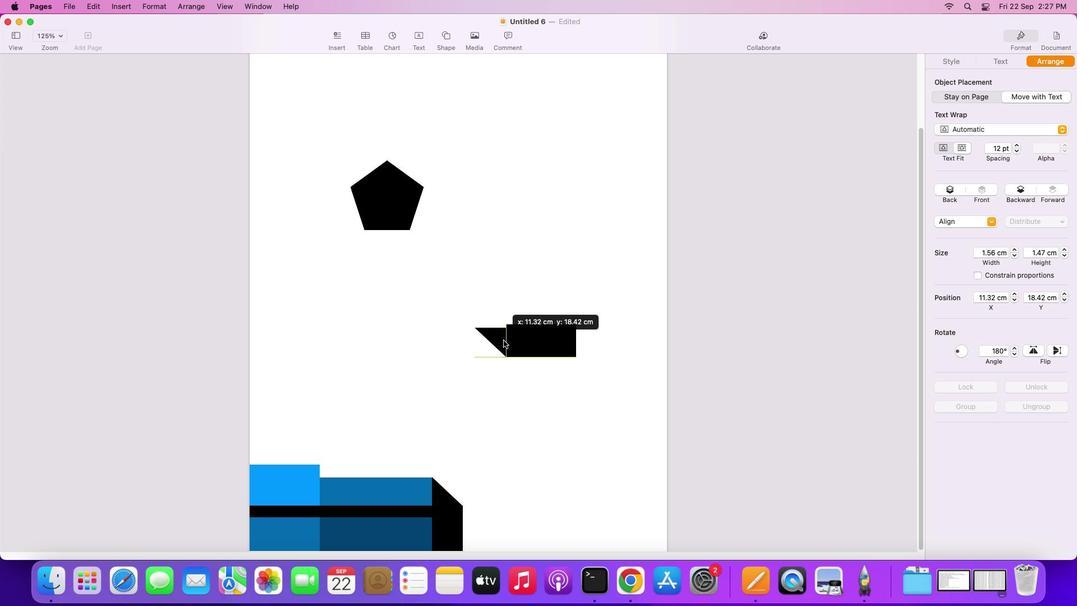 
Action: Mouse pressed left at (474, 383)
Screenshot: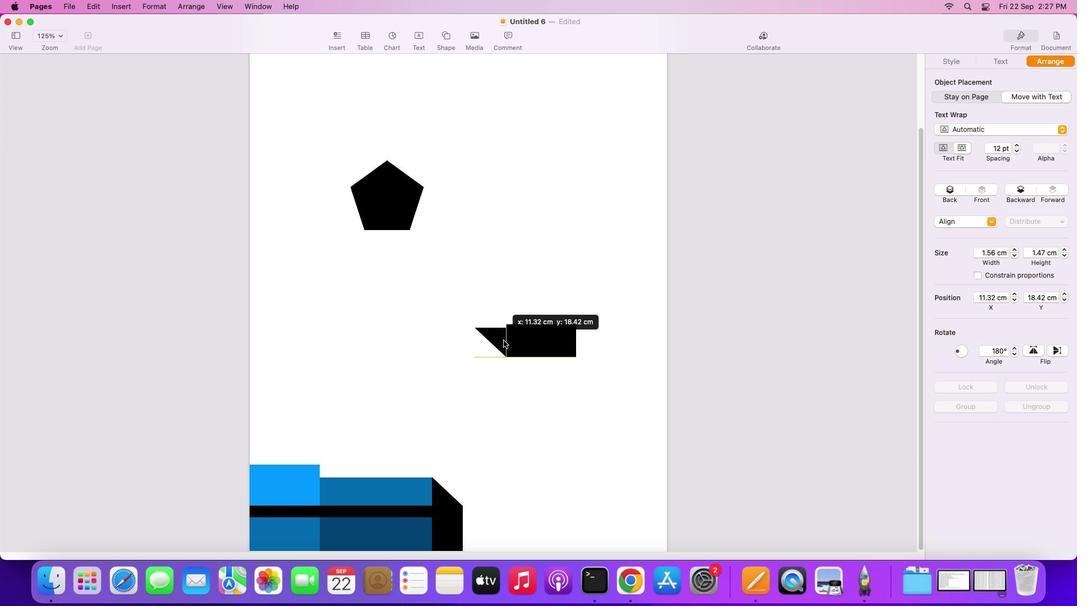 
Action: Mouse moved to (520, 371)
Screenshot: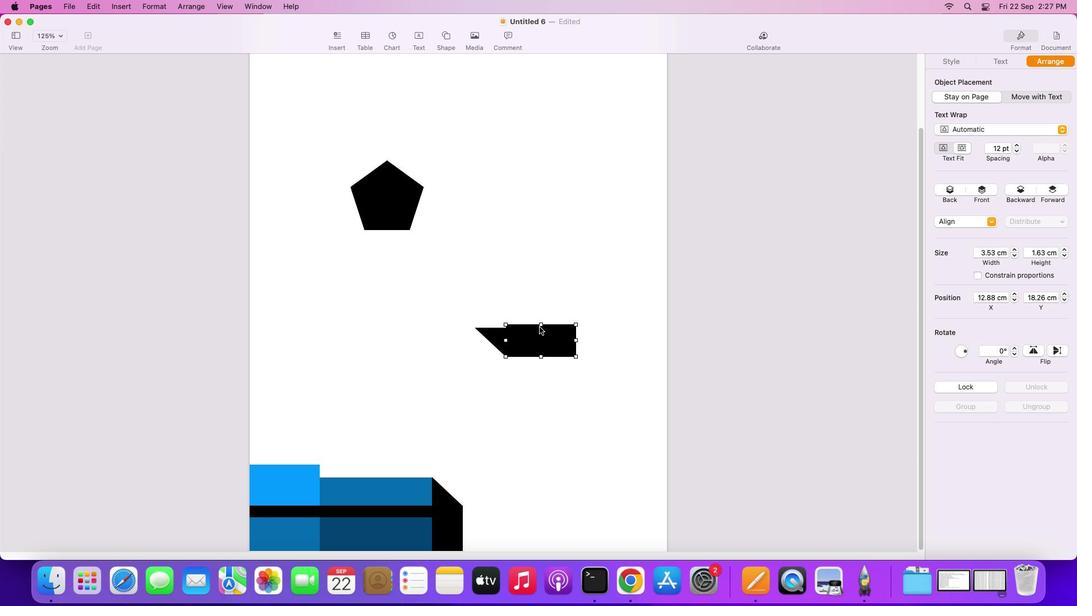 
Action: Mouse pressed left at (520, 371)
Screenshot: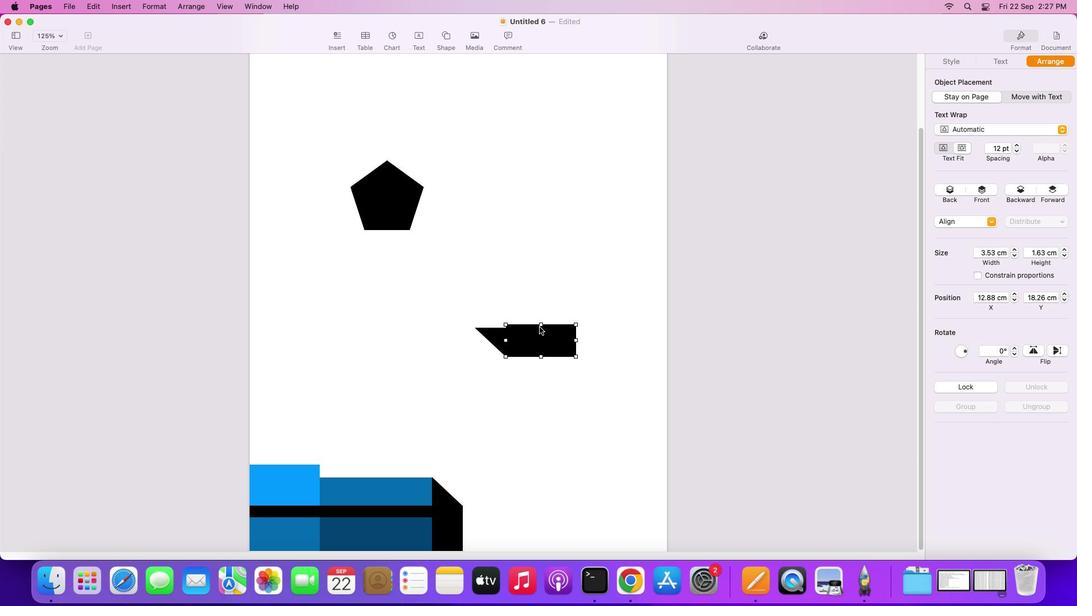 
Action: Mouse moved to (522, 368)
Screenshot: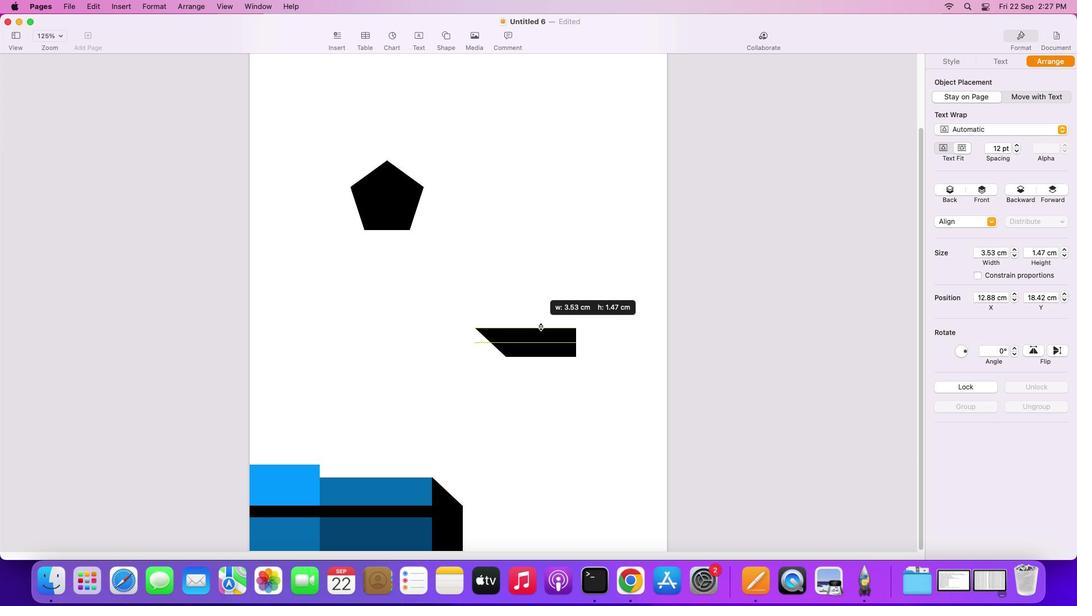 
Action: Mouse pressed left at (522, 368)
Screenshot: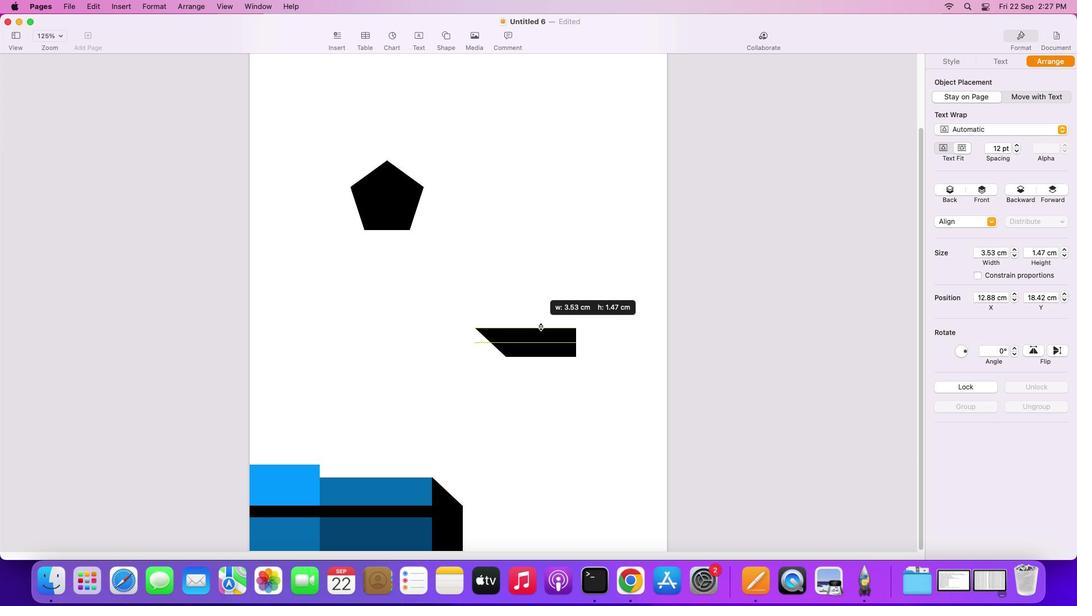
Action: Mouse moved to (529, 402)
Screenshot: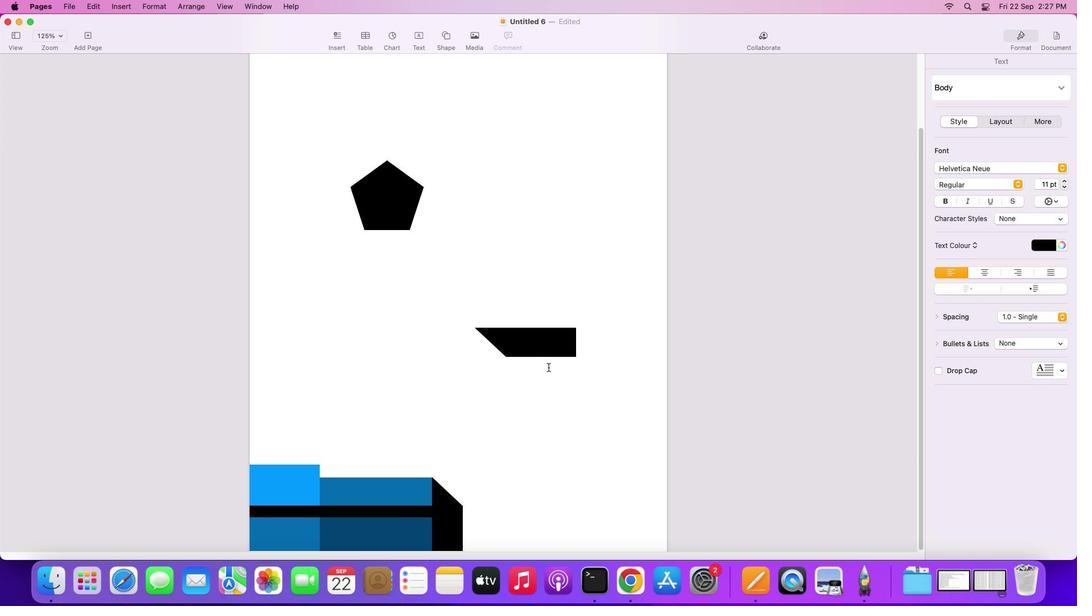 
Action: Mouse pressed left at (529, 402)
Screenshot: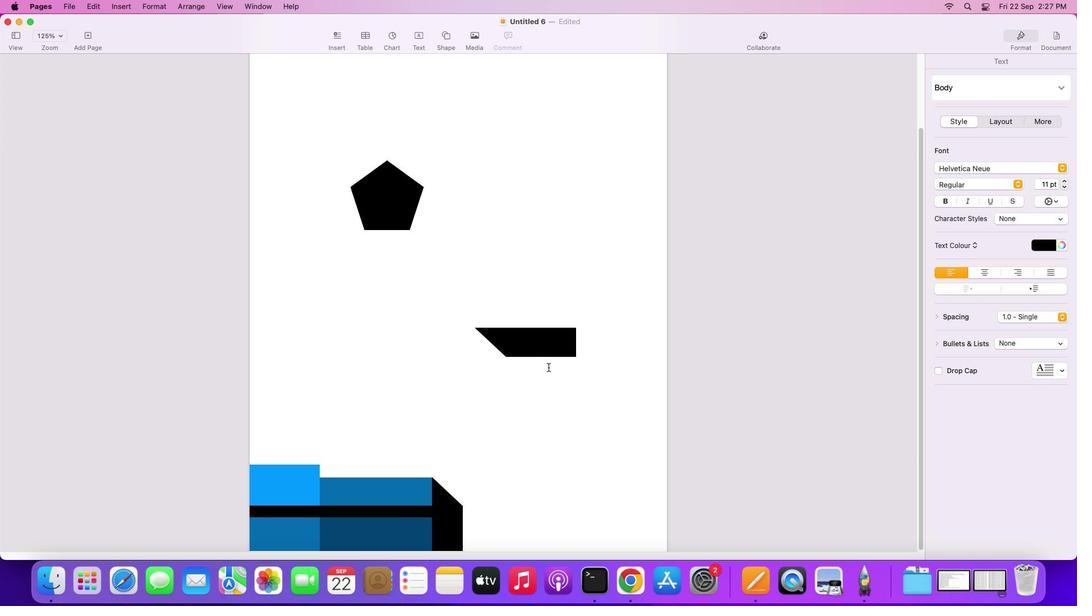 
Action: Mouse moved to (473, 372)
Screenshot: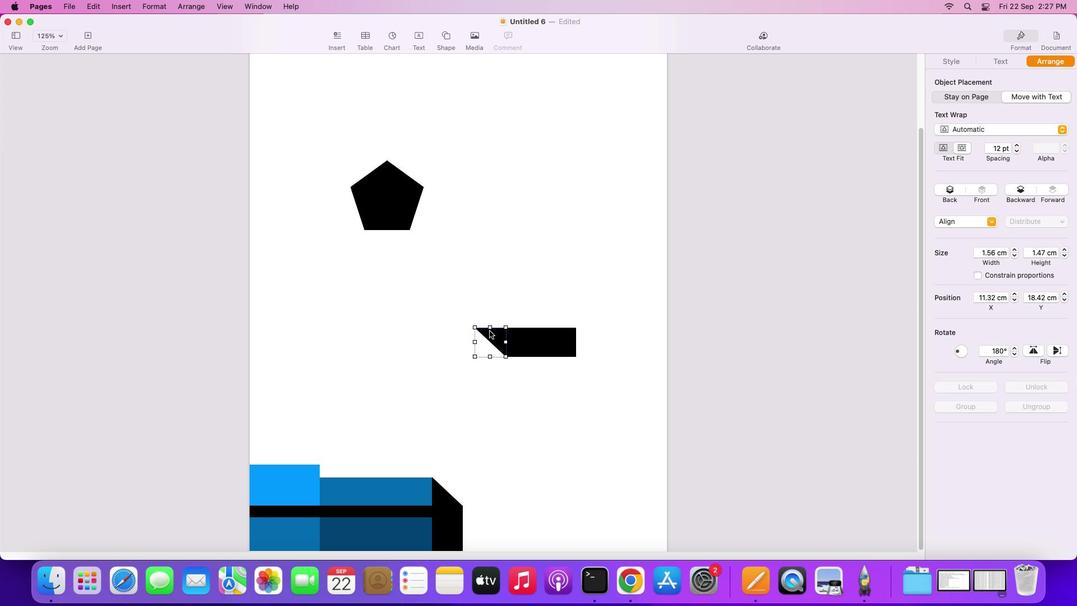 
Action: Mouse pressed left at (473, 372)
Screenshot: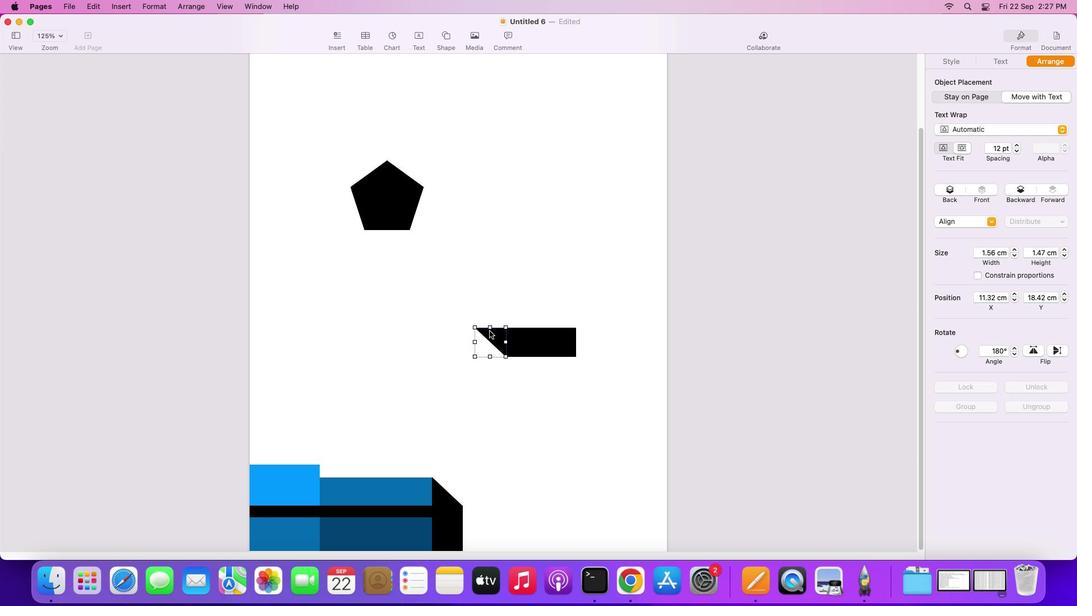
Action: Key pressed Key.alt
Screenshot: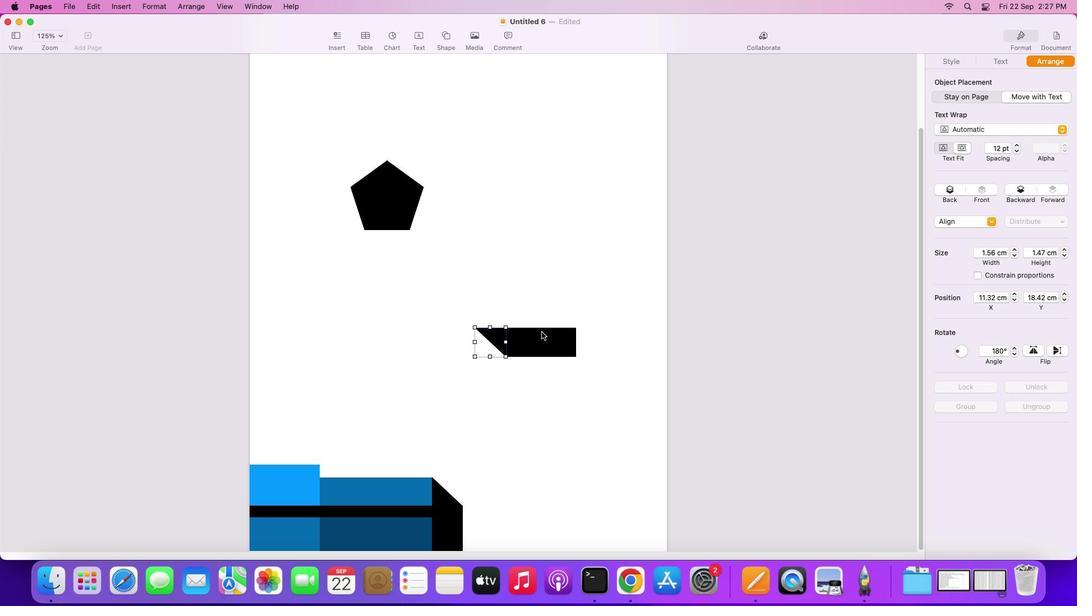 
Action: Mouse pressed left at (473, 372)
Screenshot: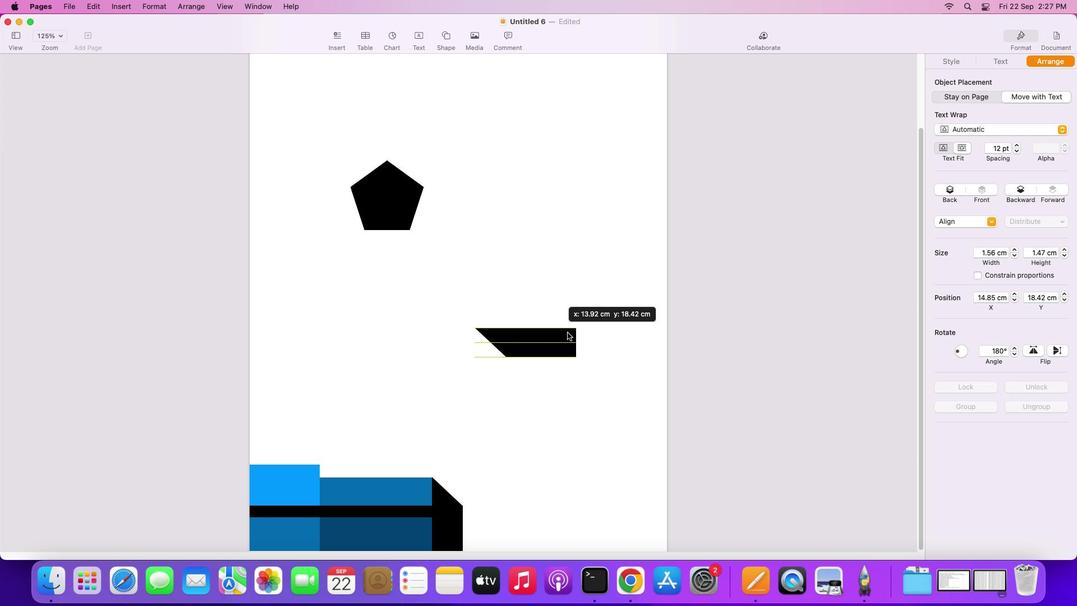 
Action: Mouse moved to (1011, 386)
Screenshot: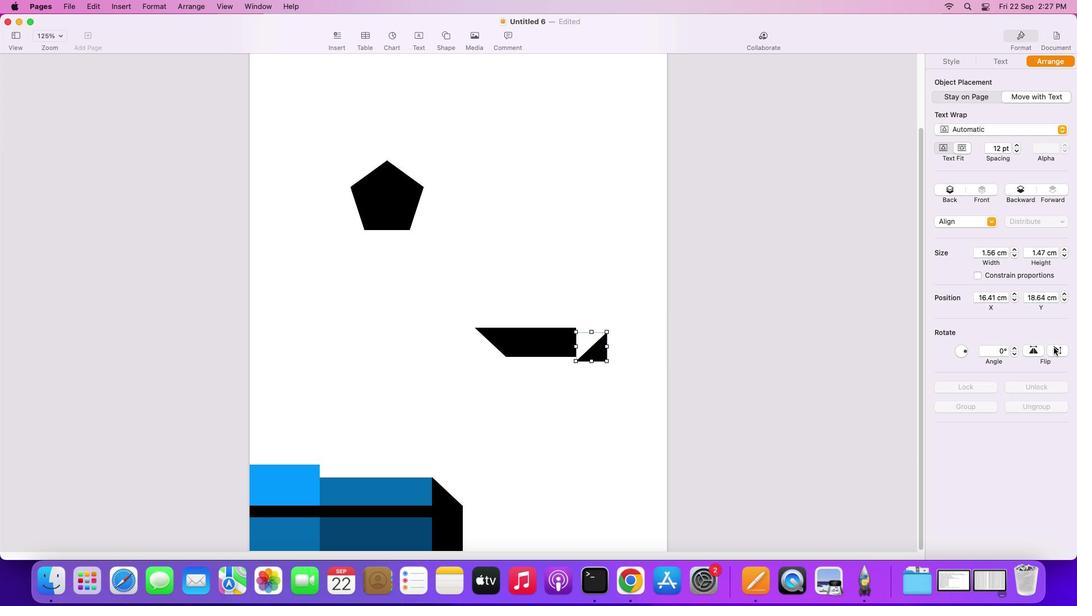 
Action: Mouse pressed left at (1011, 386)
Screenshot: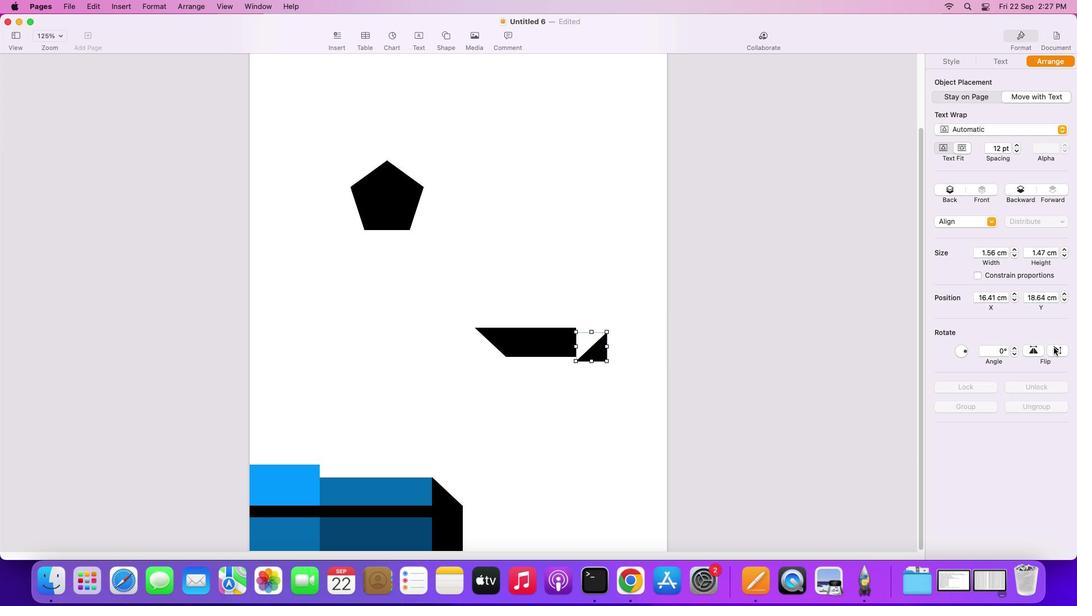 
Action: Mouse moved to (993, 387)
Screenshot: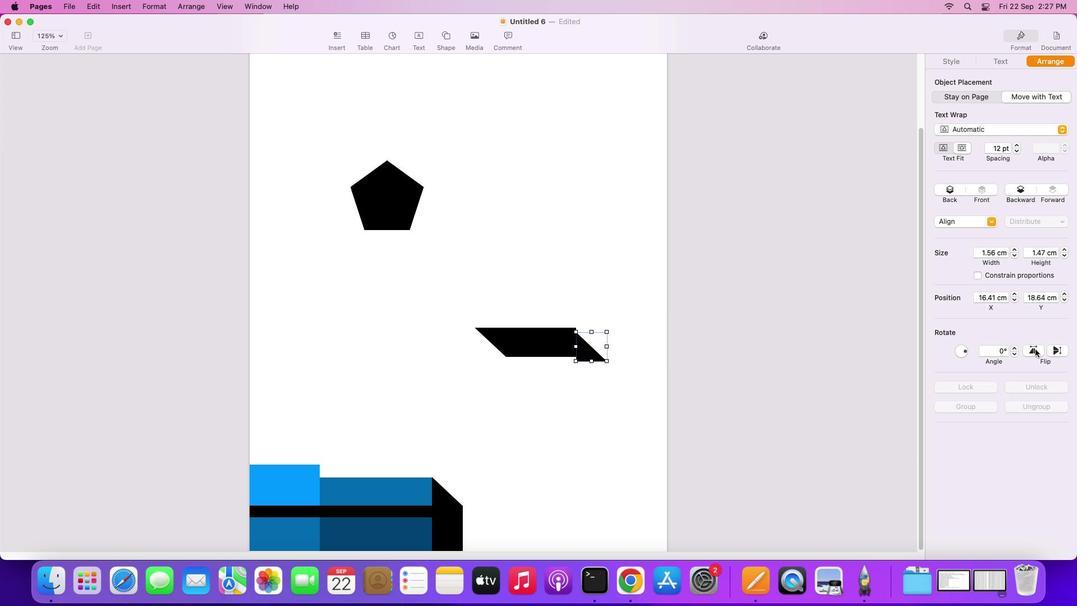 
Action: Mouse pressed left at (993, 387)
Screenshot: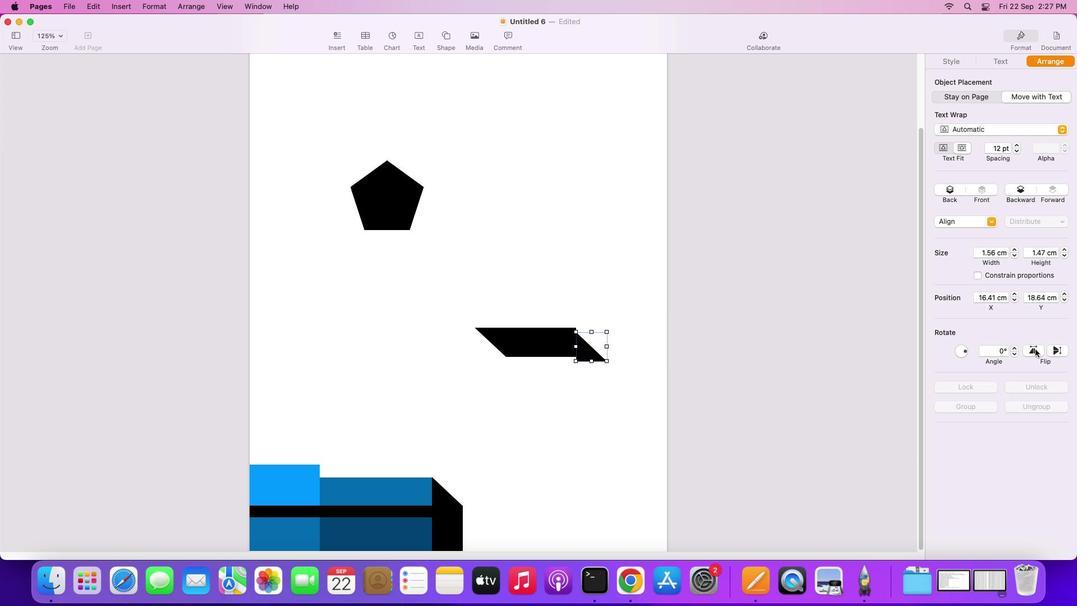 
Action: Mouse moved to (561, 388)
Screenshot: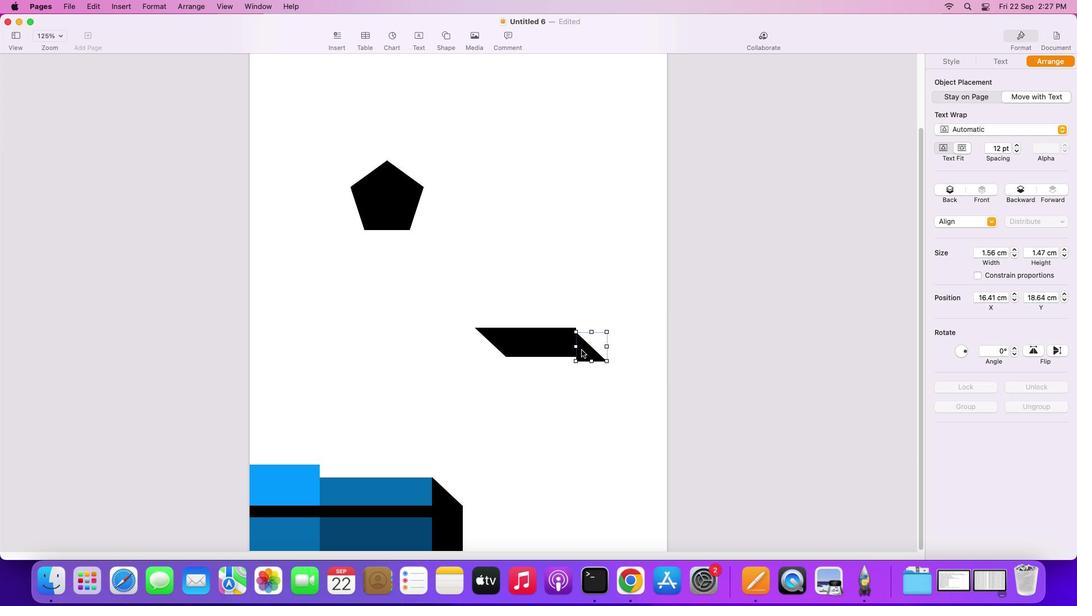 
Action: Mouse pressed left at (561, 388)
Screenshot: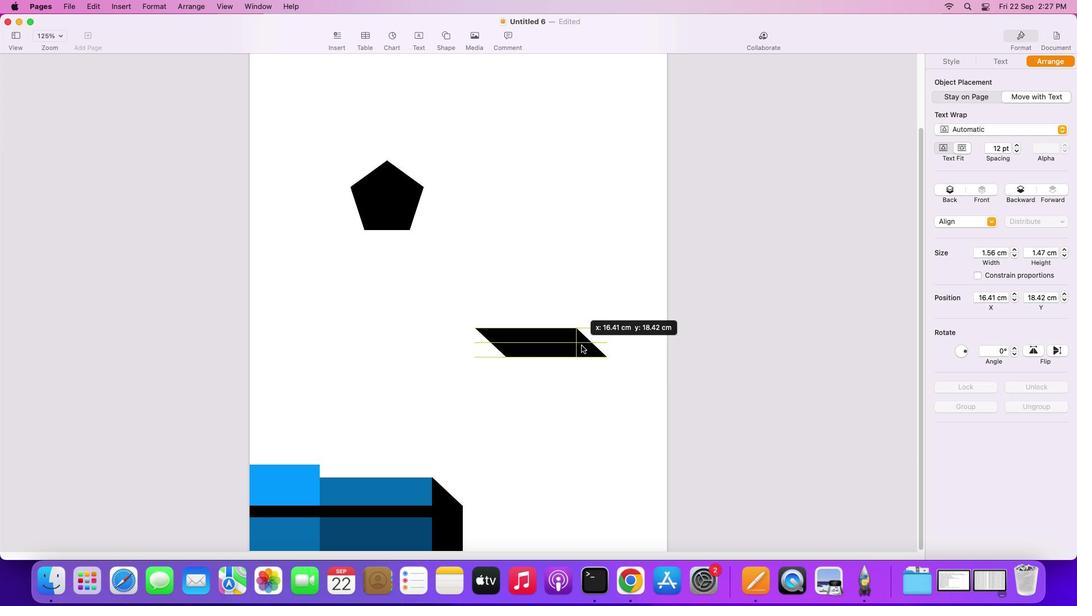 
Action: Mouse moved to (1013, 386)
Screenshot: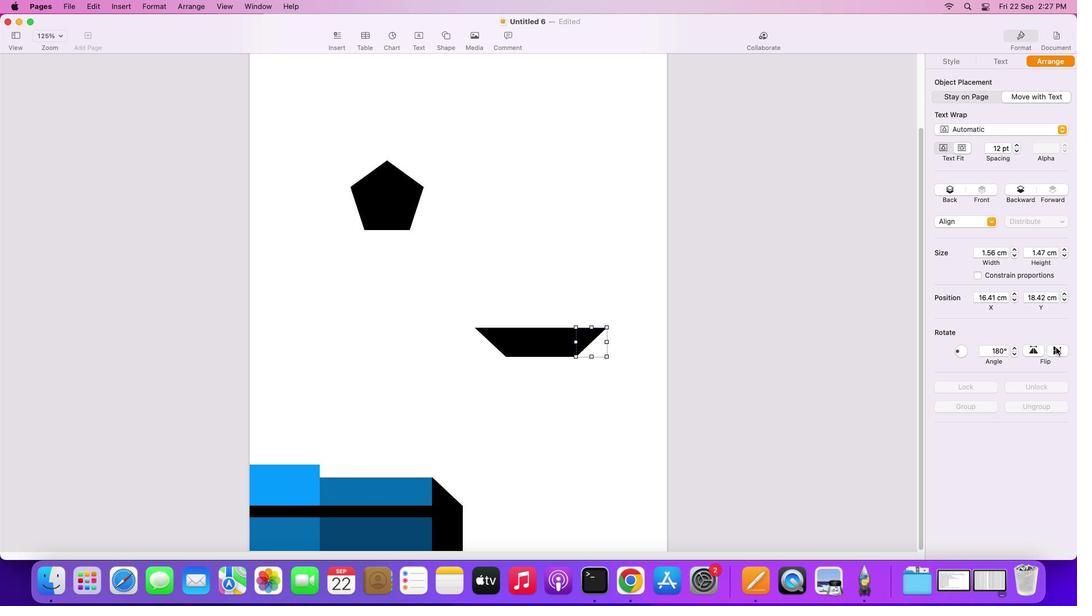
Action: Mouse pressed left at (1013, 386)
Screenshot: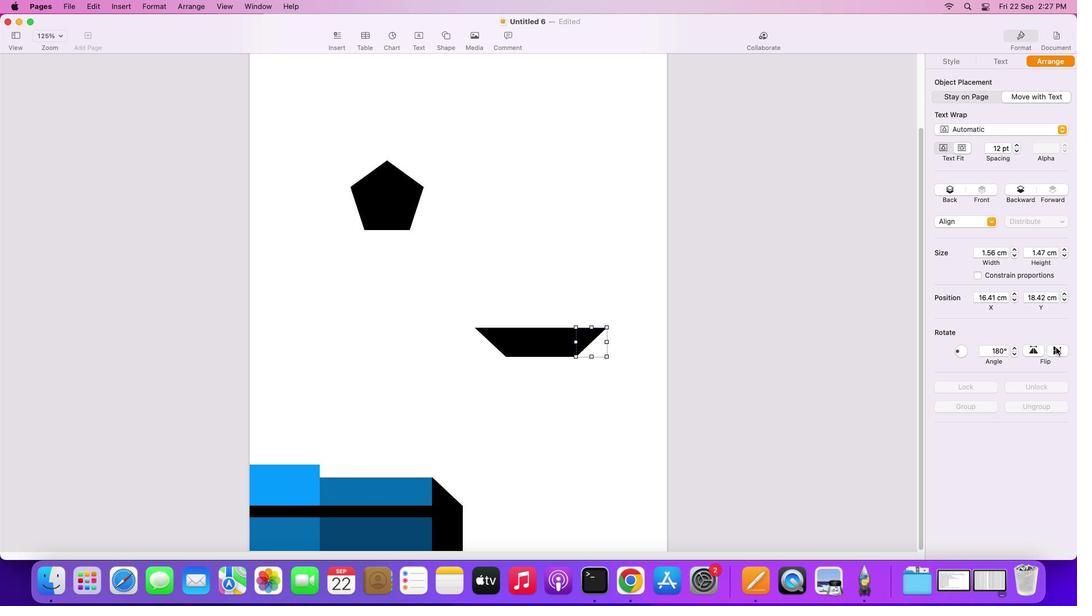 
Action: Mouse moved to (606, 379)
Screenshot: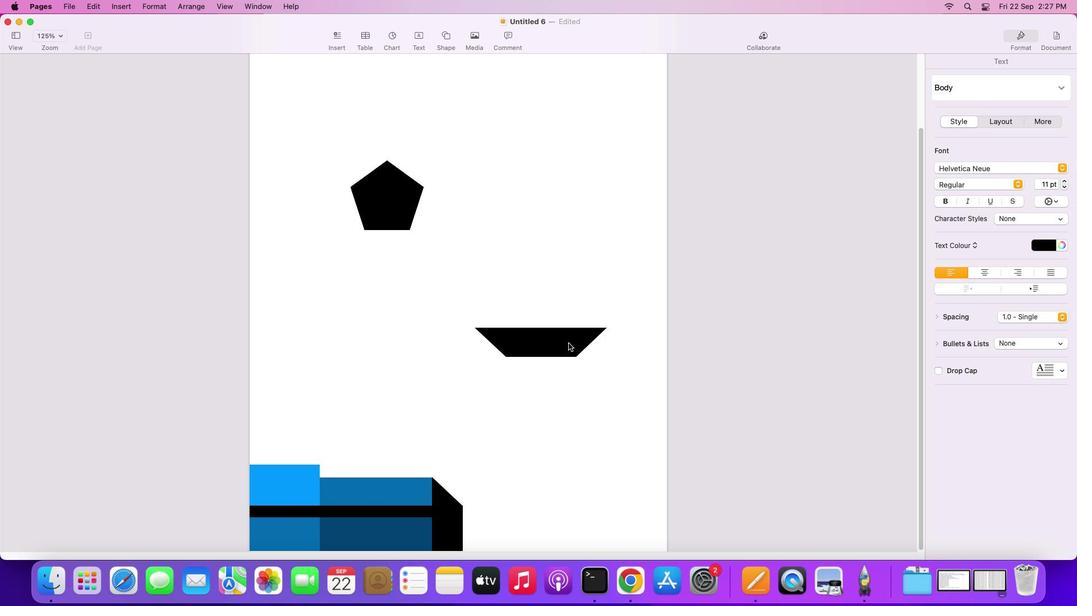 
Action: Mouse pressed left at (606, 379)
Screenshot: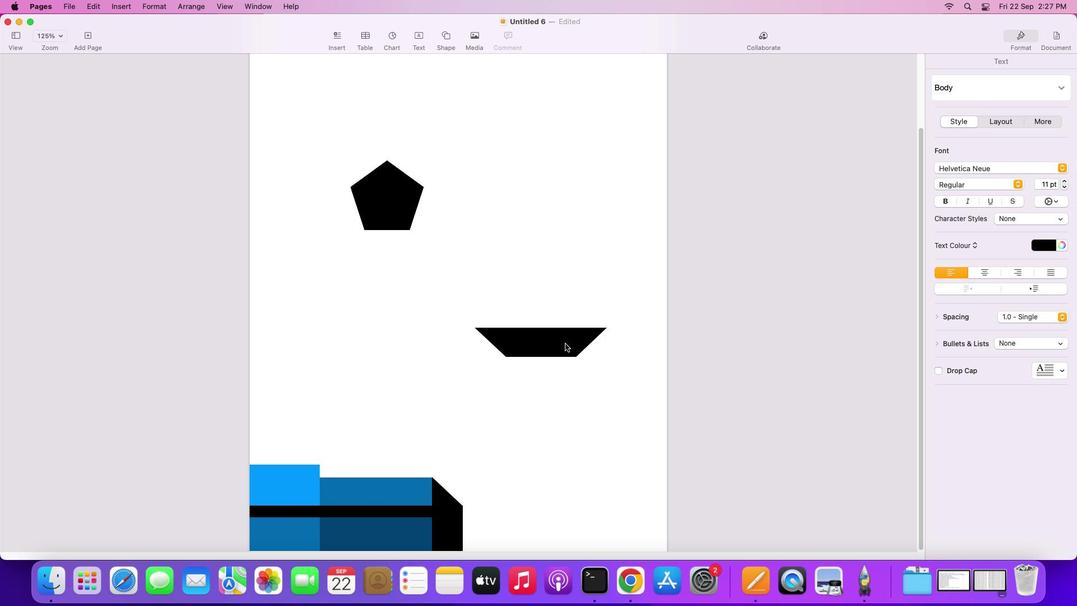 
Action: Mouse moved to (496, 379)
Screenshot: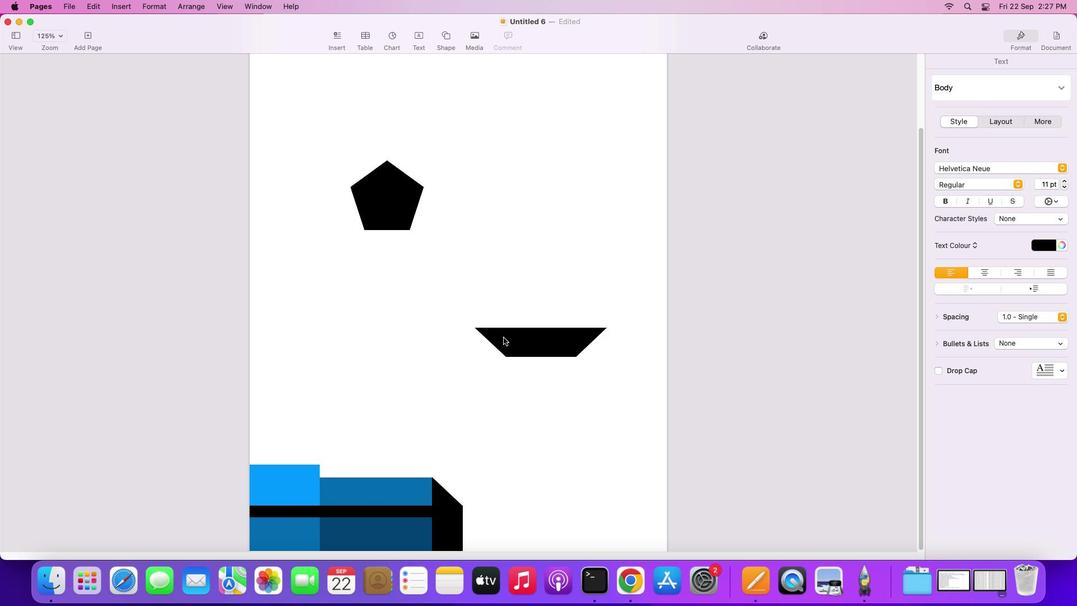 
Action: Key pressed Key.shift
Screenshot: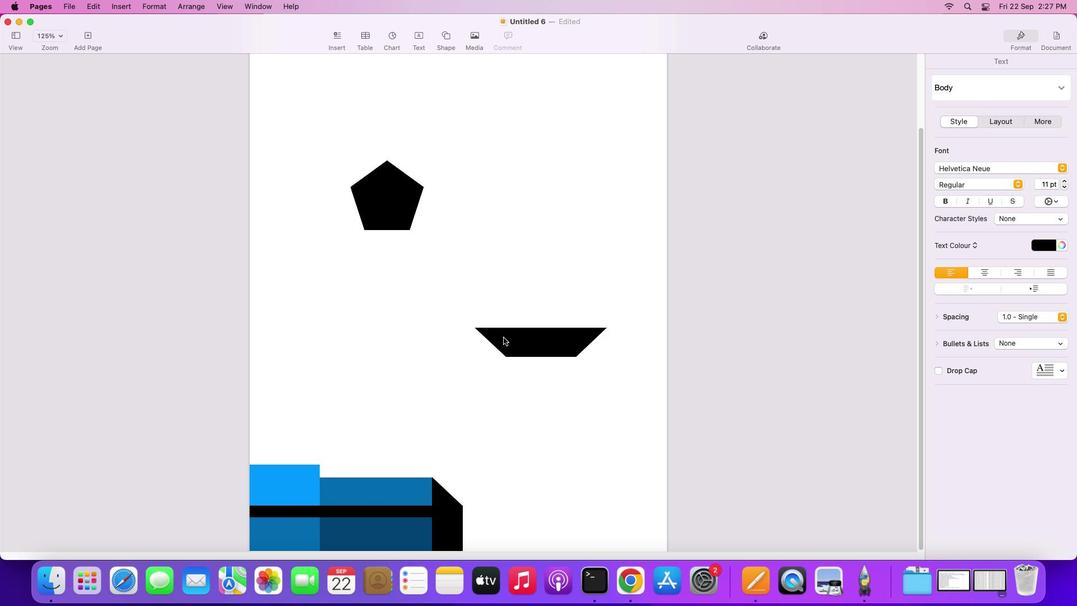 
Action: Mouse moved to (487, 377)
Screenshot: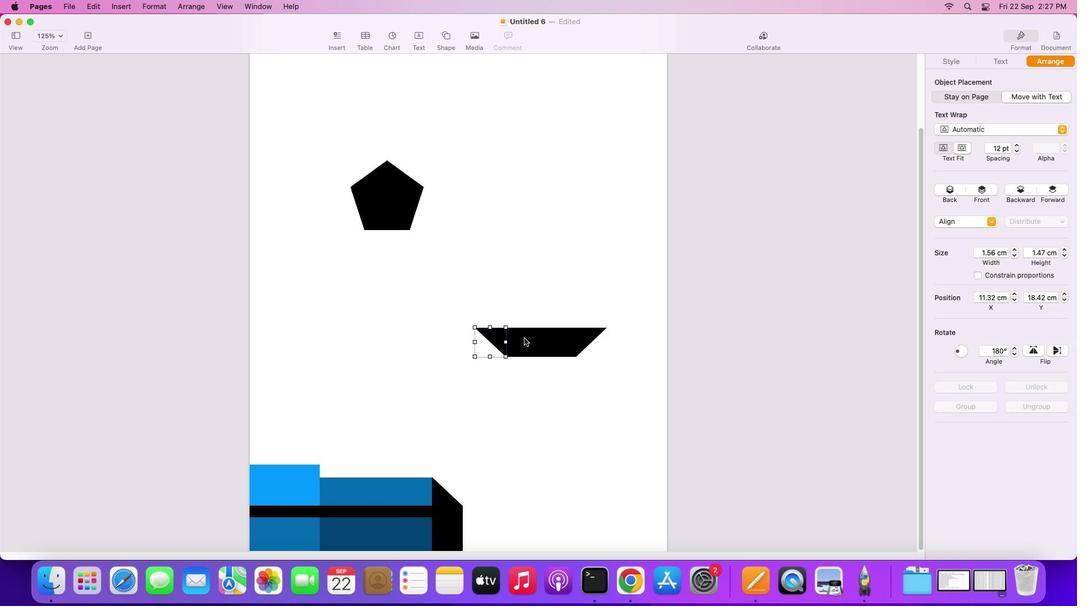 
Action: Mouse pressed left at (487, 377)
Screenshot: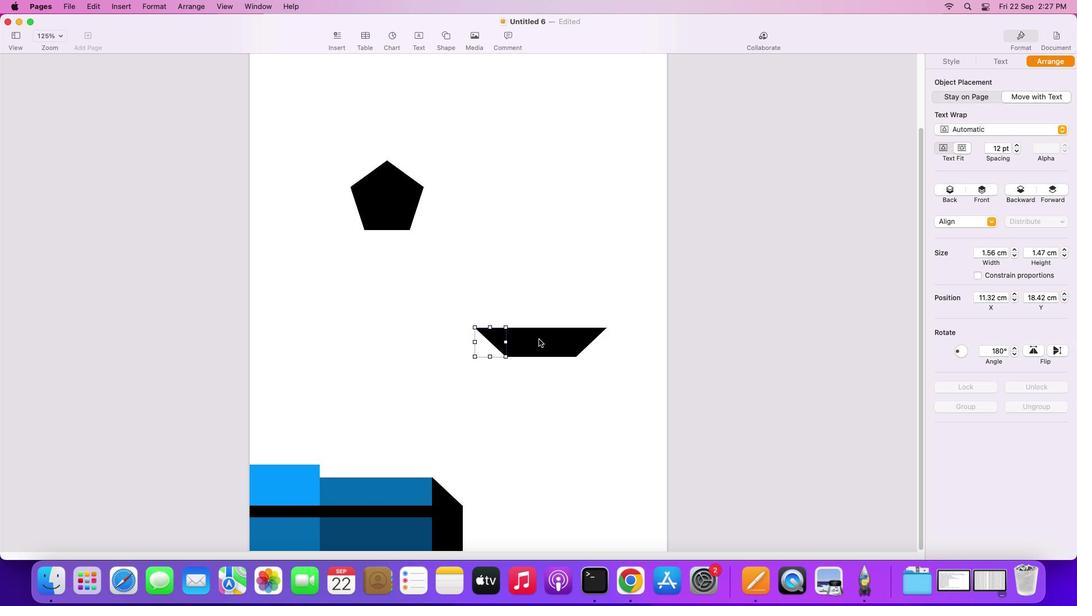 
Action: Mouse moved to (521, 379)
Screenshot: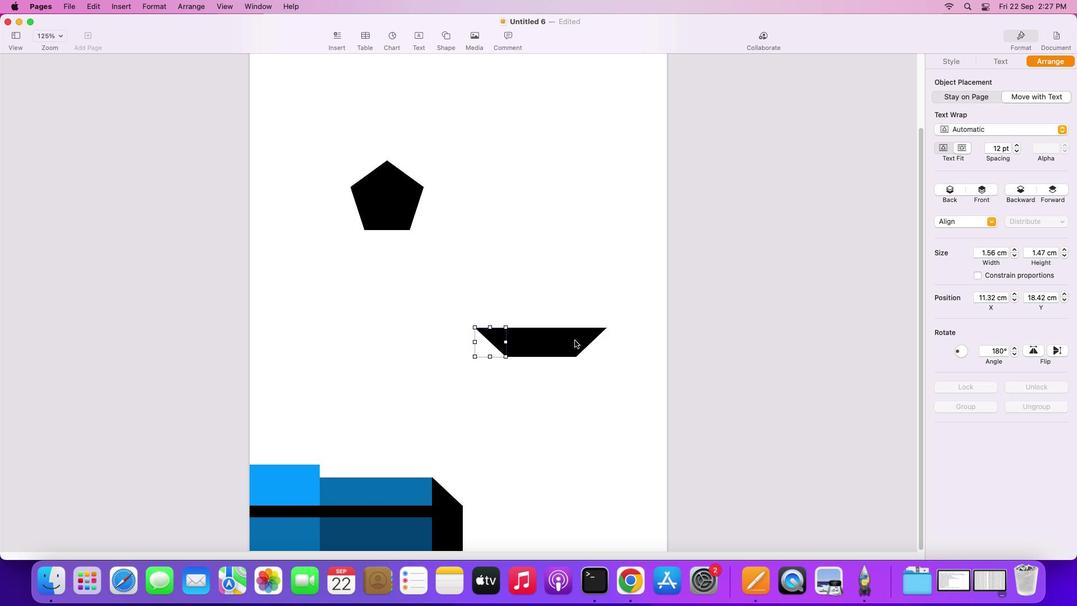 
Action: Mouse pressed left at (521, 379)
Screenshot: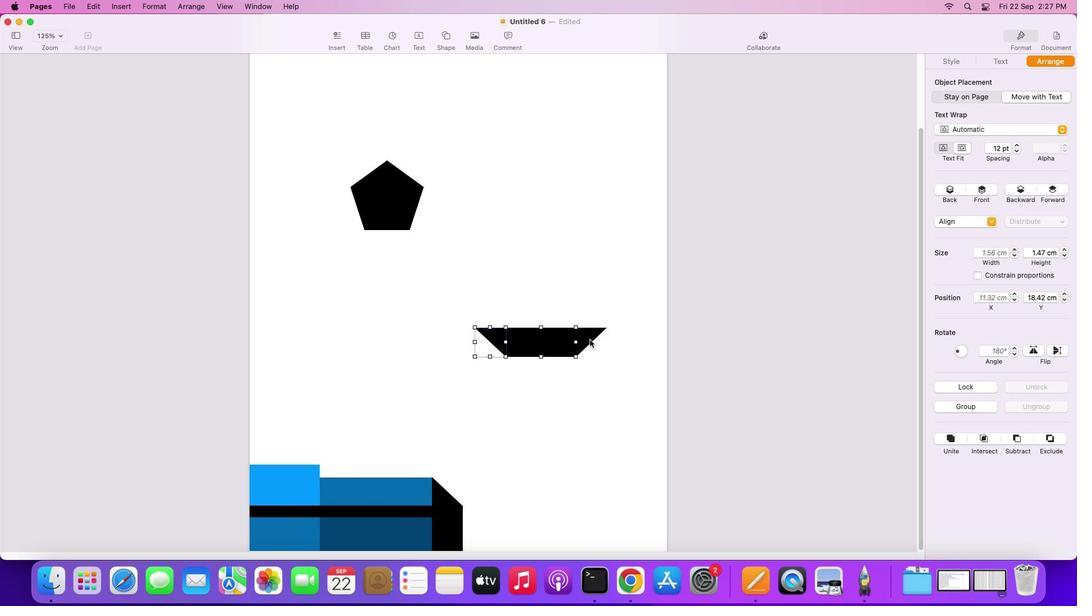 
Action: Mouse moved to (569, 379)
Screenshot: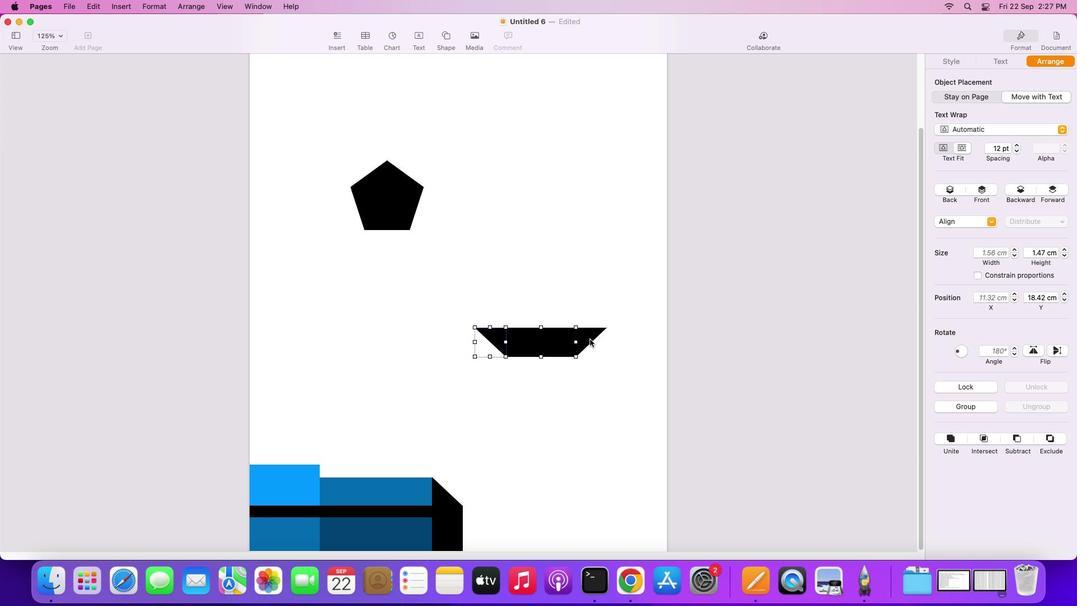 
Action: Mouse pressed left at (569, 379)
Screenshot: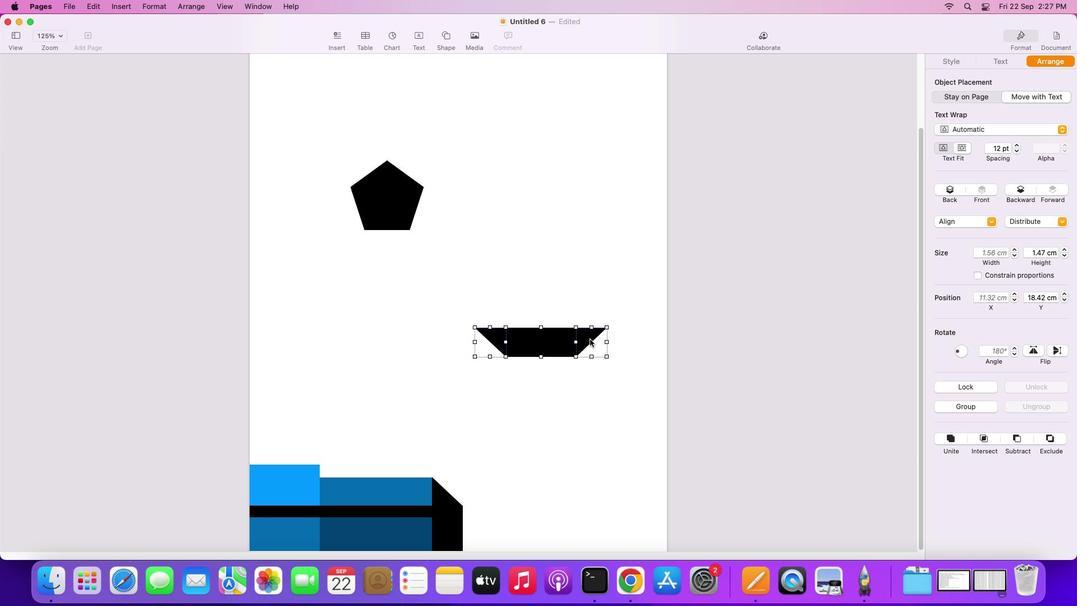 
Action: Mouse moved to (933, 432)
Screenshot: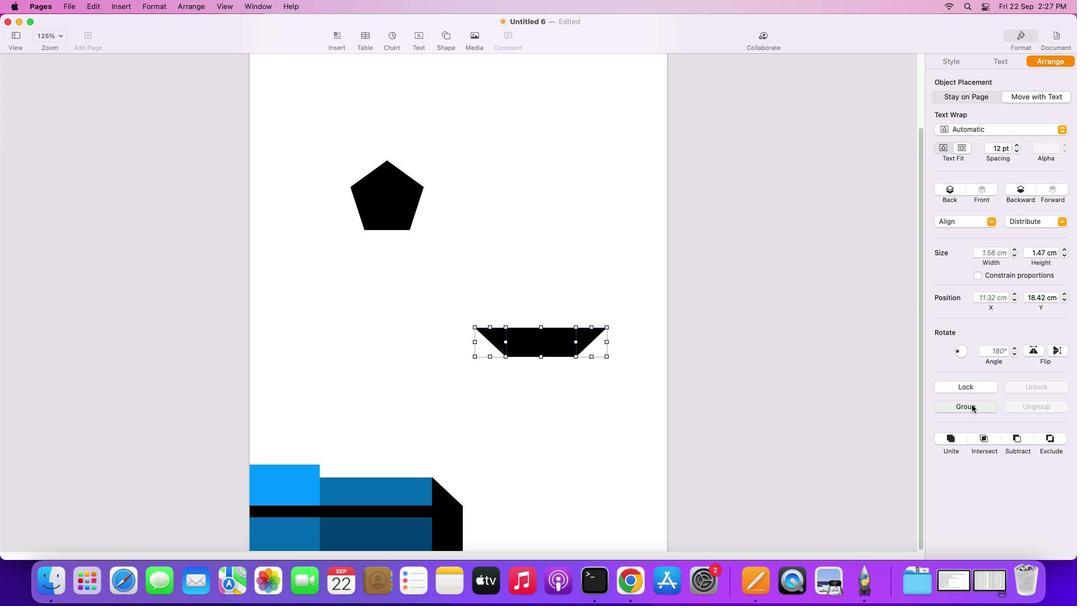 
Action: Mouse pressed left at (933, 432)
Screenshot: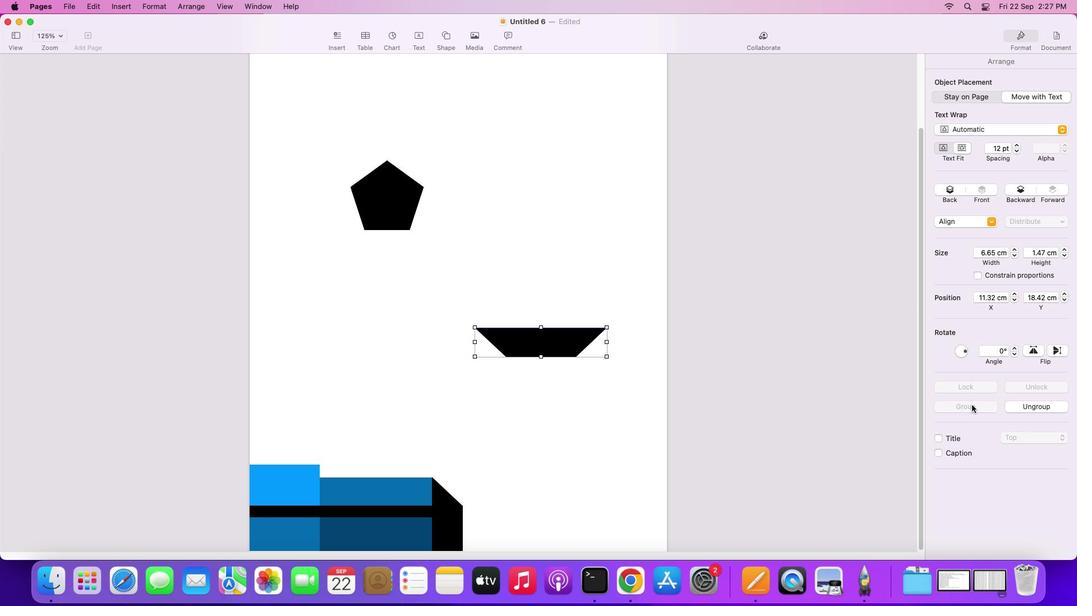 
Action: Mouse moved to (973, 386)
Screenshot: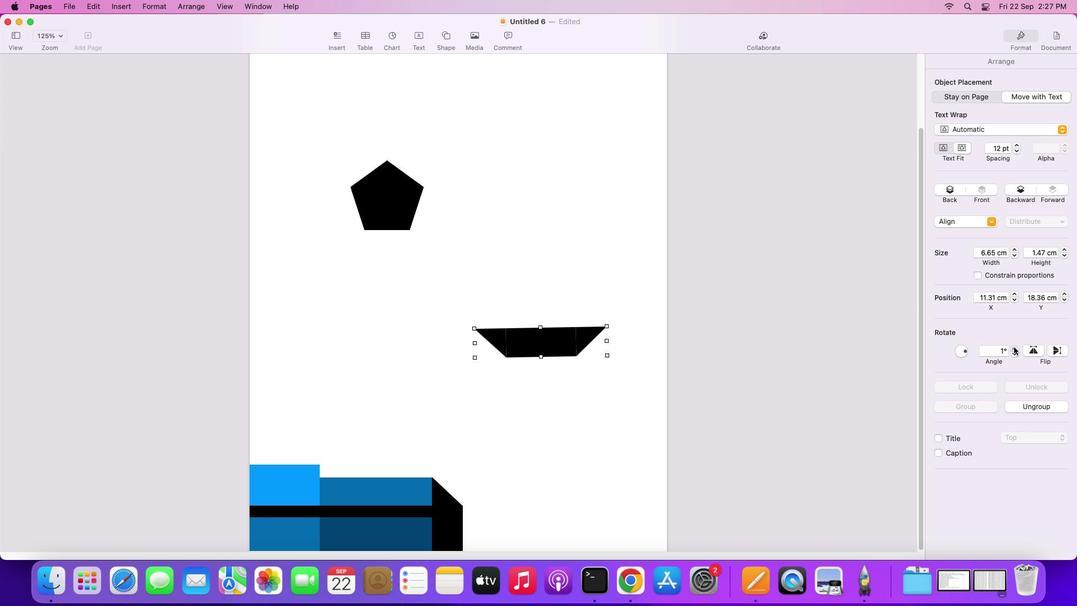 
Action: Mouse pressed left at (973, 386)
Screenshot: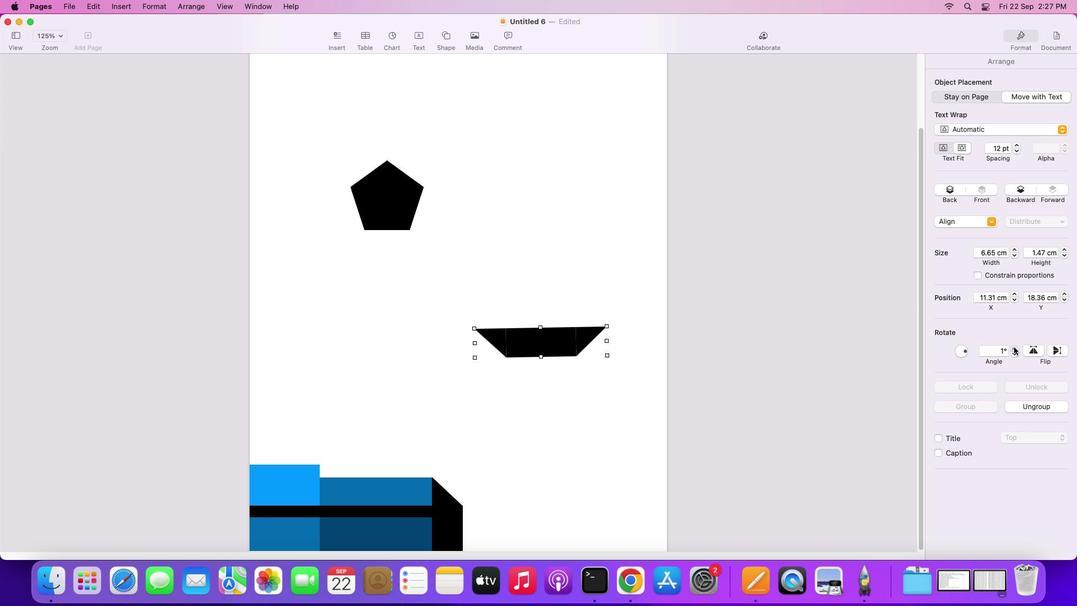 
Action: Mouse moved to (514, 383)
Screenshot: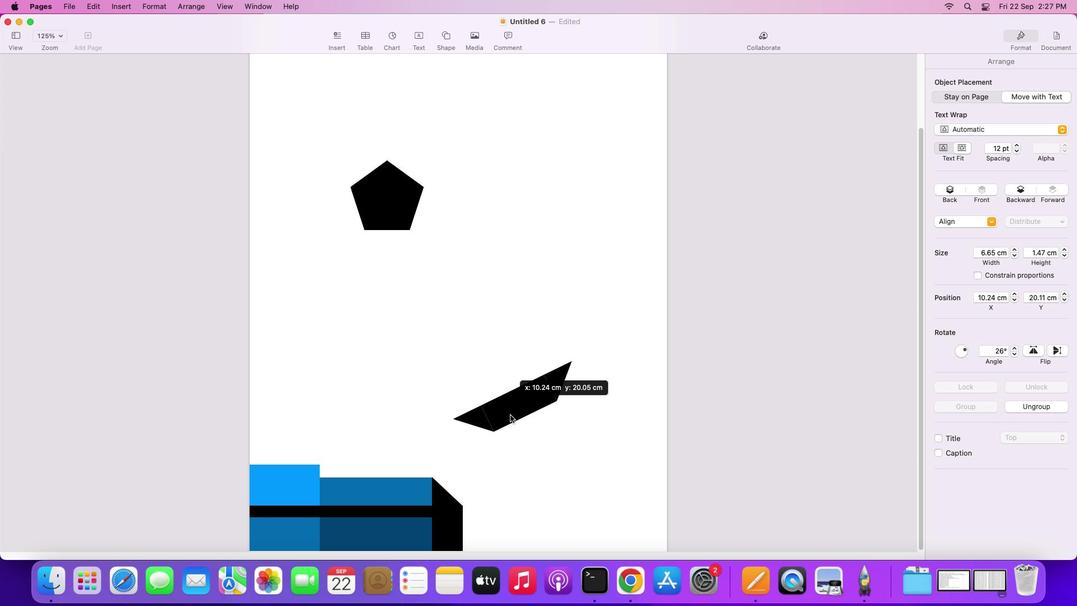 
Action: Mouse pressed left at (514, 383)
